 Task: Slide 29 - Title Of My Book.
Action: Mouse moved to (32, 88)
Screenshot: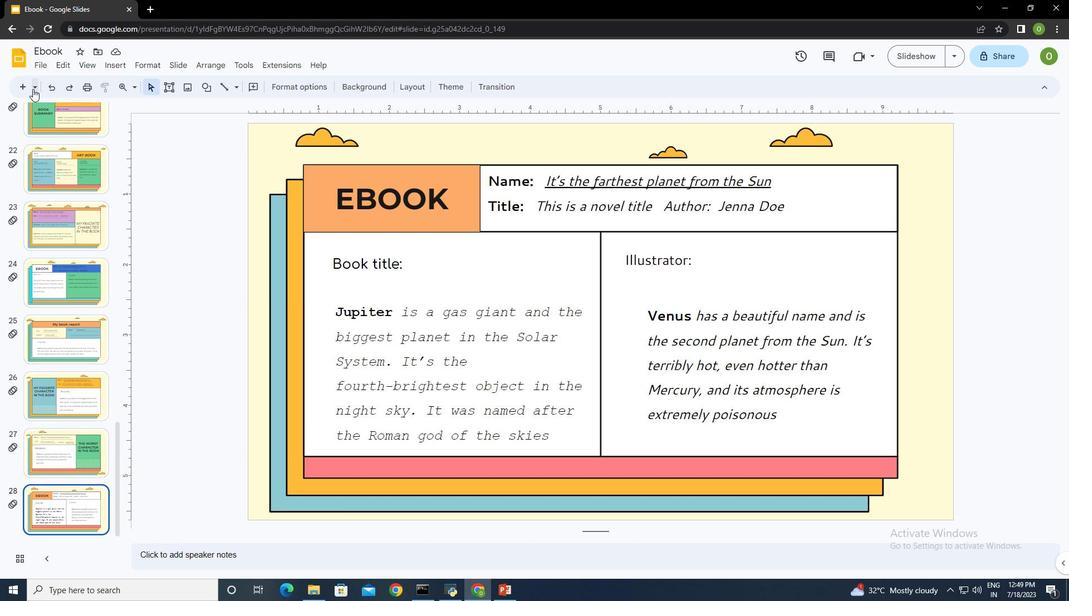 
Action: Mouse pressed left at (32, 88)
Screenshot: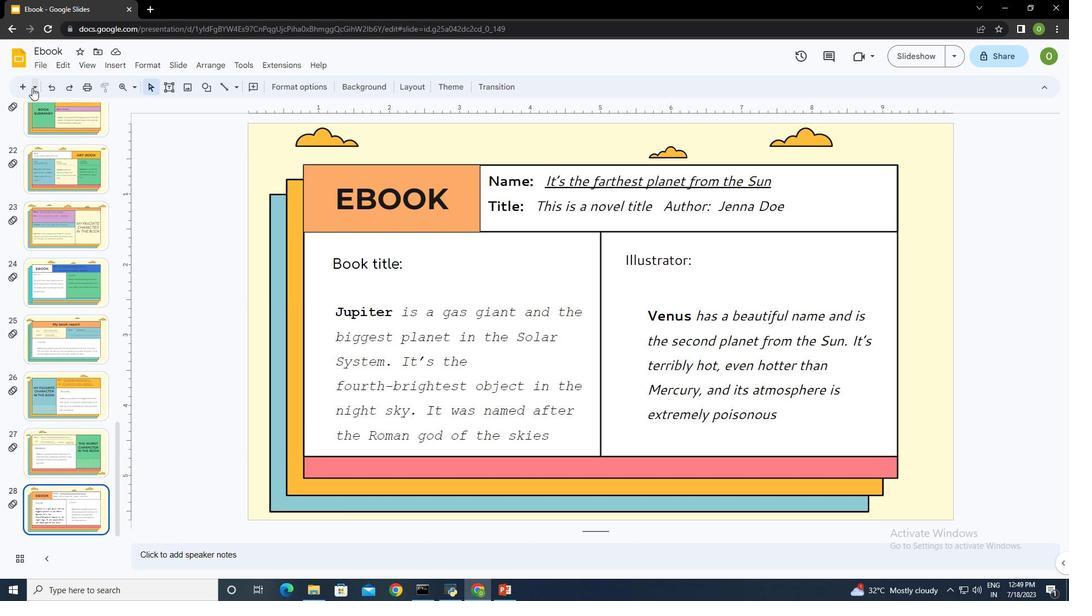 
Action: Mouse moved to (85, 405)
Screenshot: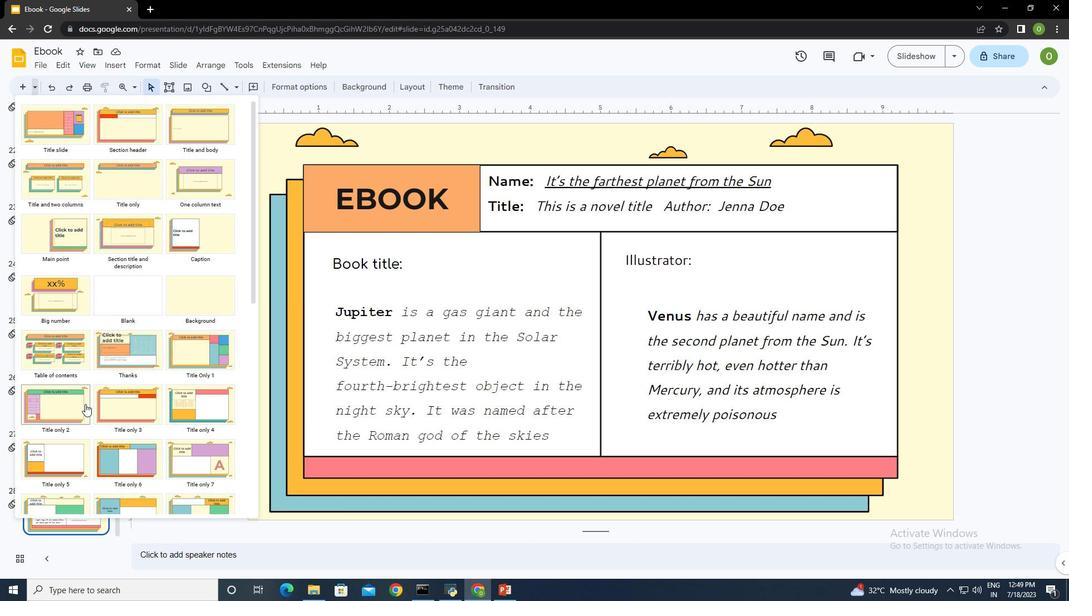 
Action: Mouse scrolled (85, 405) with delta (0, 0)
Screenshot: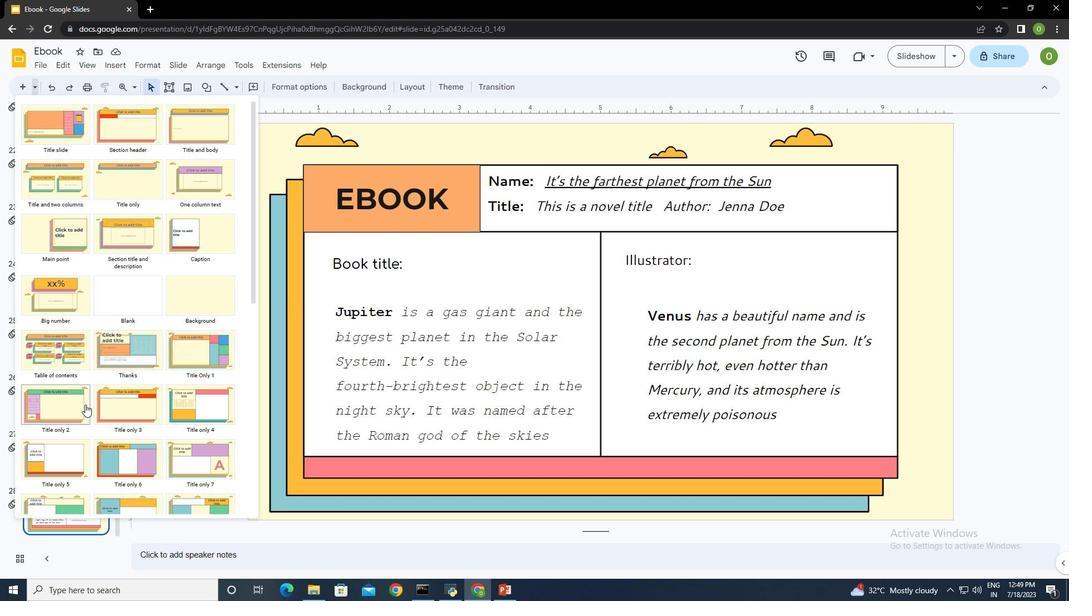 
Action: Mouse scrolled (85, 405) with delta (0, 0)
Screenshot: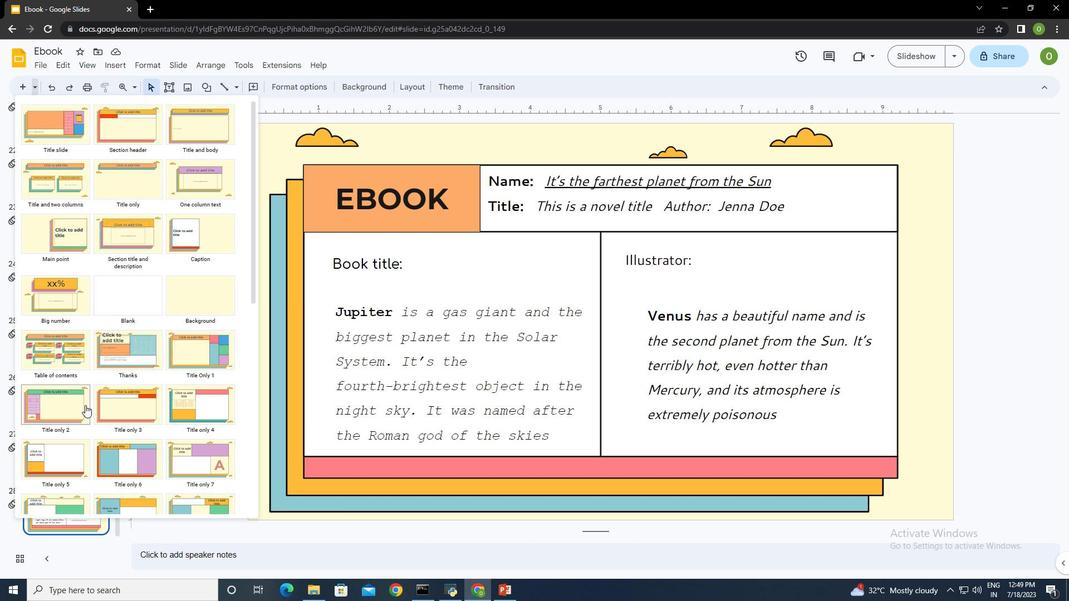 
Action: Mouse scrolled (85, 405) with delta (0, 0)
Screenshot: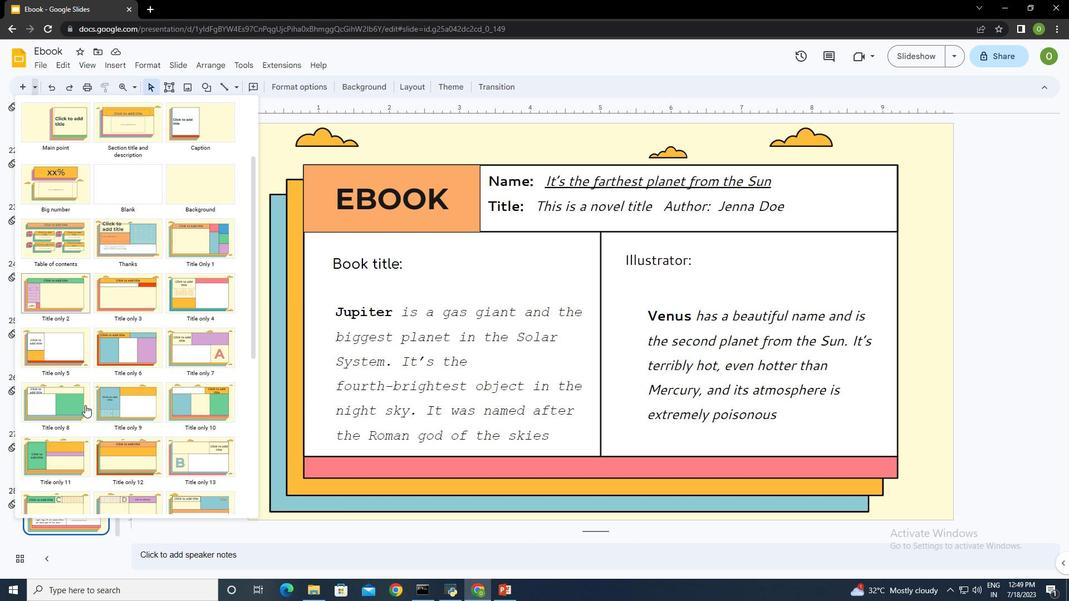 
Action: Mouse scrolled (85, 405) with delta (0, 0)
Screenshot: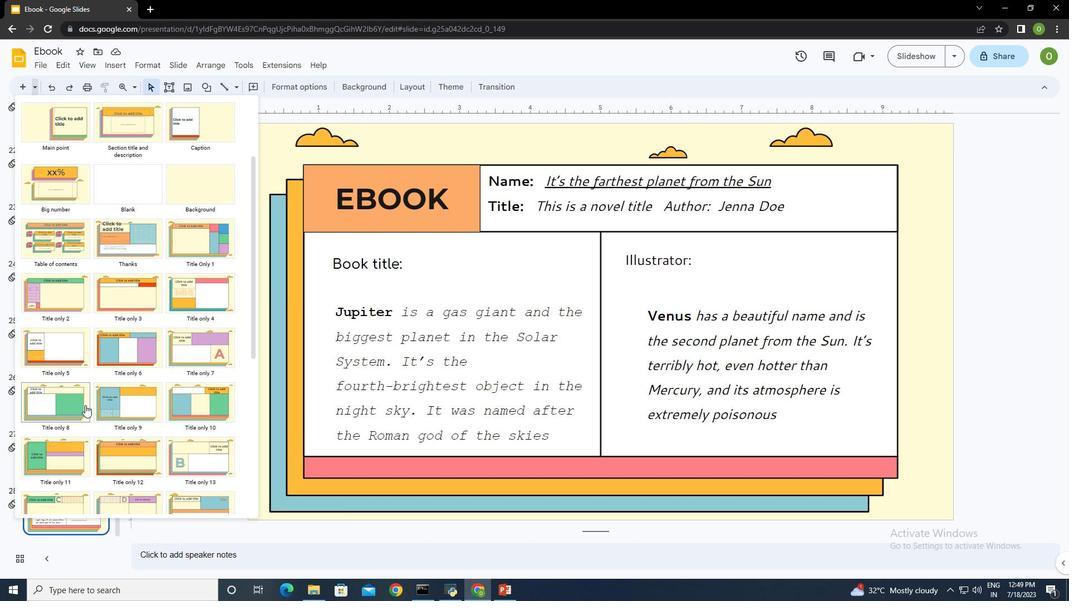 
Action: Mouse scrolled (85, 405) with delta (0, 0)
Screenshot: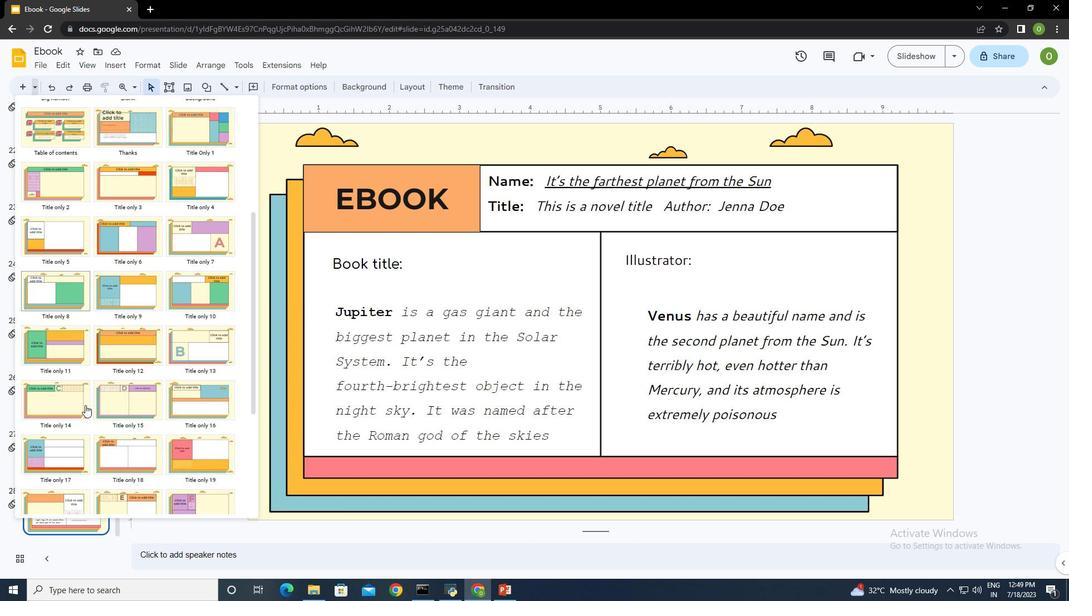 
Action: Mouse scrolled (85, 405) with delta (0, 0)
Screenshot: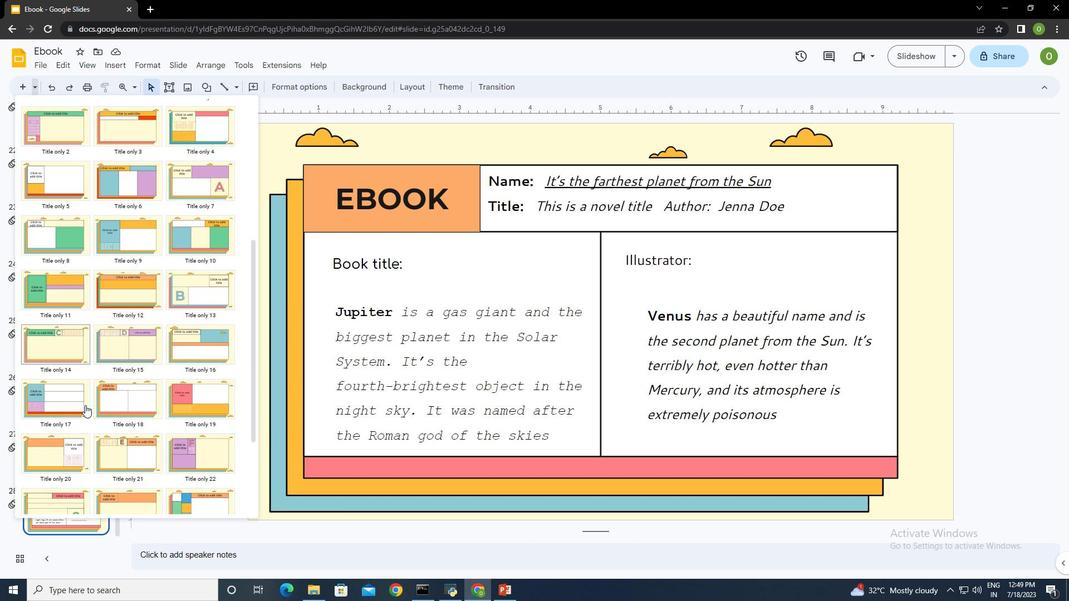 
Action: Mouse moved to (53, 345)
Screenshot: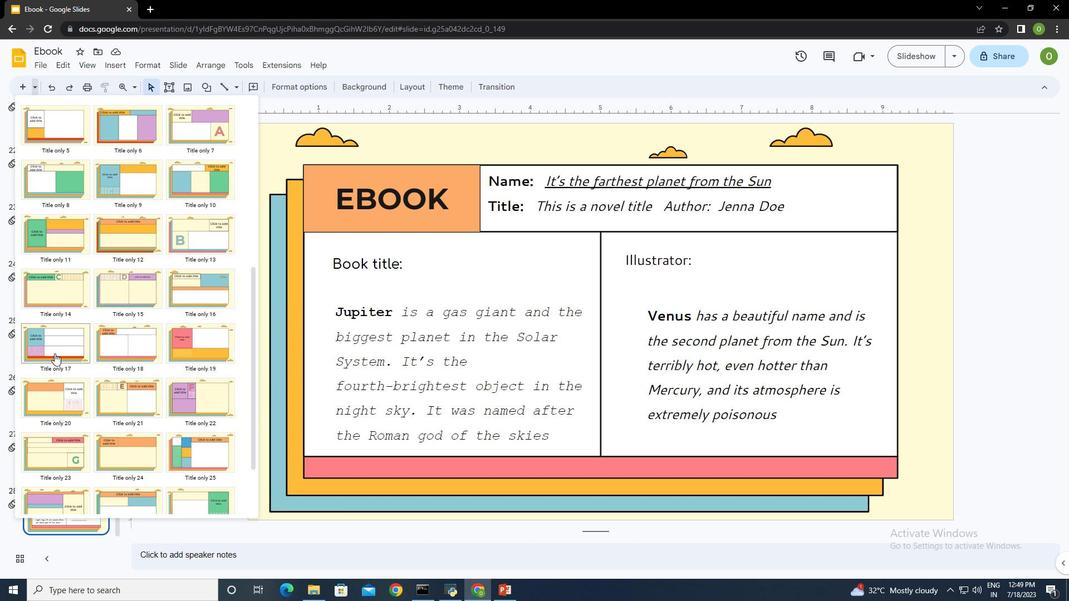 
Action: Mouse pressed left at (53, 345)
Screenshot: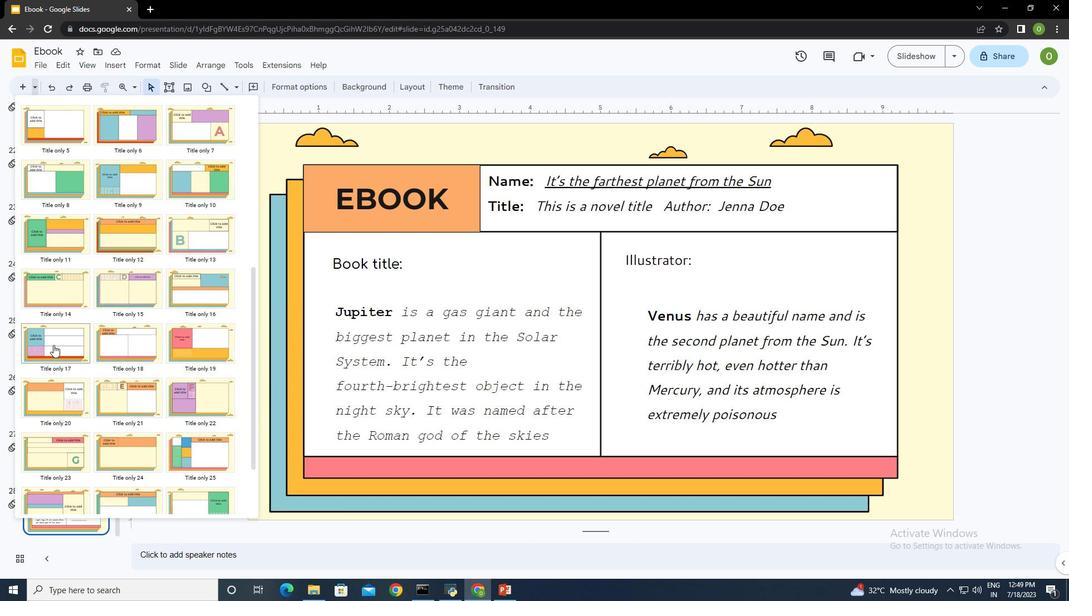 
Action: Mouse moved to (348, 235)
Screenshot: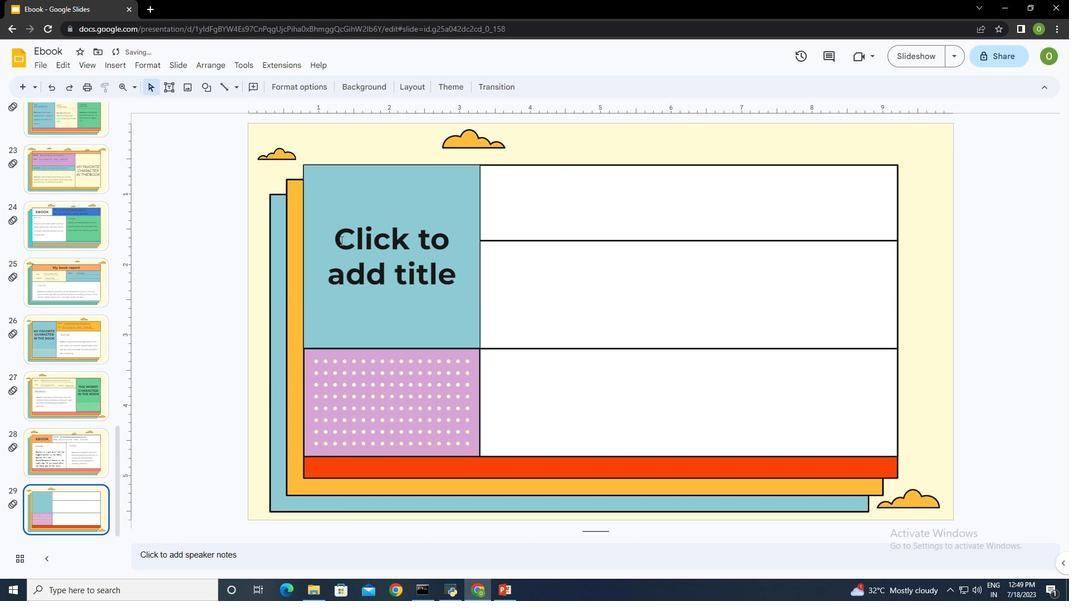 
Action: Mouse pressed left at (348, 235)
Screenshot: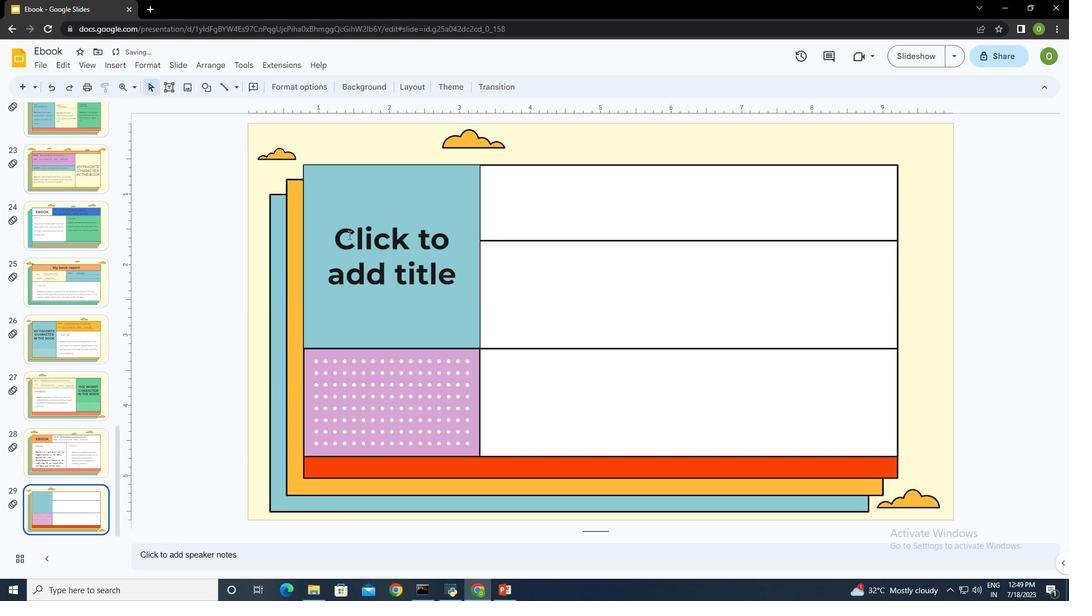 
Action: Key pressed <Key.caps_lock>TITLE<Key.space>OF<Key.space>MY<Key.space>BOOK
Screenshot: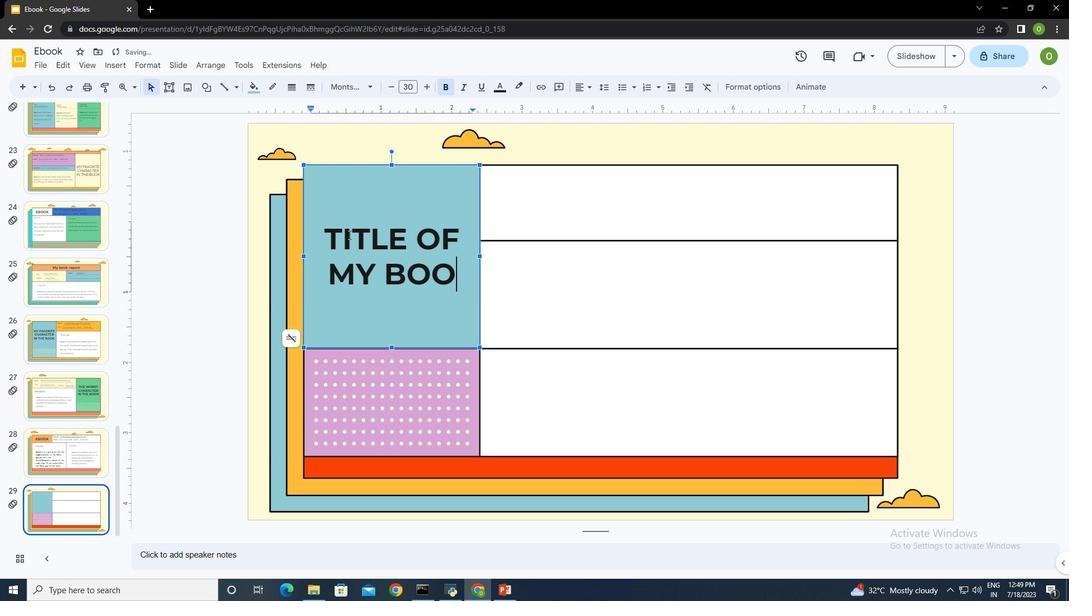 
Action: Mouse moved to (557, 191)
Screenshot: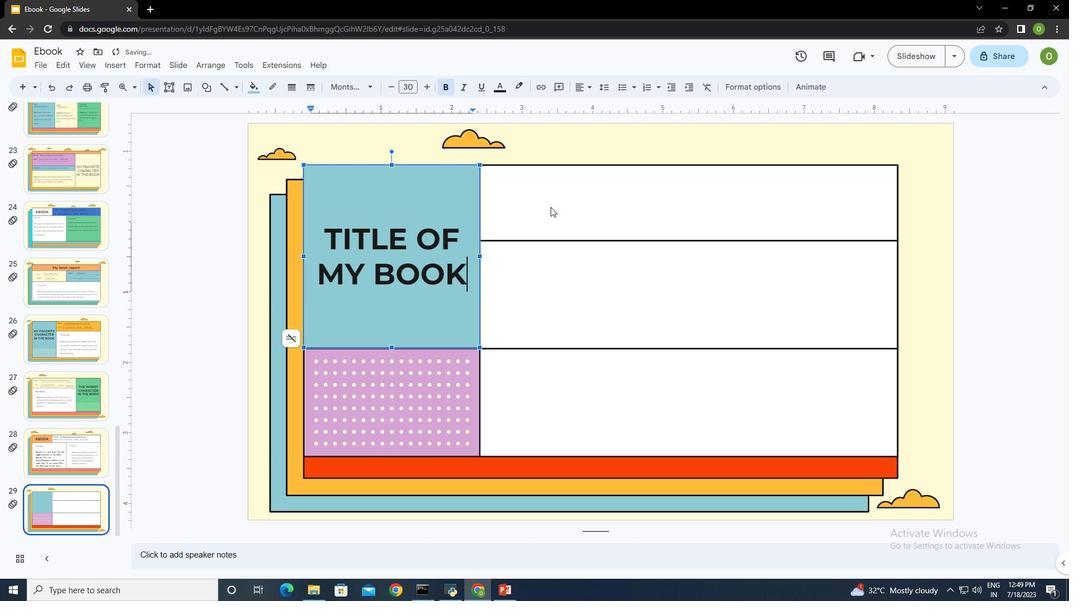 
Action: Mouse pressed left at (557, 191)
Screenshot: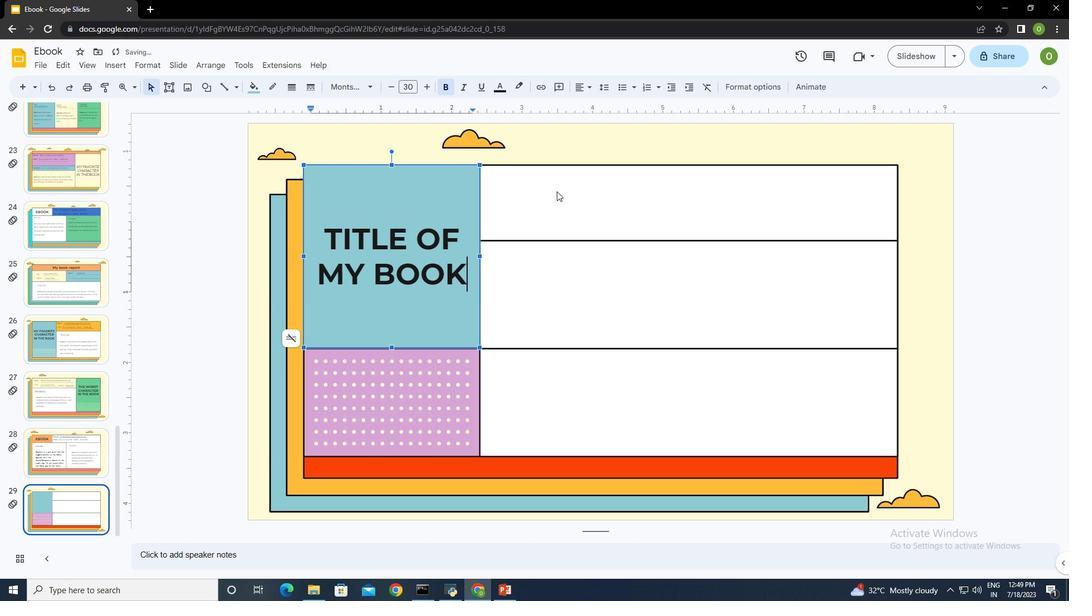 
Action: Mouse moved to (170, 85)
Screenshot: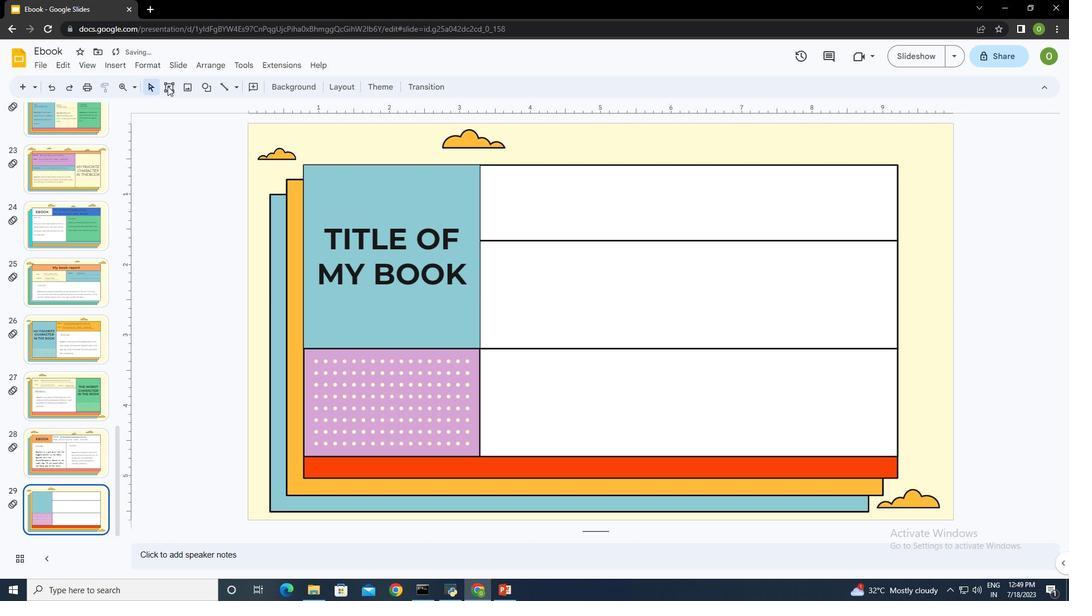 
Action: Mouse pressed left at (170, 85)
Screenshot: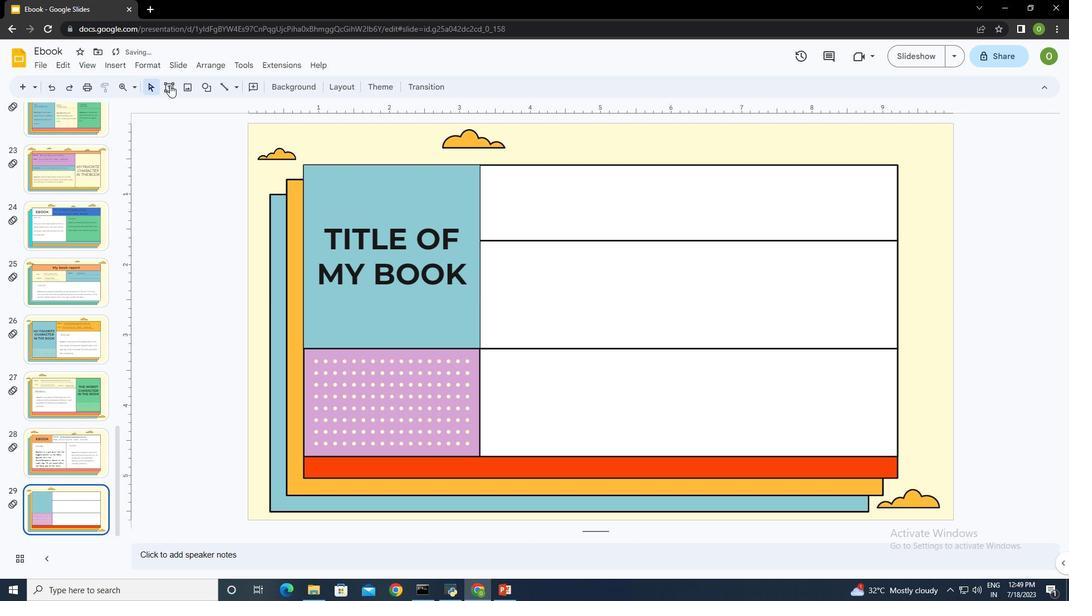 
Action: Mouse moved to (512, 179)
Screenshot: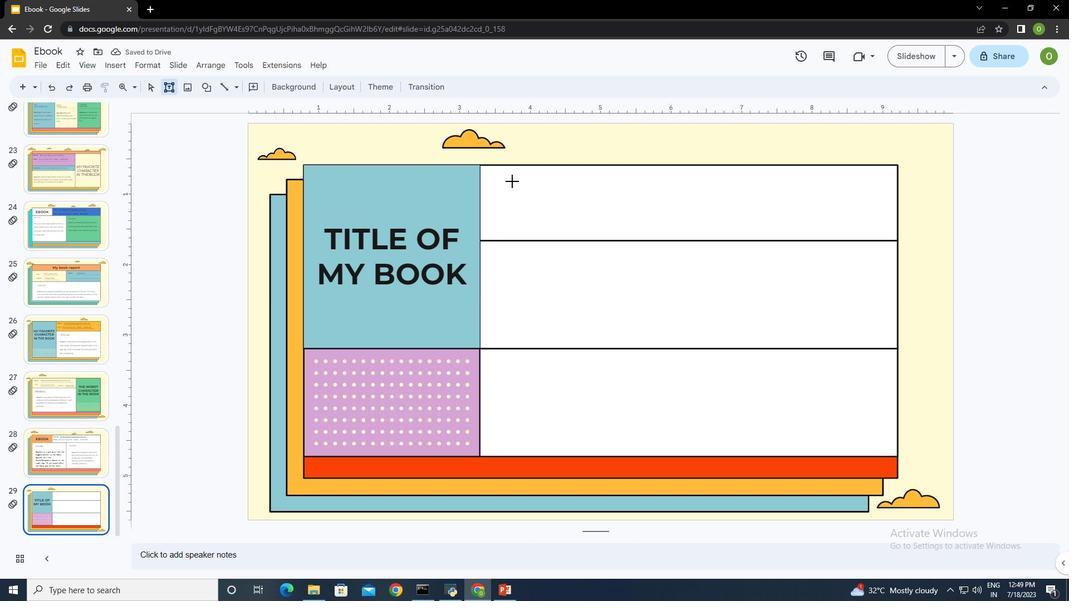 
Action: Mouse pressed left at (512, 179)
Screenshot: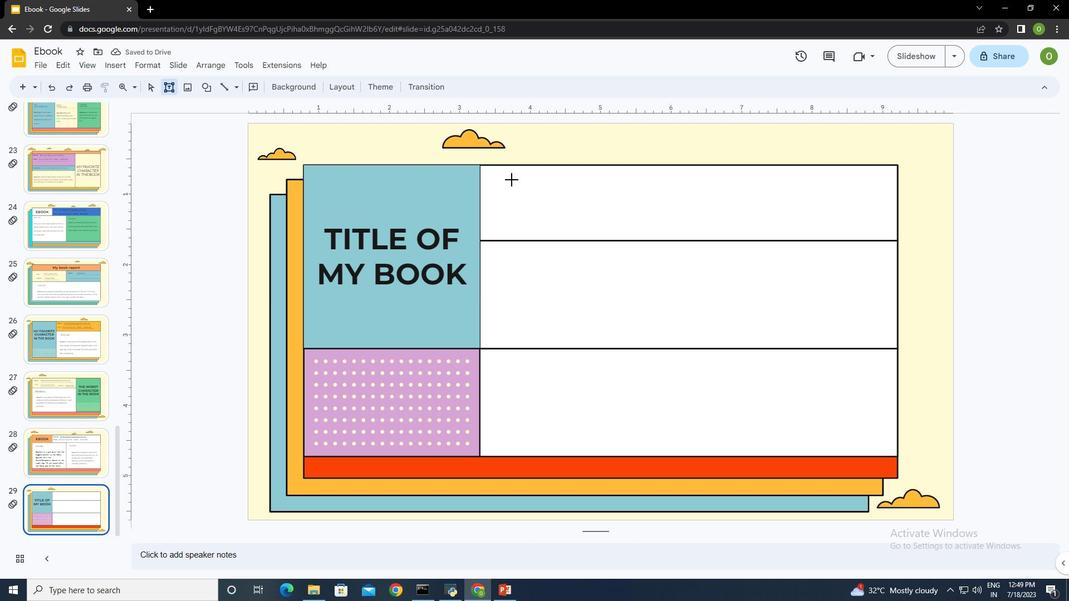 
Action: Mouse moved to (557, 193)
Screenshot: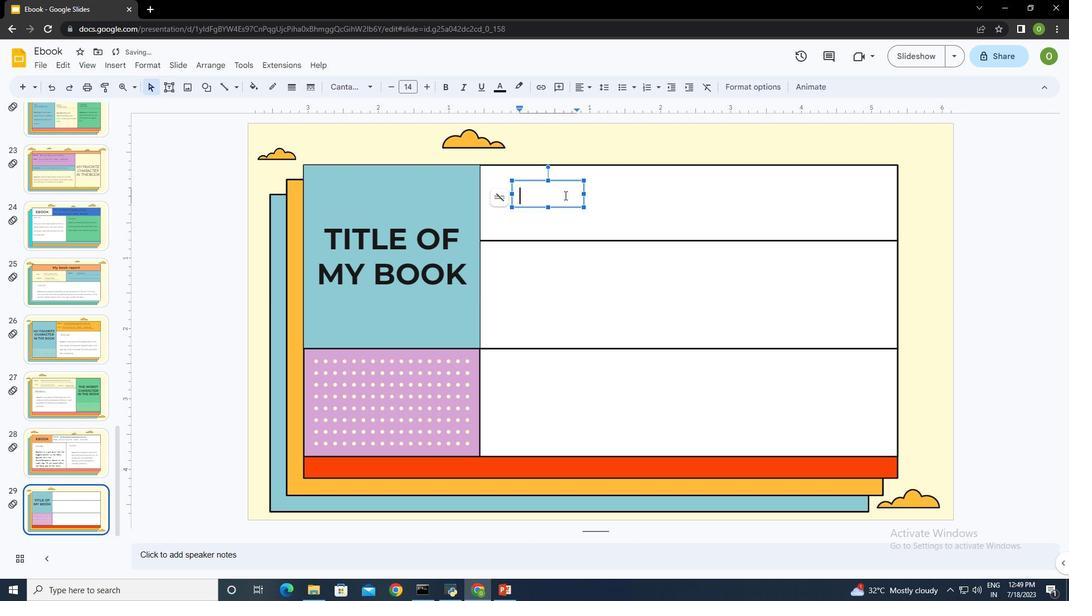 
Action: Key pressed <Key.shift>nA<Key.backspace><Key.backspace><Key.caps_lock><Key.shift>Name<Key.shift_r>:
Screenshot: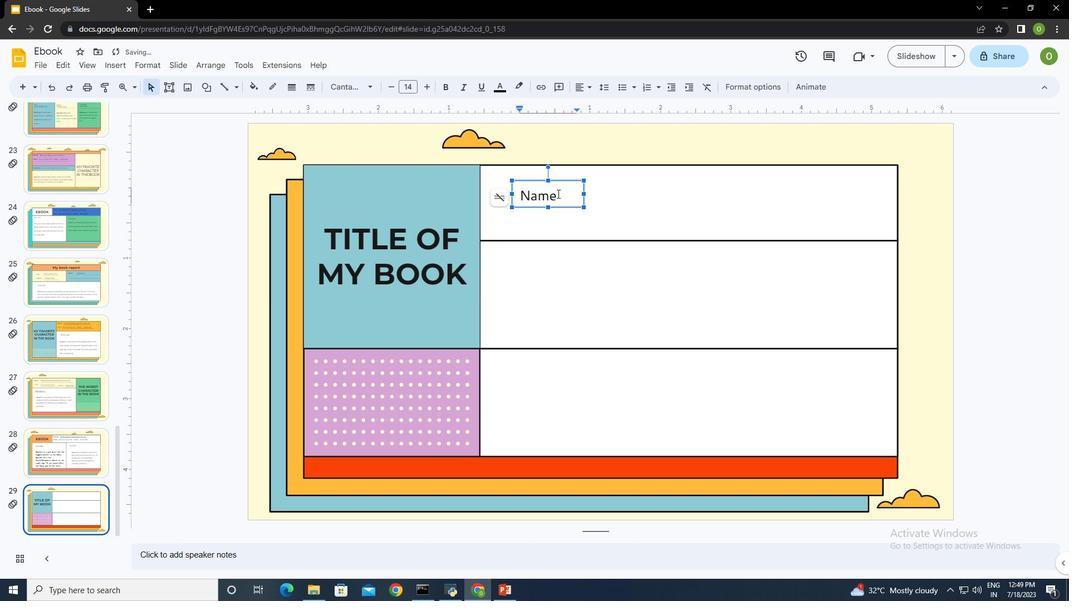 
Action: Mouse moved to (549, 182)
Screenshot: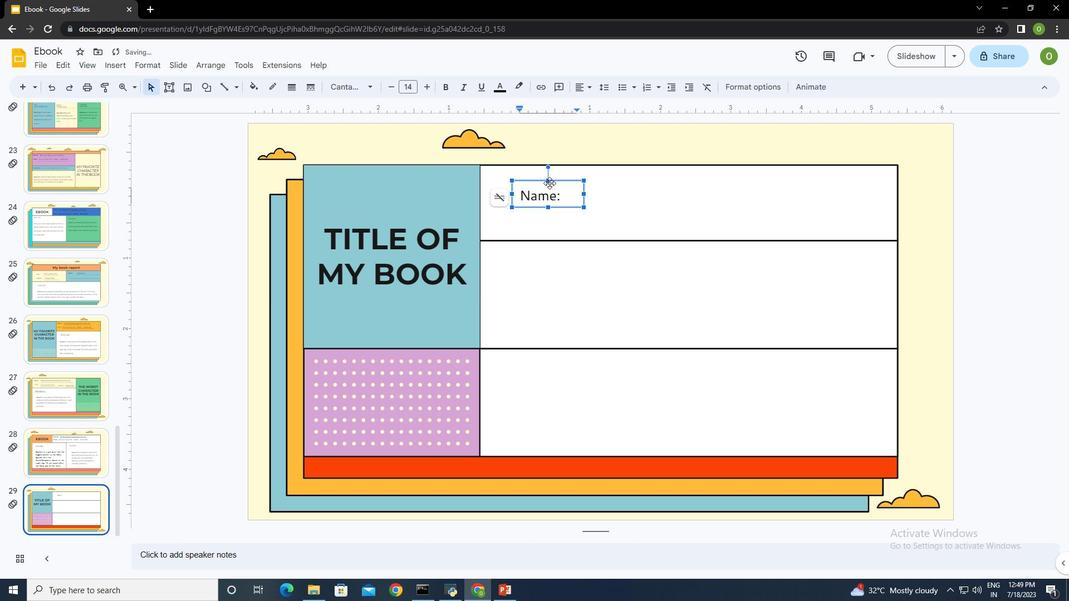 
Action: Mouse pressed left at (549, 182)
Screenshot: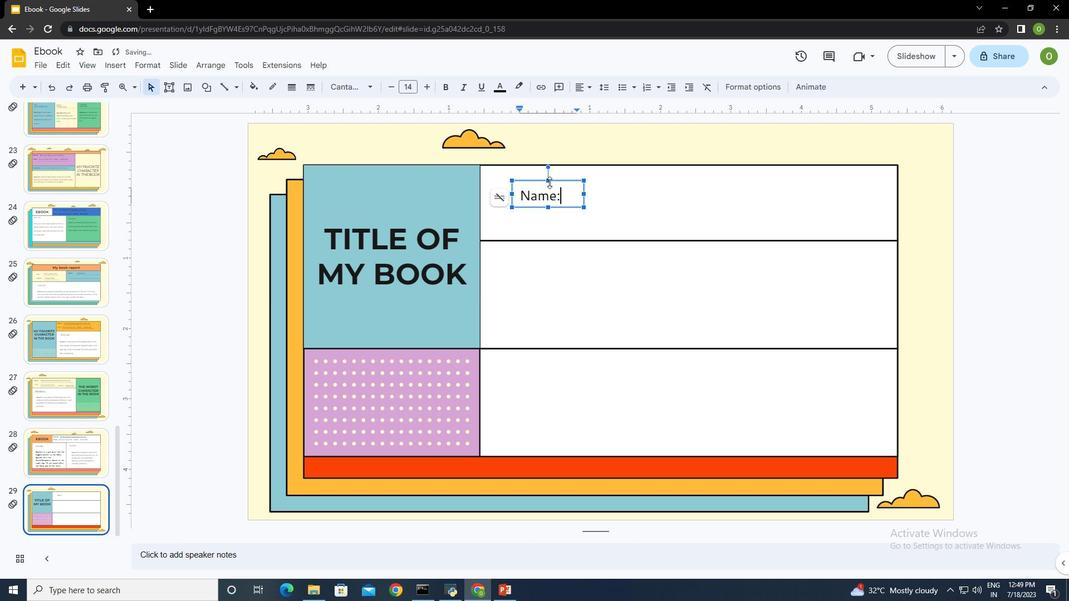 
Action: Mouse moved to (551, 186)
Screenshot: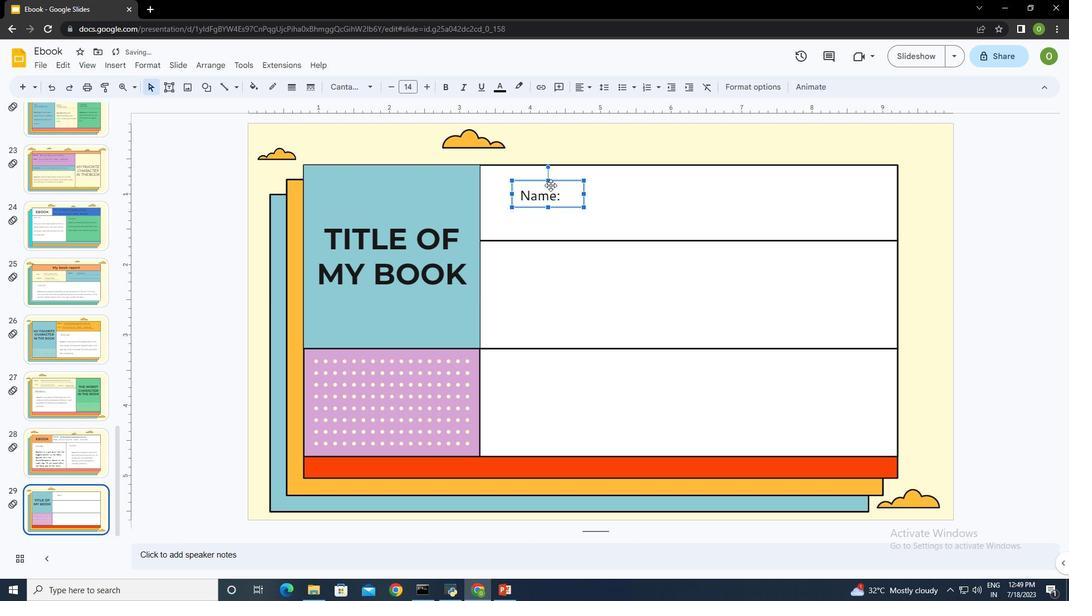 
Action: Mouse pressed left at (551, 186)
Screenshot: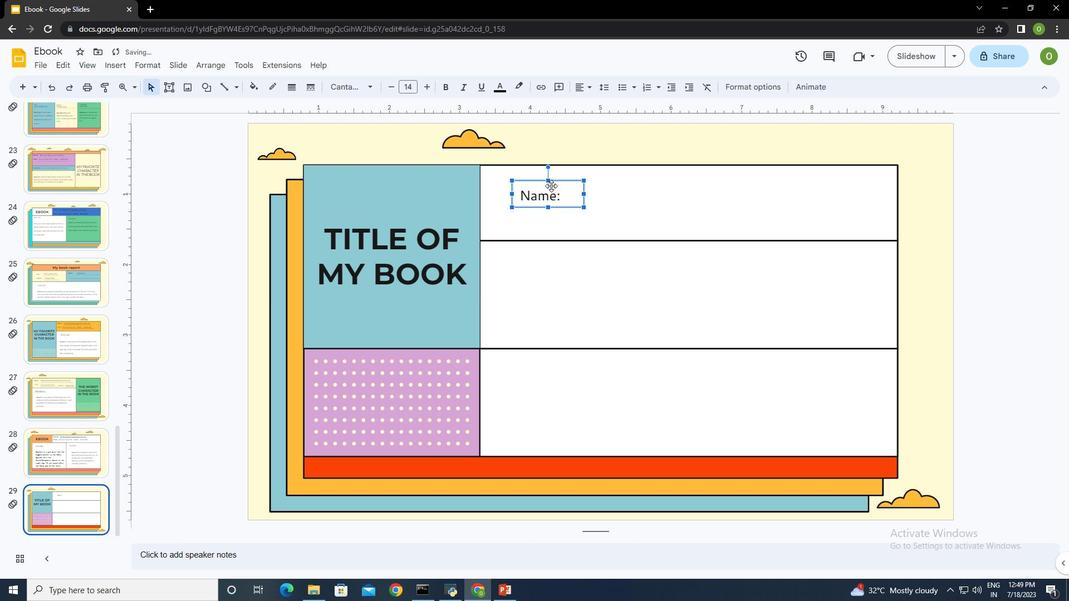 
Action: Mouse moved to (559, 218)
Screenshot: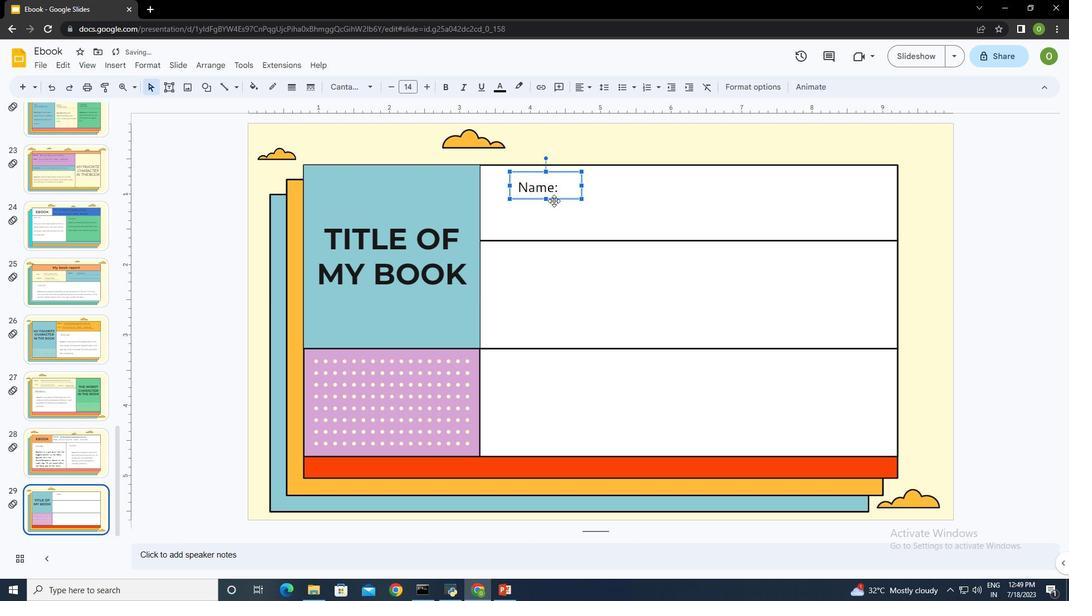
Action: Mouse pressed left at (559, 218)
Screenshot: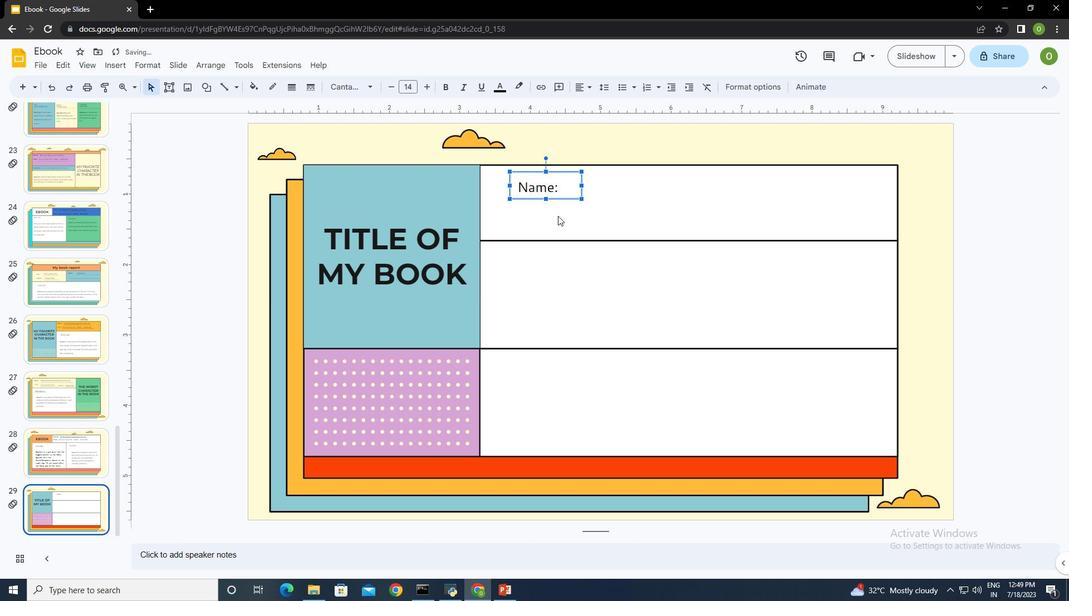 
Action: Mouse moved to (170, 86)
Screenshot: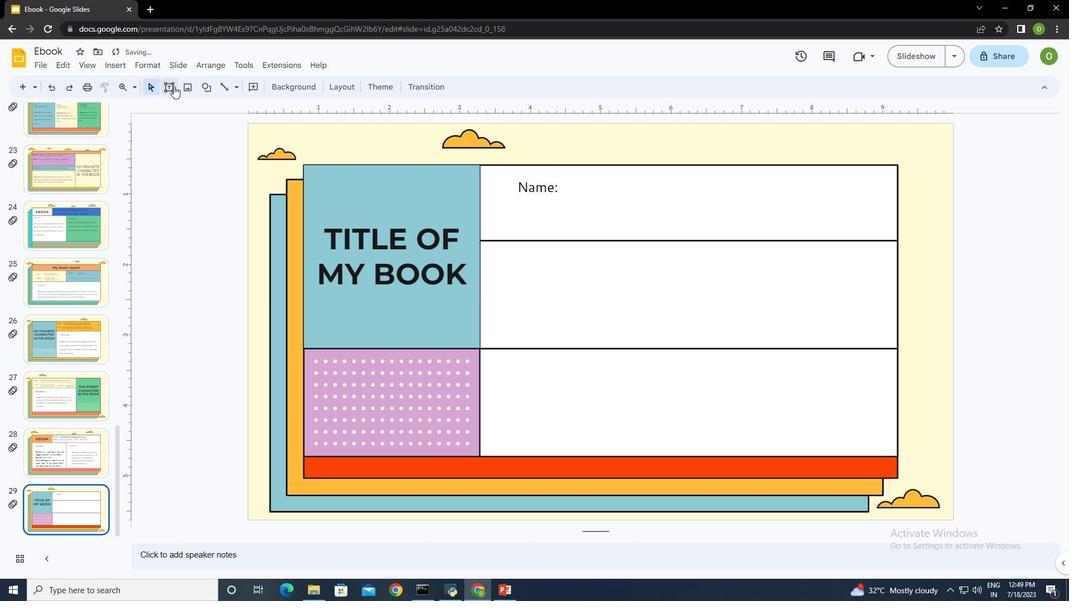 
Action: Mouse pressed left at (170, 86)
Screenshot: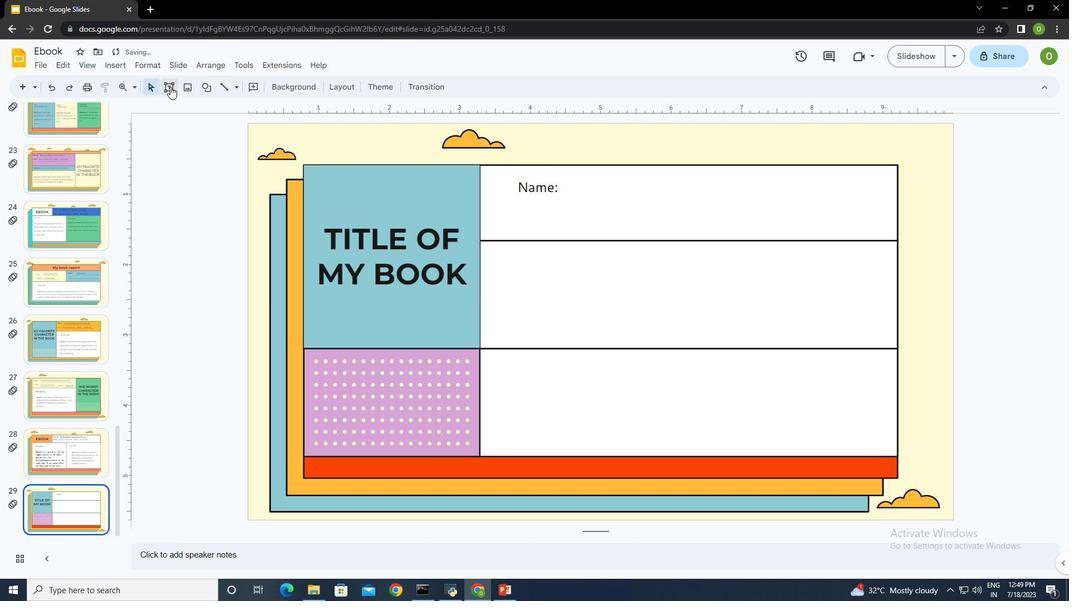 
Action: Mouse moved to (515, 211)
Screenshot: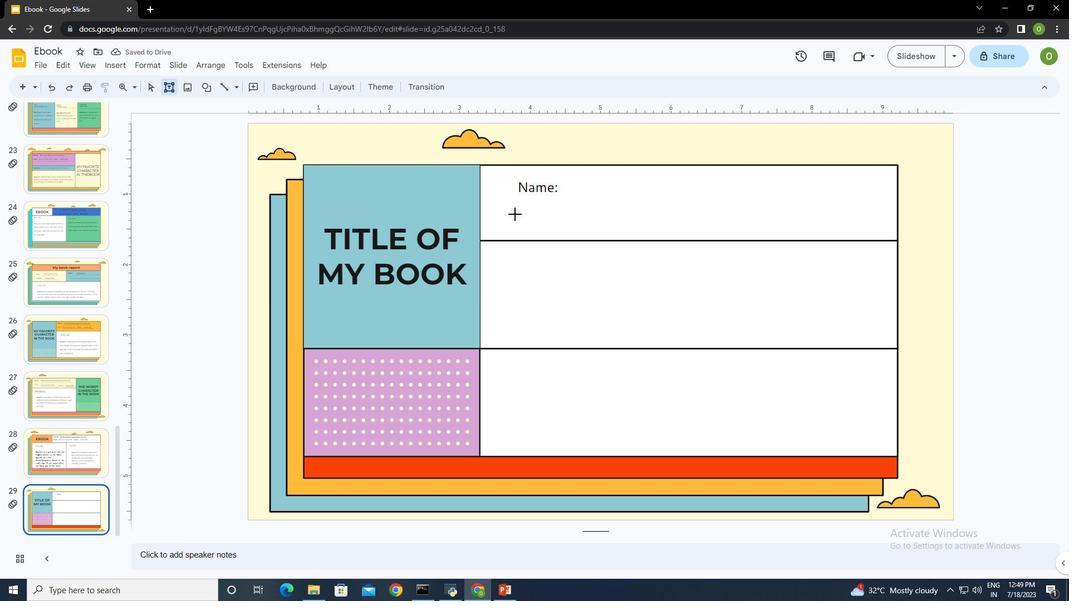 
Action: Mouse pressed left at (515, 211)
Screenshot: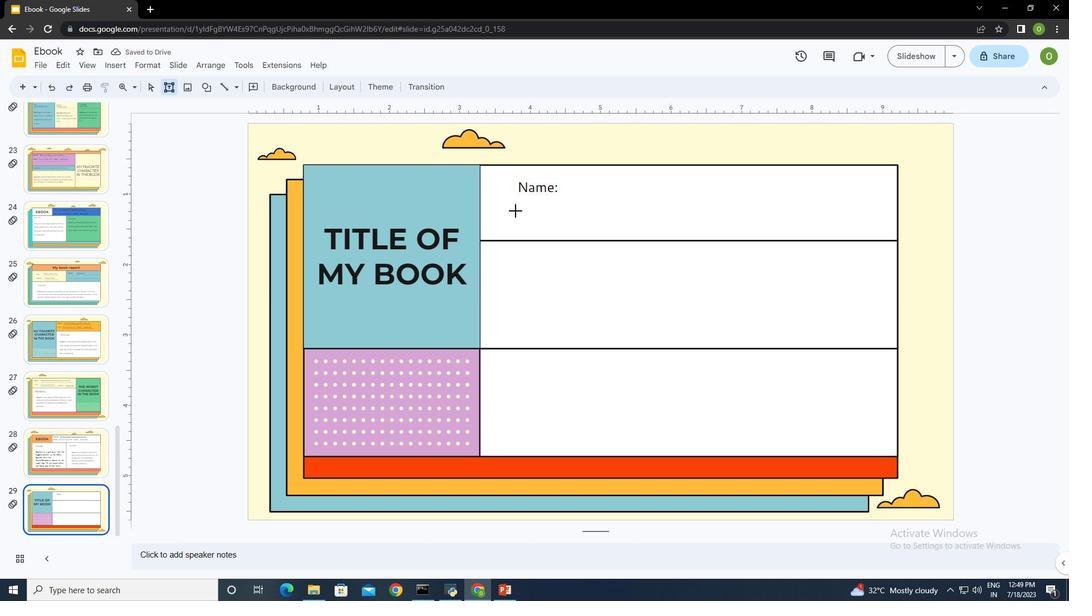 
Action: Mouse moved to (551, 223)
Screenshot: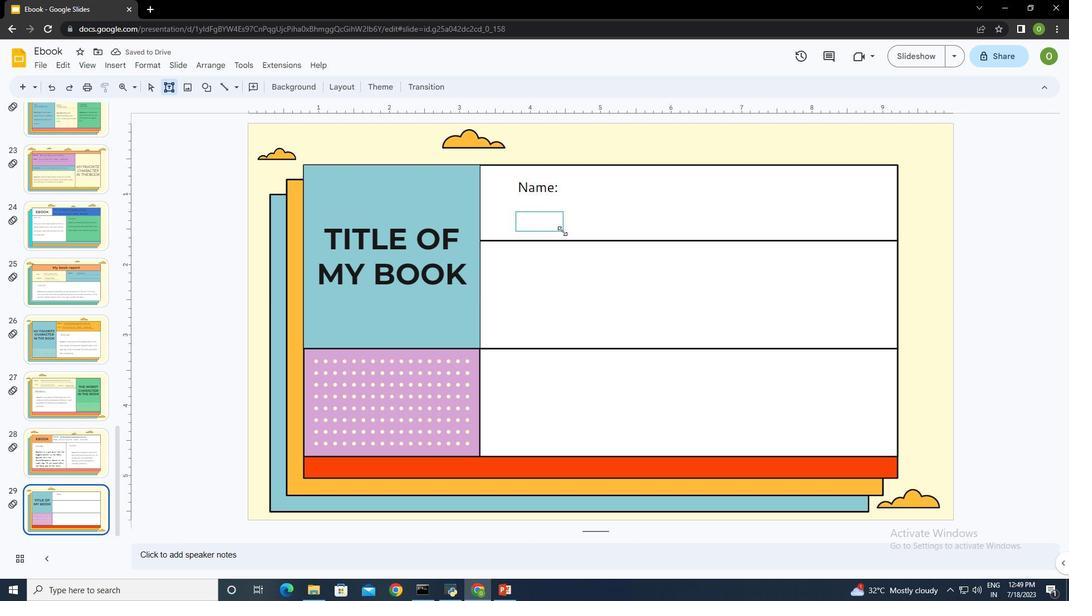 
Action: Key pressed <Key.shift><Key.shift><Key.shift><Key.shift><Key.shift><Key.shift><Key.shift><Key.shift><Key.shift><Key.shift>Title<Key.shift_r><Key.shift_r>:
Screenshot: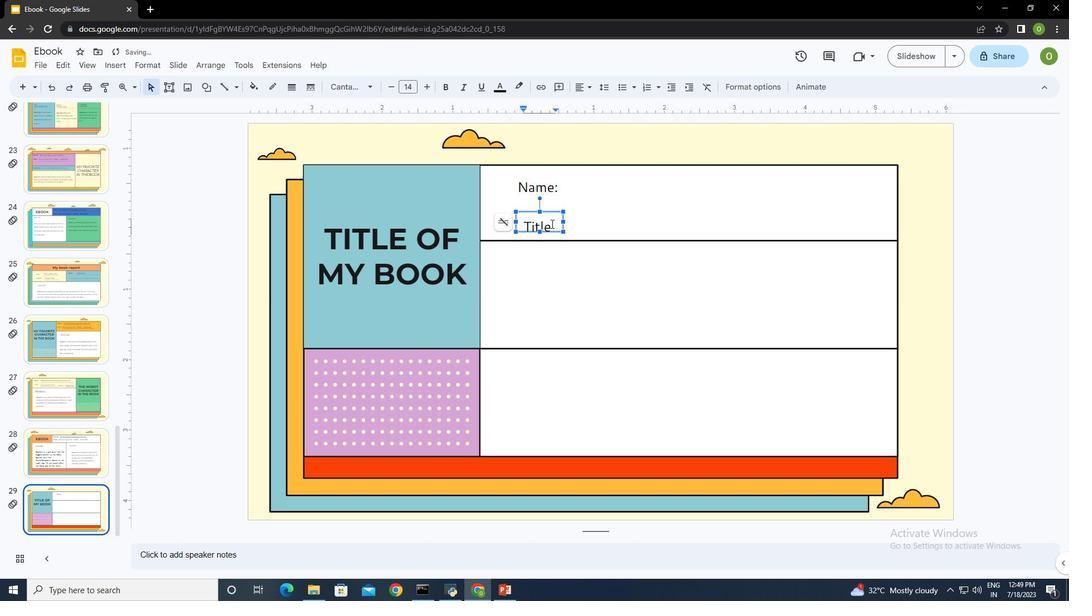
Action: Mouse moved to (541, 231)
Screenshot: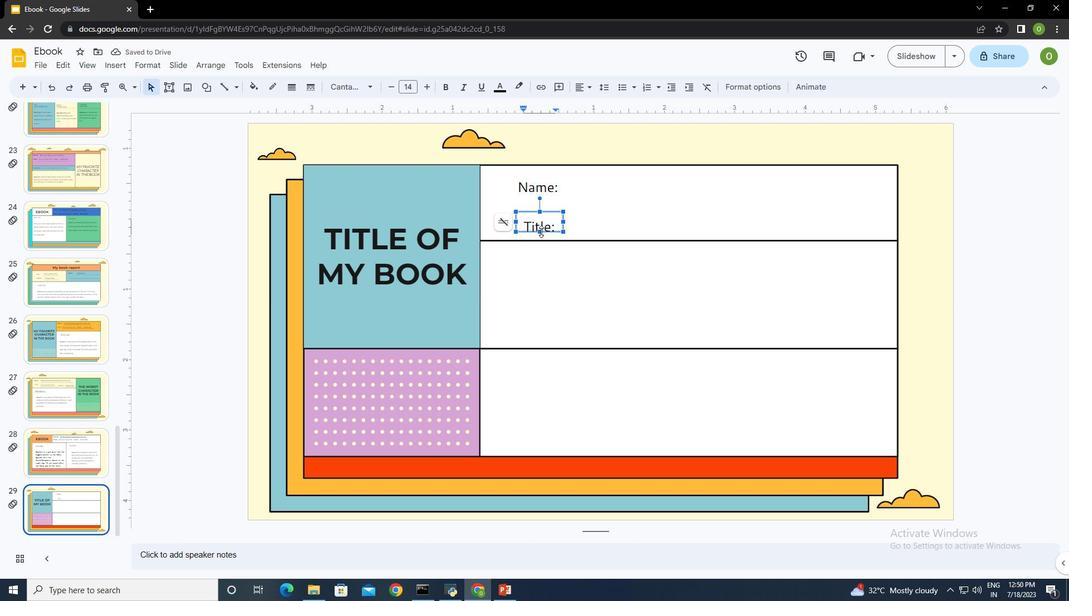 
Action: Mouse pressed left at (541, 231)
Screenshot: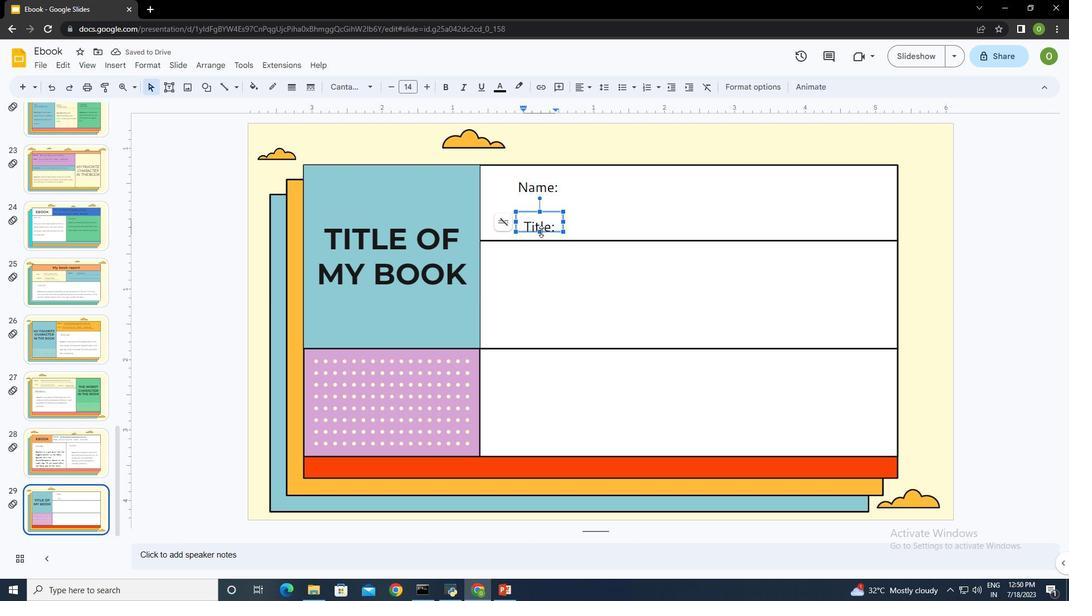 
Action: Mouse moved to (604, 203)
Screenshot: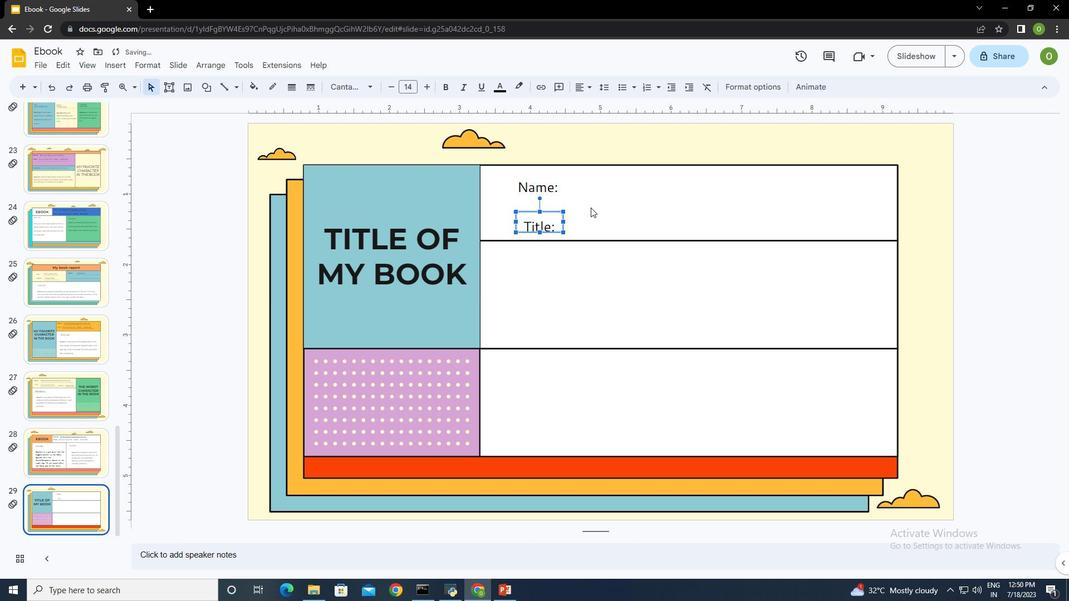 
Action: Mouse pressed left at (604, 203)
Screenshot: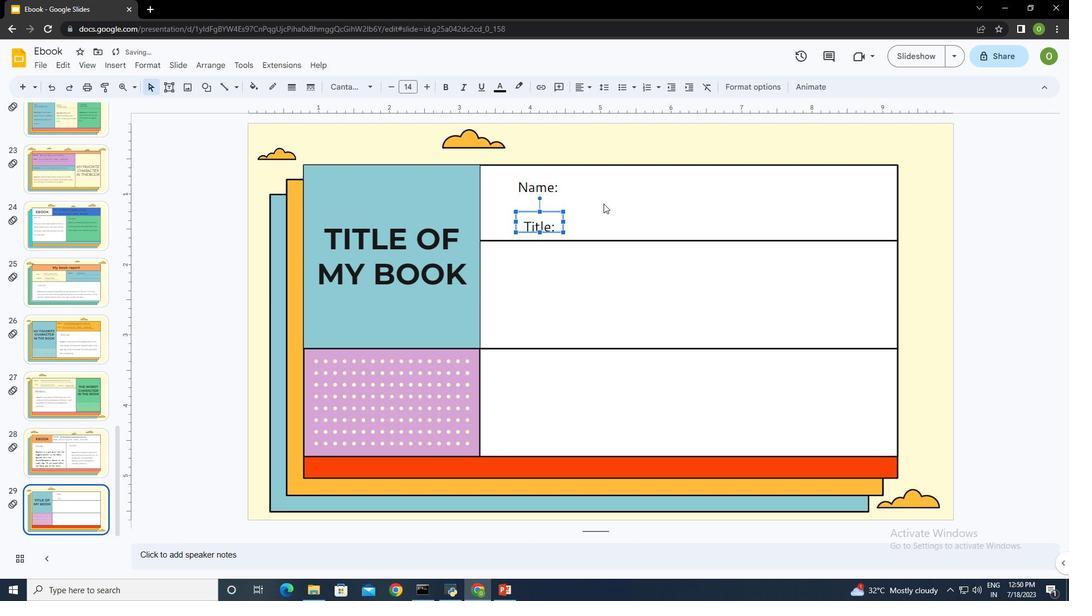 
Action: Mouse moved to (168, 87)
Screenshot: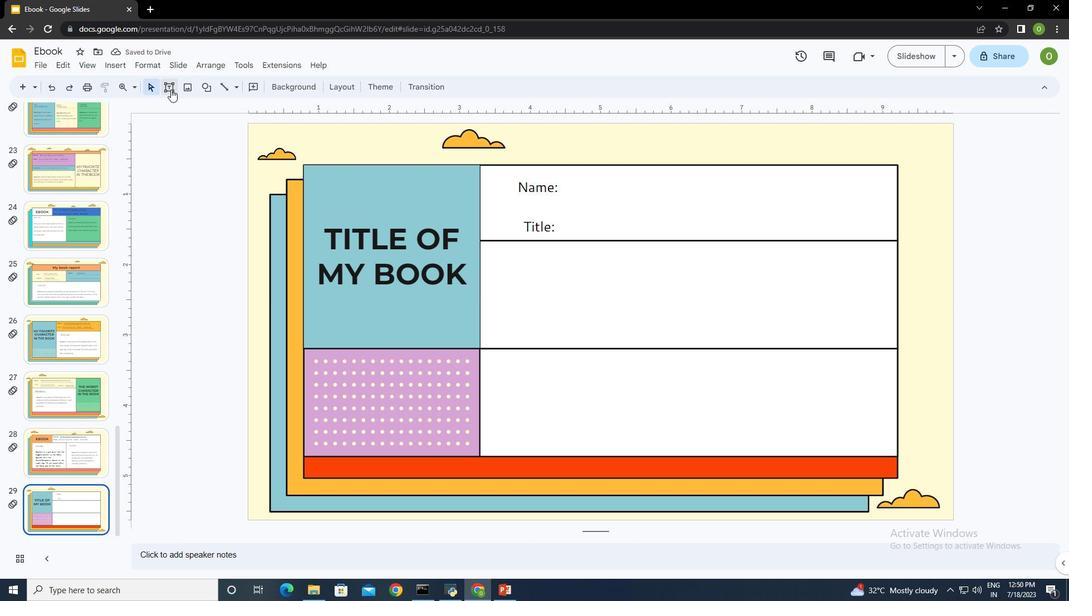 
Action: Mouse pressed left at (168, 87)
Screenshot: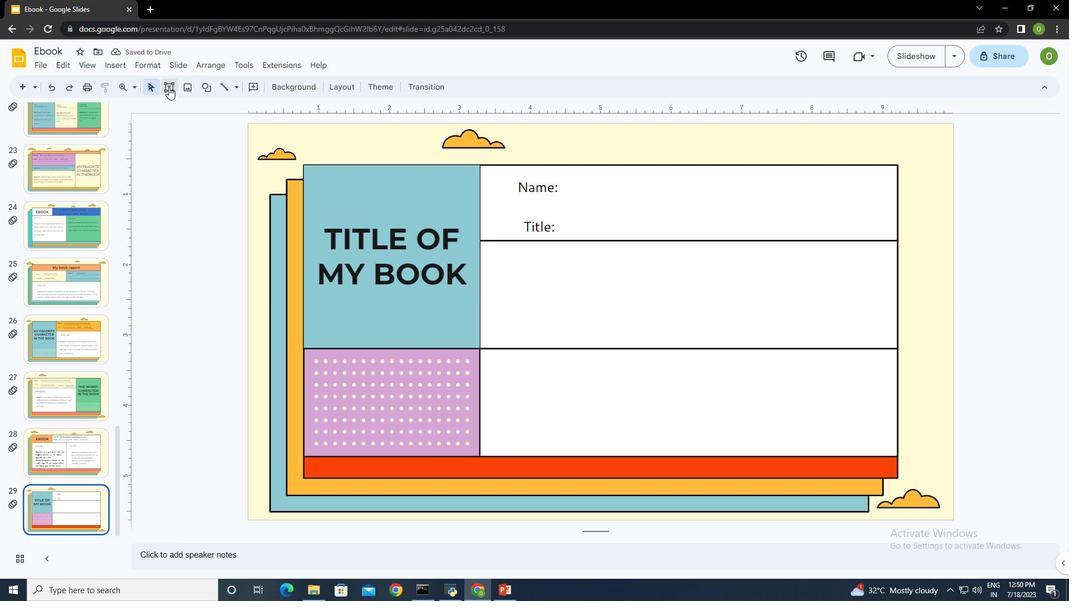 
Action: Mouse moved to (580, 175)
Screenshot: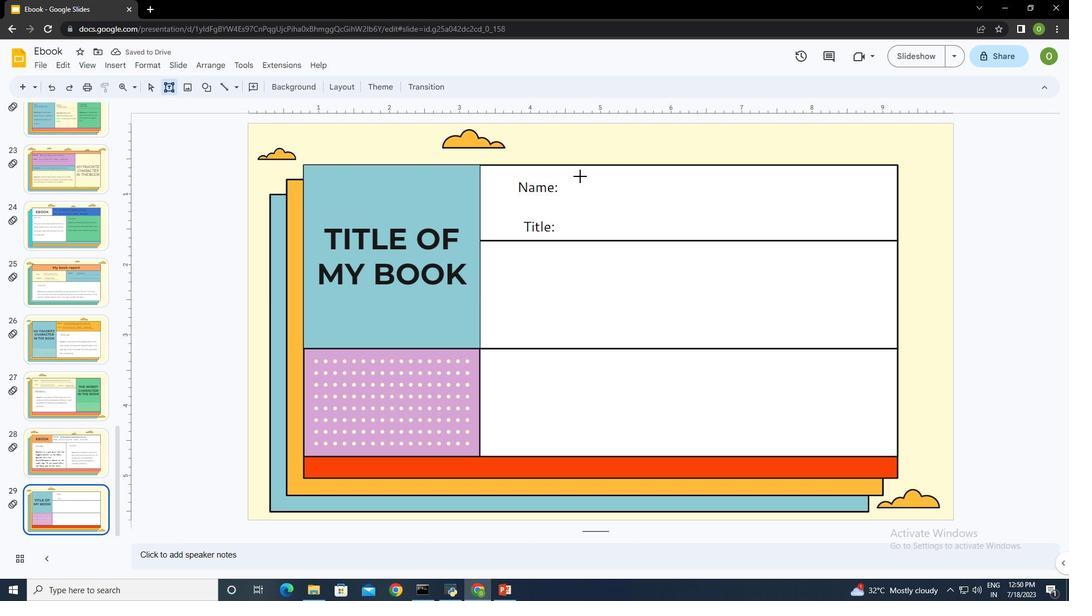
Action: Mouse pressed left at (580, 175)
Screenshot: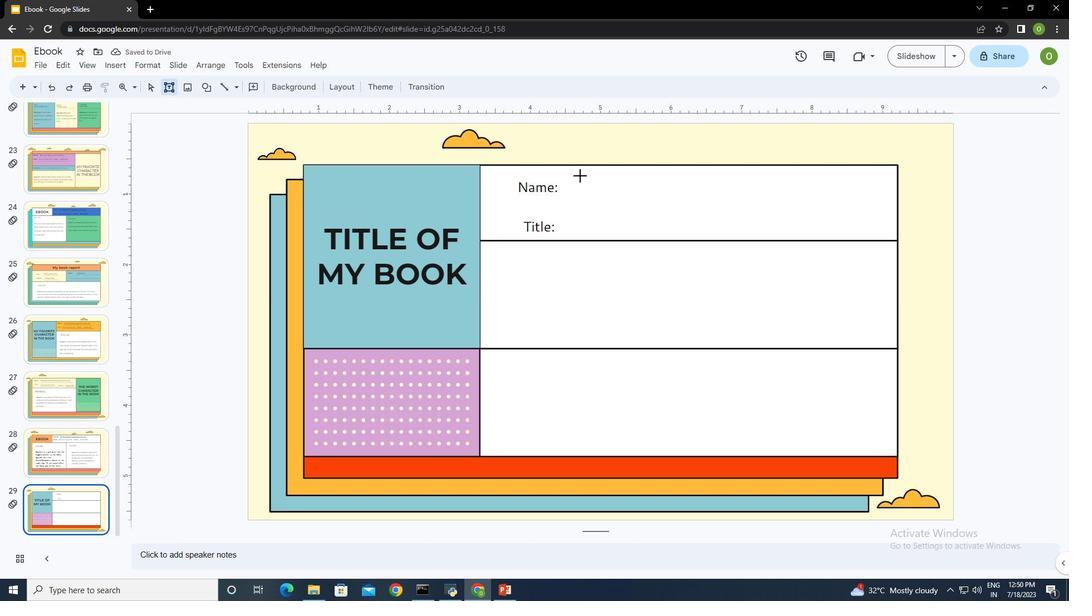 
Action: Mouse moved to (721, 185)
Screenshot: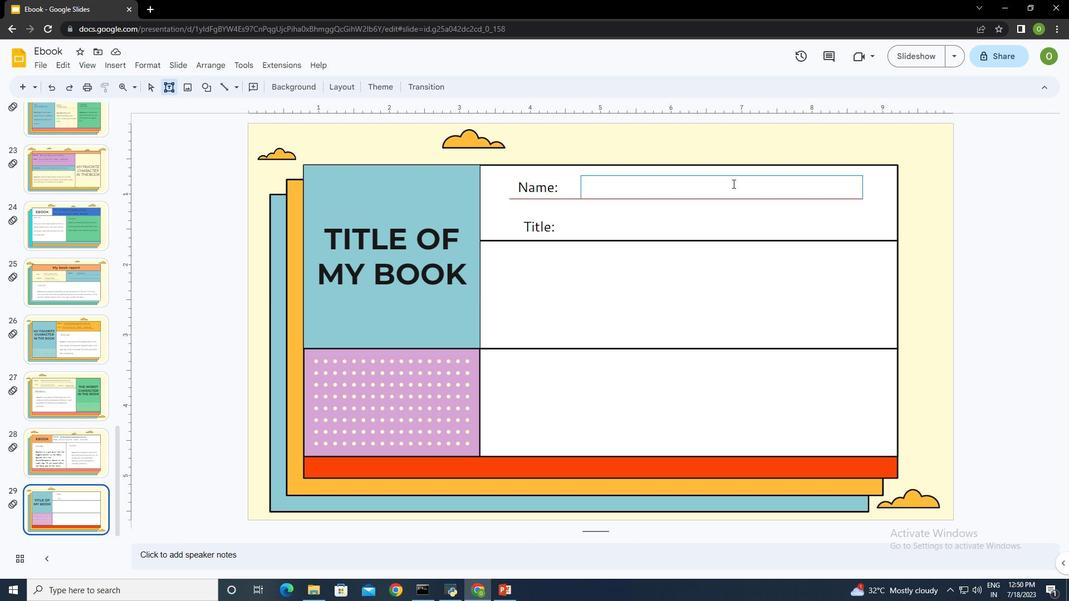 
Action: Key pressed <Key.shift>Venus<Key.space>is<Key.space>the<Key.space>second<Key.space>planet<Key.space>from<Key.space>the<Key.space><Key.shift>Sun
Screenshot: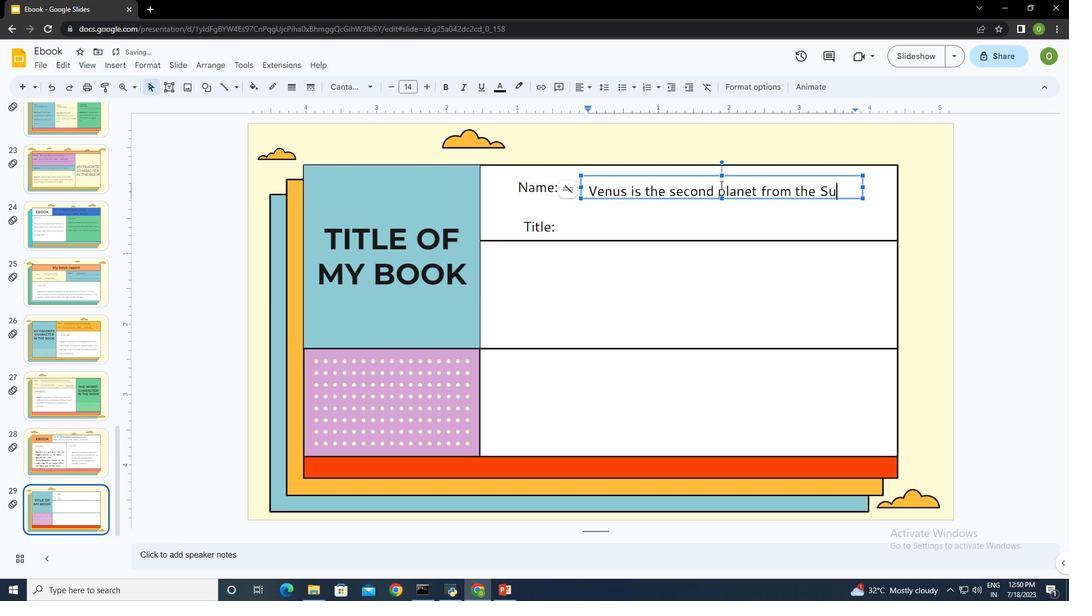 
Action: Mouse moved to (708, 212)
Screenshot: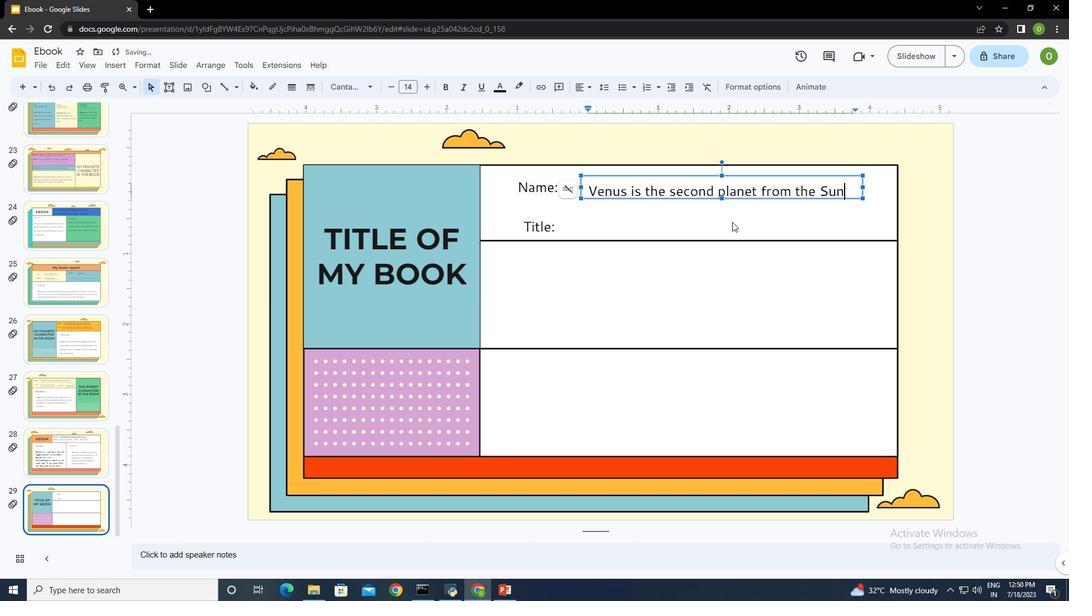 
Action: Mouse pressed left at (708, 212)
Screenshot: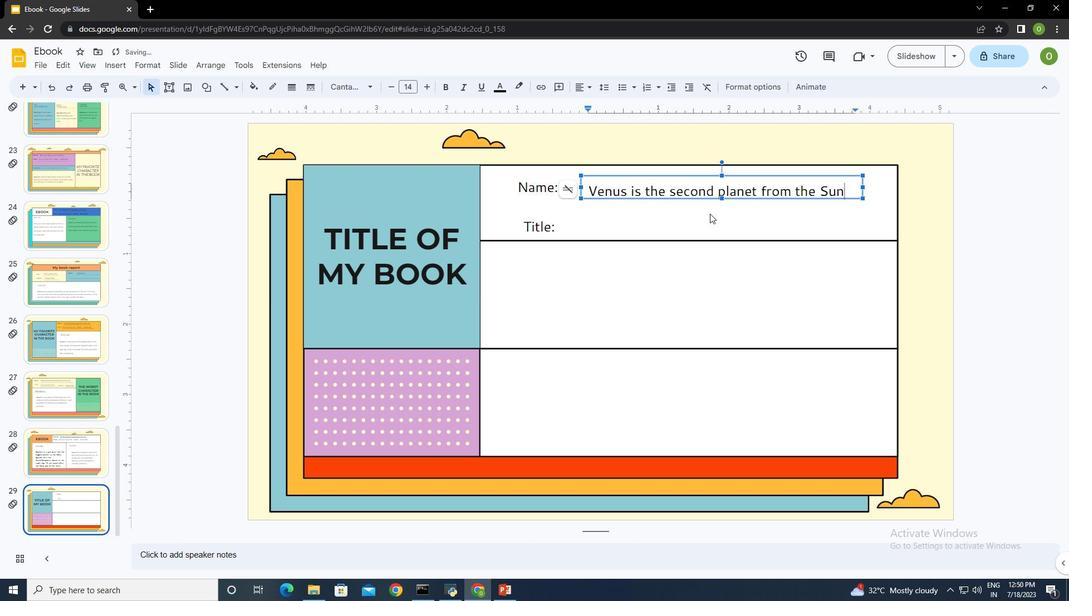 
Action: Mouse moved to (225, 88)
Screenshot: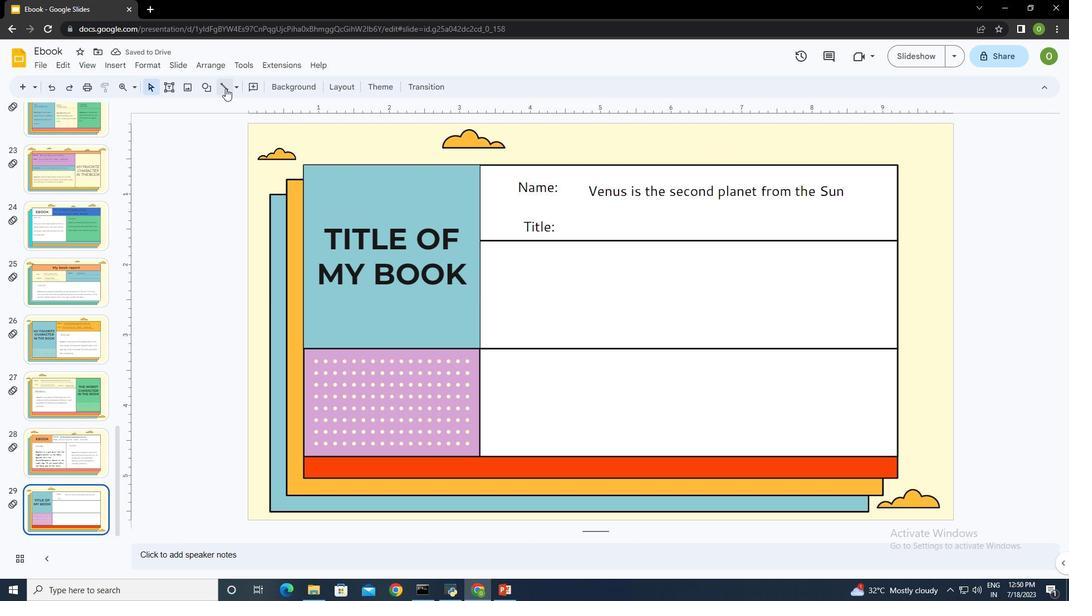 
Action: Mouse pressed left at (225, 88)
Screenshot: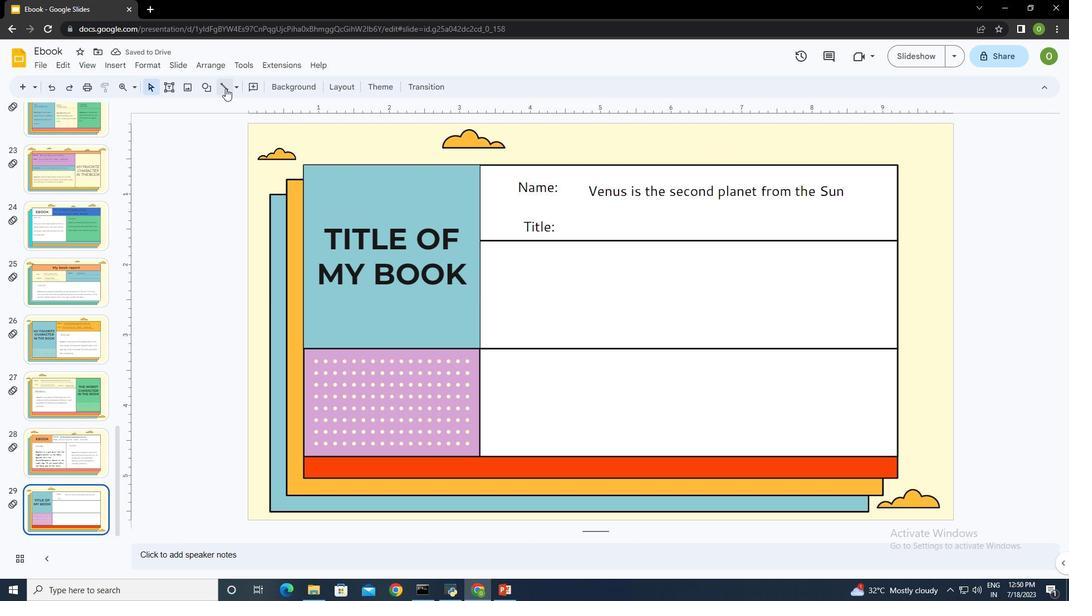 
Action: Mouse moved to (590, 205)
Screenshot: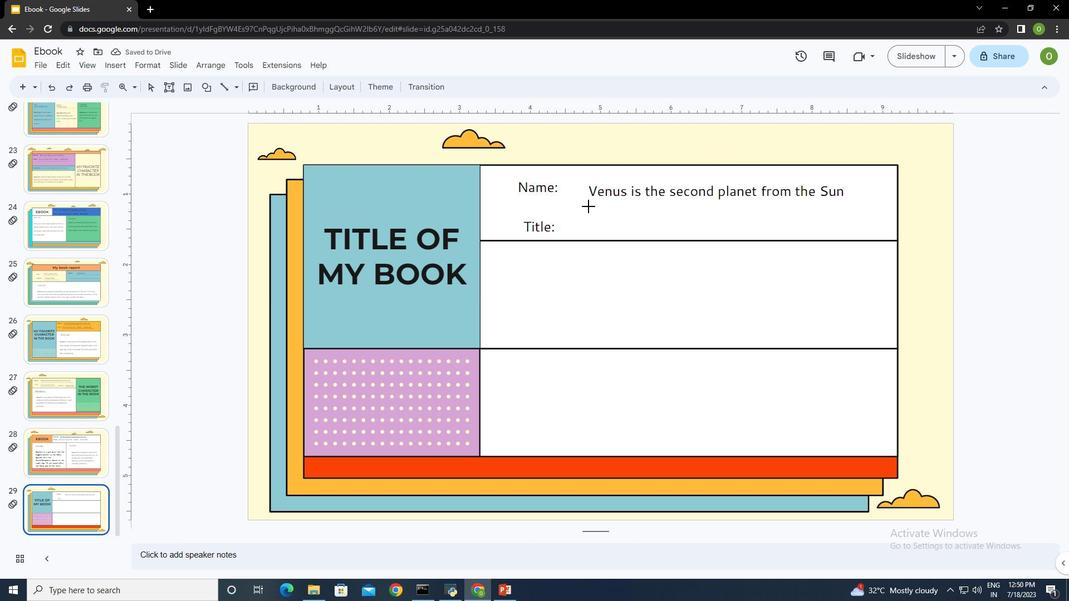 
Action: Mouse pressed left at (590, 205)
Screenshot: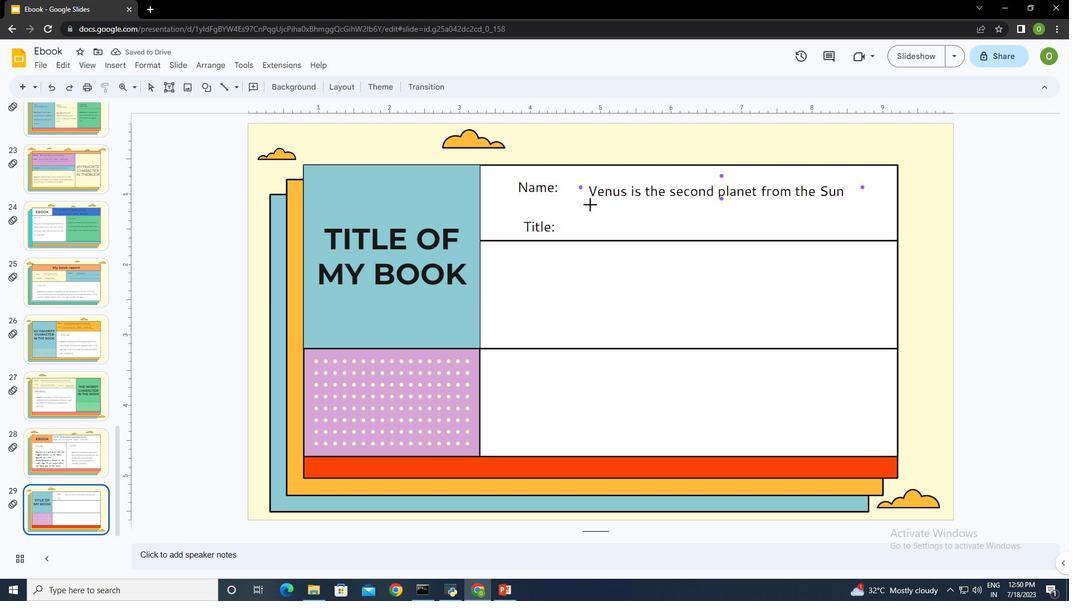 
Action: Mouse moved to (256, 86)
Screenshot: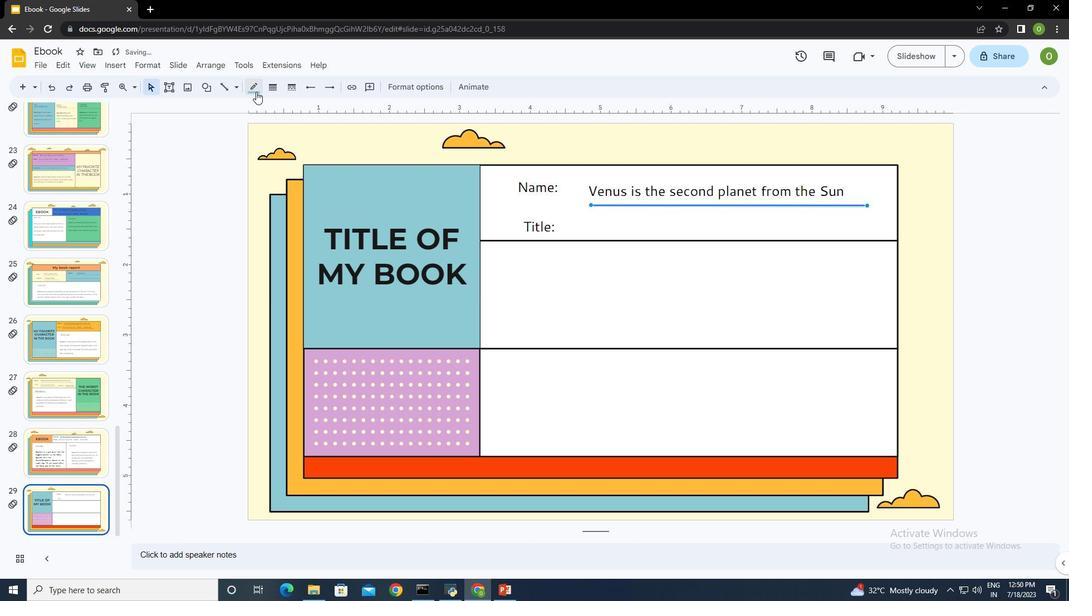 
Action: Mouse pressed left at (256, 86)
Screenshot: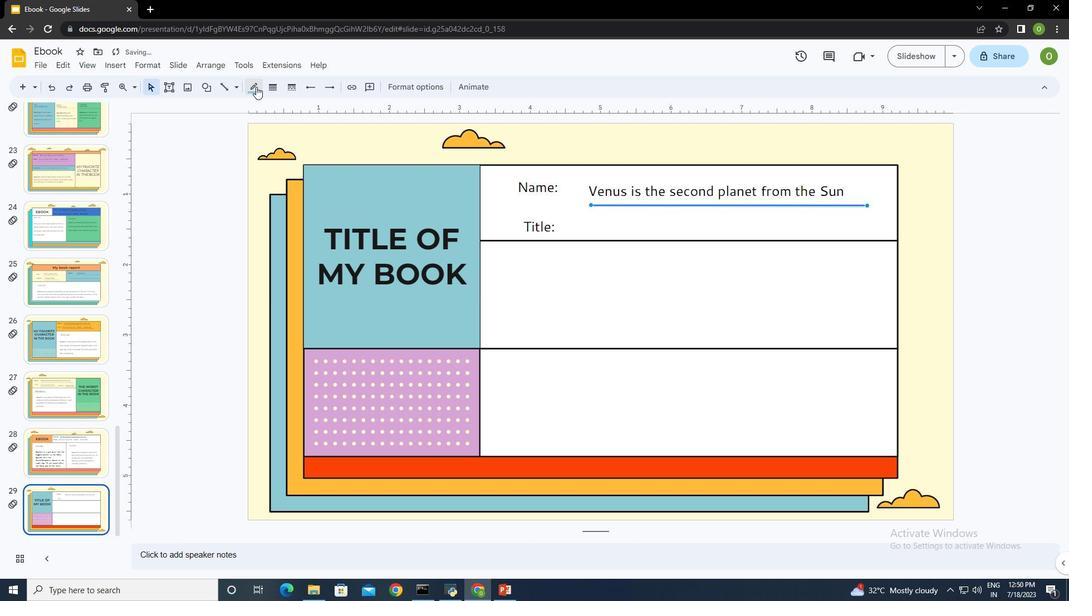 
Action: Mouse moved to (261, 120)
Screenshot: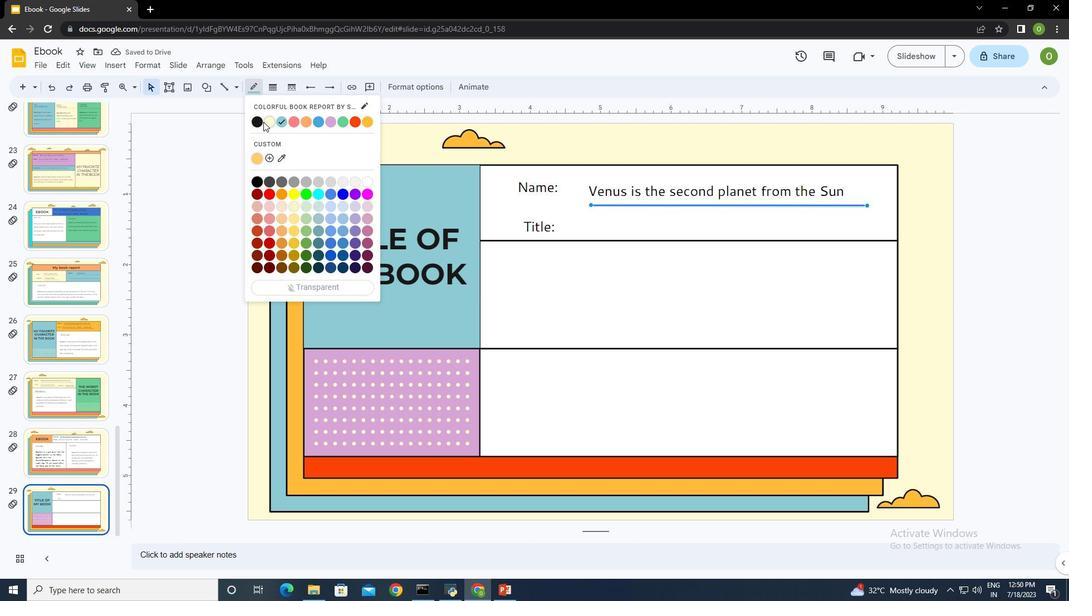 
Action: Mouse pressed left at (261, 120)
Screenshot: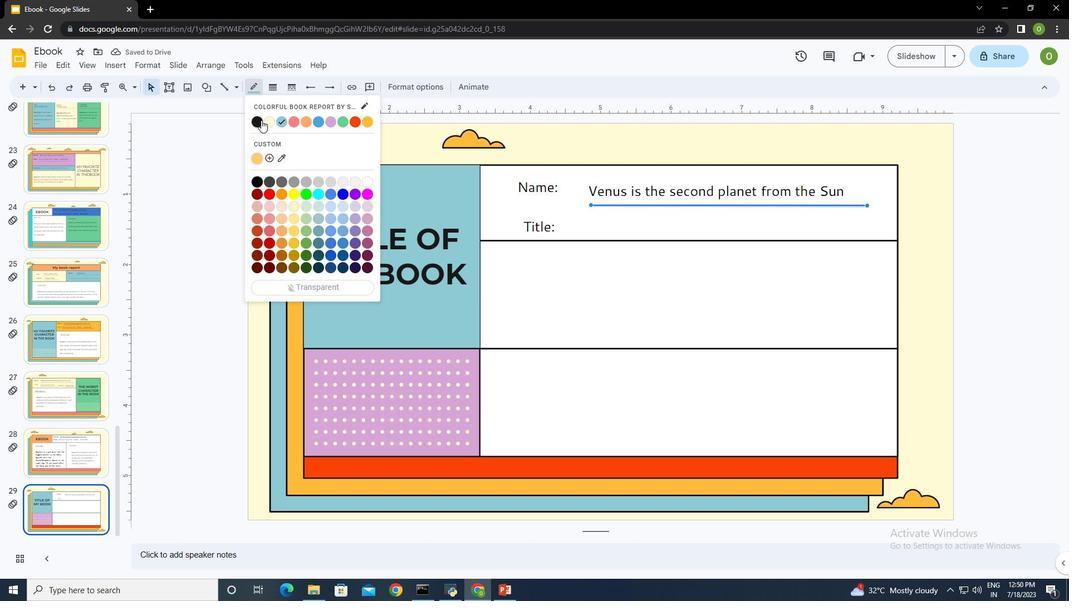 
Action: Mouse moved to (649, 220)
Screenshot: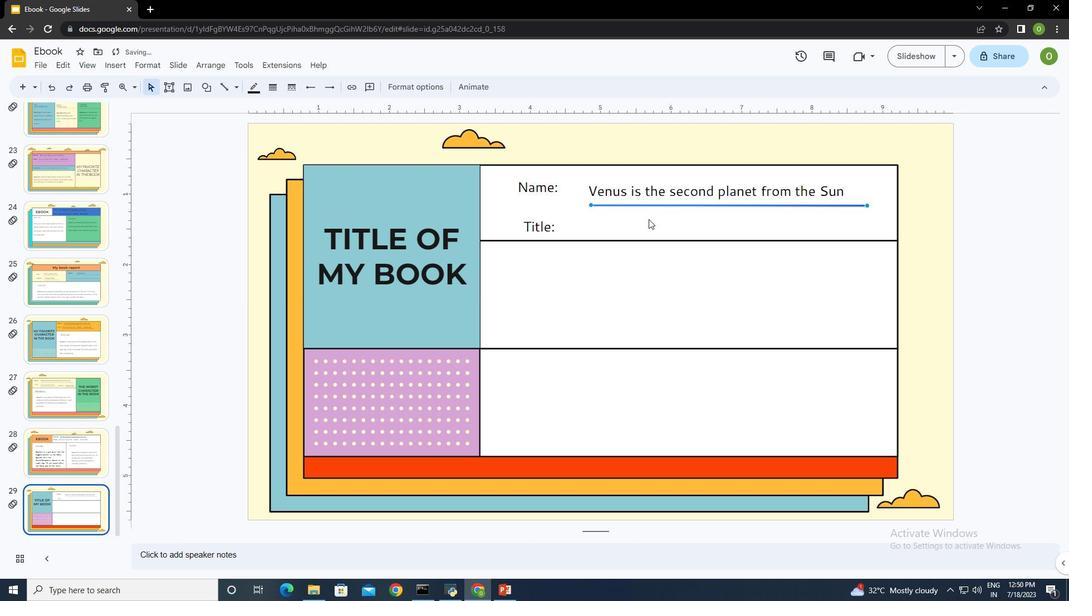 
Action: Mouse pressed left at (649, 220)
Screenshot: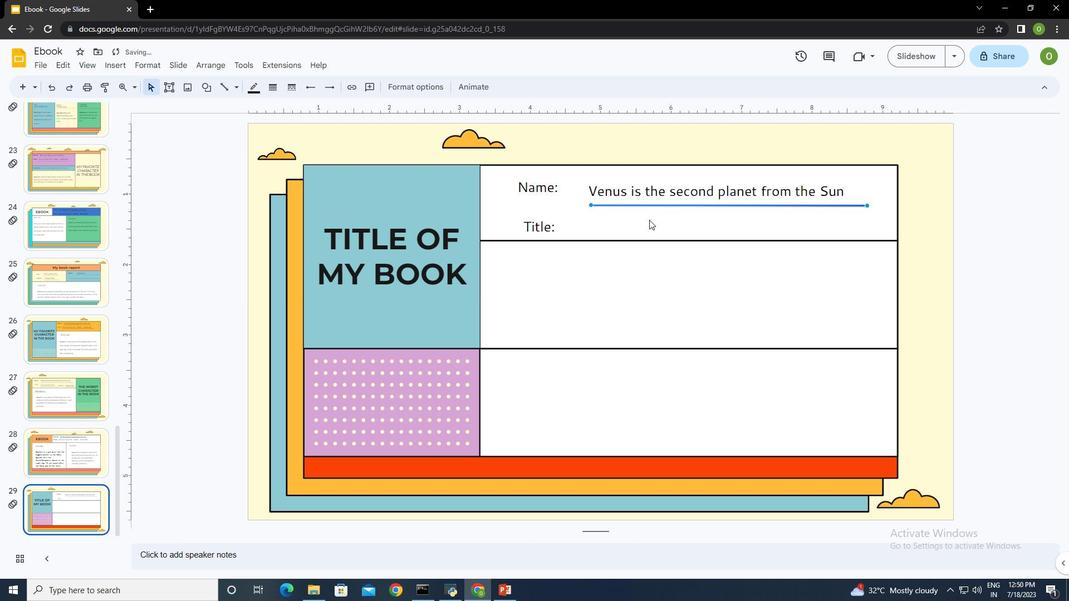 
Action: Mouse moved to (167, 83)
Screenshot: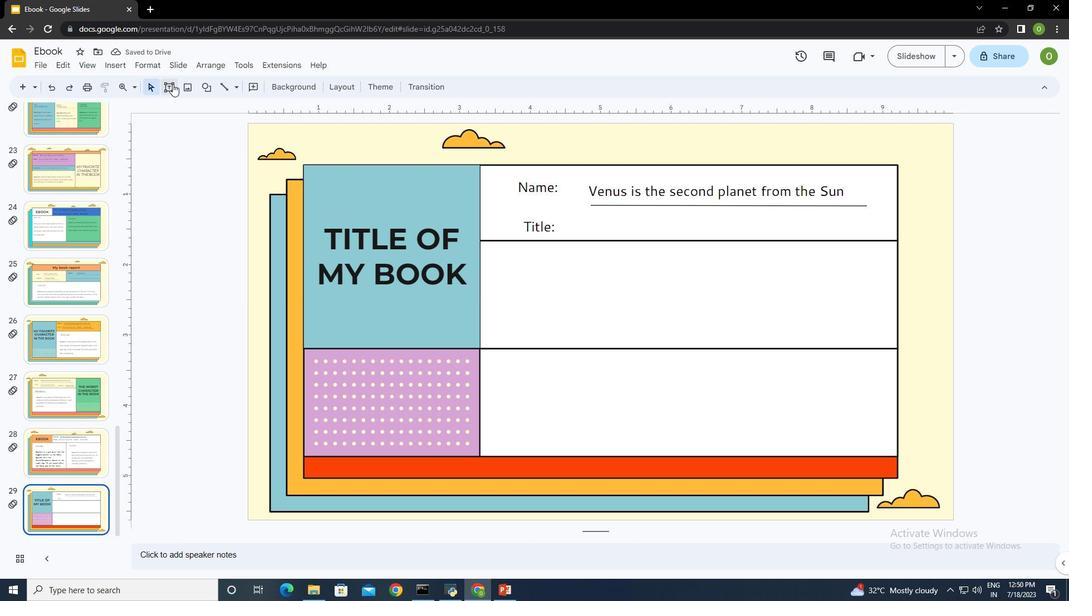 
Action: Mouse pressed left at (167, 83)
Screenshot: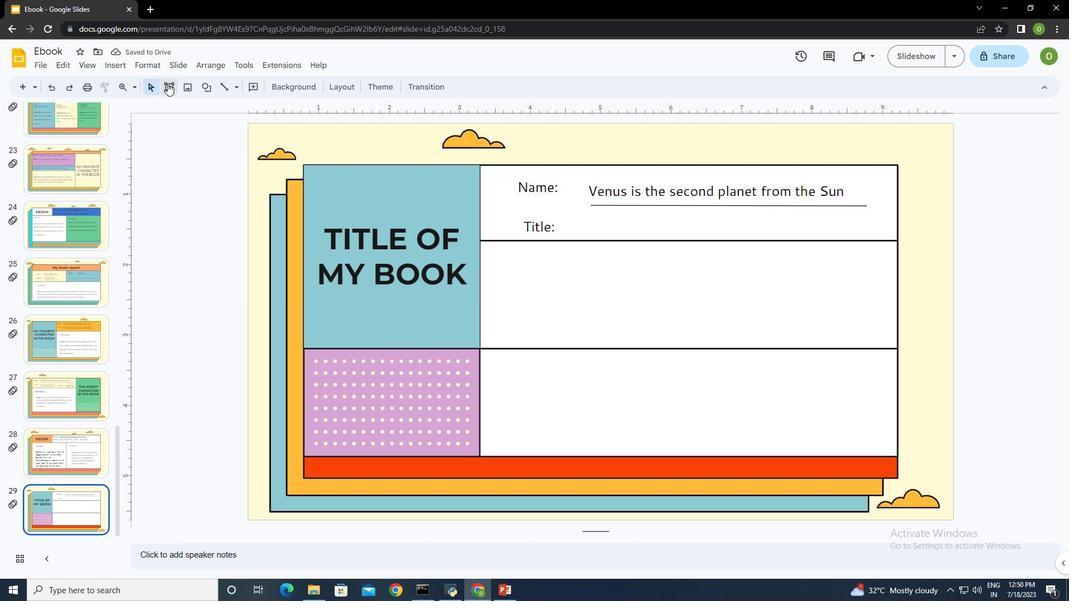 
Action: Mouse moved to (581, 217)
Screenshot: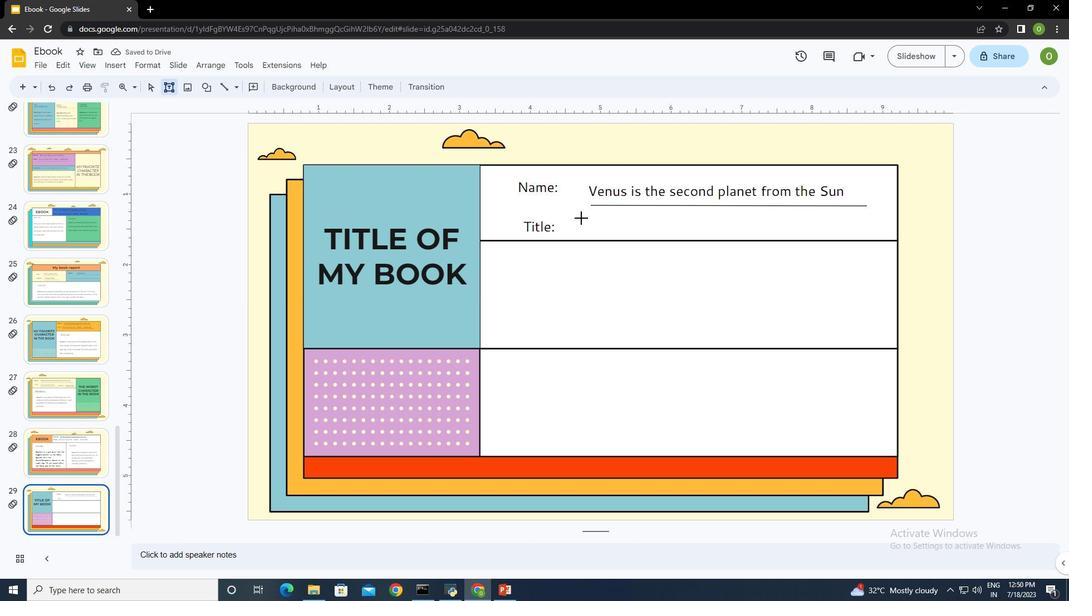 
Action: Mouse pressed left at (581, 217)
Screenshot: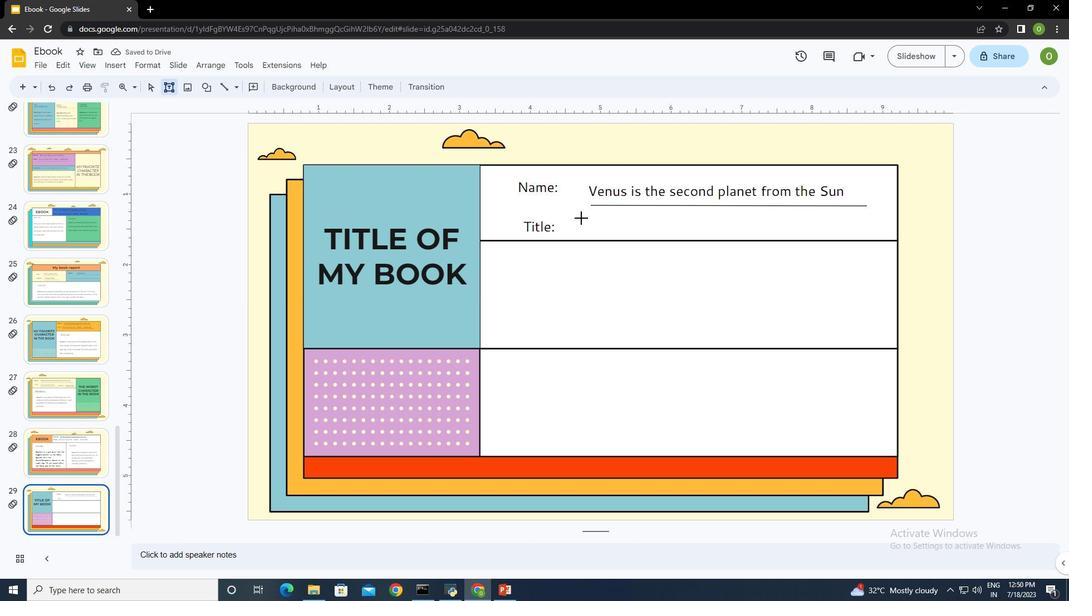 
Action: Mouse moved to (699, 234)
Screenshot: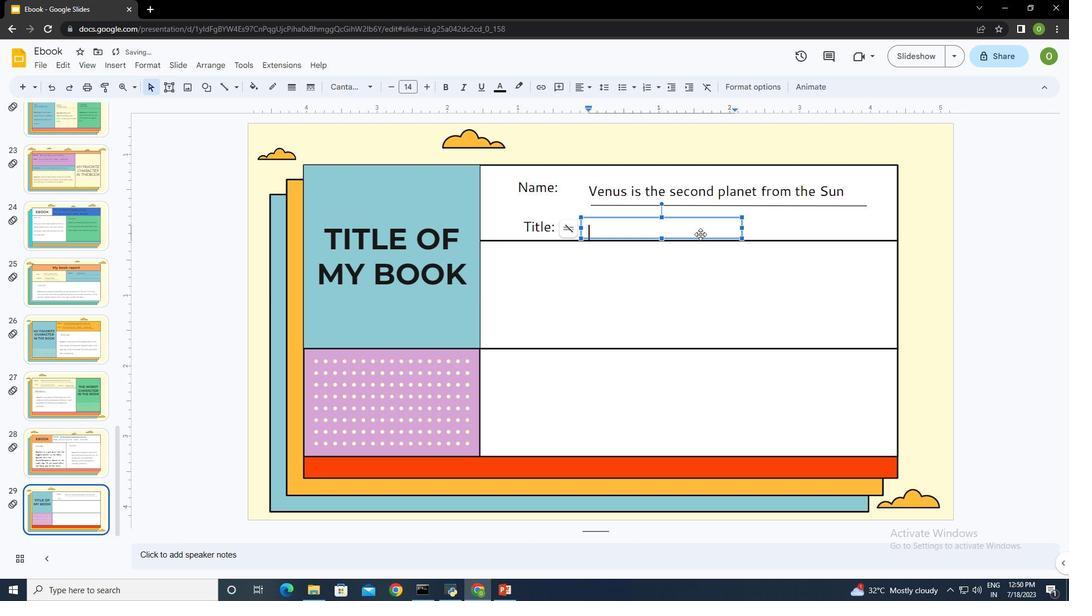 
Action: Key pressed <Key.shift><Key.shift><Key.shift><Key.shift><Key.shift><Key.shift><Key.shift><Key.shift><Key.shift><Key.shift><Key.shift><Key.shift>This<Key.space>is<Key.space>a<Key.space>novel<Key.space>title
Screenshot: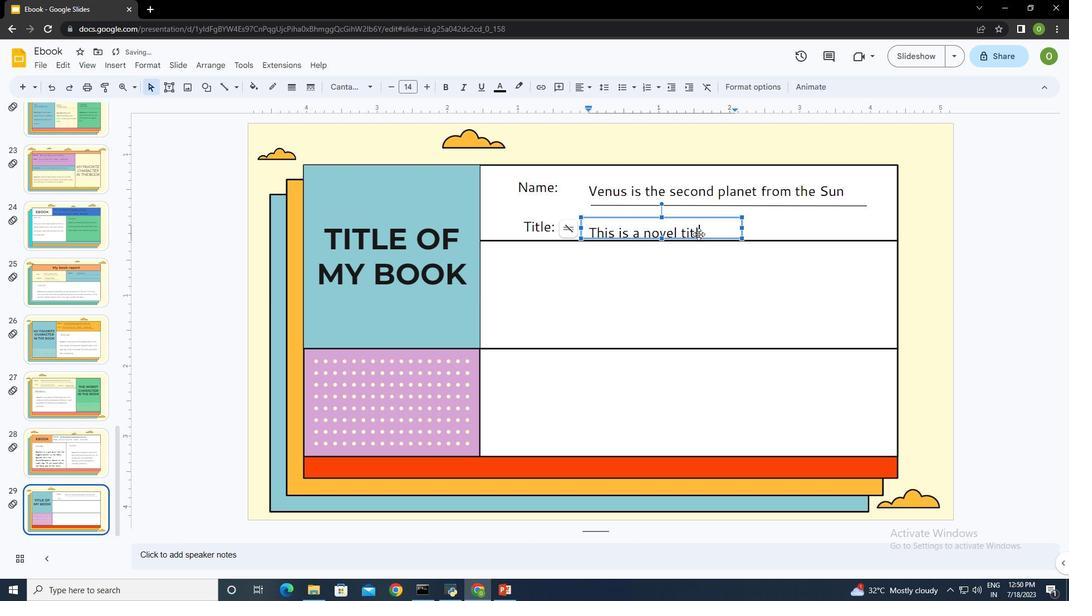 
Action: Mouse moved to (666, 221)
Screenshot: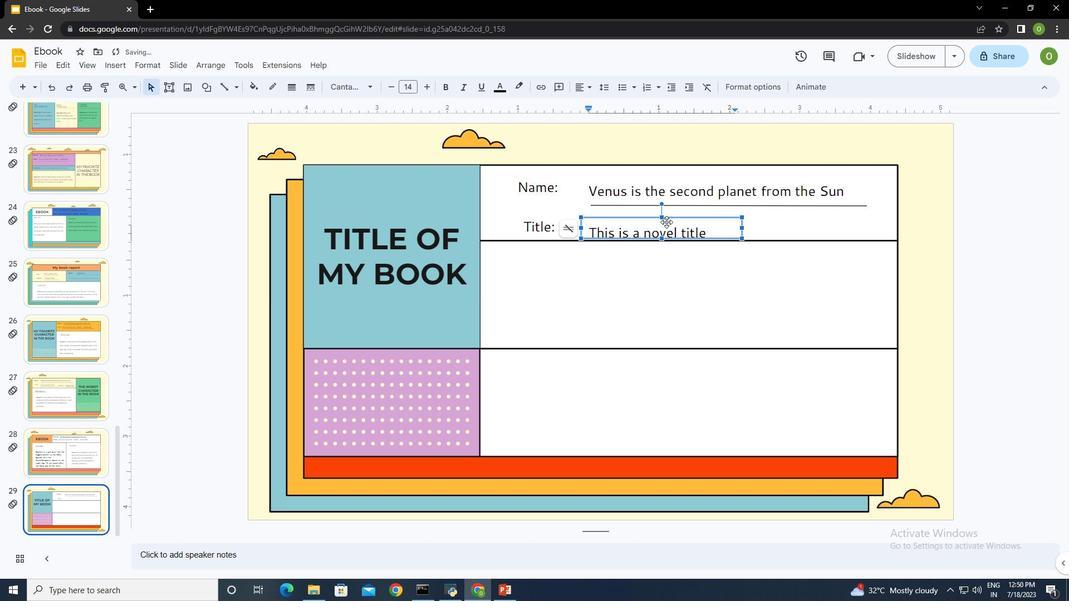 
Action: Mouse pressed left at (666, 221)
Screenshot: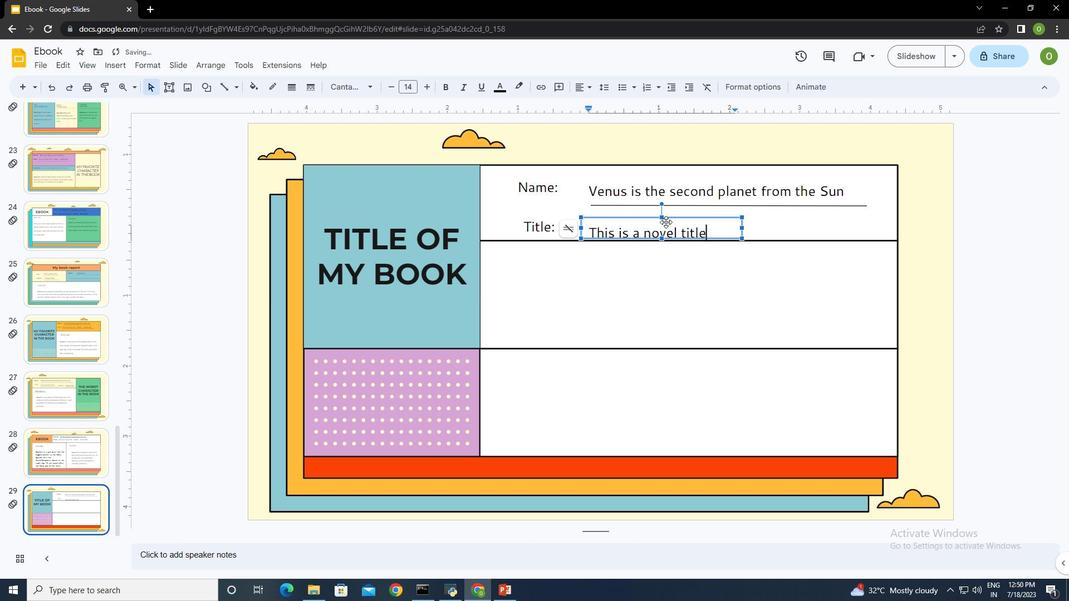 
Action: Mouse moved to (644, 217)
Screenshot: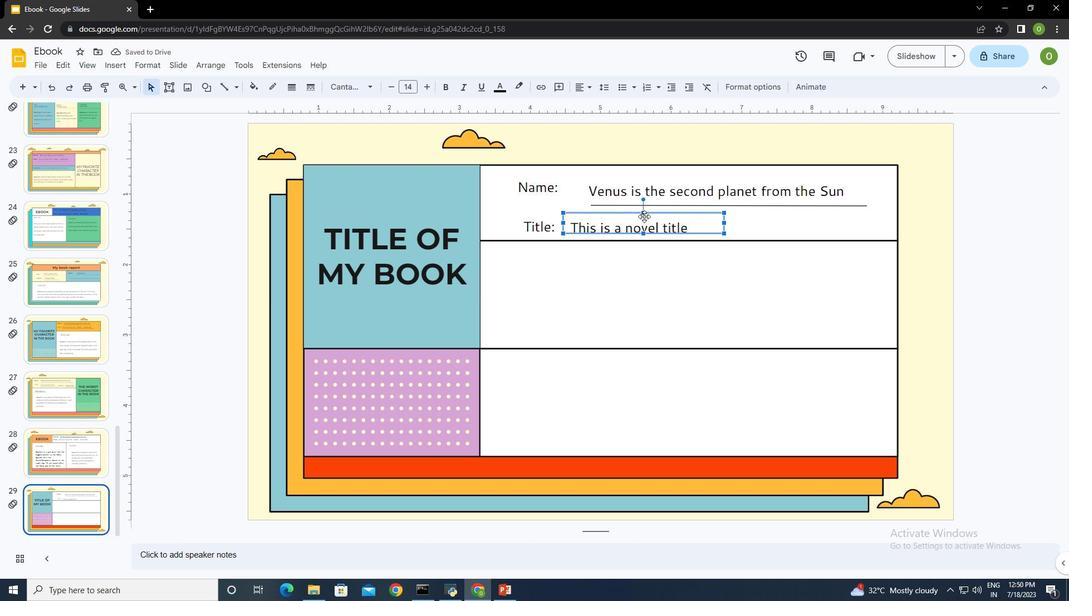 
Action: Mouse pressed left at (644, 217)
Screenshot: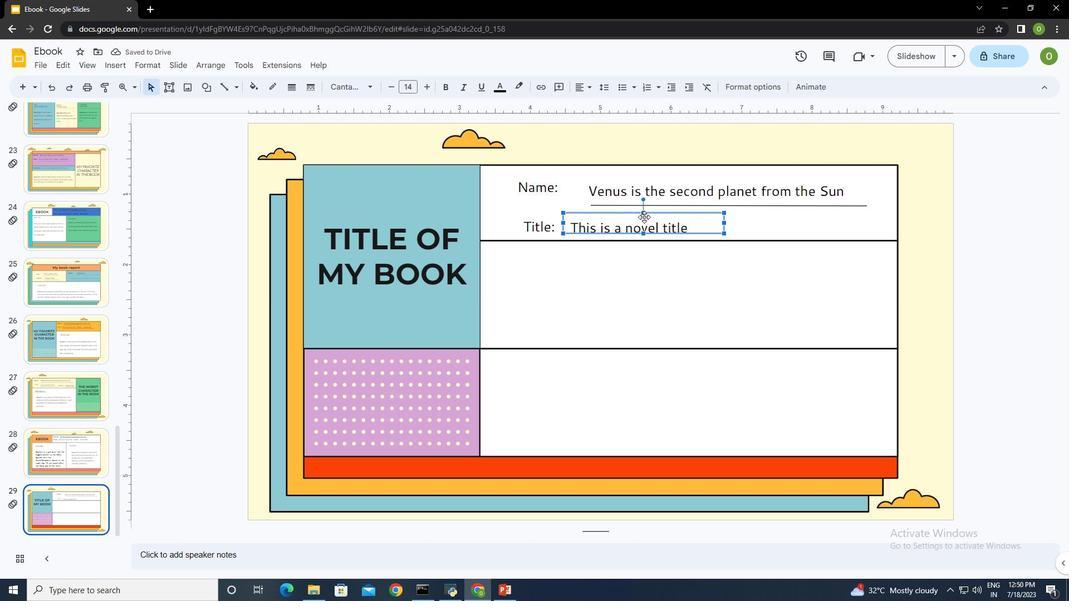
Action: Mouse moved to (760, 223)
Screenshot: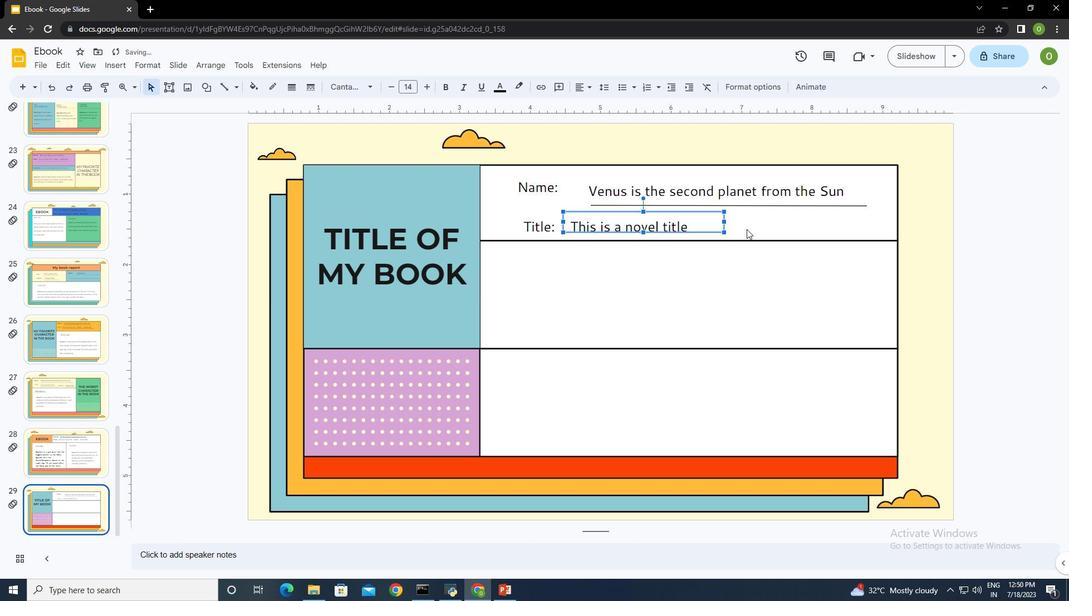 
Action: Mouse pressed left at (760, 223)
Screenshot: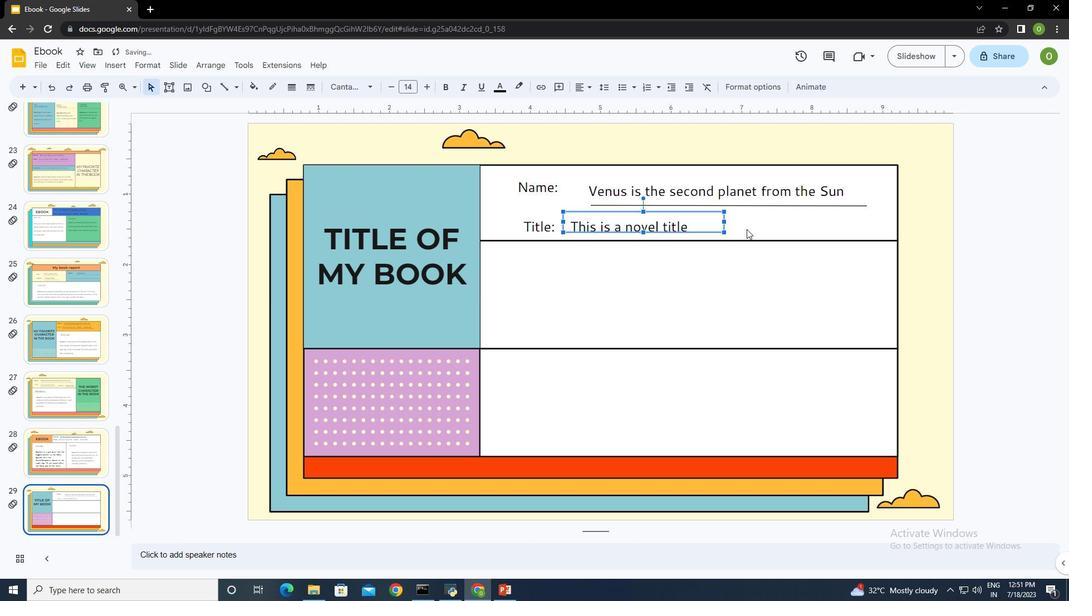 
Action: Mouse moved to (167, 86)
Screenshot: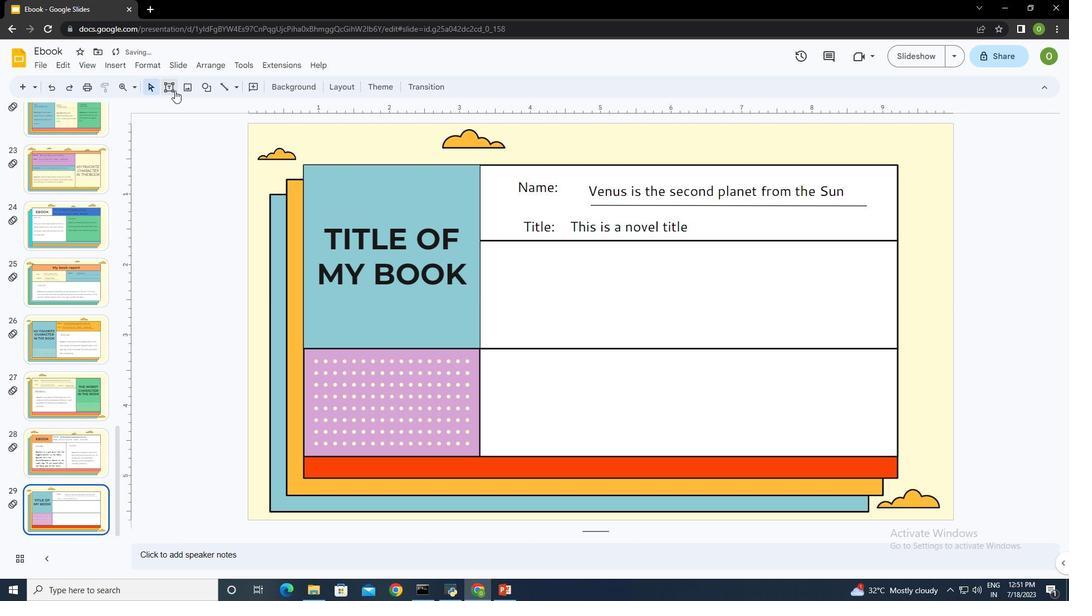 
Action: Mouse pressed left at (167, 86)
Screenshot: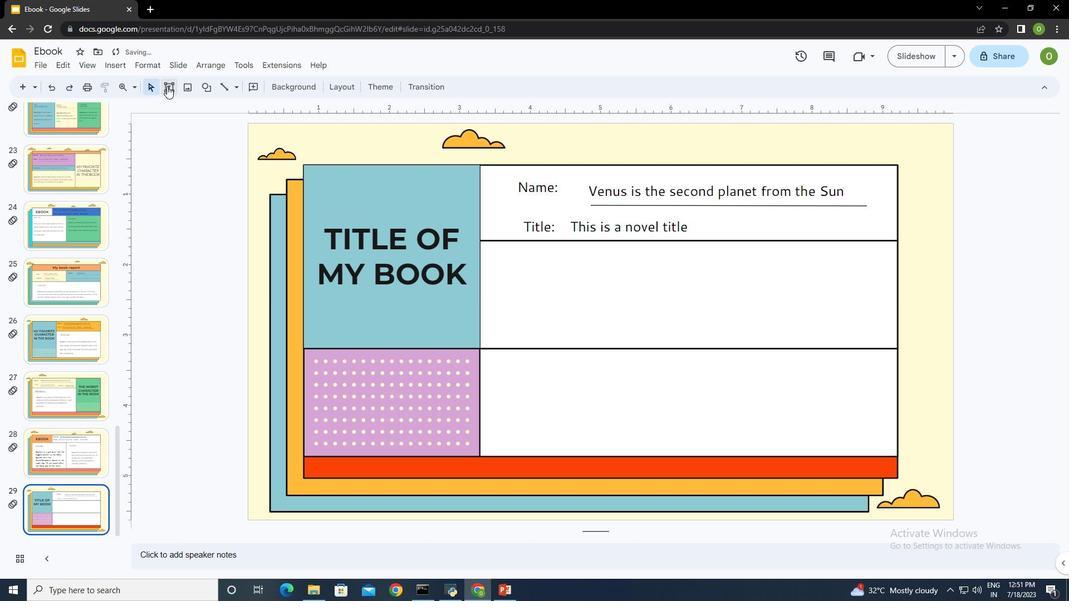
Action: Mouse moved to (713, 213)
Screenshot: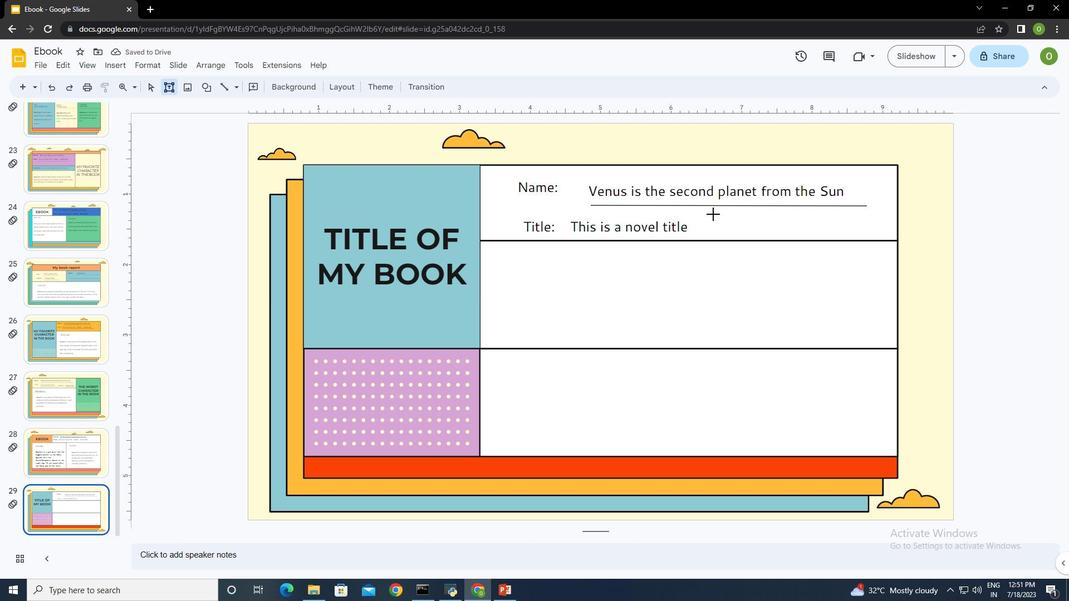 
Action: Mouse pressed left at (713, 213)
Screenshot: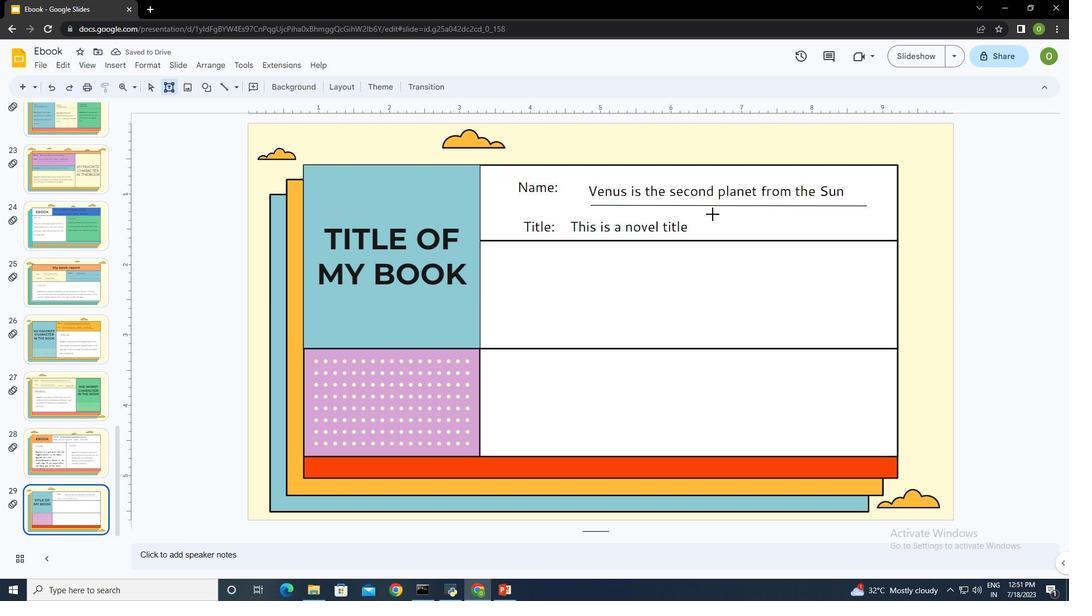 
Action: Mouse moved to (756, 223)
Screenshot: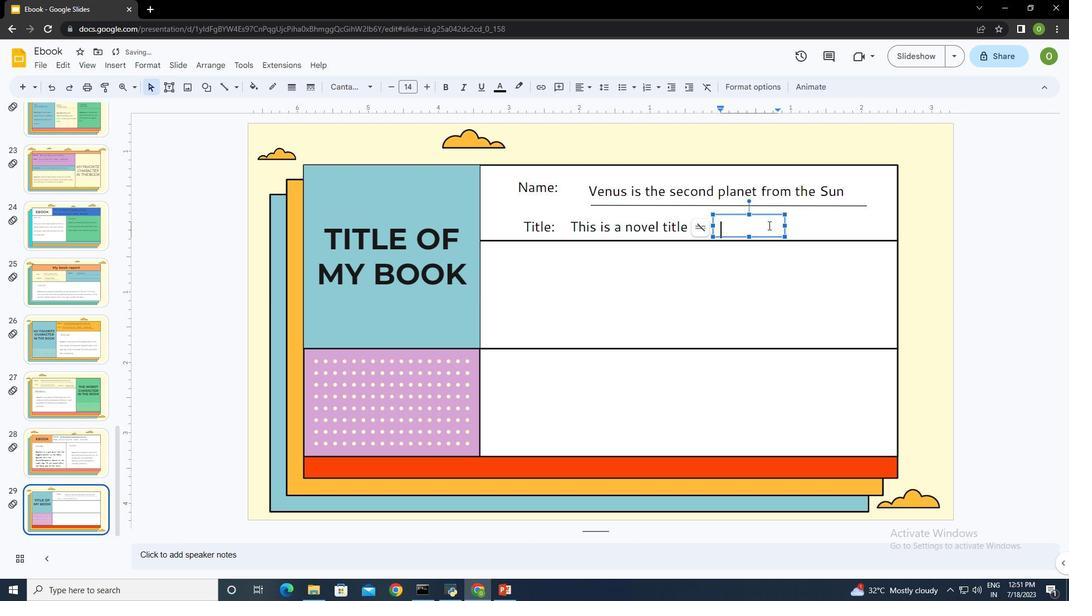 
Action: Key pressed <Key.shift><Key.shift><Key.shift><Key.shift>Author<Key.shift_r>:ctrl+A
Screenshot: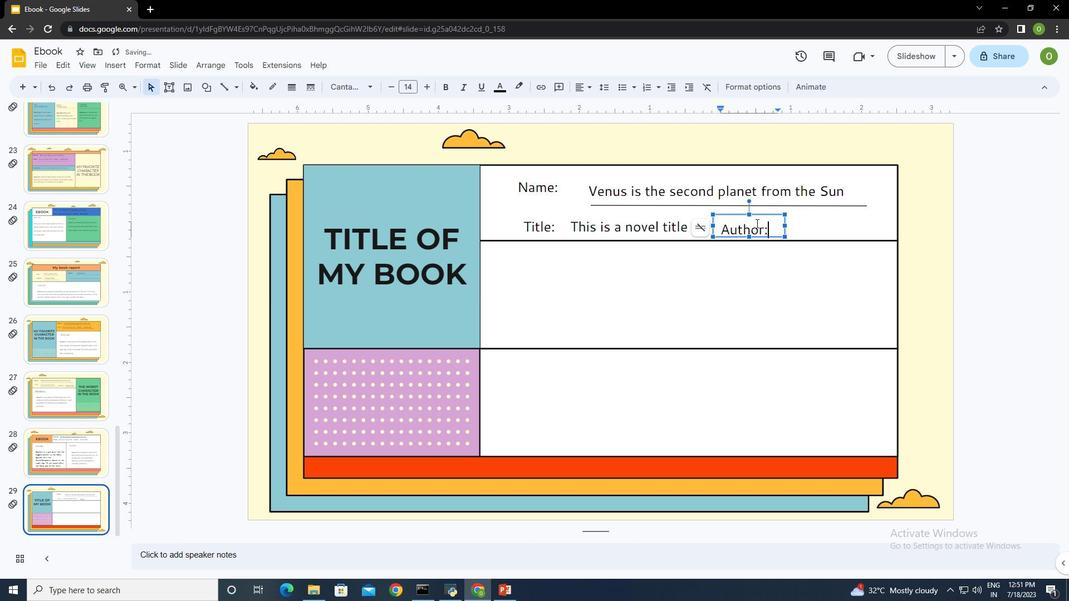 
Action: Mouse moved to (361, 86)
Screenshot: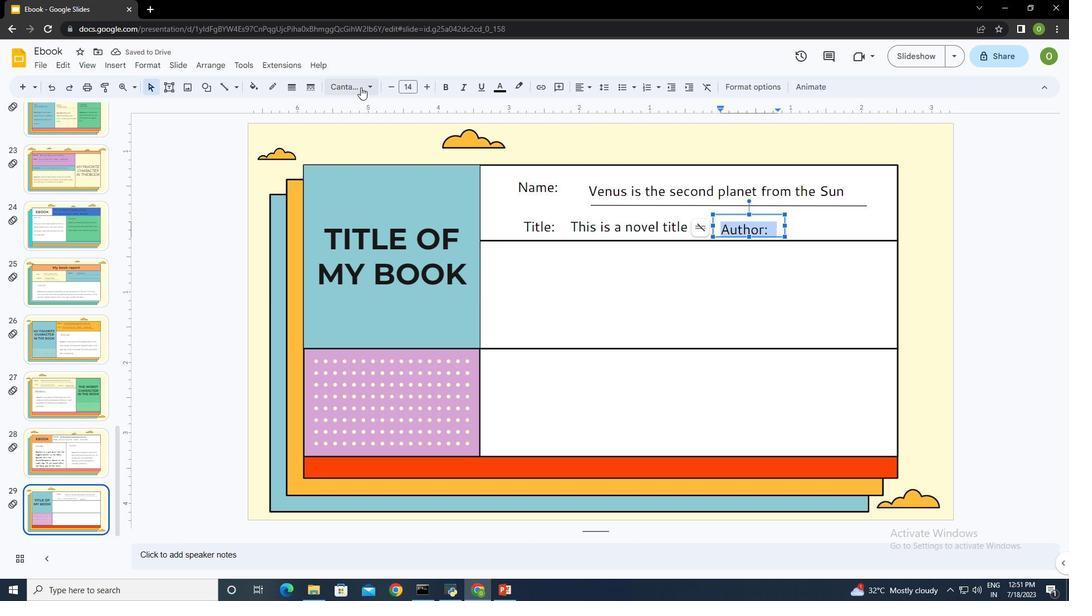 
Action: Mouse pressed left at (361, 86)
Screenshot: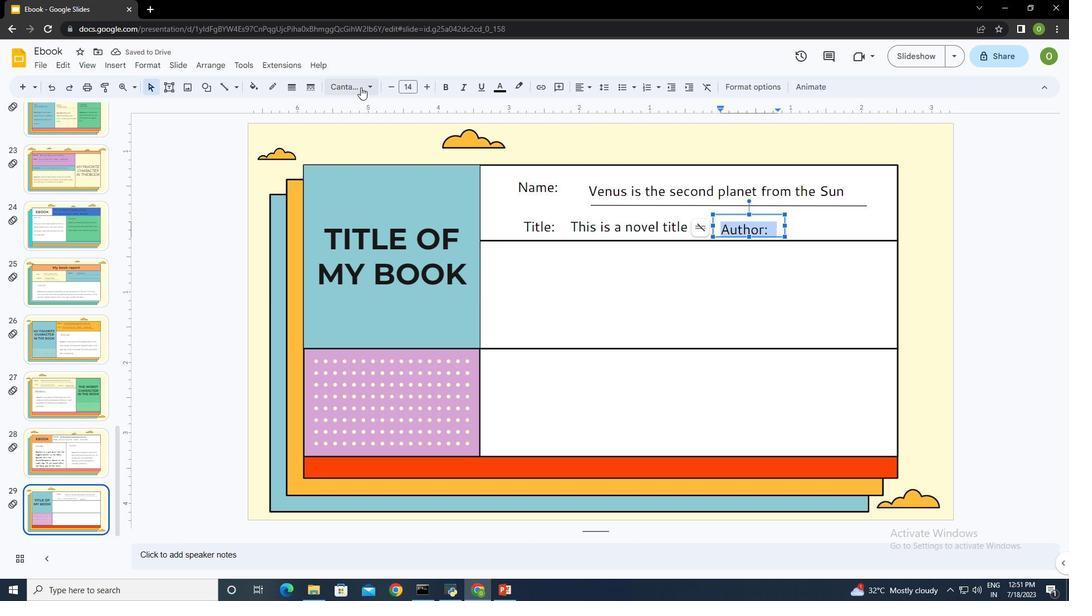 
Action: Mouse moved to (401, 247)
Screenshot: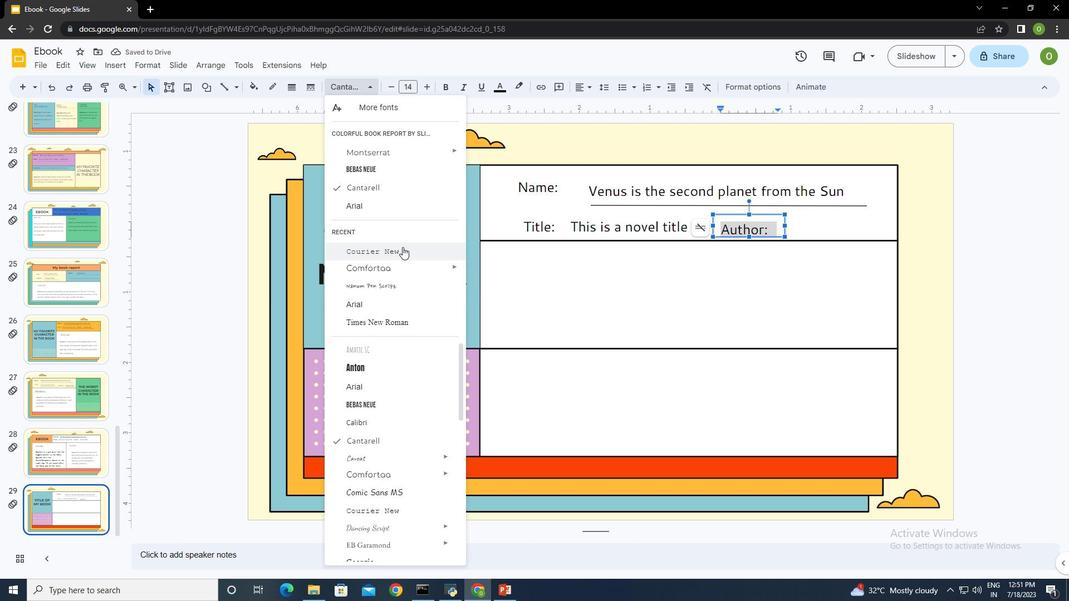 
Action: Mouse pressed left at (401, 247)
Screenshot: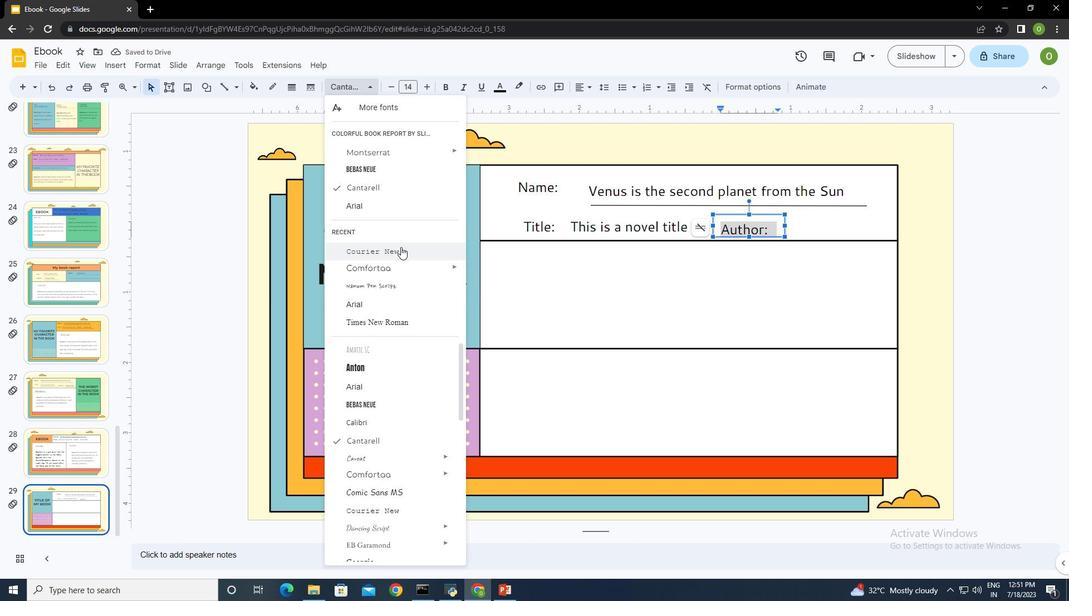 
Action: Mouse moved to (790, 221)
Screenshot: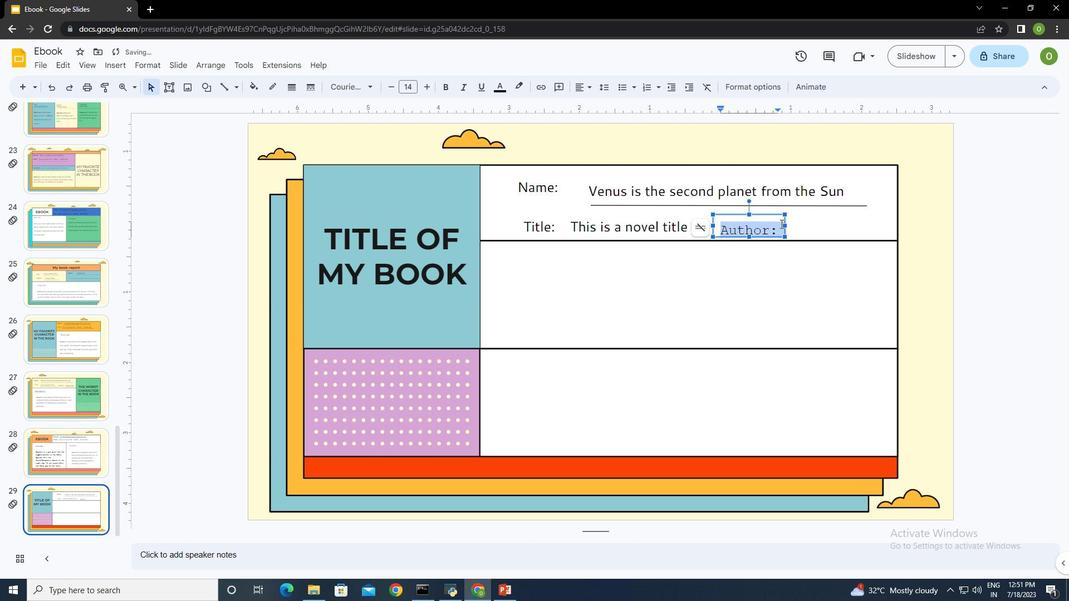 
Action: Mouse pressed left at (790, 221)
Screenshot: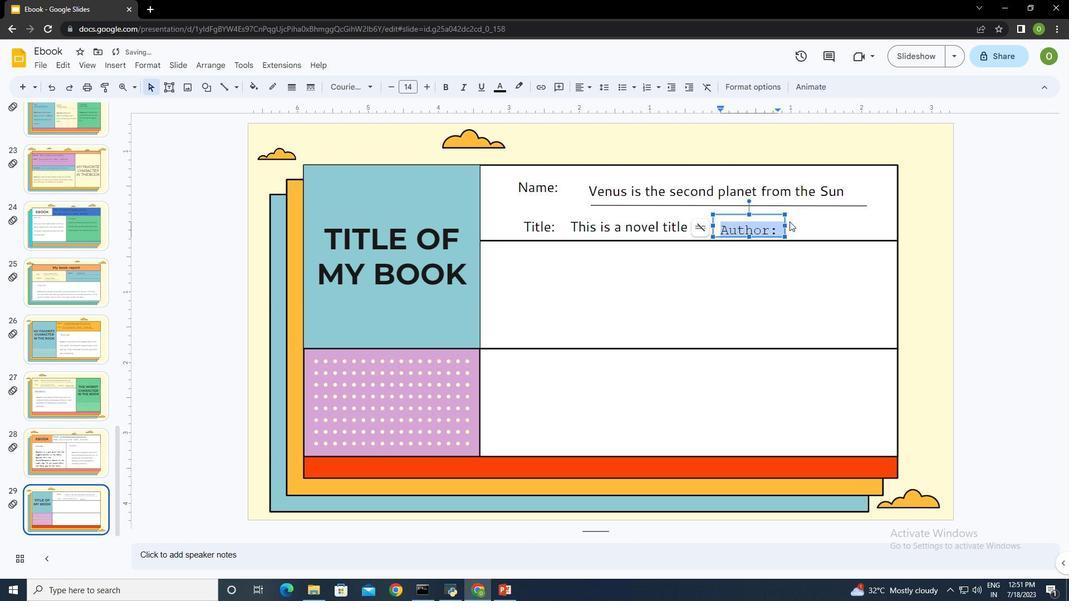 
Action: Mouse moved to (744, 233)
Screenshot: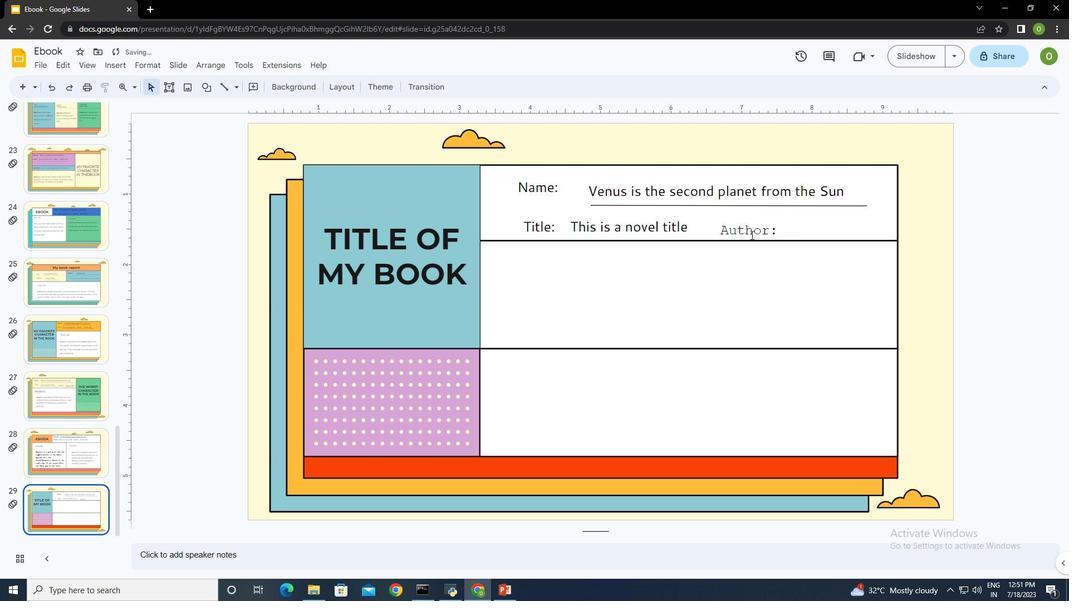 
Action: Mouse pressed left at (744, 233)
Screenshot: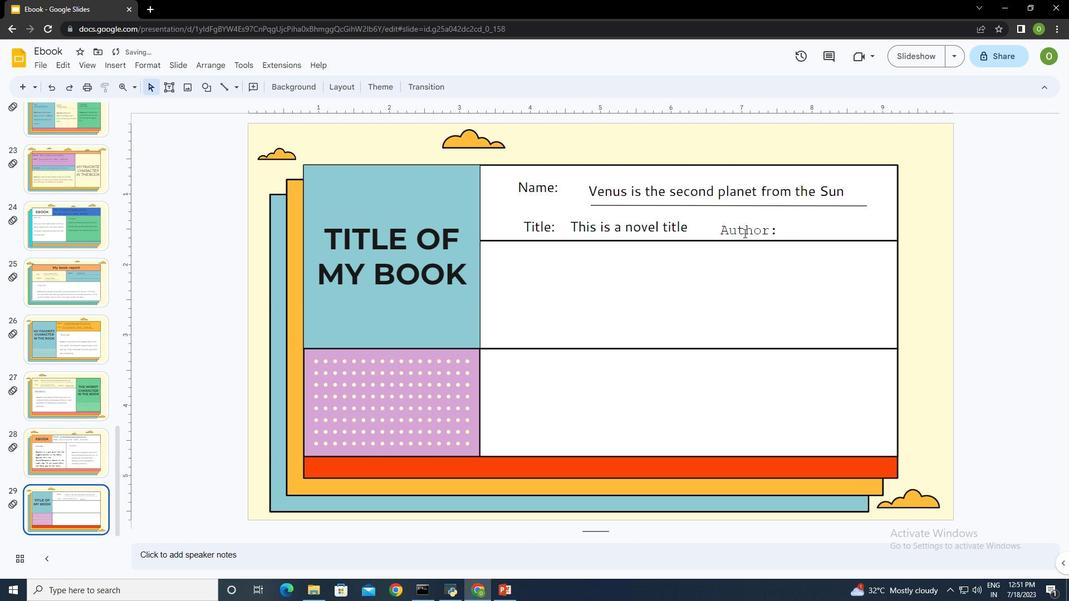 
Action: Mouse moved to (507, 85)
Screenshot: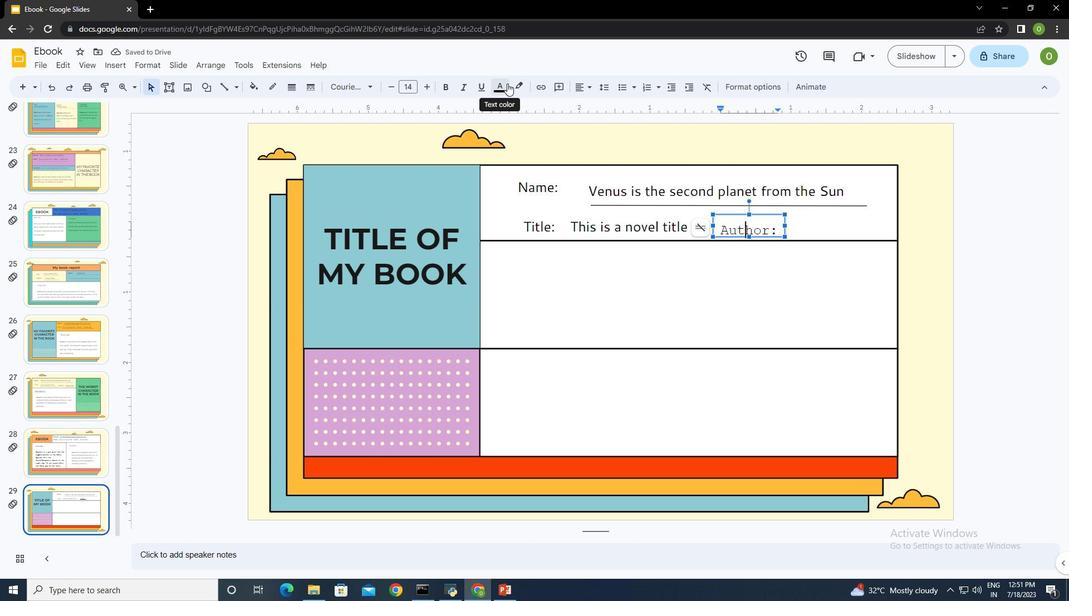 
Action: Key pressed ctrl+A
Screenshot: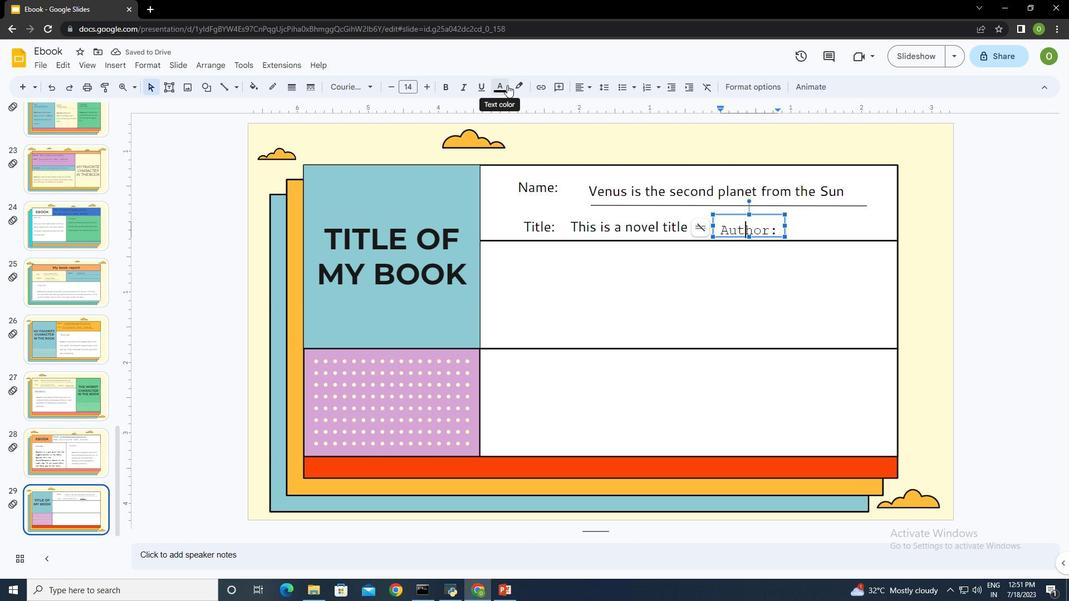 
Action: Mouse moved to (431, 86)
Screenshot: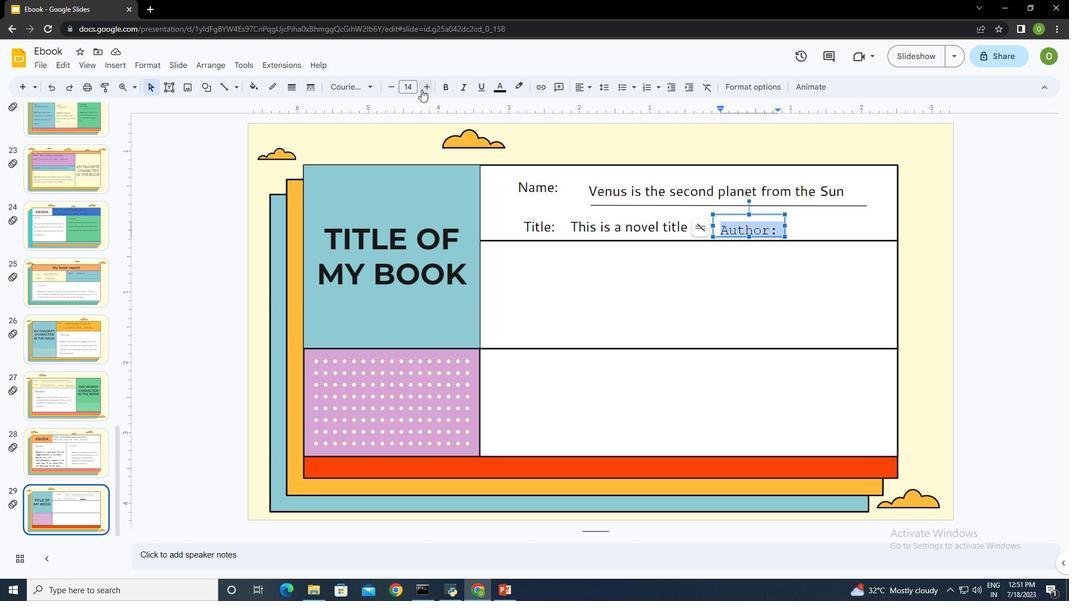 
Action: Mouse pressed left at (431, 86)
Screenshot: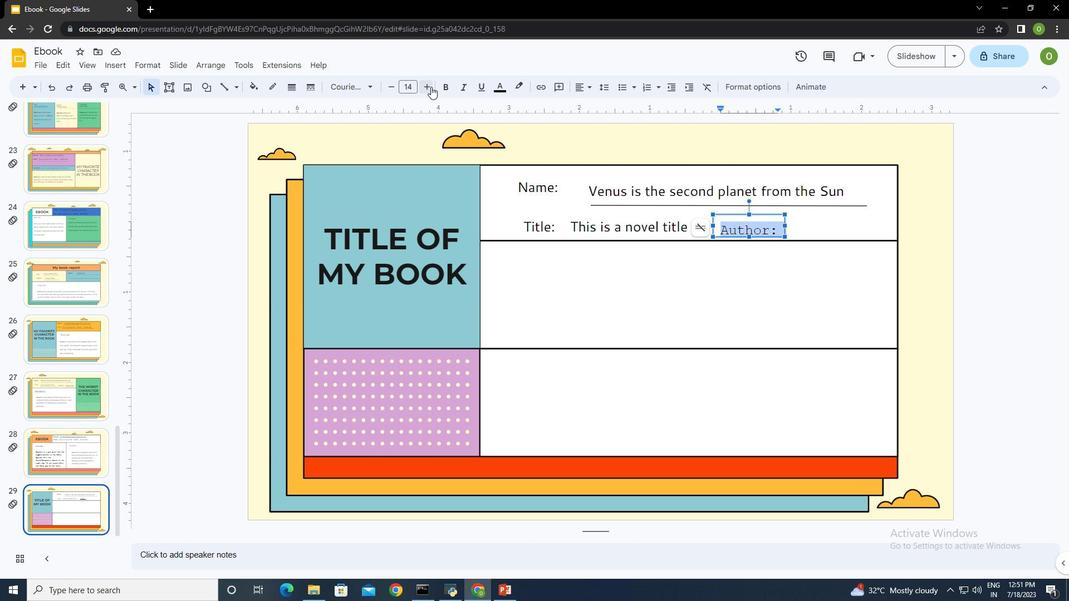 
Action: Mouse moved to (787, 227)
Screenshot: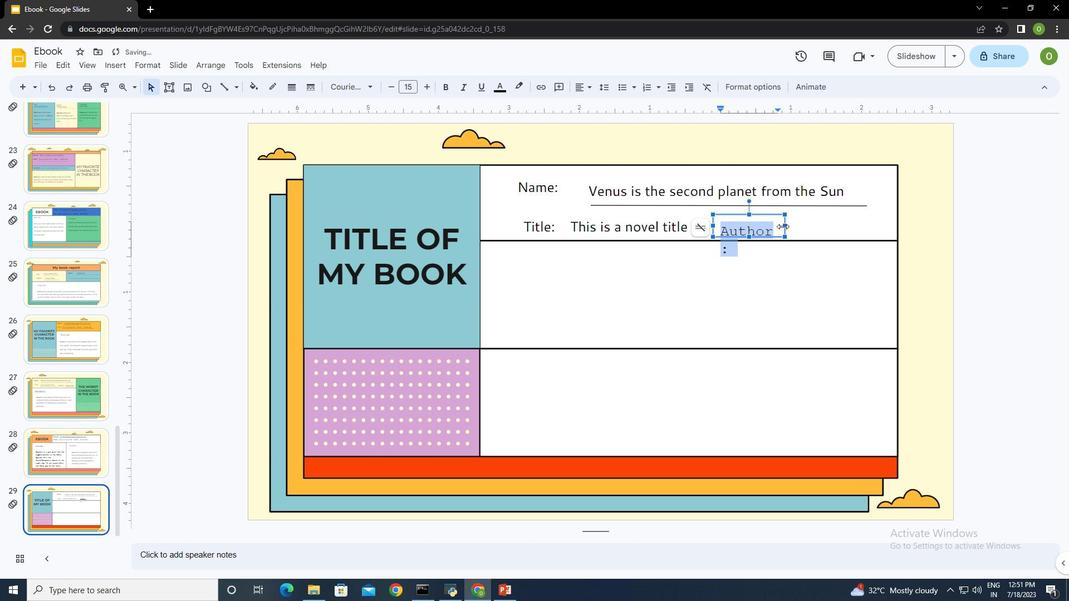 
Action: Mouse pressed left at (787, 227)
Screenshot: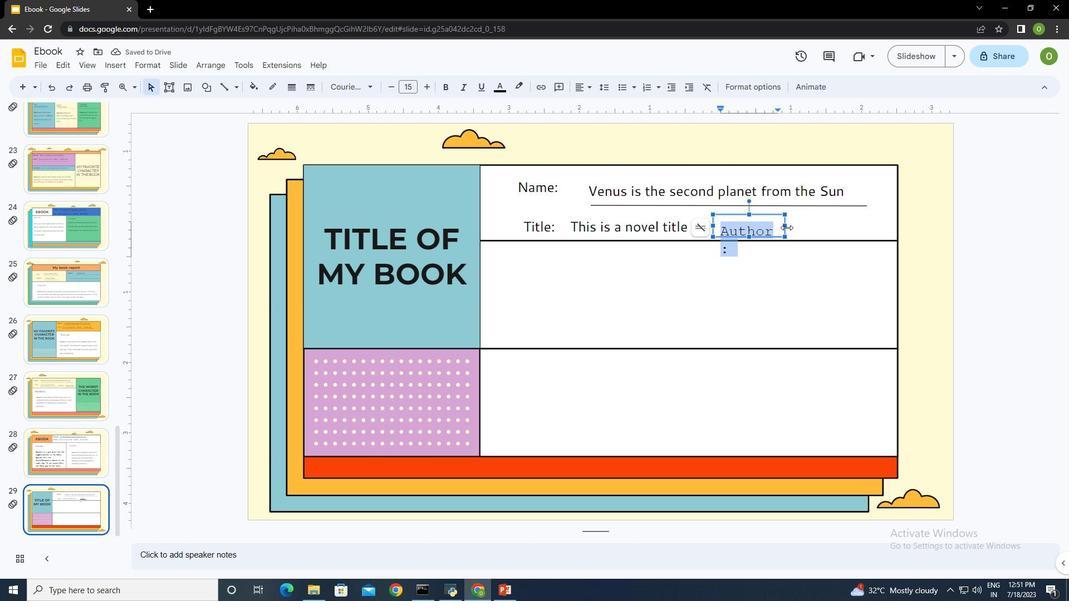 
Action: Mouse moved to (816, 231)
Screenshot: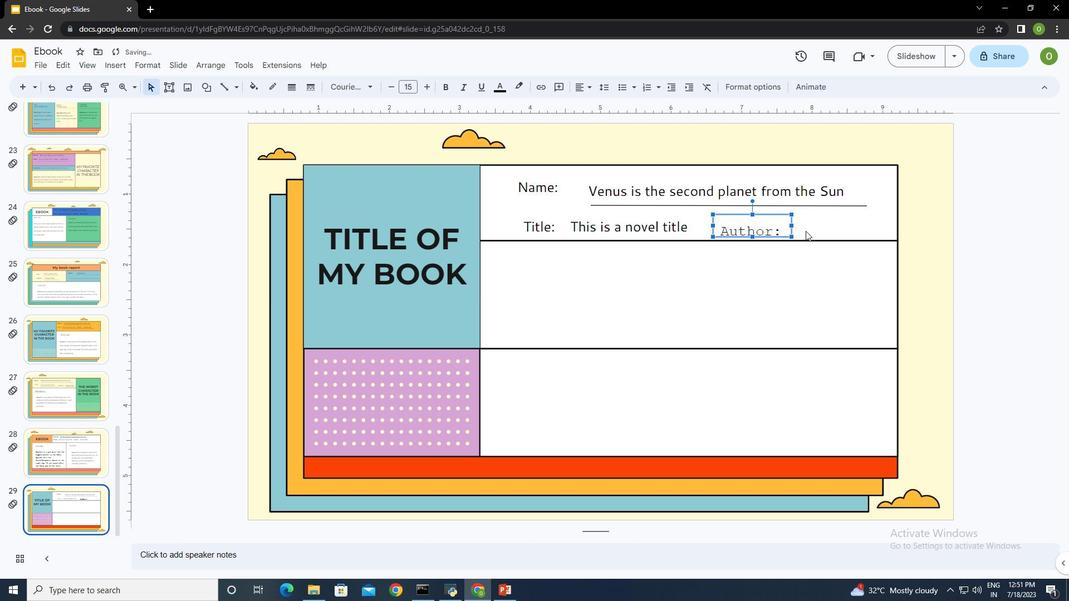 
Action: Mouse pressed left at (816, 231)
Screenshot: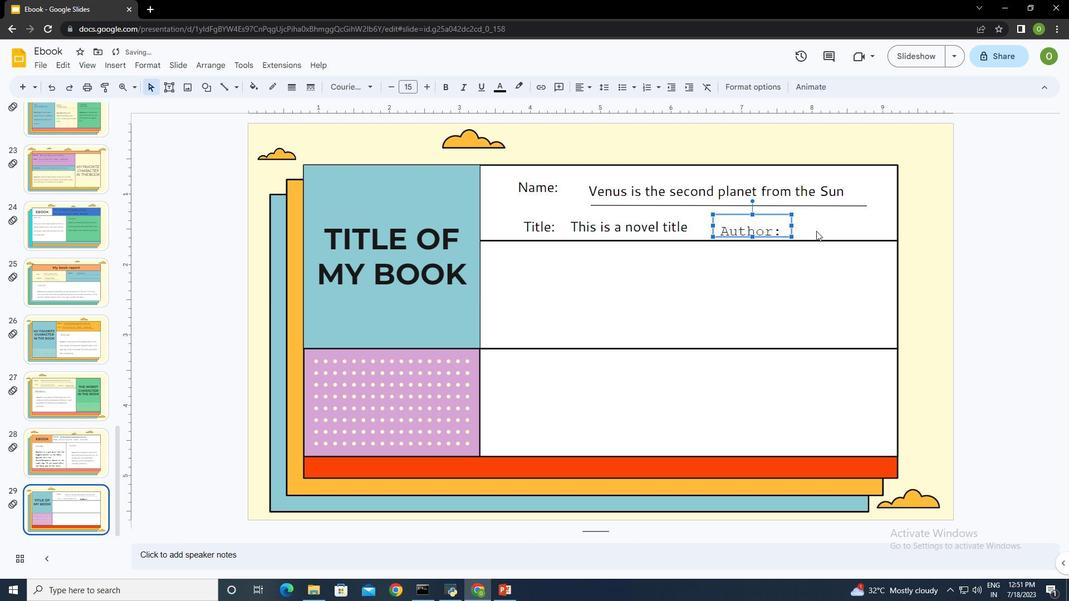
Action: Mouse moved to (761, 230)
Screenshot: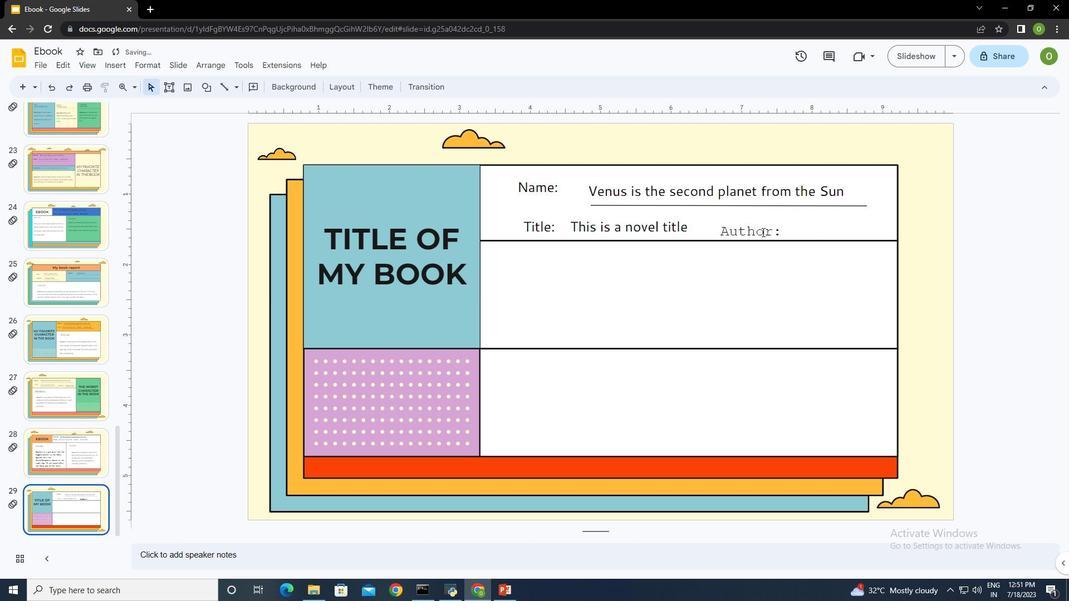 
Action: Mouse pressed left at (761, 230)
Screenshot: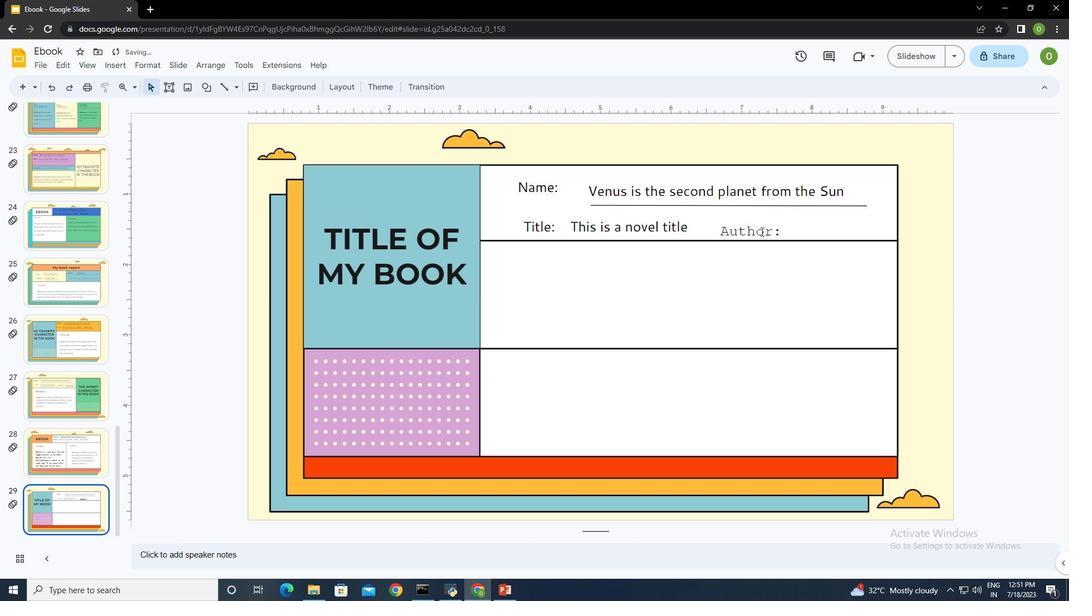 
Action: Mouse moved to (753, 217)
Screenshot: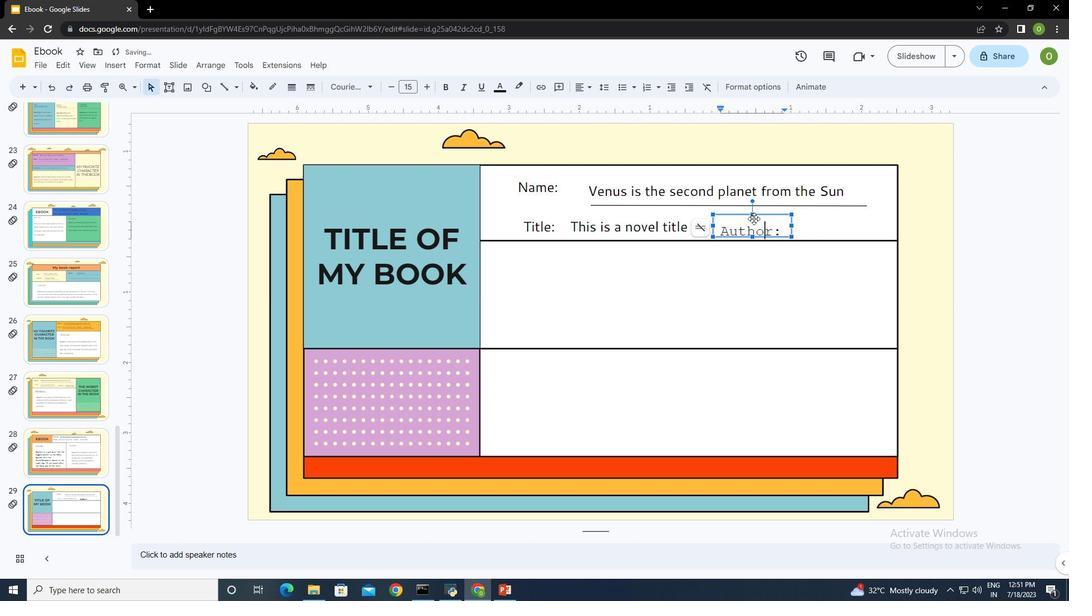 
Action: Mouse pressed left at (753, 217)
Screenshot: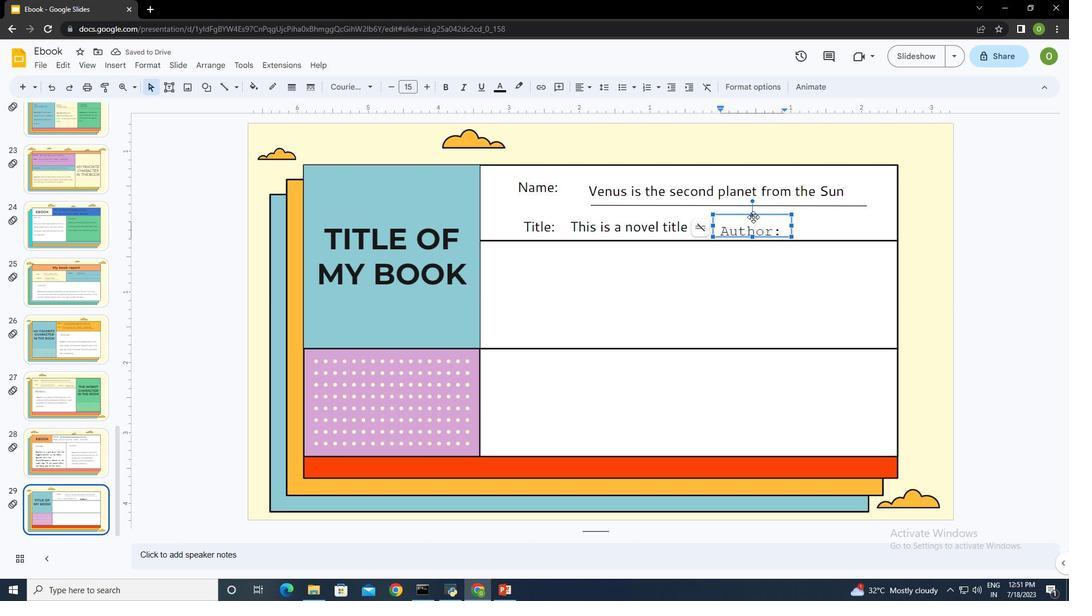 
Action: Mouse moved to (830, 221)
Screenshot: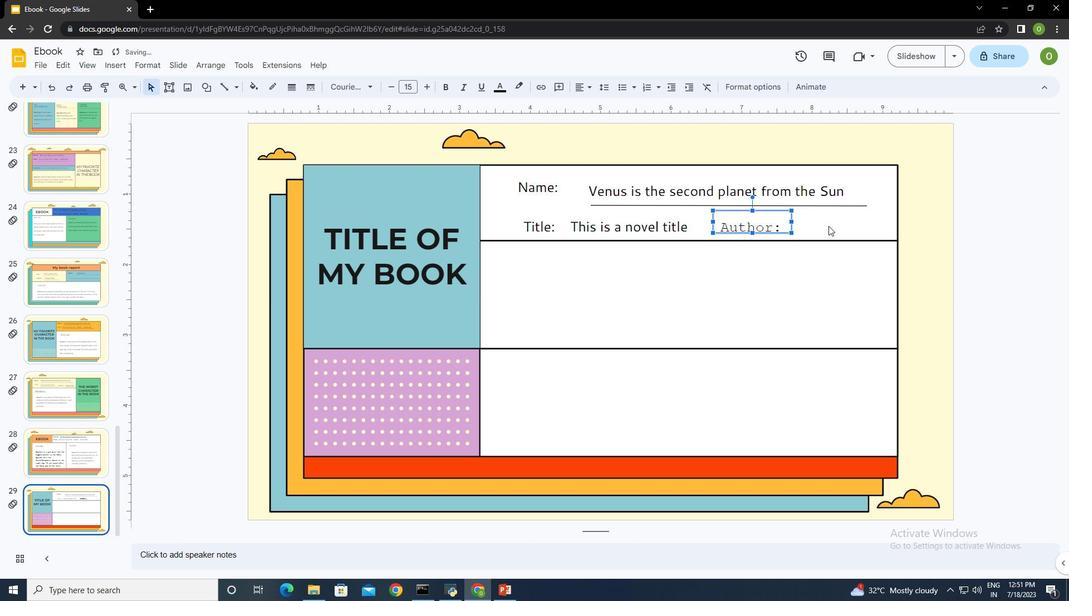 
Action: Mouse pressed left at (830, 221)
Screenshot: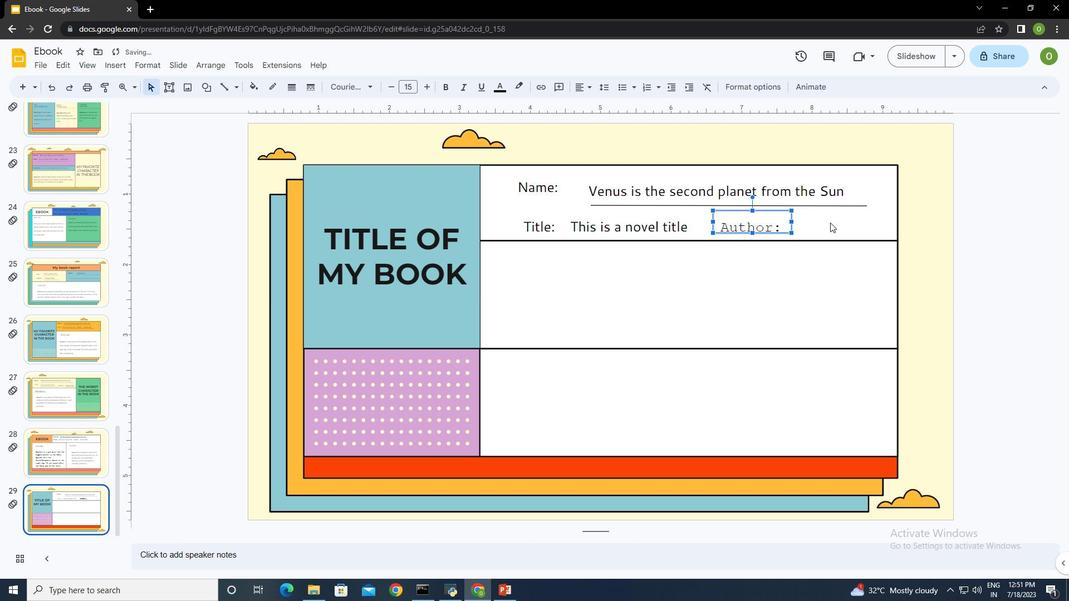 
Action: Mouse moved to (169, 83)
Screenshot: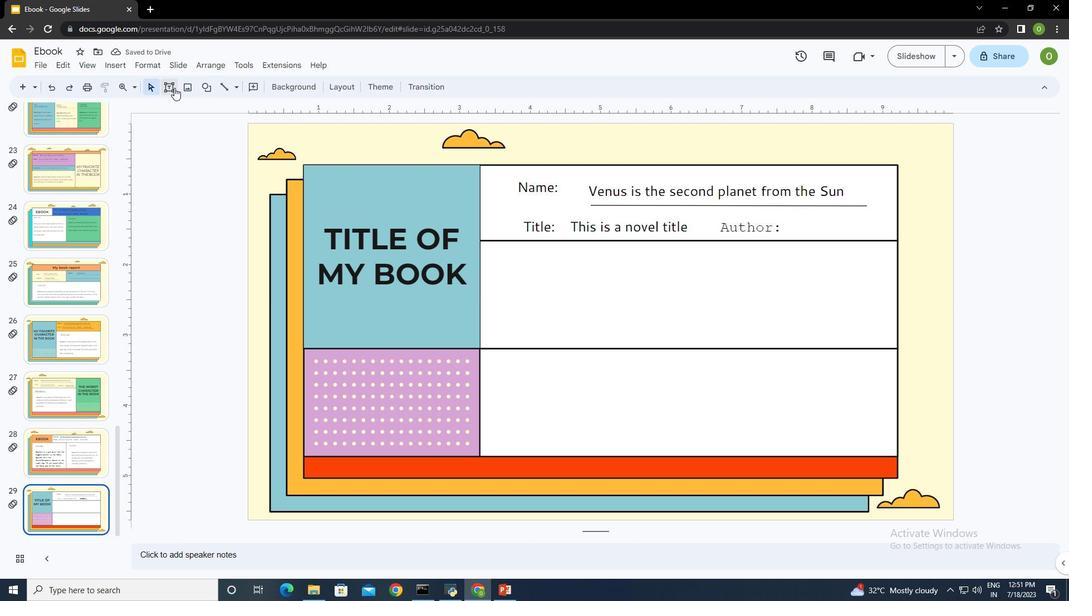 
Action: Mouse pressed left at (169, 83)
Screenshot: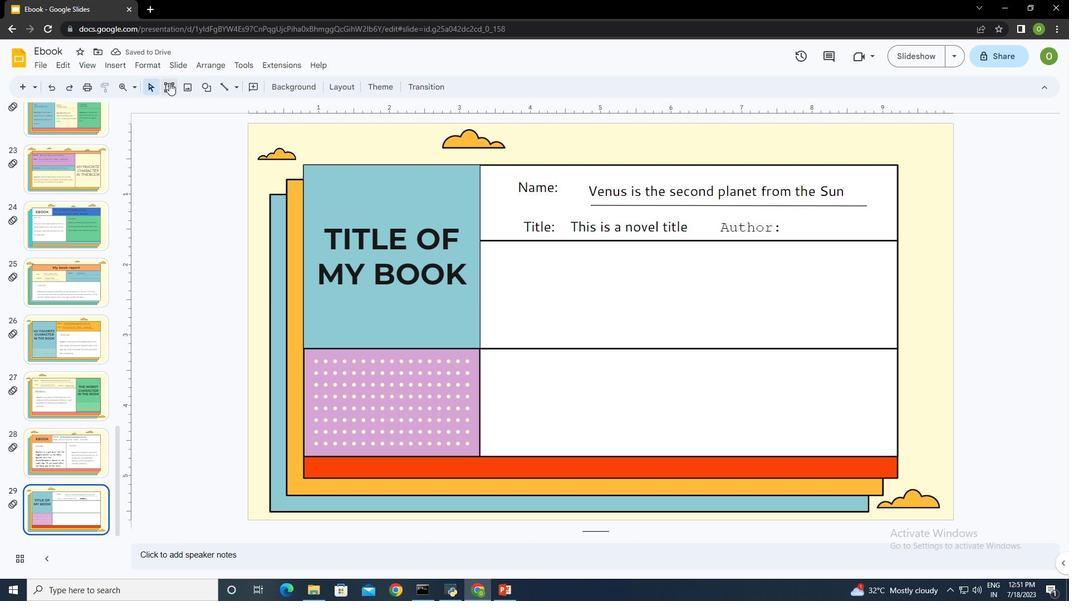 
Action: Mouse moved to (794, 217)
Screenshot: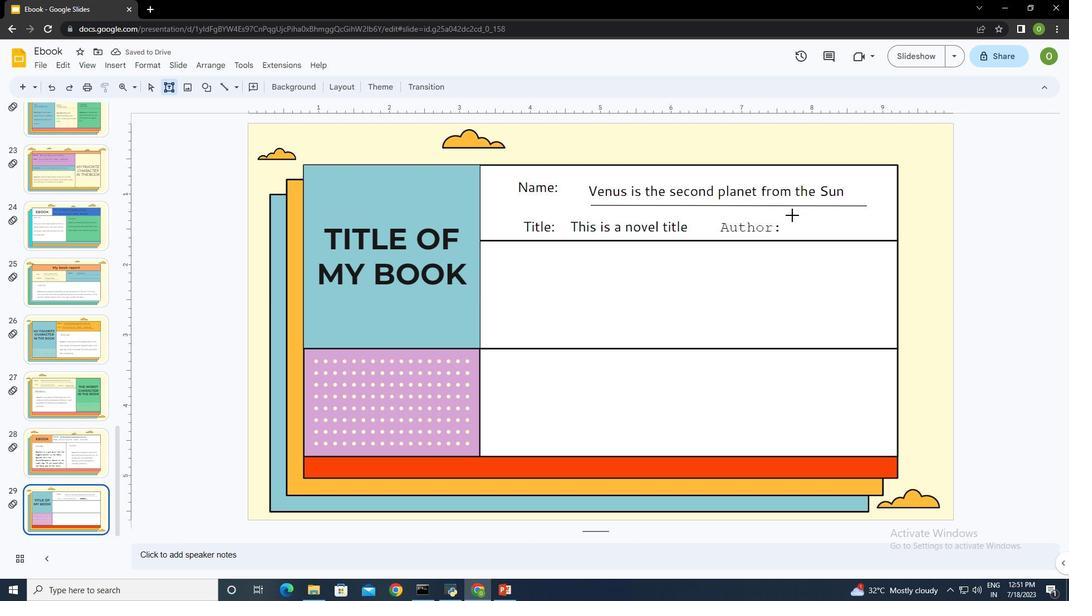 
Action: Mouse pressed left at (794, 217)
Screenshot: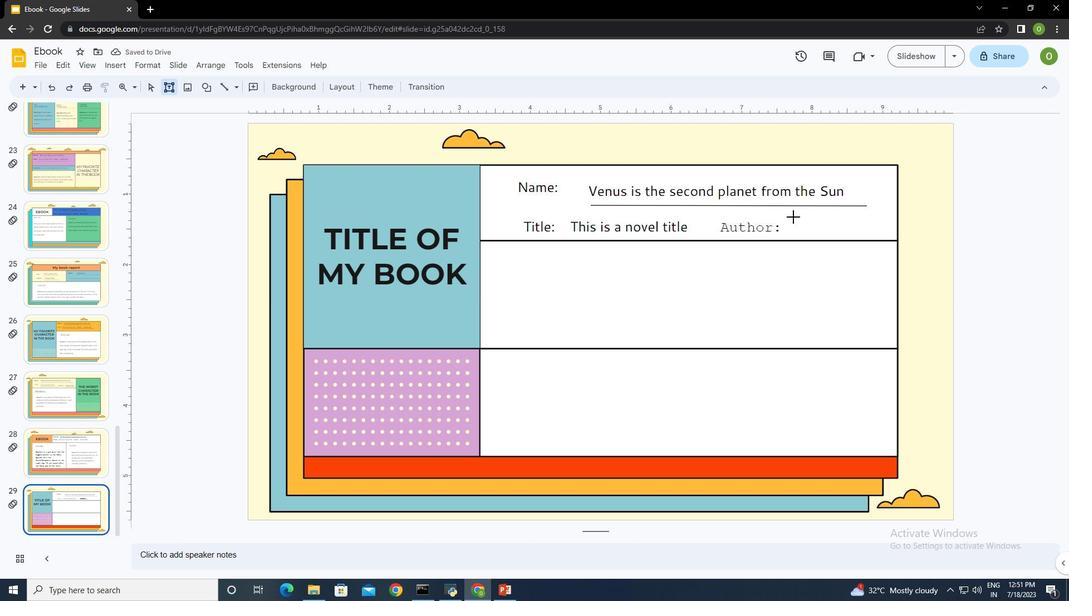 
Action: Mouse moved to (819, 226)
Screenshot: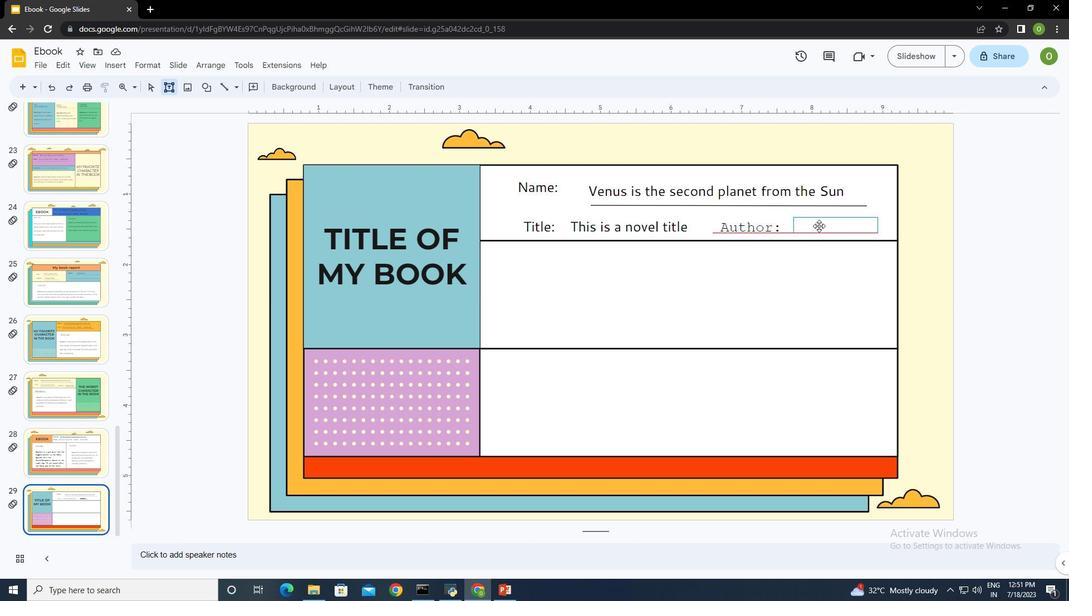 
Action: Key pressed <Key.shift><Key.shift><Key.shift><Key.shift><Key.shift><Key.shift><Key.shift><Key.shift><Key.shift>Susan<Key.space><Key.shift><Key.shift><Key.shift><Key.shift><Key.shift>Doe
Screenshot: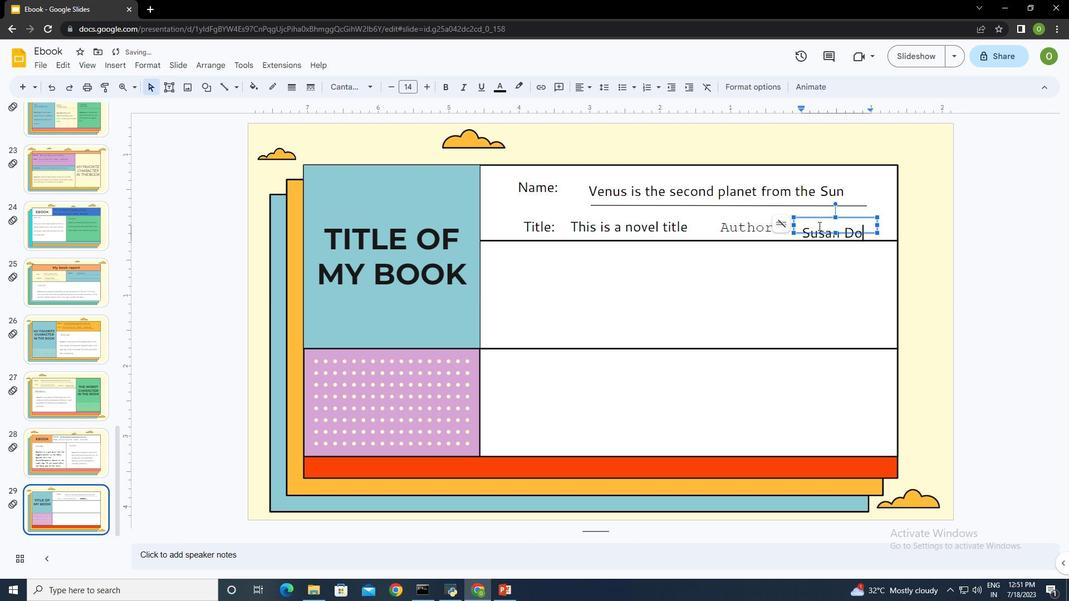 
Action: Mouse moved to (838, 218)
Screenshot: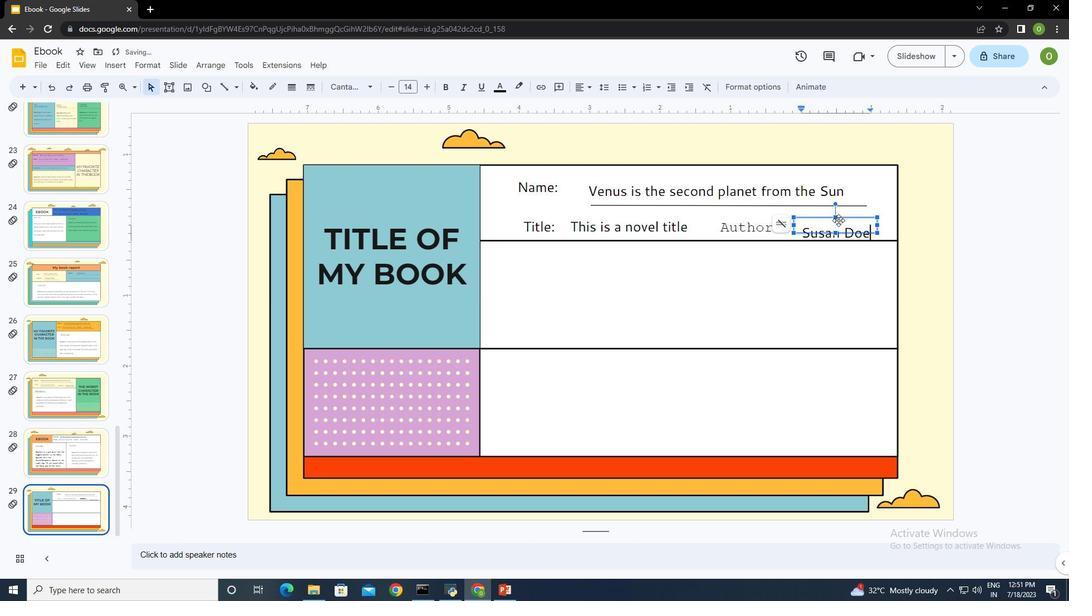 
Action: Mouse pressed left at (838, 218)
Screenshot: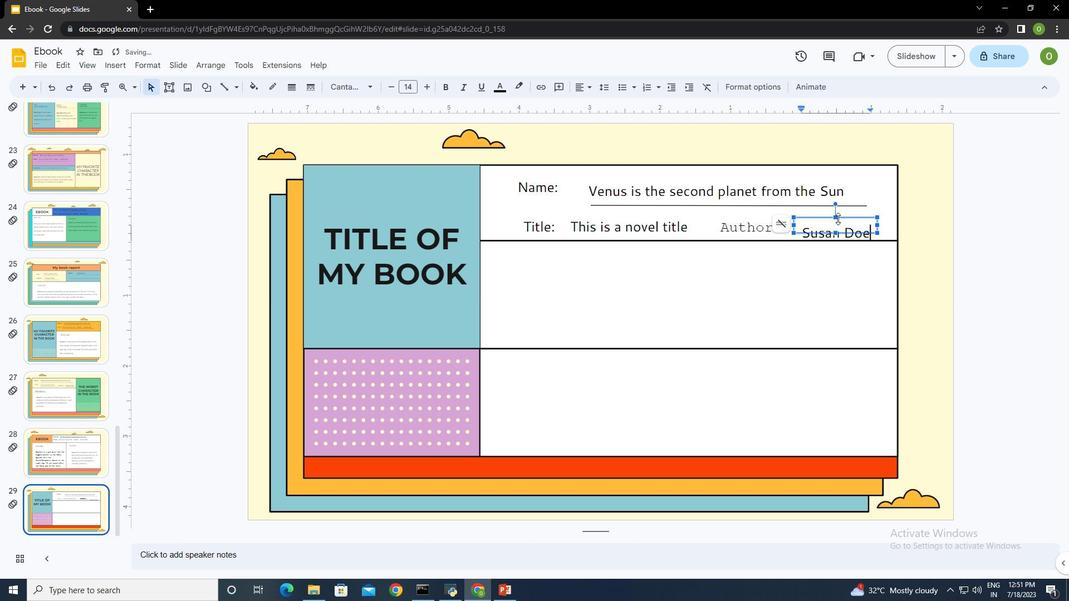
Action: Mouse moved to (840, 220)
Screenshot: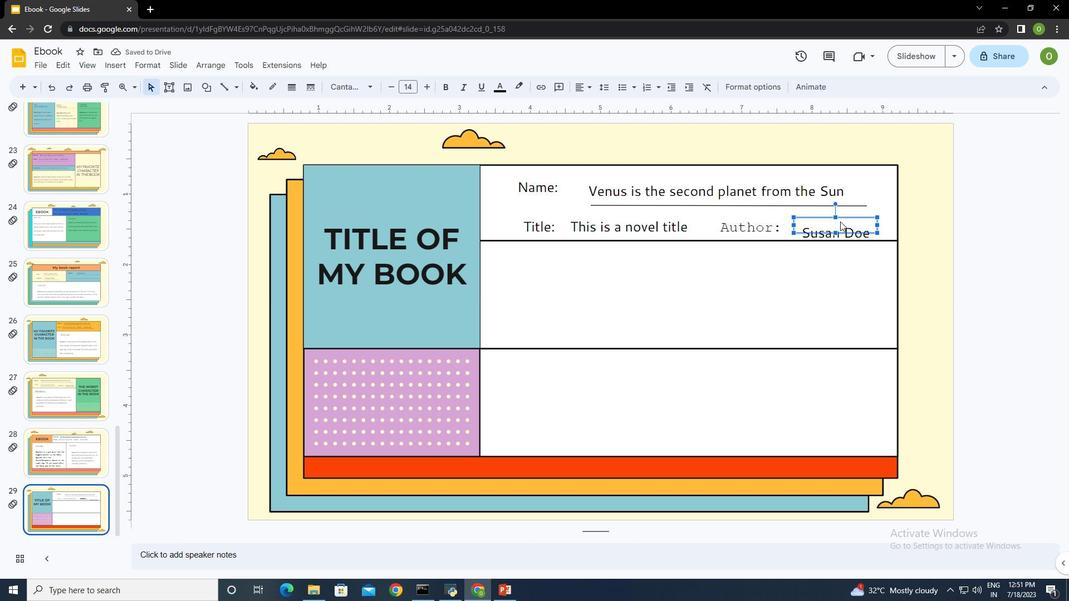 
Action: Mouse pressed left at (840, 220)
Screenshot: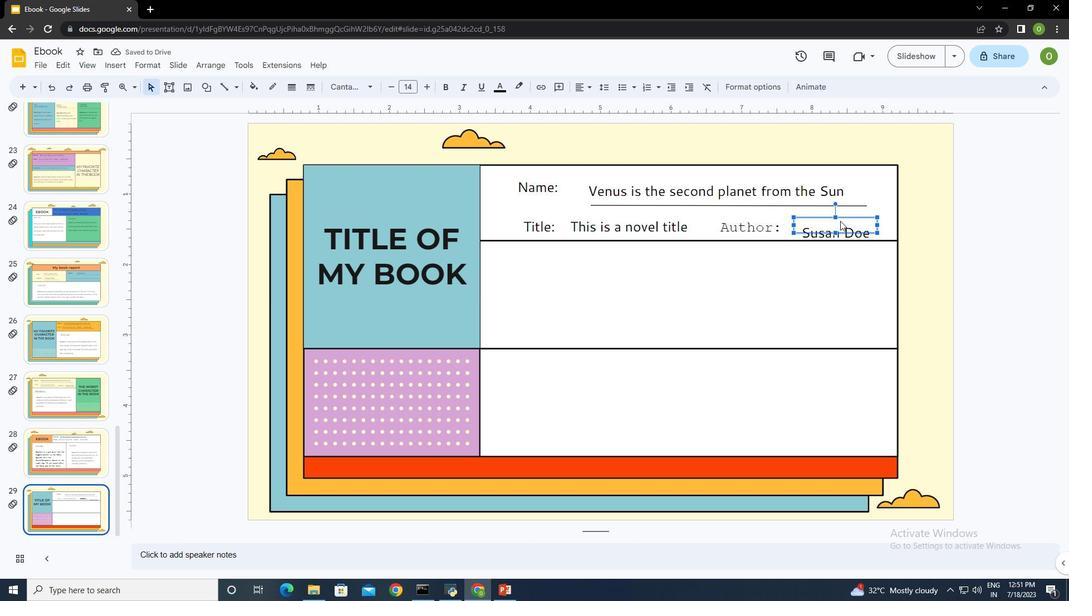
Action: Mouse moved to (844, 220)
Screenshot: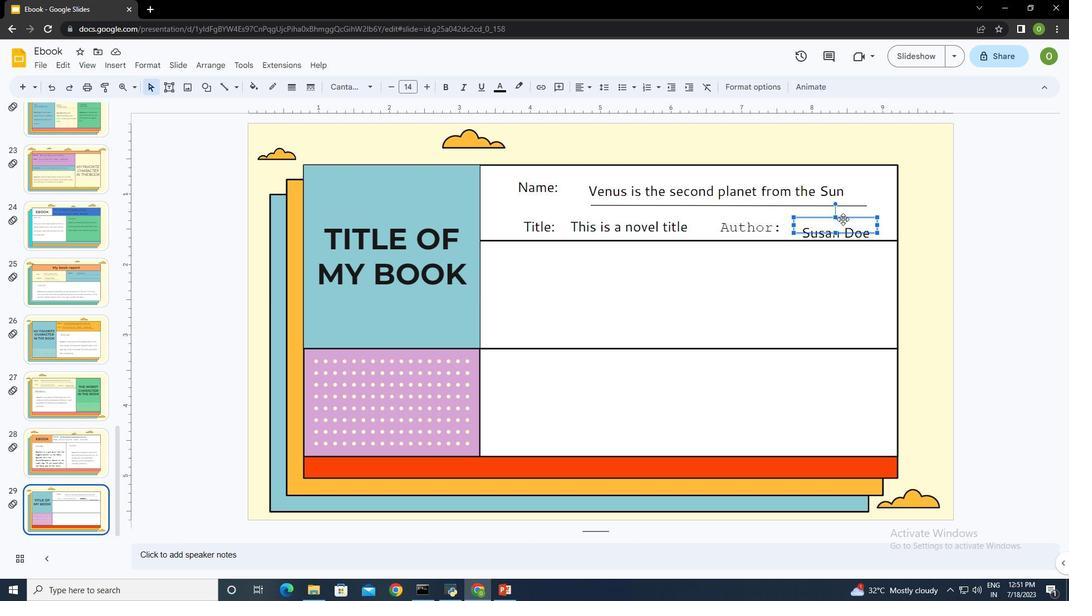 
Action: Mouse pressed left at (844, 220)
Screenshot: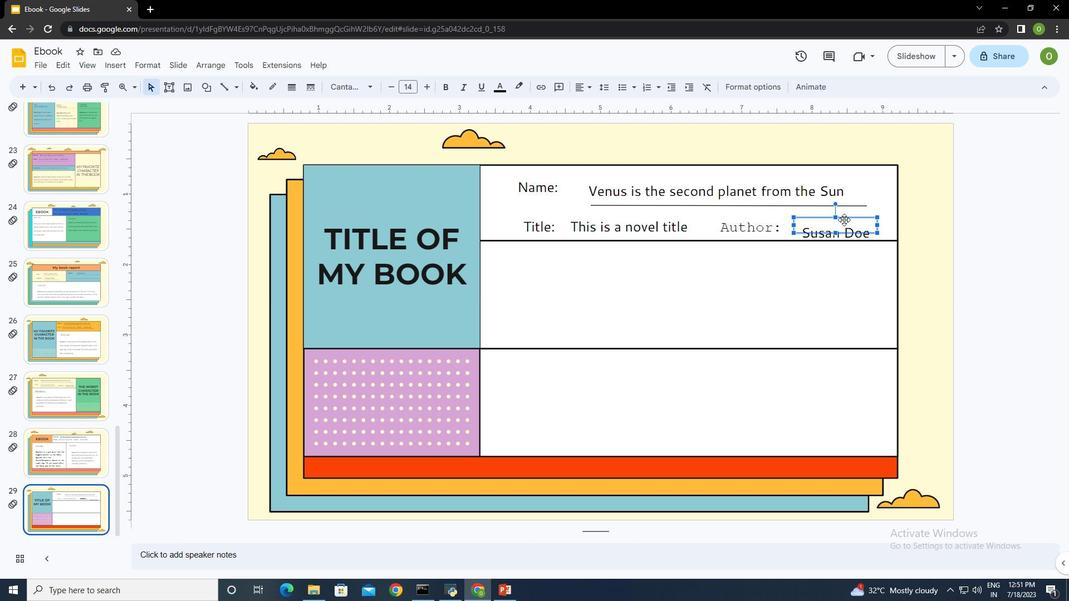 
Action: Mouse moved to (842, 249)
Screenshot: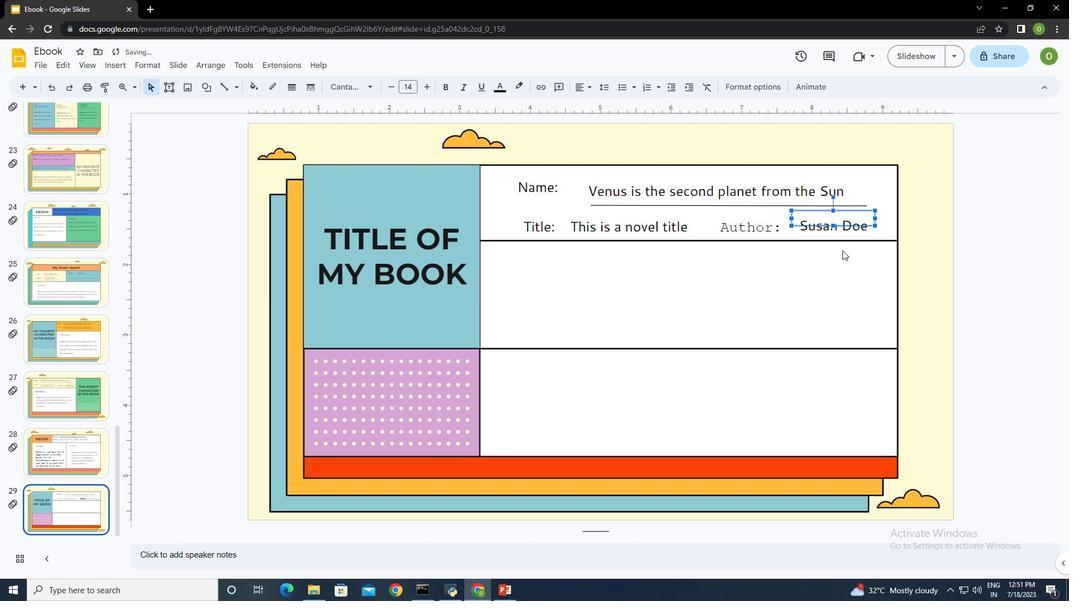 
Action: Mouse pressed left at (842, 249)
Screenshot: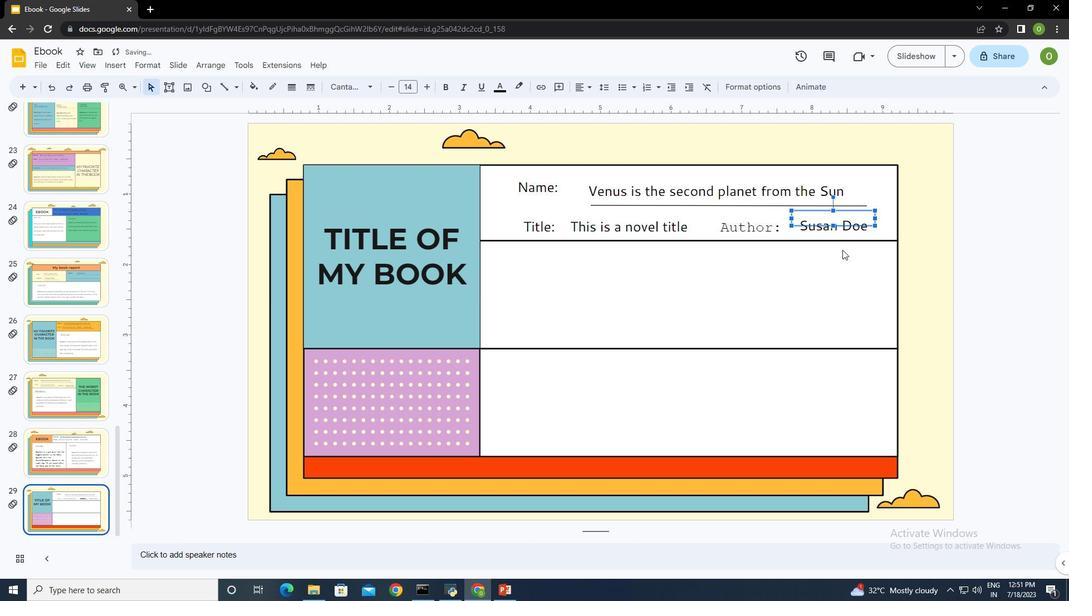 
Action: Mouse moved to (225, 85)
Screenshot: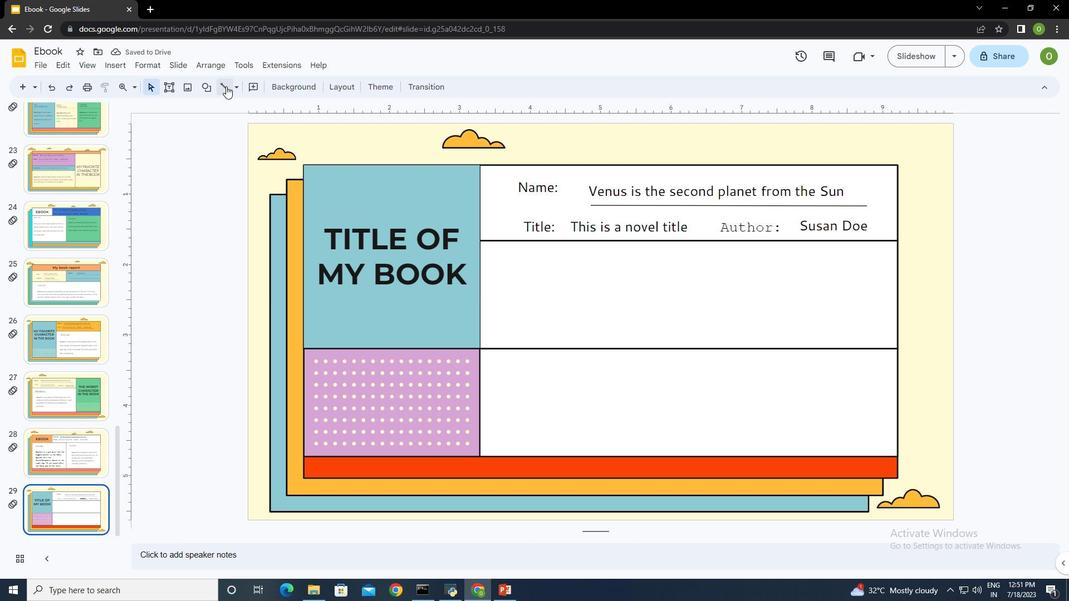
Action: Mouse pressed left at (225, 85)
Screenshot: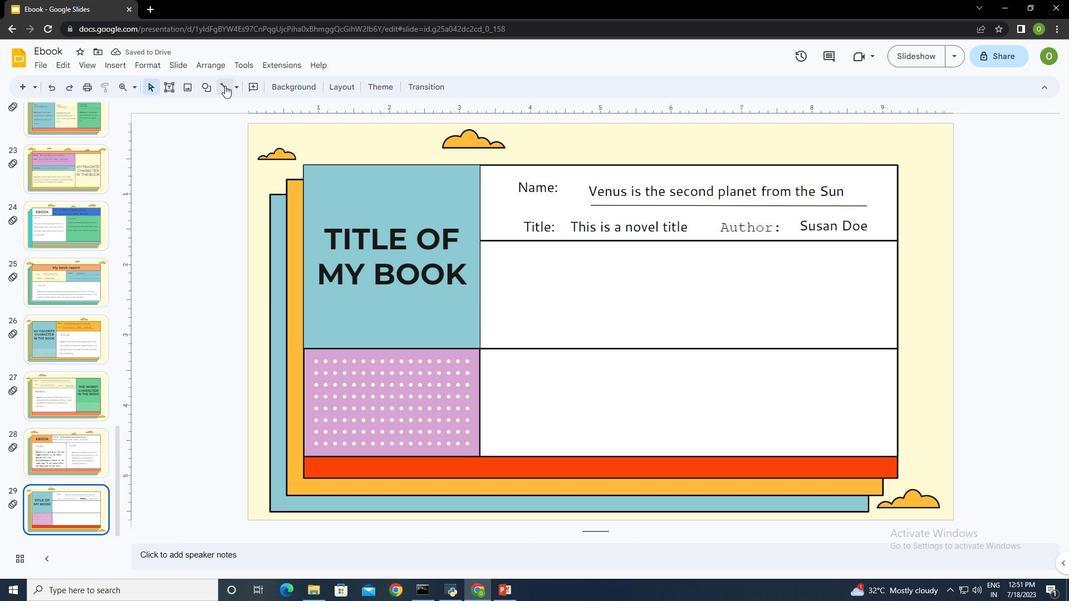 
Action: Mouse moved to (569, 234)
Screenshot: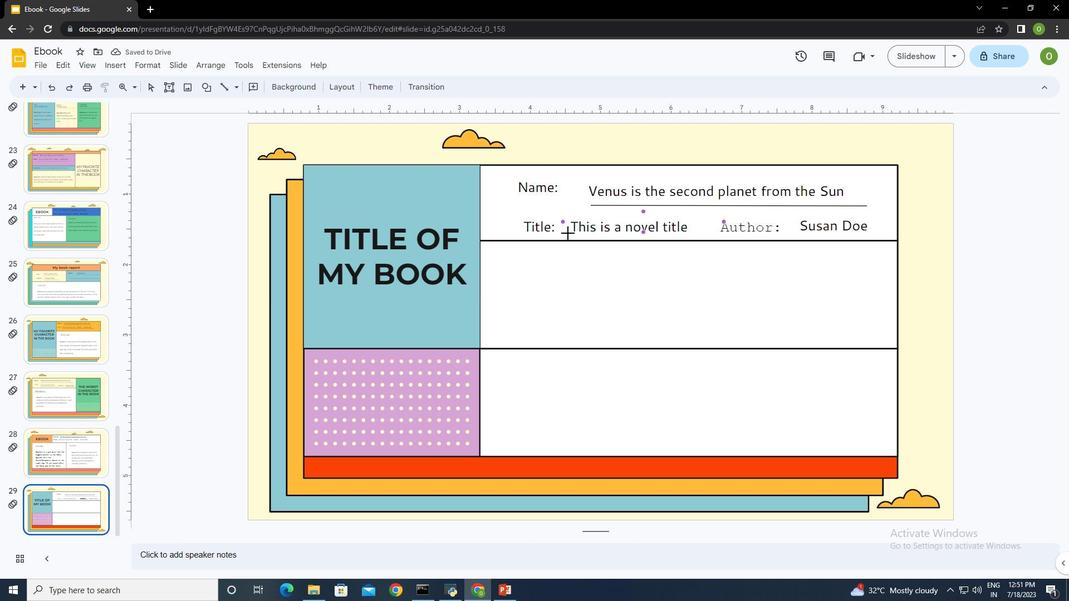
Action: Mouse pressed left at (569, 234)
Screenshot: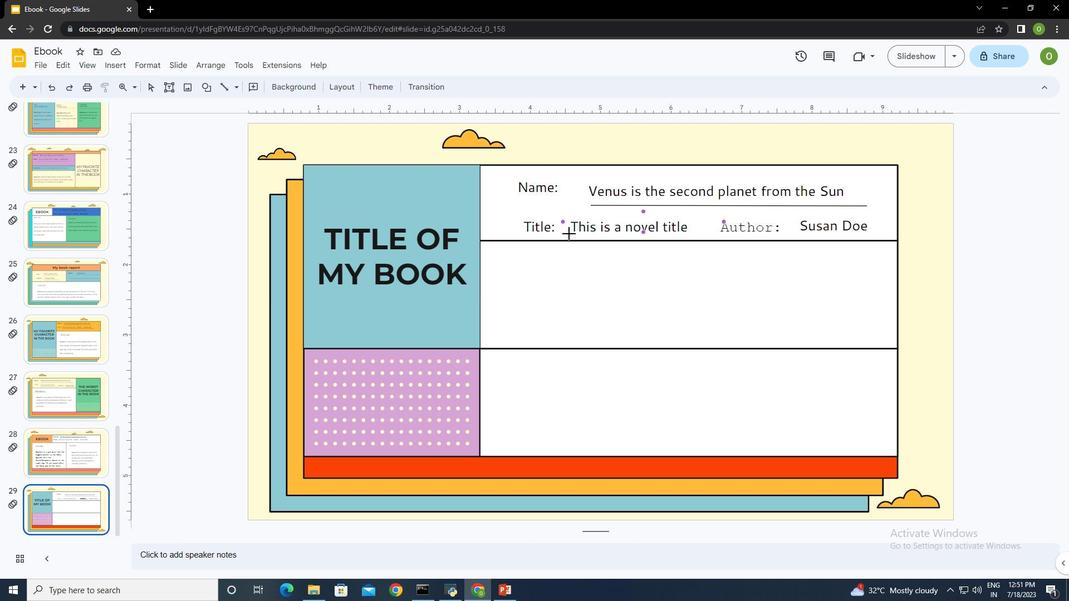 
Action: Mouse moved to (256, 85)
Screenshot: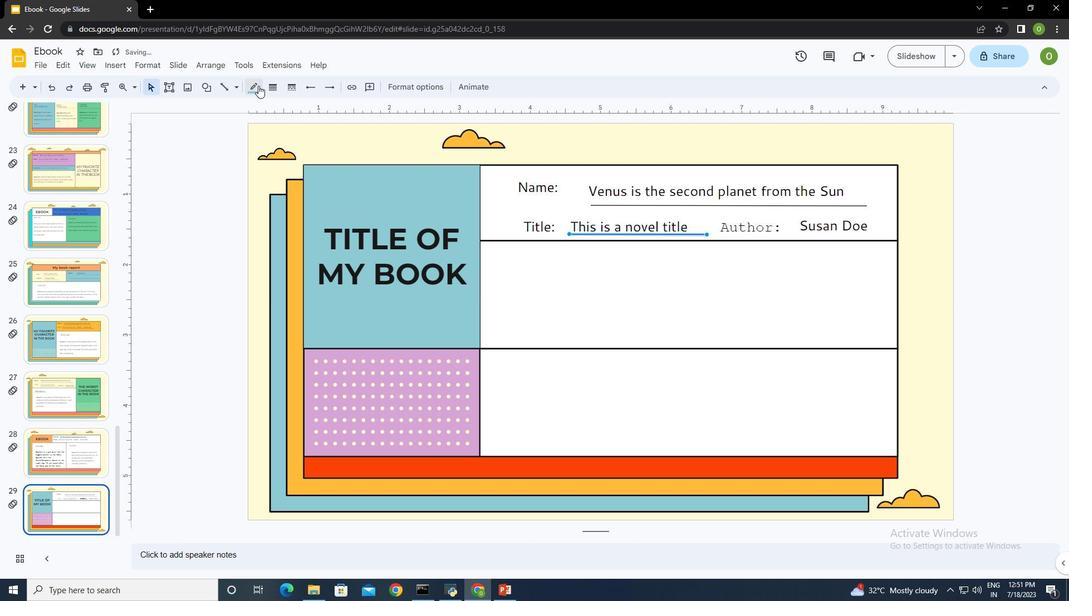 
Action: Mouse pressed left at (256, 85)
Screenshot: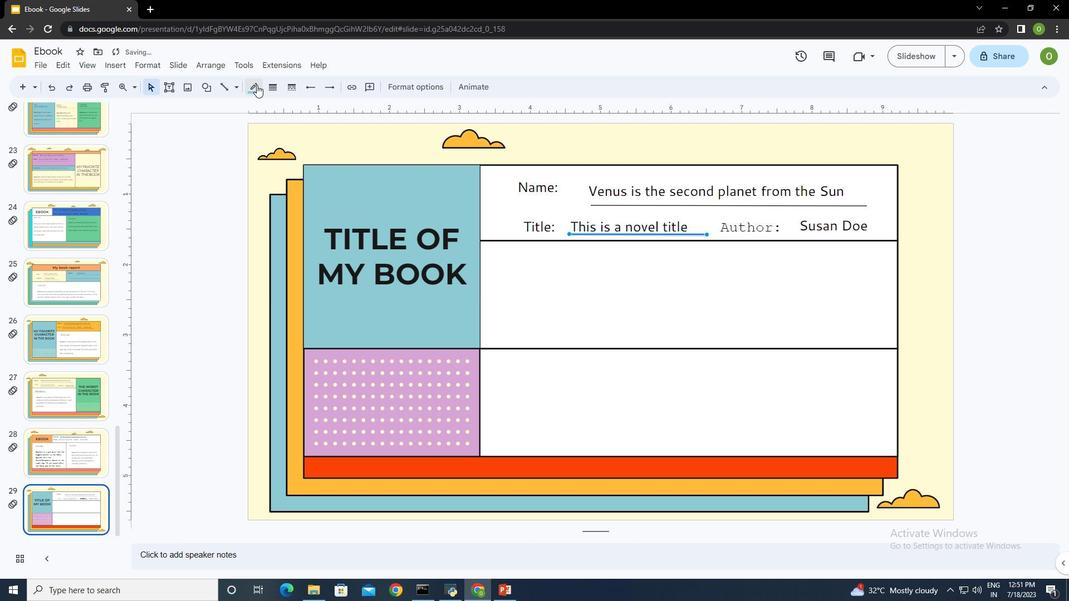 
Action: Mouse moved to (257, 119)
Screenshot: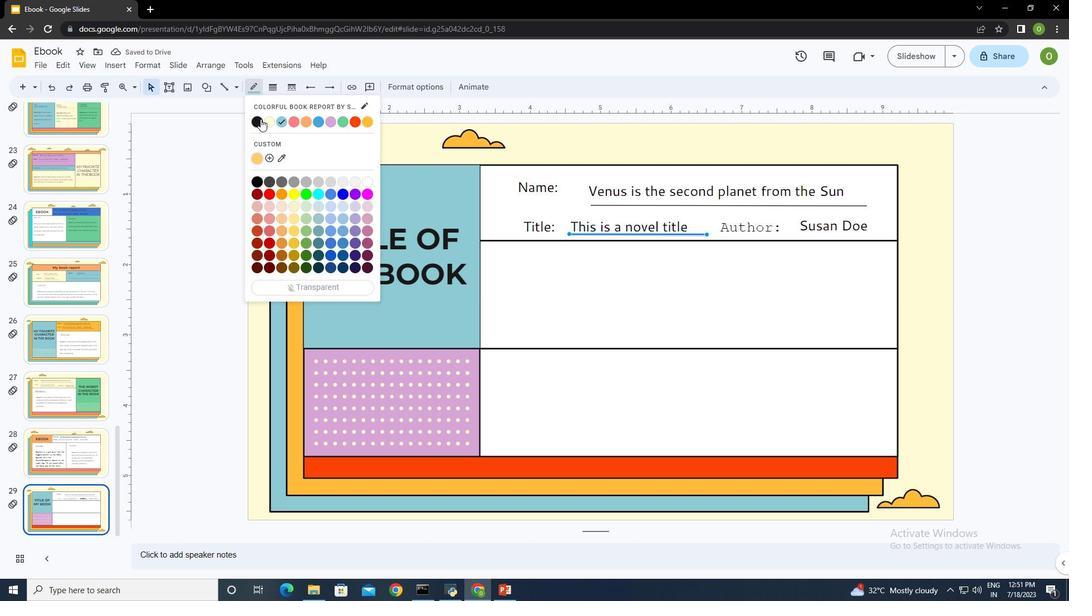 
Action: Mouse pressed left at (257, 119)
Screenshot: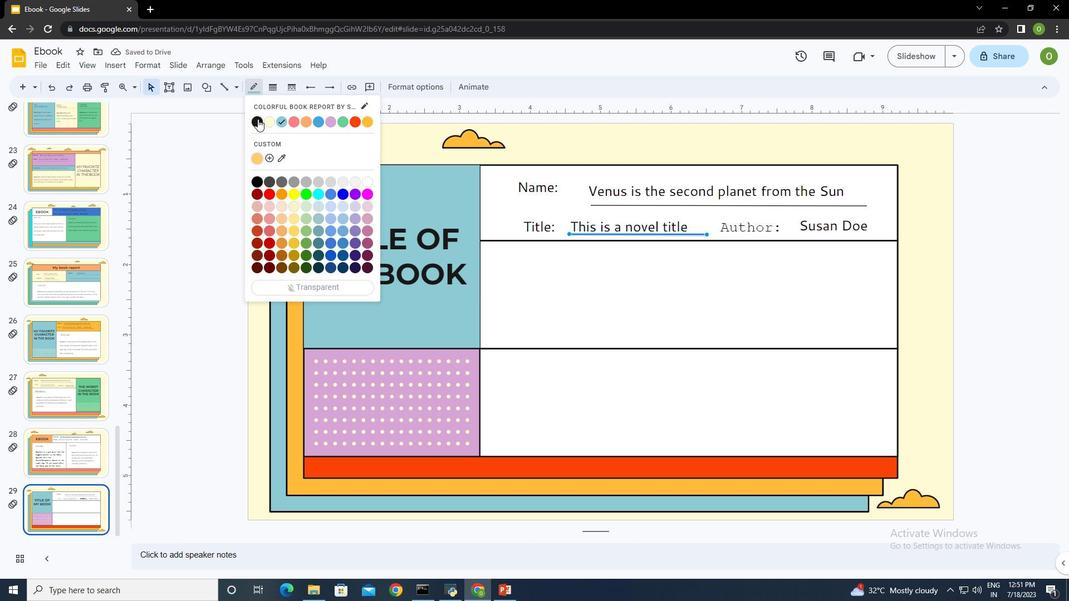 
Action: Mouse moved to (782, 236)
Screenshot: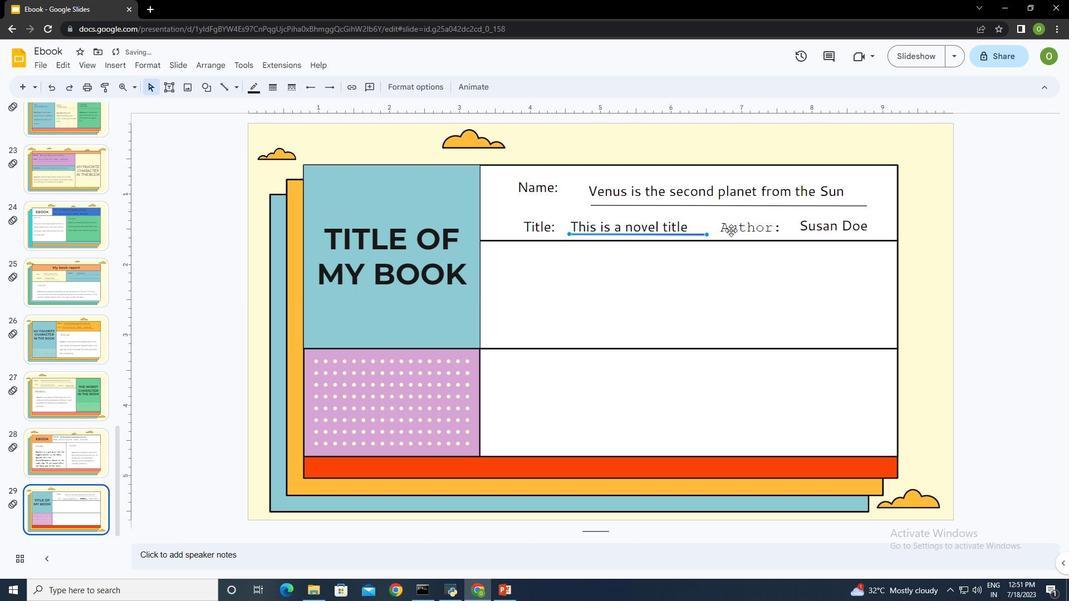 
Action: Mouse pressed left at (782, 236)
Screenshot: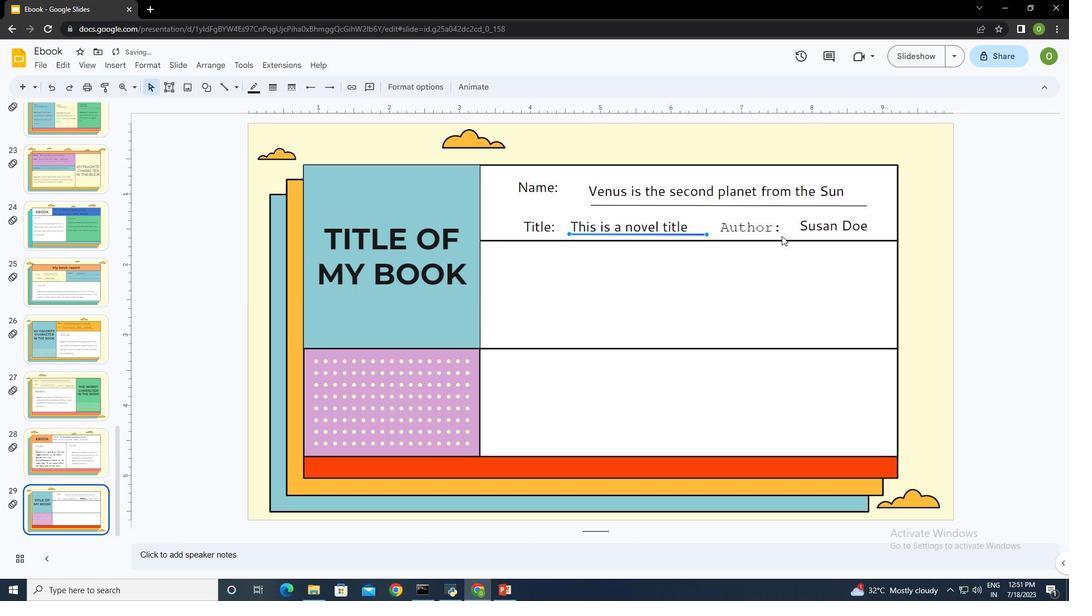 
Action: Mouse moved to (222, 84)
Screenshot: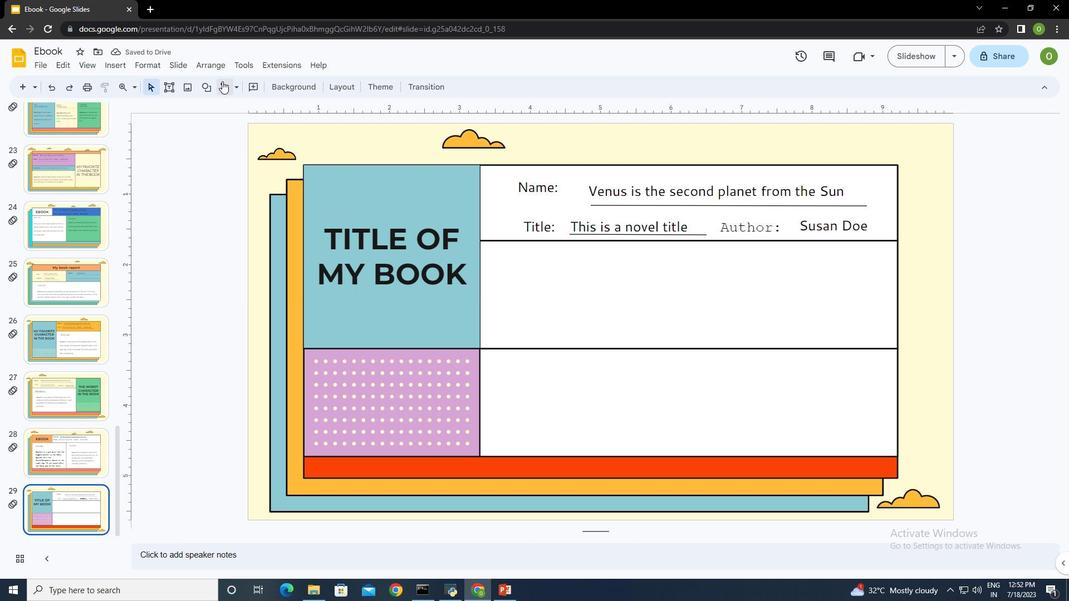 
Action: Mouse pressed left at (222, 84)
Screenshot: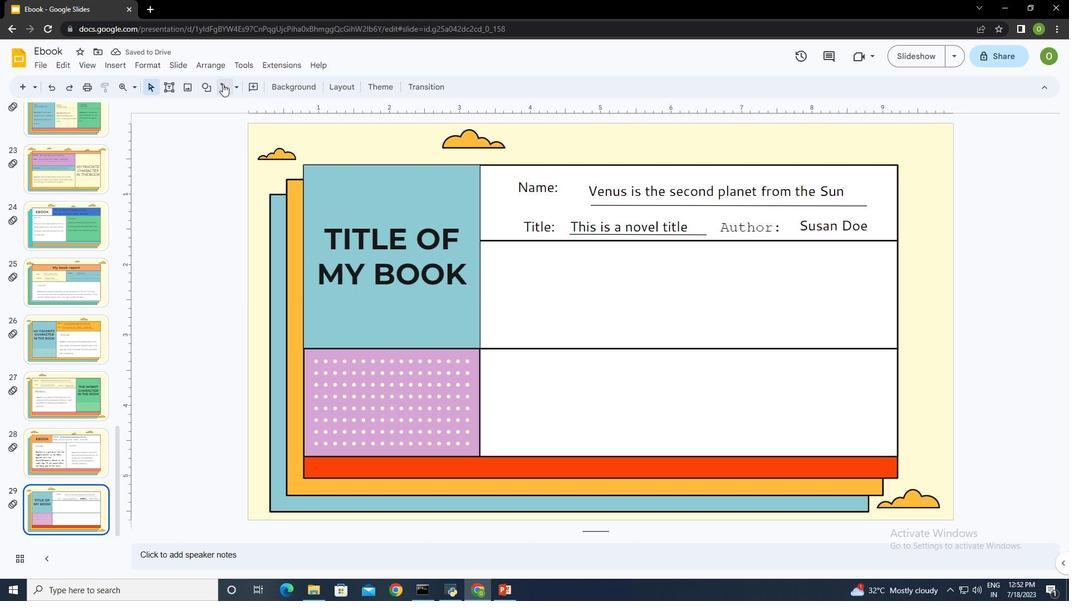 
Action: Mouse moved to (797, 235)
Screenshot: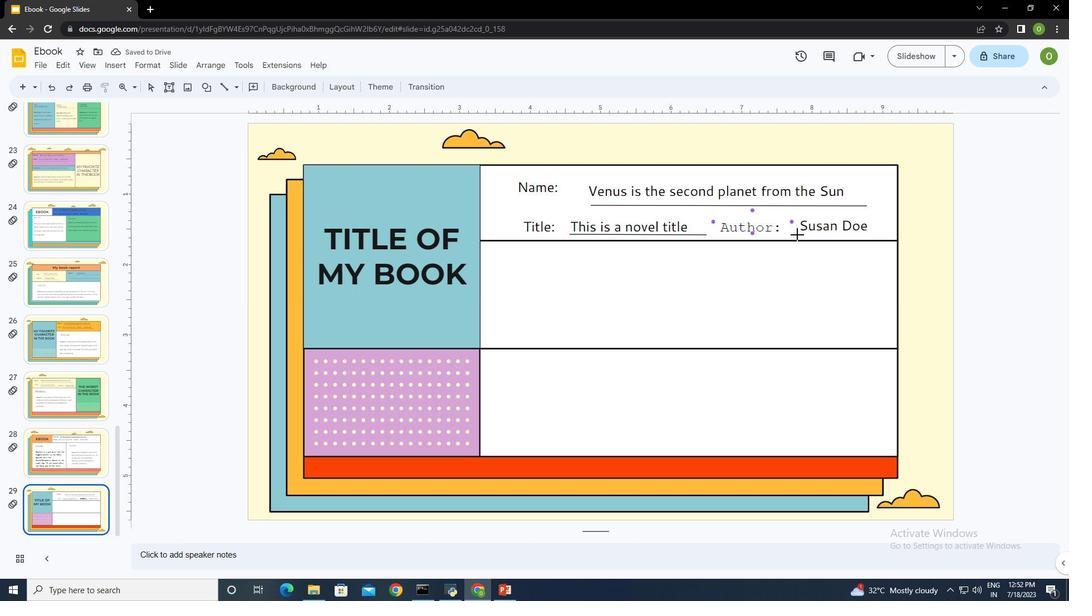 
Action: Mouse pressed left at (797, 235)
Screenshot: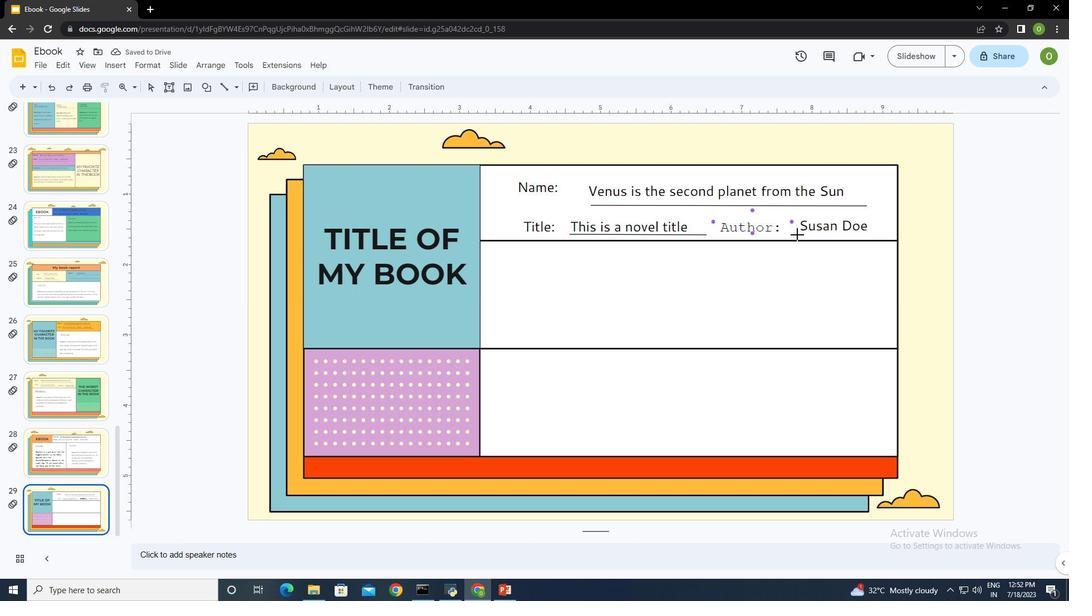 
Action: Mouse moved to (253, 85)
Screenshot: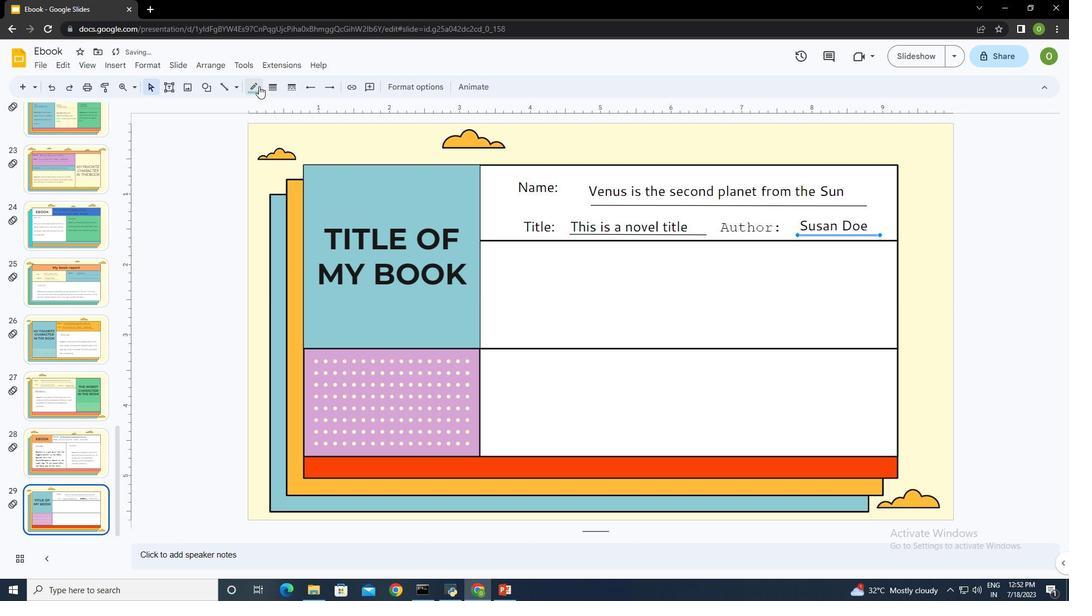 
Action: Mouse pressed left at (253, 85)
Screenshot: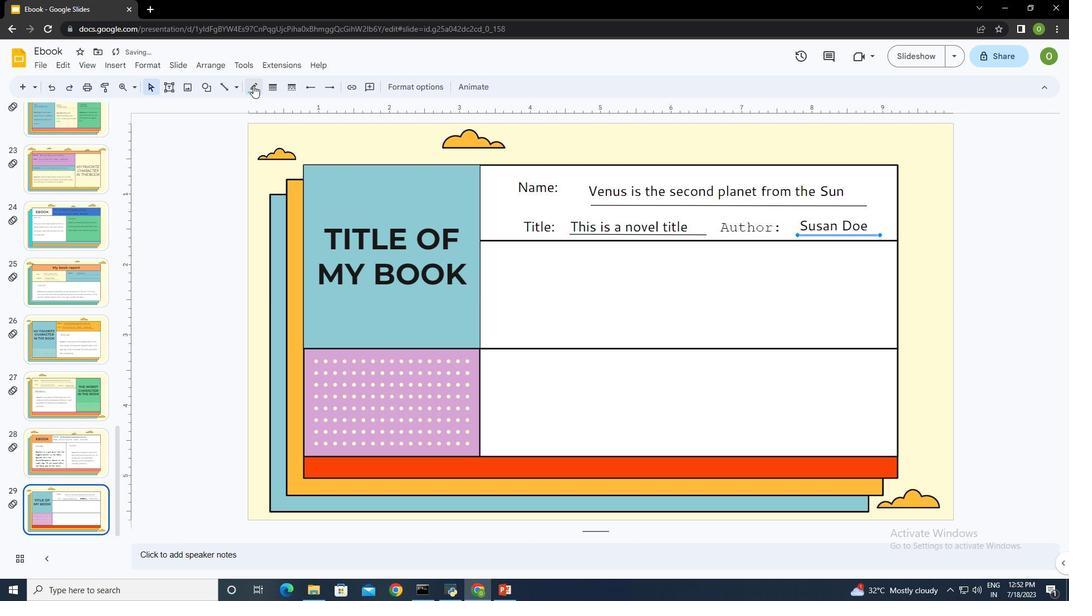 
Action: Mouse moved to (257, 121)
Screenshot: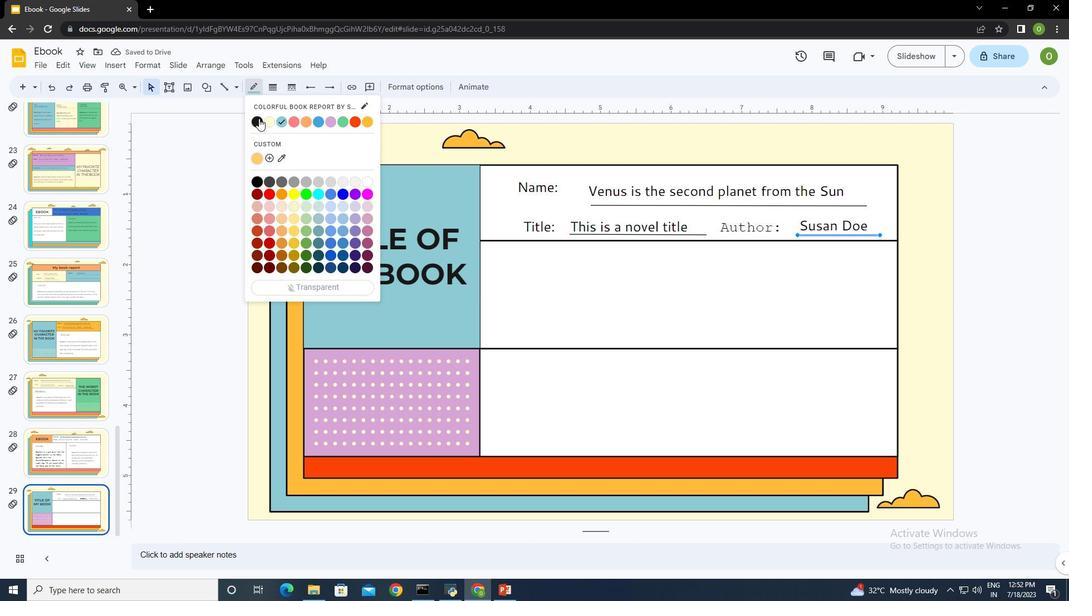 
Action: Mouse pressed left at (257, 121)
Screenshot: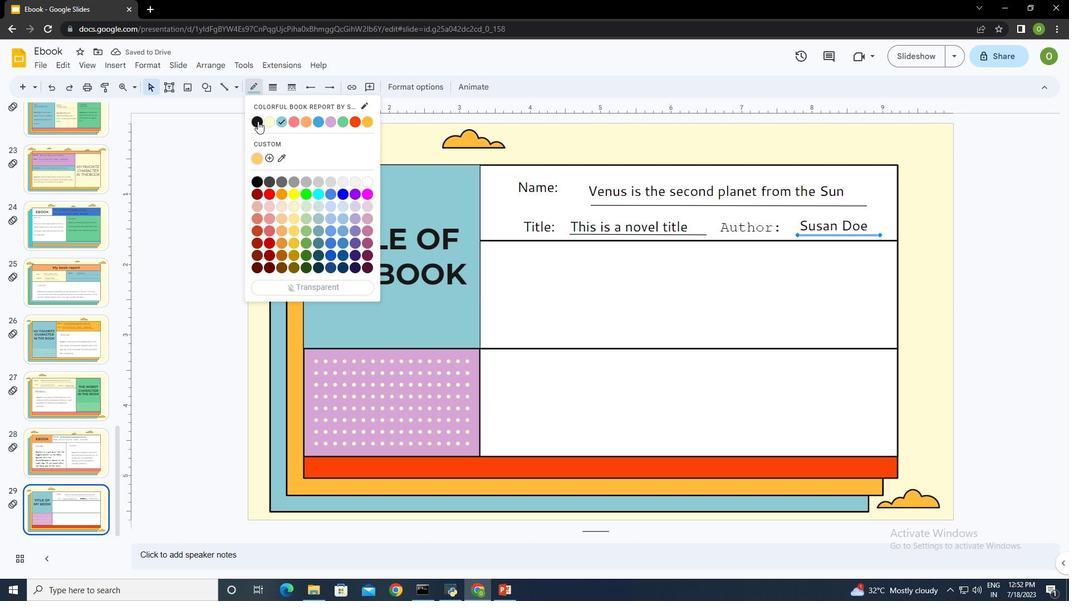 
Action: Mouse moved to (573, 267)
Screenshot: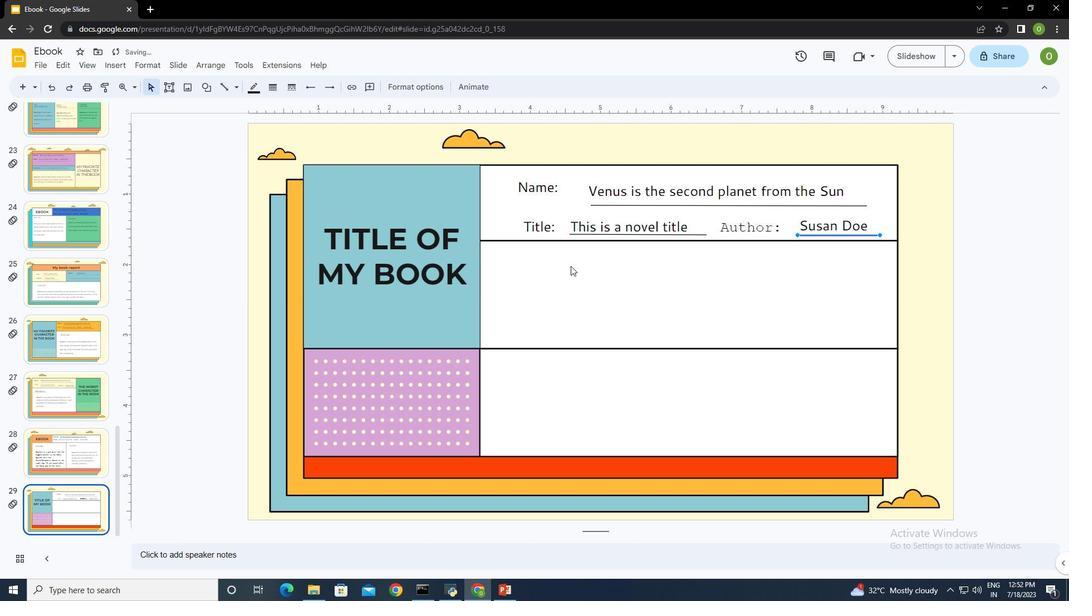 
Action: Mouse pressed left at (573, 267)
Screenshot: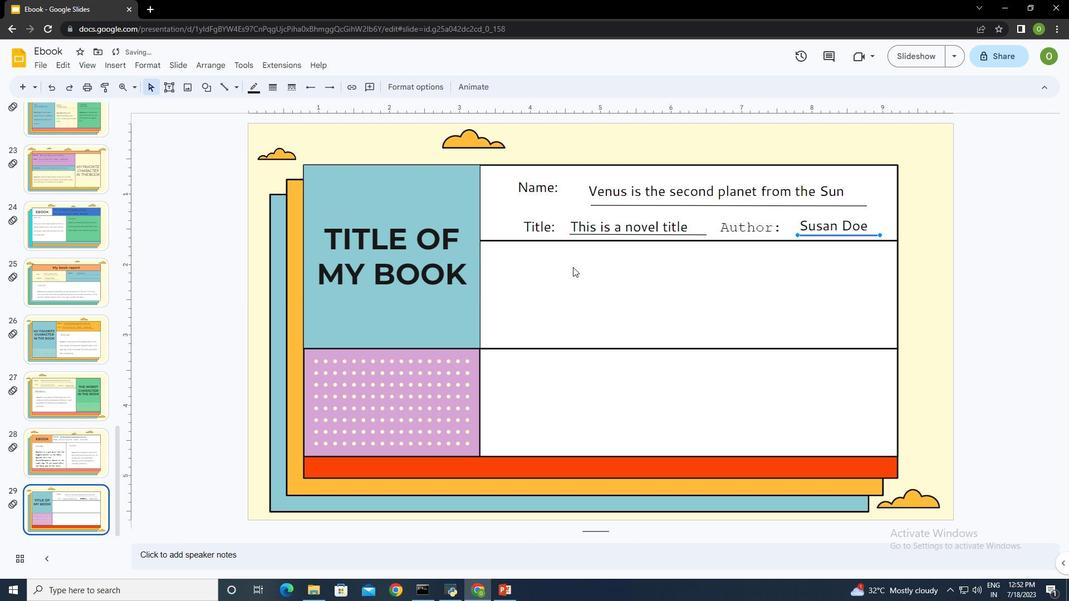 
Action: Mouse moved to (170, 84)
Screenshot: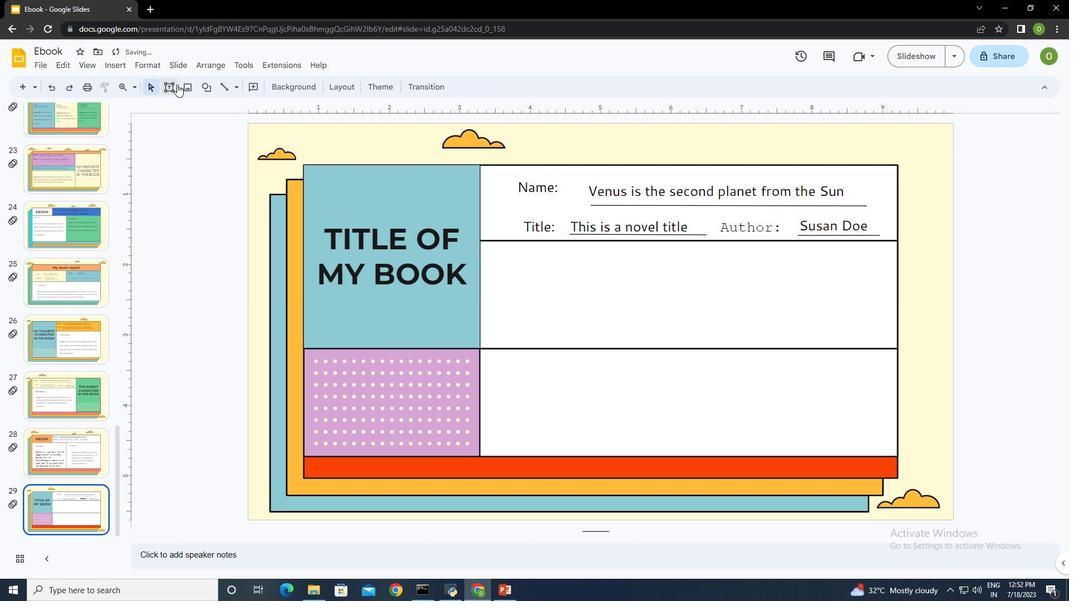 
Action: Mouse pressed left at (170, 84)
Screenshot: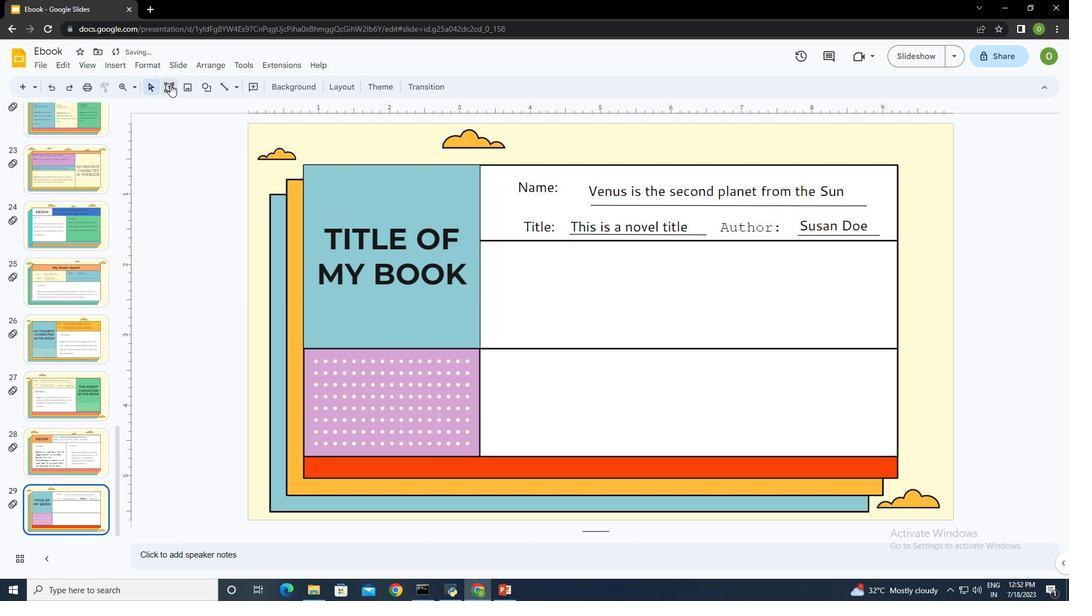 
Action: Mouse moved to (528, 257)
Screenshot: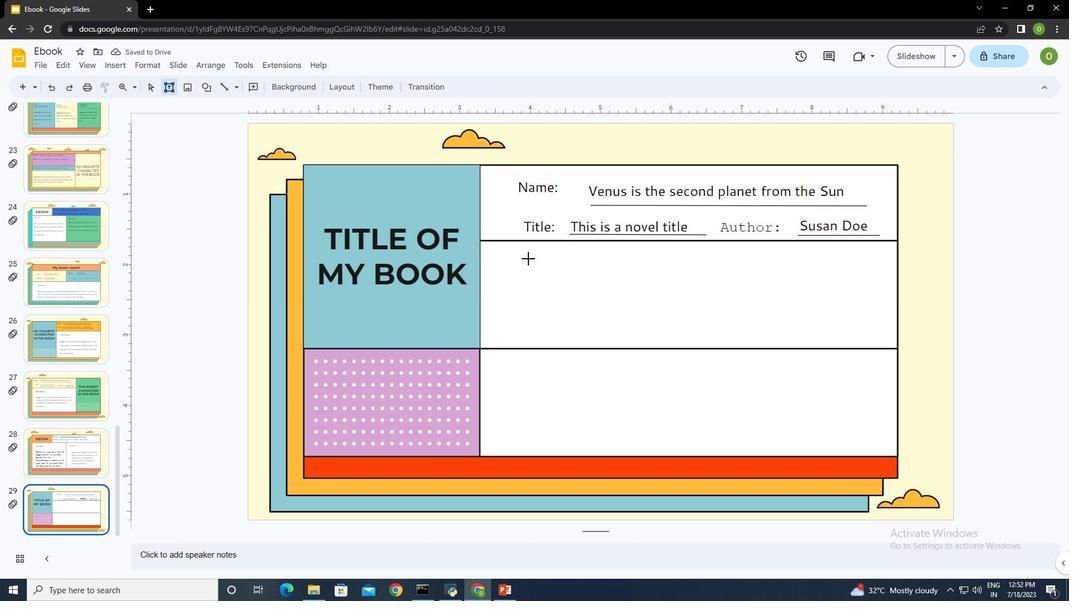 
Action: Mouse pressed left at (528, 257)
Screenshot: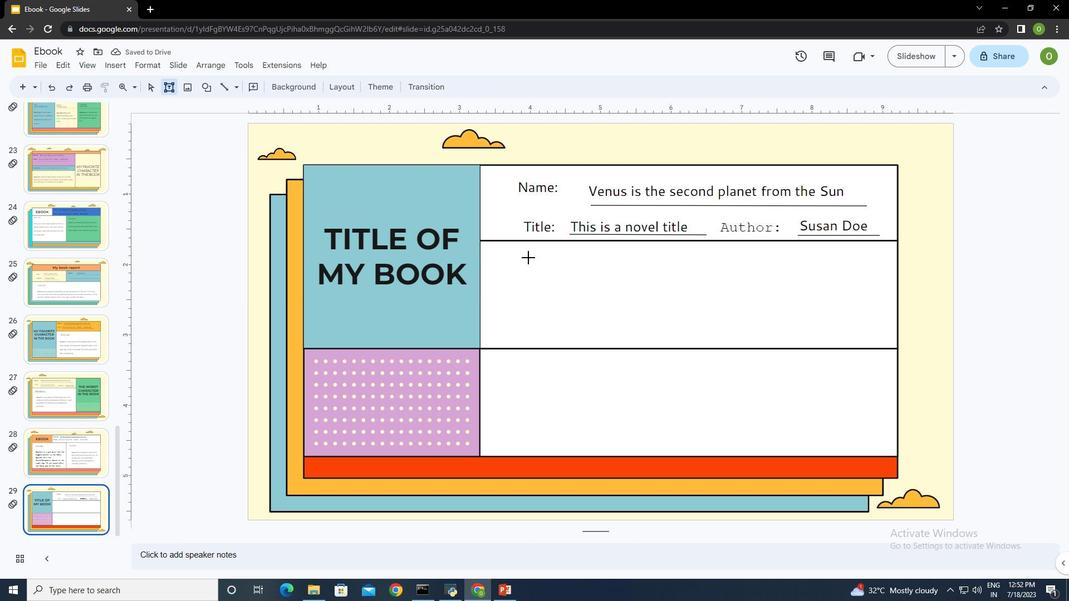 
Action: Mouse moved to (675, 291)
Screenshot: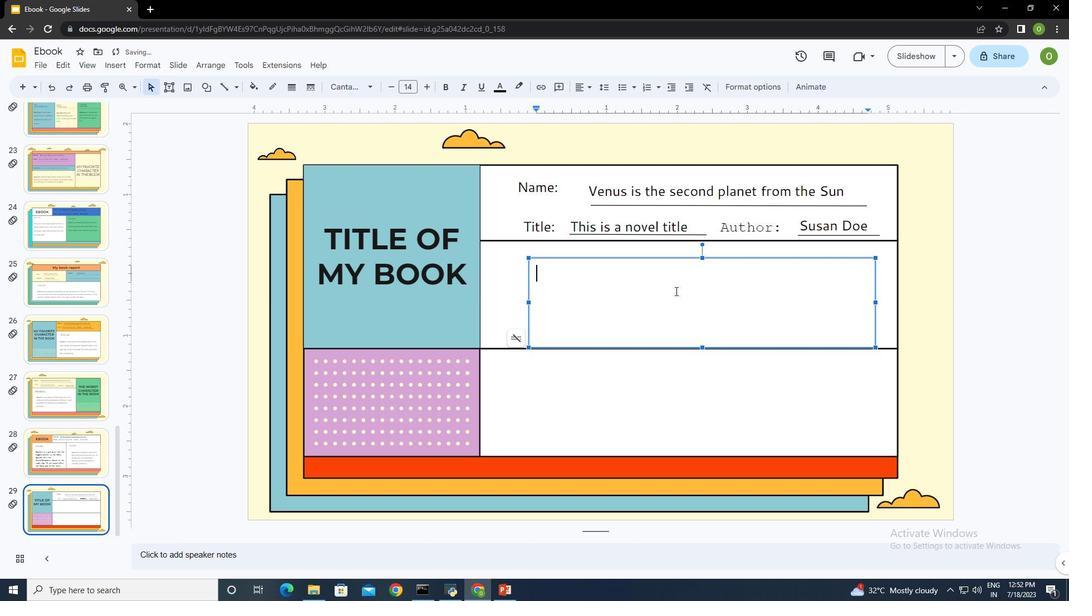 
Action: Key pressed <Key.shift>Sus<Key.backspace><Key.backspace>aturn<Key.space>is<Key.space>a<Key.space>gas<Key.space>giant<Key.space>and<Key.space>has<Key.space>sevet<Key.backspace>ral<Key.space>rings<Key.space><Key.backspace>.<Key.space><Key.shift>It's<Key.space>composed<Key.space>mostly<Key.space>of<Key.space>hydrogen<Key.space>and<Key.space>helium<Key.space><Key.backspace>.<Key.space><Key.shift>It<Key.space>was<Key.space>named<Key.space>after<Key.space>the<Key.space><Key.shift>Roman<Key.space>god<Key.space>of<Key.space>welth<Key.space>and<Key.space>agriculture
Screenshot: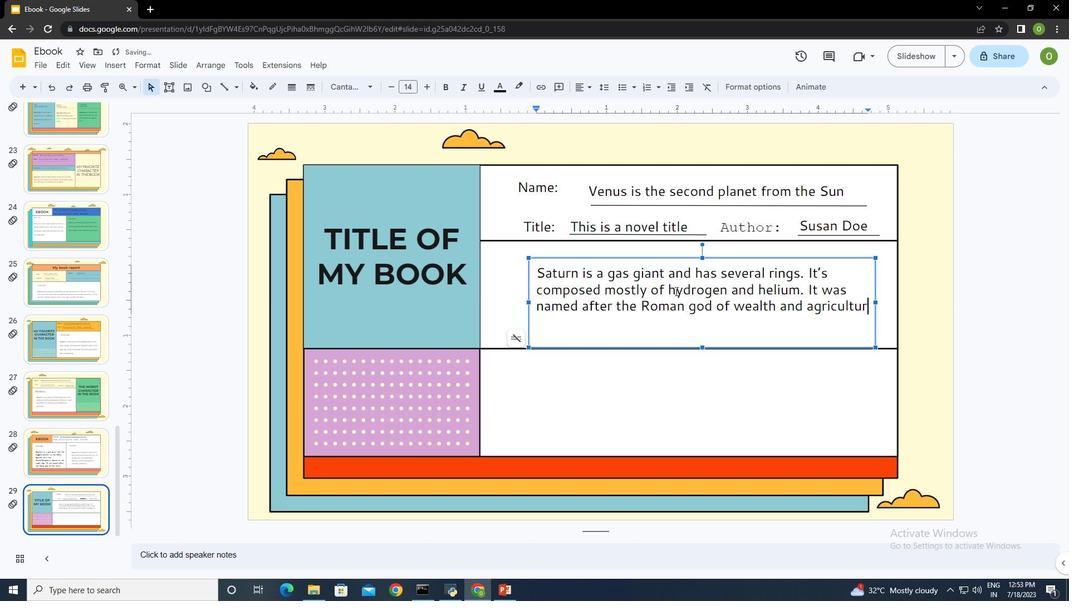 
Action: Mouse moved to (613, 322)
Screenshot: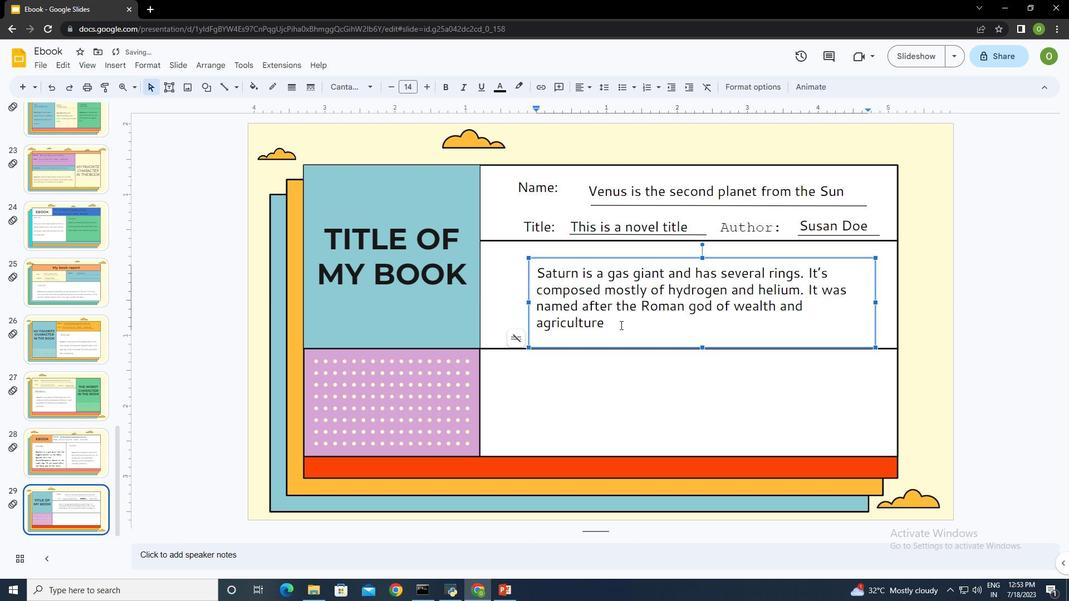 
Action: Mouse pressed left at (613, 322)
Screenshot: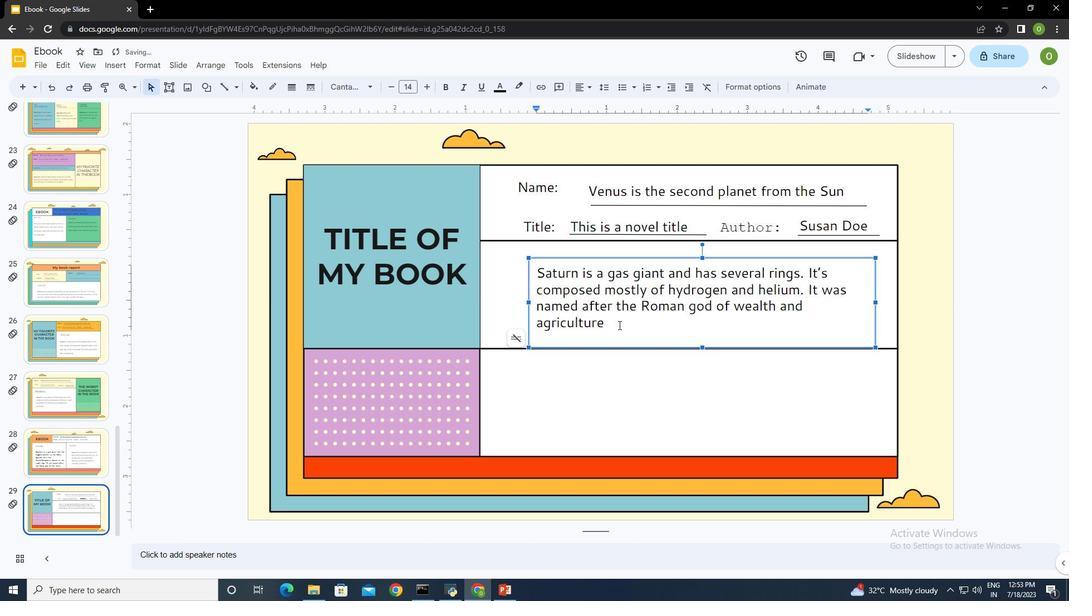 
Action: Mouse moved to (609, 85)
Screenshot: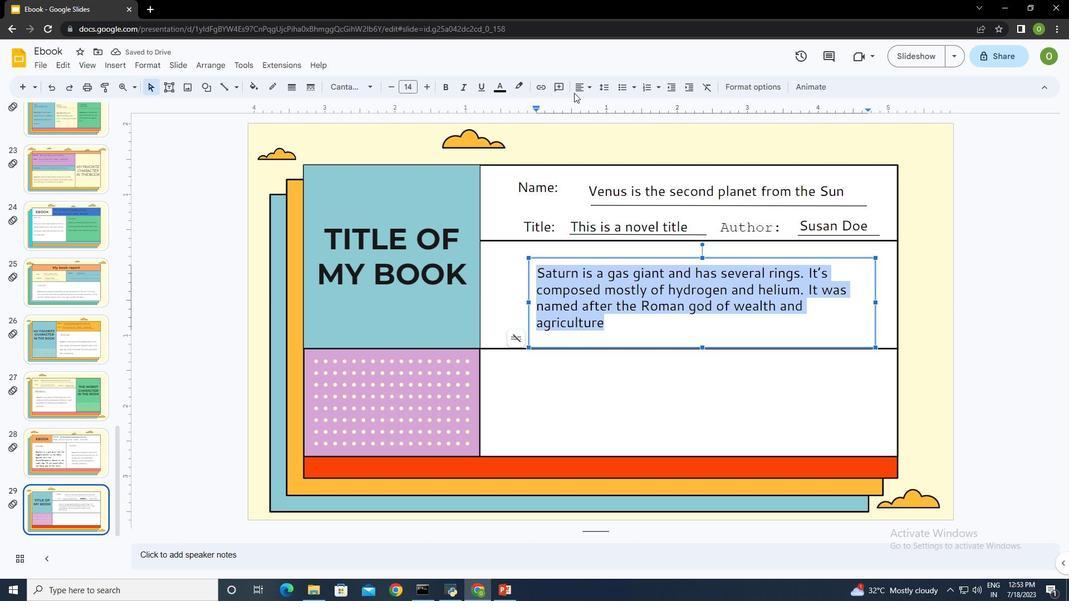 
Action: Mouse pressed left at (609, 85)
Screenshot: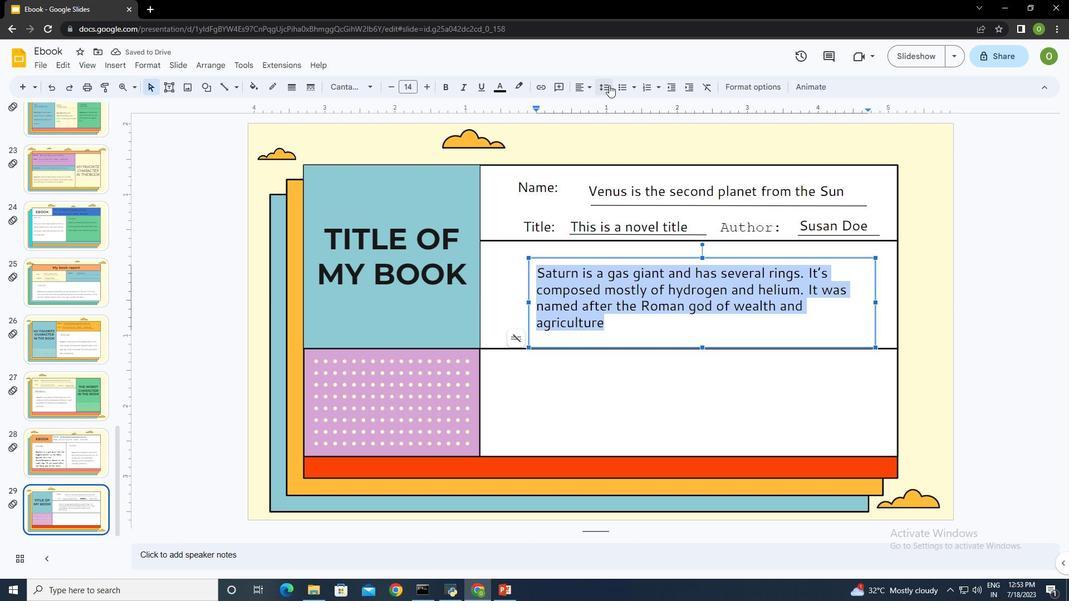 
Action: Mouse moved to (623, 137)
Screenshot: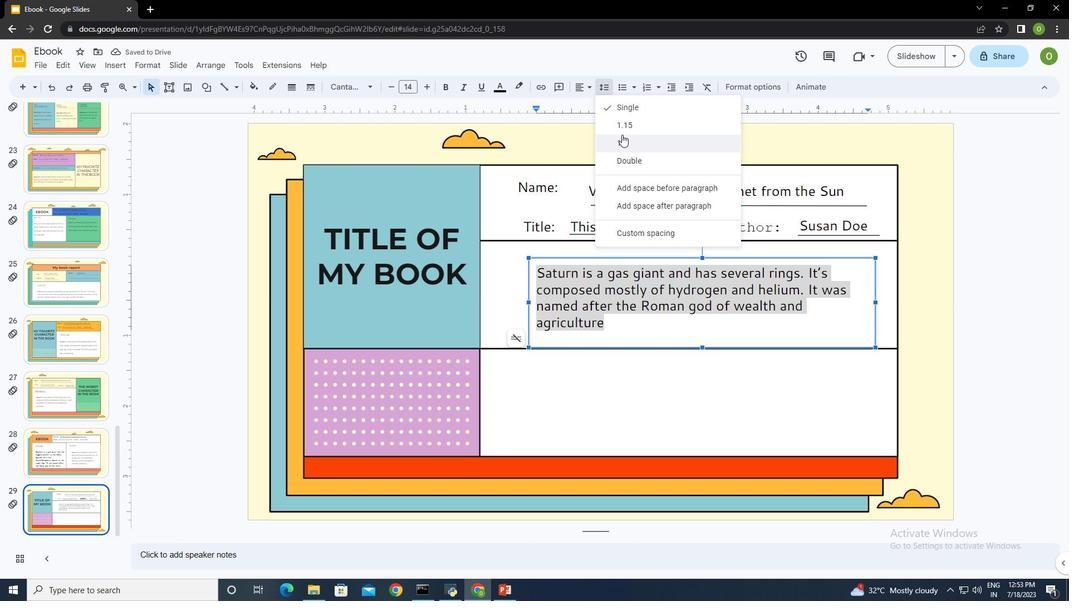 
Action: Mouse pressed left at (623, 137)
Screenshot: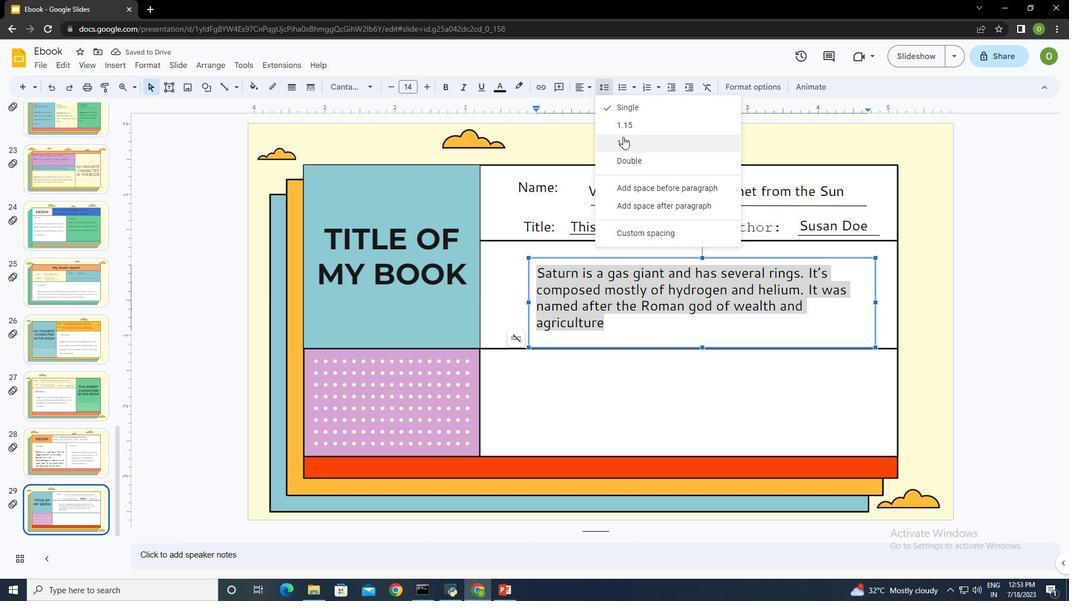 
Action: Mouse moved to (528, 303)
Screenshot: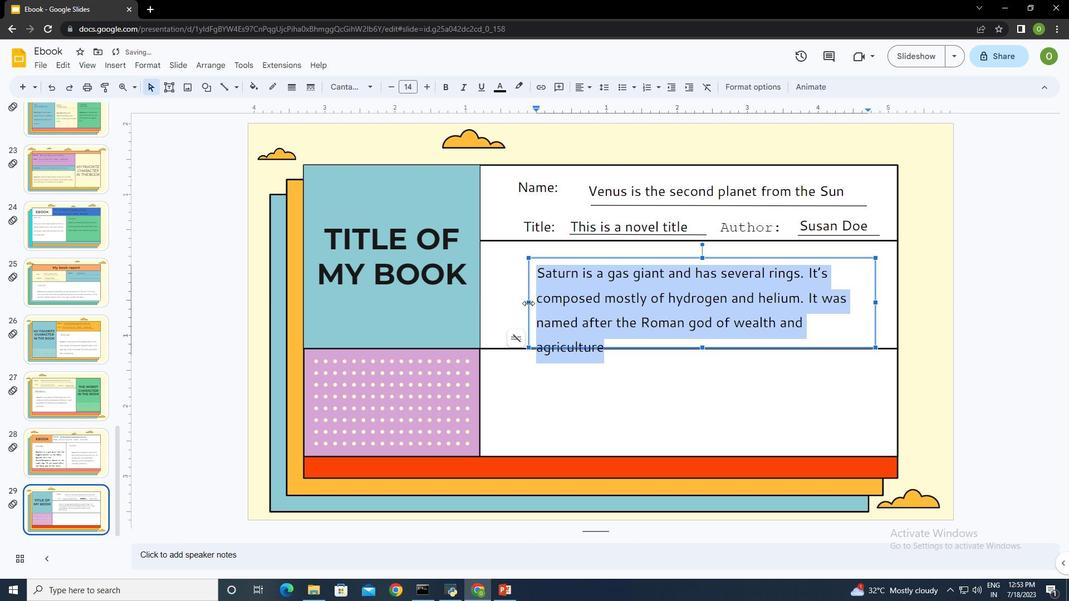 
Action: Mouse pressed left at (528, 303)
Screenshot: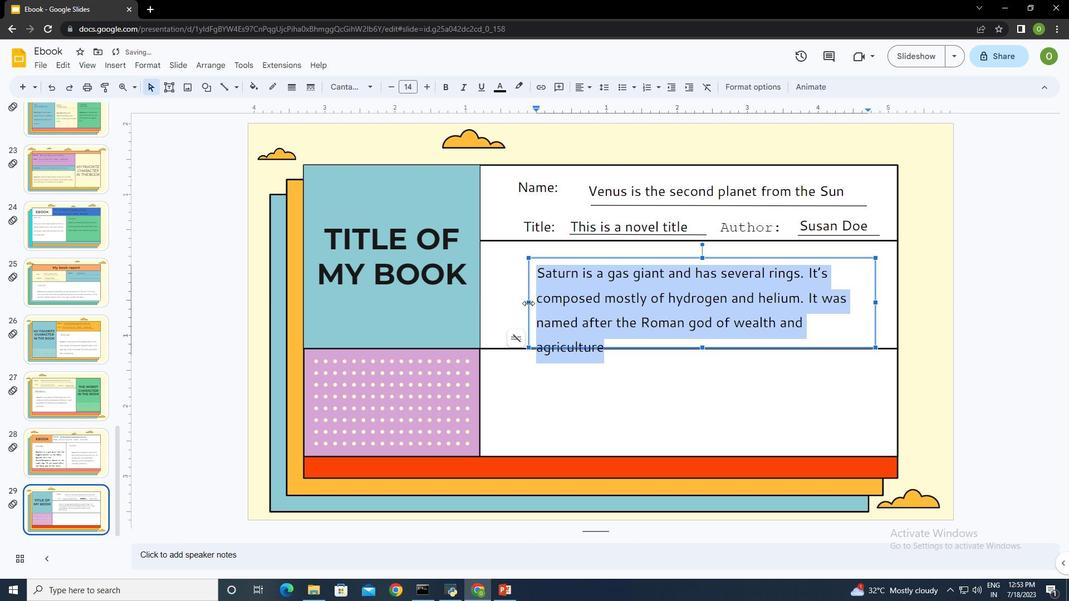 
Action: Mouse moved to (609, 302)
Screenshot: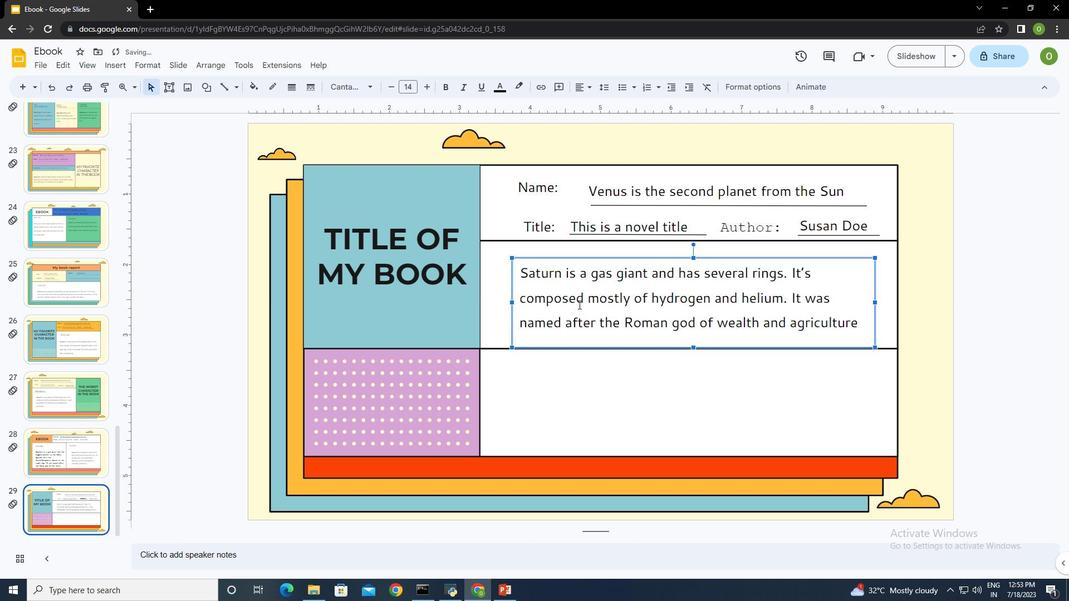 
Action: Mouse pressed left at (609, 302)
Screenshot: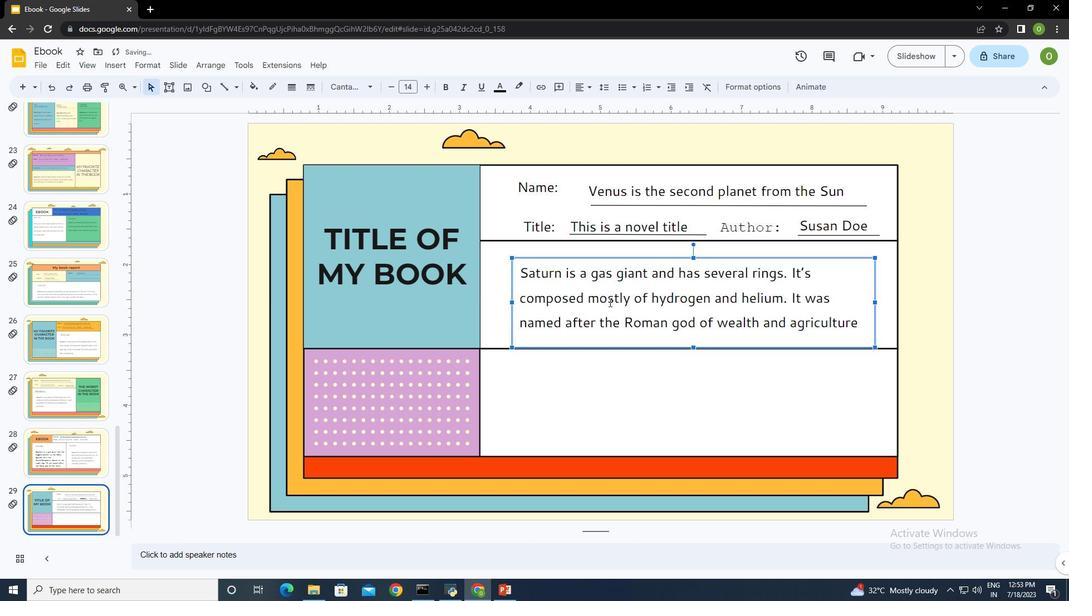 
Action: Mouse moved to (549, 276)
Screenshot: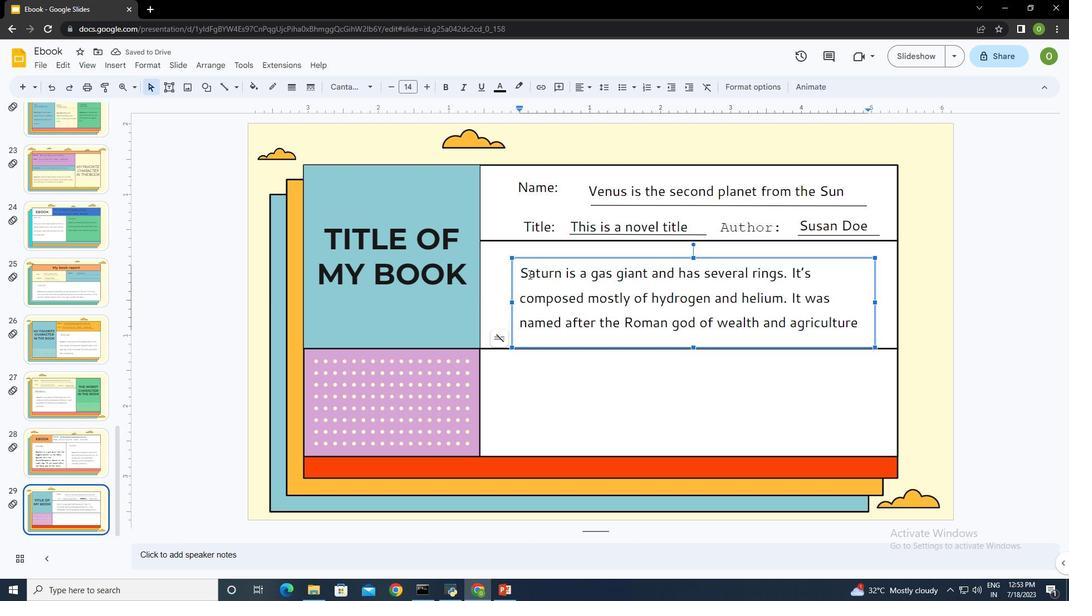 
Action: Mouse pressed left at (549, 276)
Screenshot: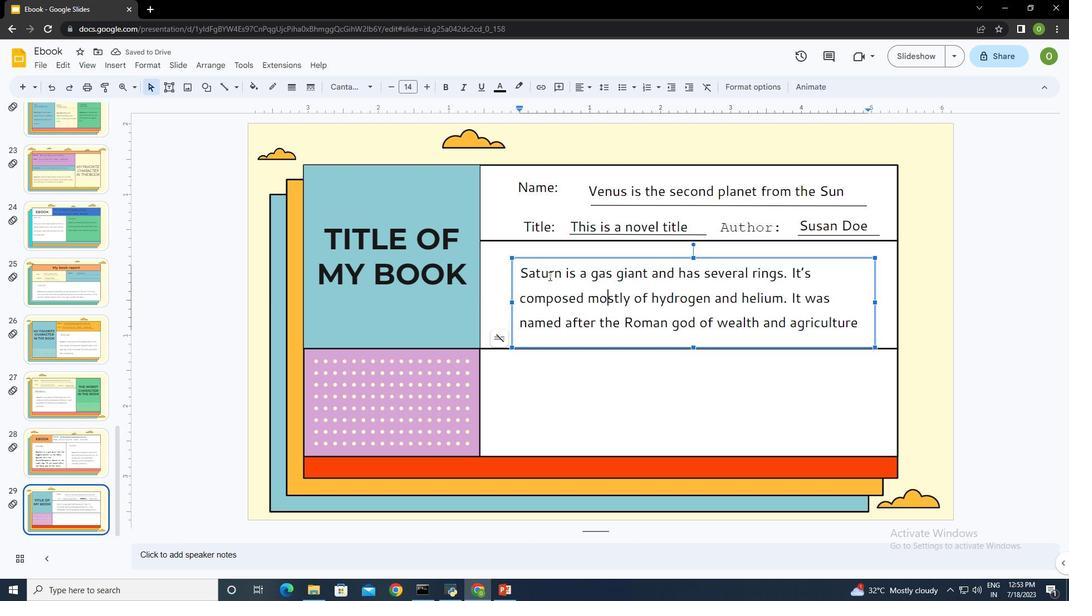 
Action: Key pressed ctrl+A
Screenshot: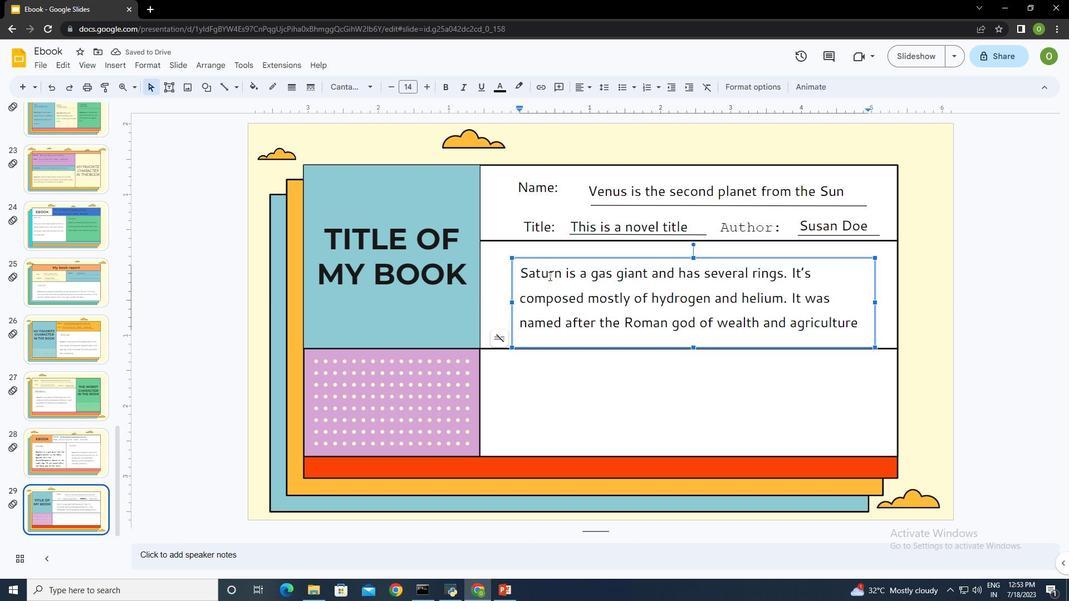 
Action: Mouse moved to (460, 88)
Screenshot: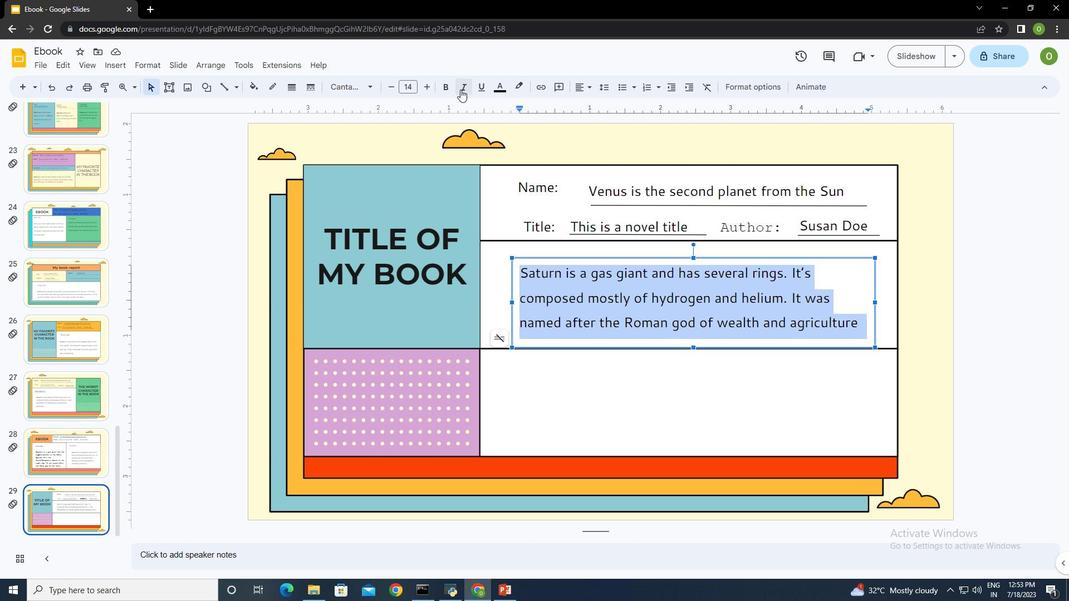 
Action: Mouse pressed left at (460, 88)
Screenshot: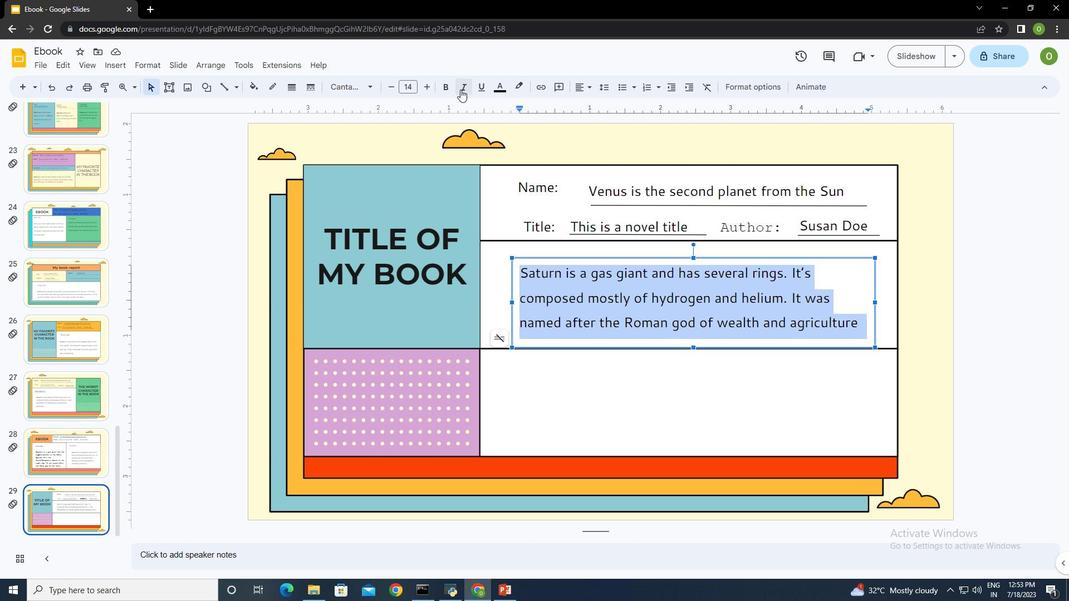 
Action: Mouse moved to (563, 273)
Screenshot: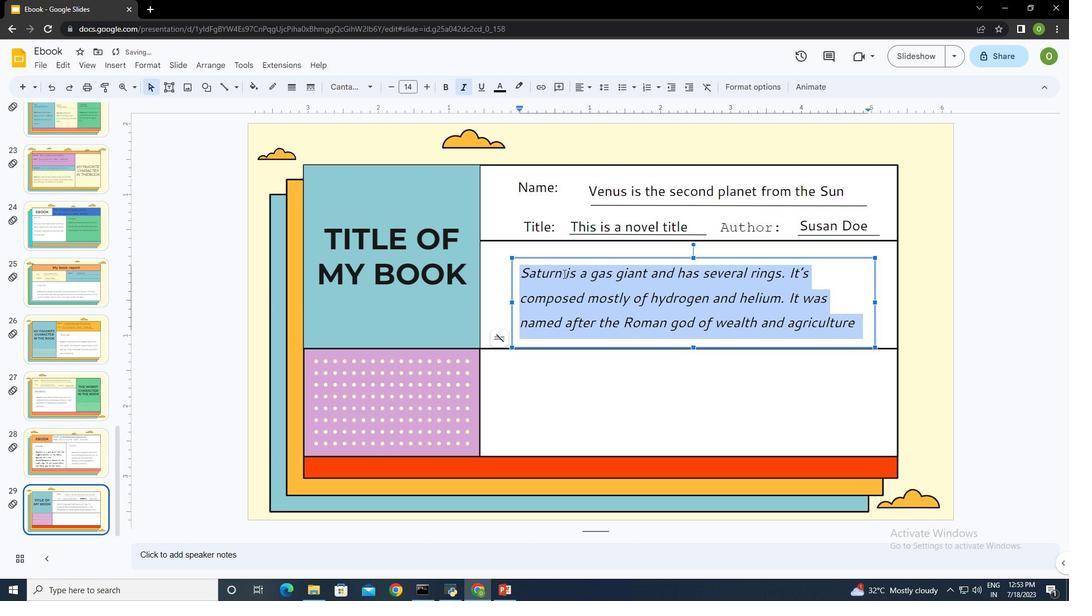 
Action: Mouse pressed left at (563, 273)
Screenshot: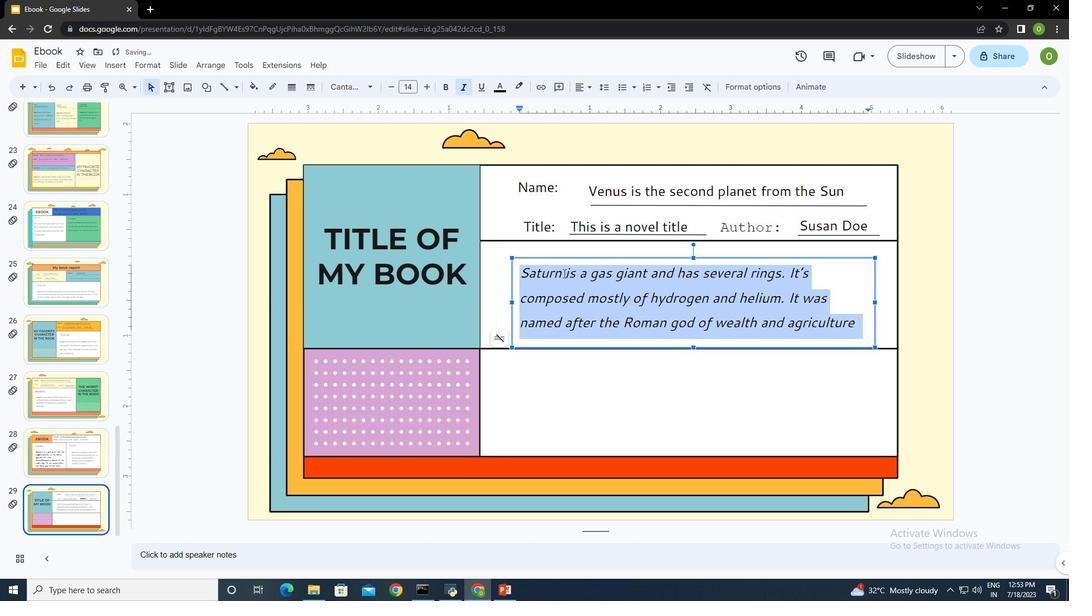 
Action: Mouse pressed left at (563, 273)
Screenshot: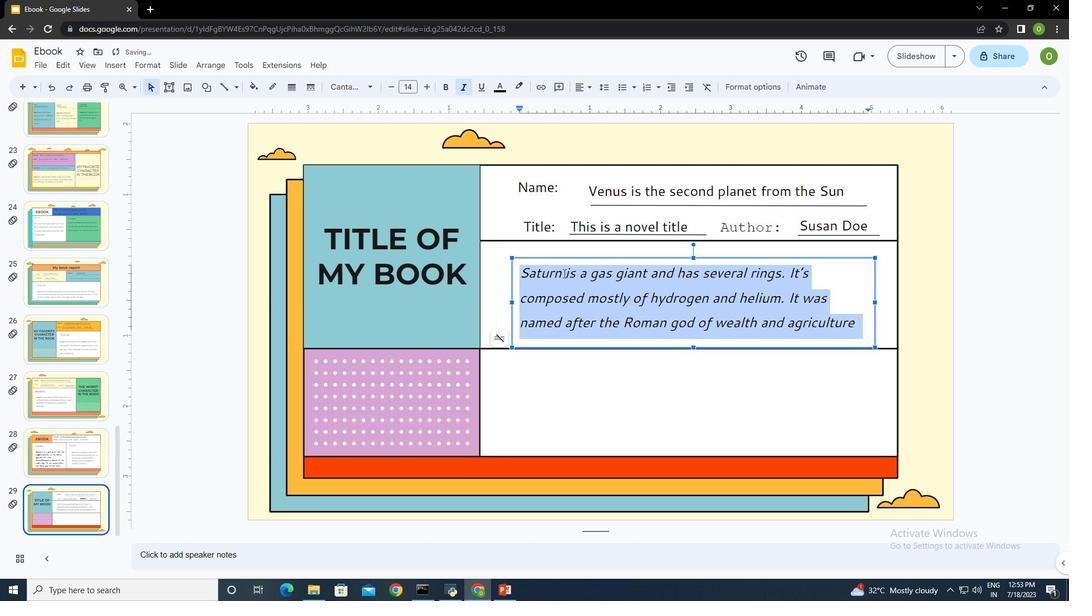
Action: Mouse moved to (448, 86)
Screenshot: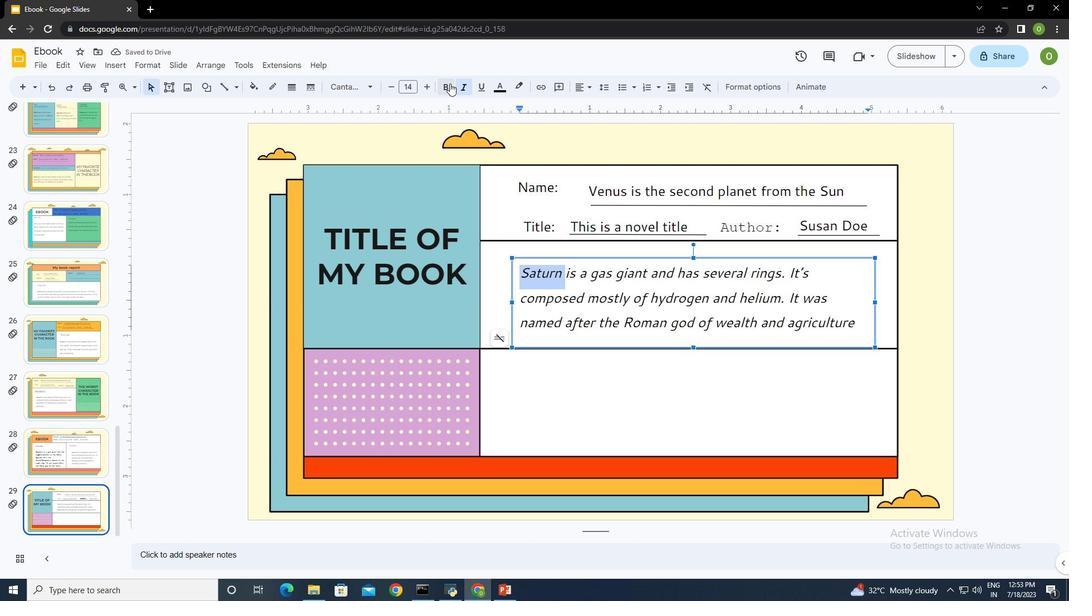 
Action: Mouse pressed left at (448, 86)
Screenshot: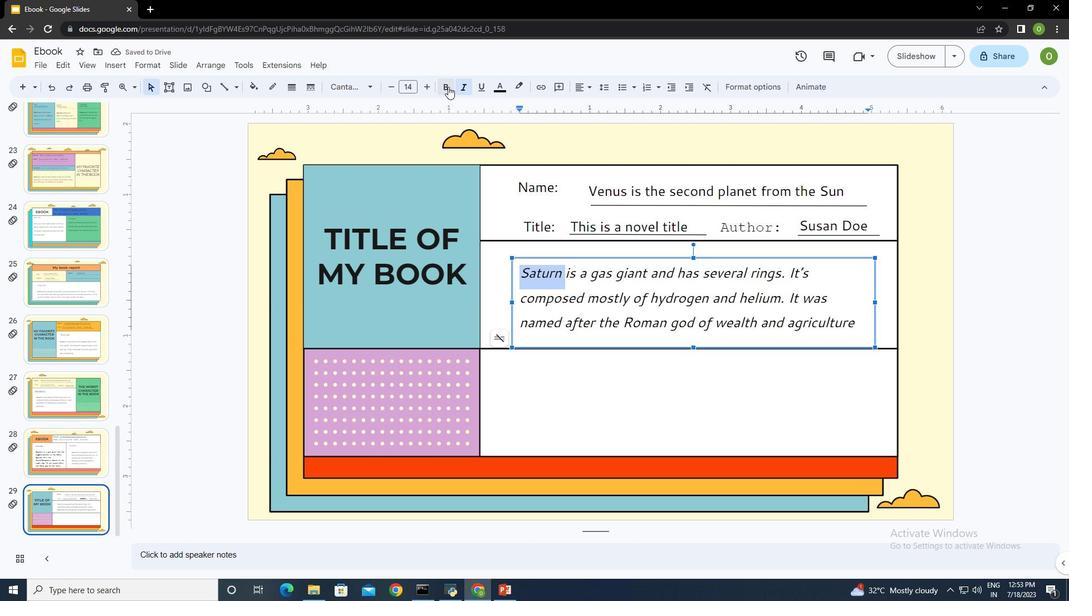 
Action: Mouse moved to (424, 87)
Screenshot: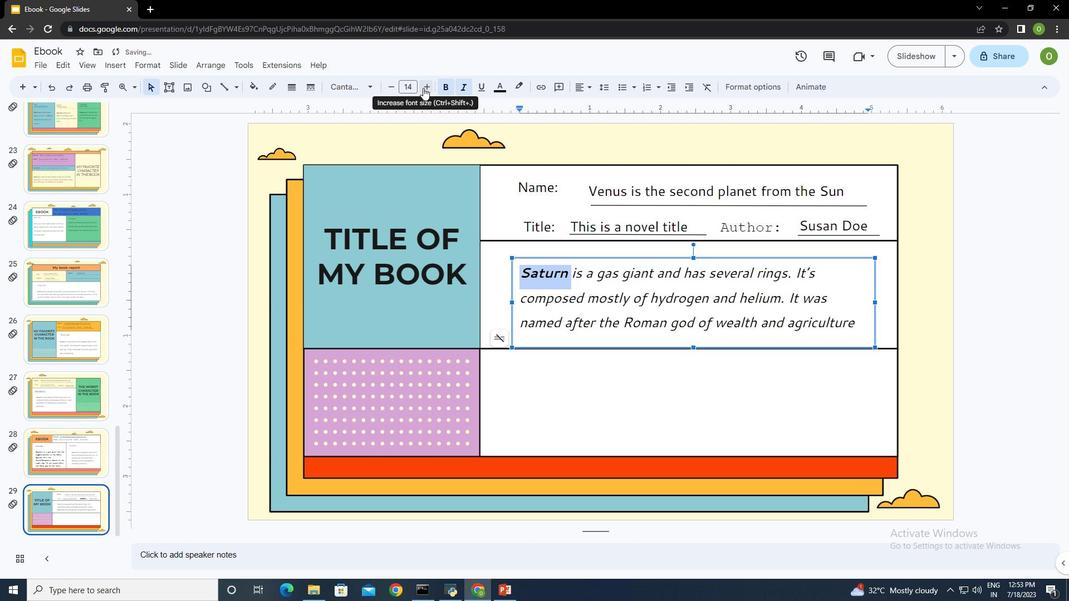 
Action: Mouse pressed left at (424, 87)
Screenshot: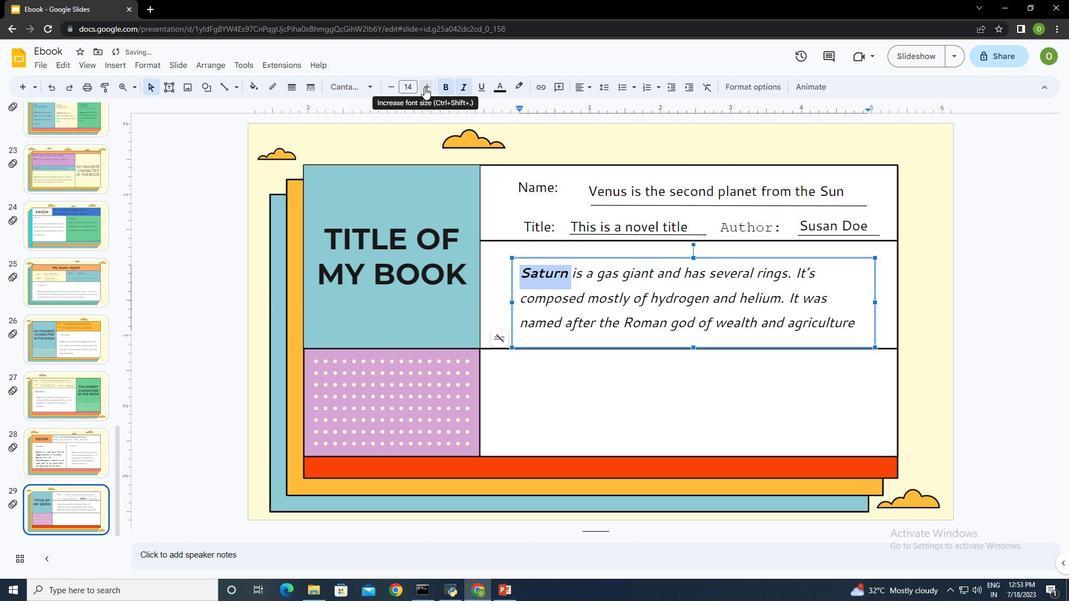 
Action: Mouse moved to (621, 299)
Screenshot: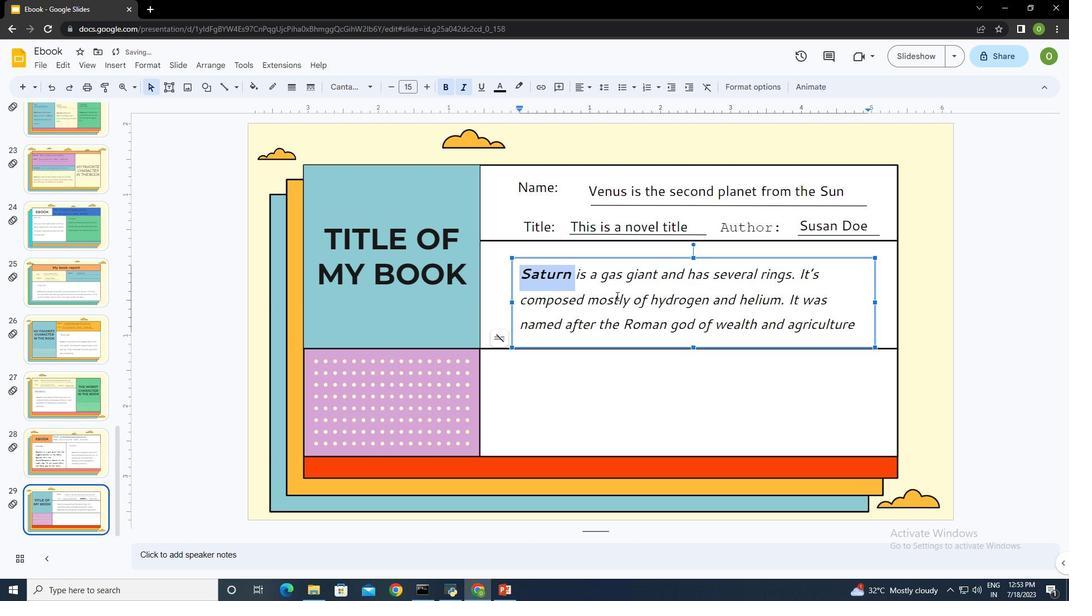 
Action: Mouse pressed left at (621, 299)
Screenshot: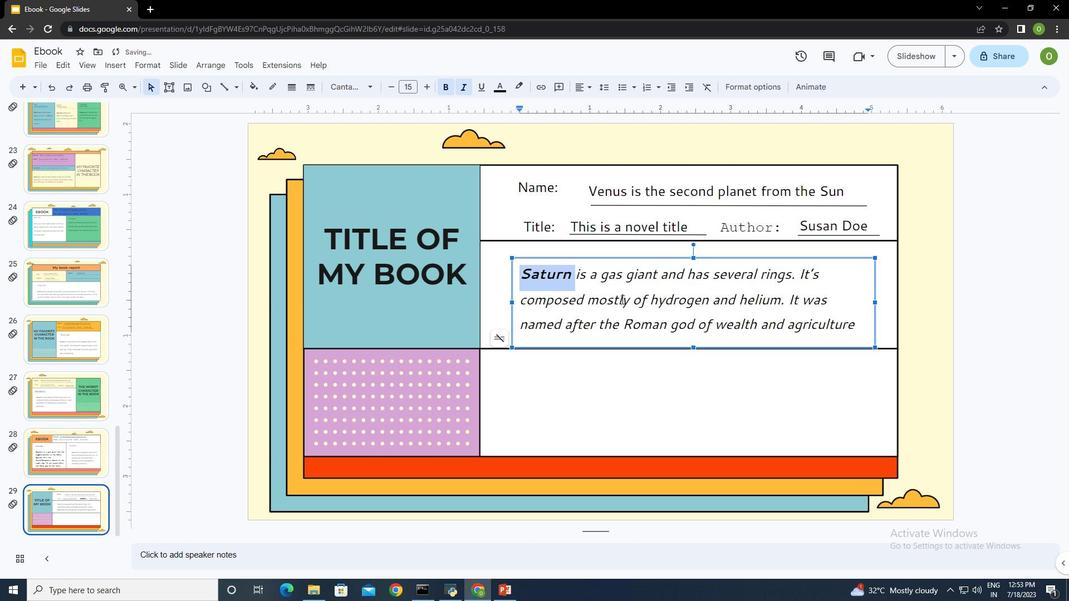 
Action: Mouse moved to (819, 386)
Screenshot: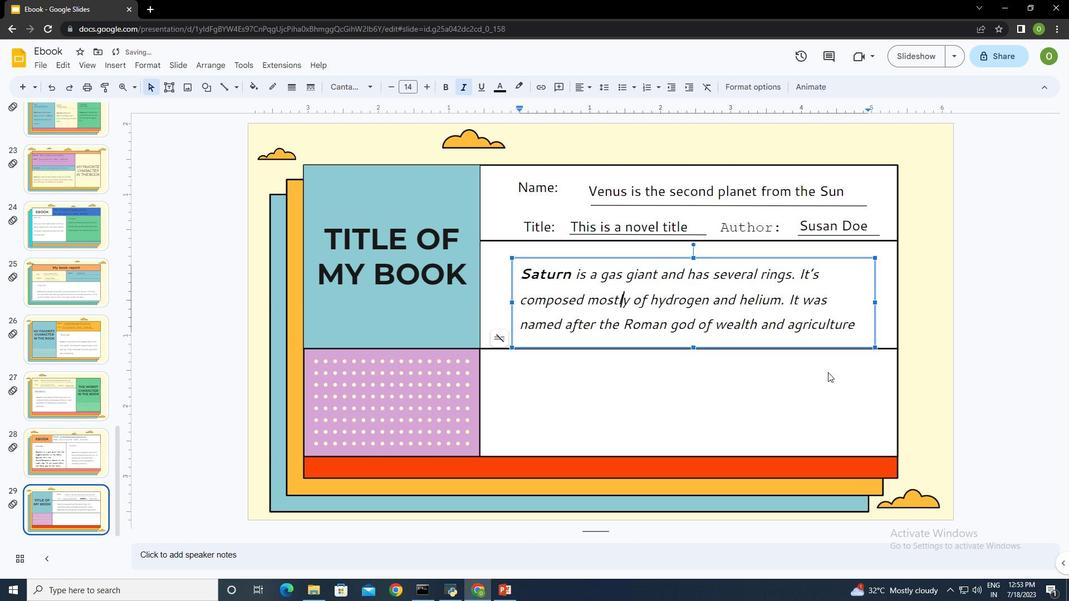 
Action: Mouse pressed left at (819, 386)
Screenshot: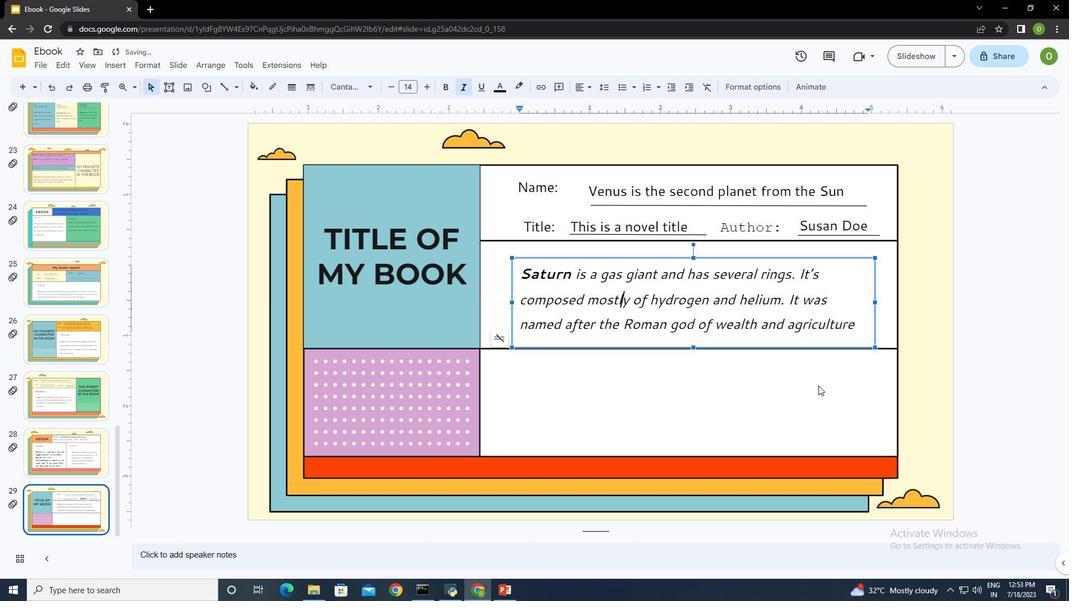 
Action: Mouse moved to (168, 86)
Screenshot: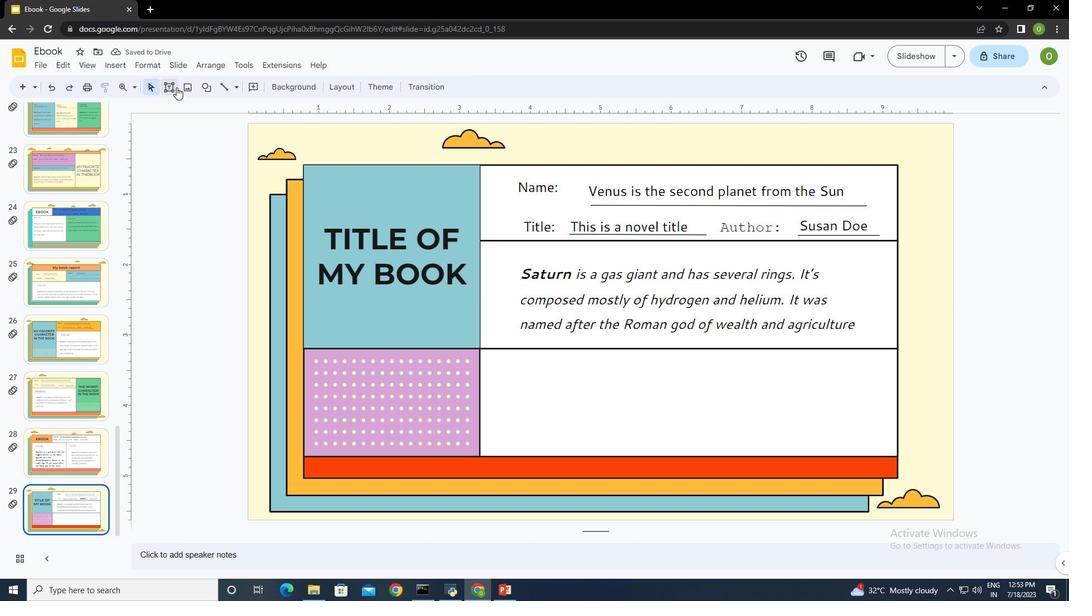 
Action: Mouse pressed left at (168, 86)
Screenshot: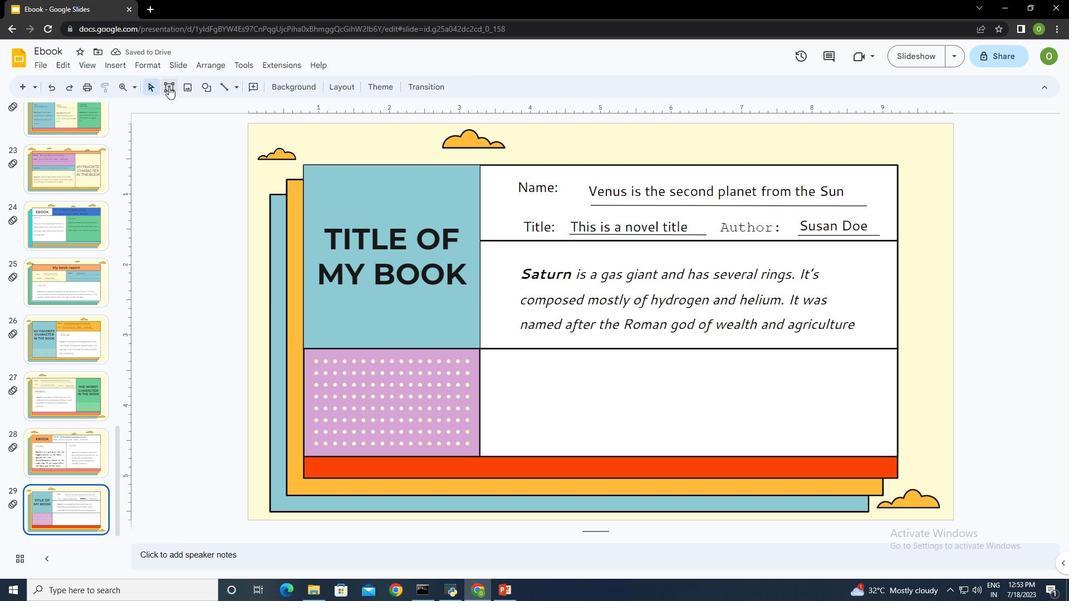 
Action: Mouse moved to (521, 358)
Screenshot: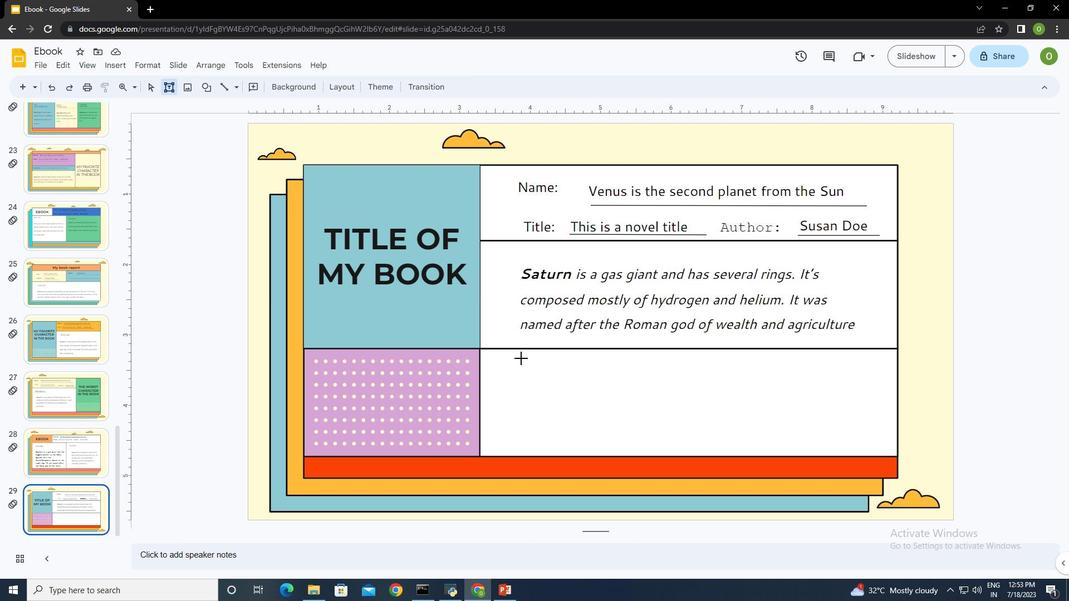 
Action: Mouse pressed left at (521, 358)
Screenshot: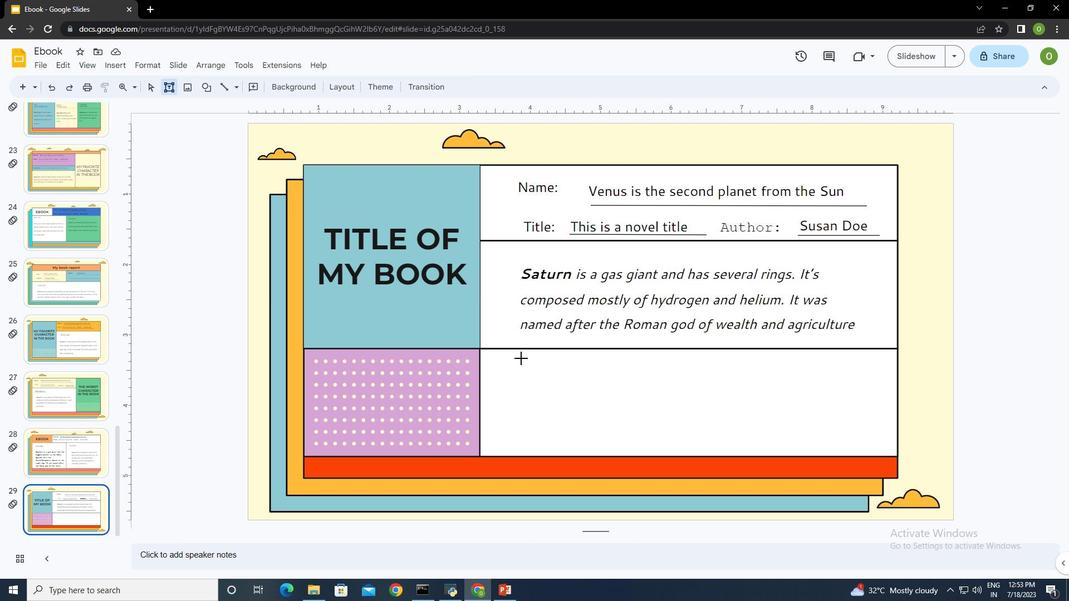 
Action: Mouse moved to (643, 415)
Screenshot: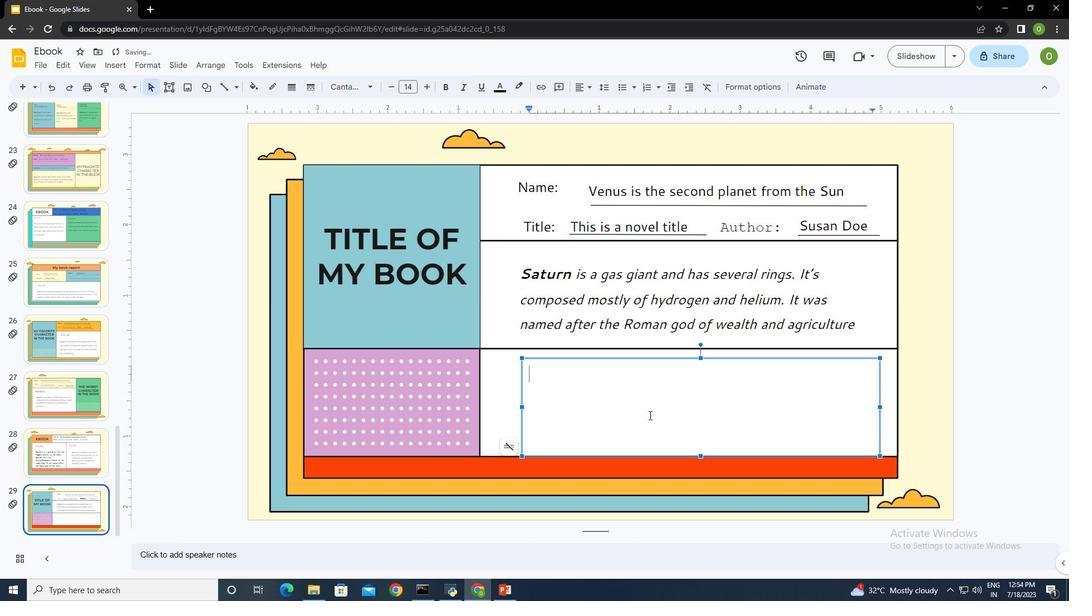 
Action: Key pressed <Key.shift><Key.shift>Jupiter<Key.space>is<Key.space>a<Key.space>gas<Key.space>giant<Key.space>and<Key.space>the<Key.space>biggea<Key.backspace>st<Key.space>planet<Key.space>in<Key.space>the<Key.space>s<Key.backspace><Key.shift>Sola<Key.backspace>ar<Key.space><Key.shift>System<Key.space><Key.backspace>.<Key.space><Key.shift>It's<Key.space>the<Key.space>fourth<Key.space><Key.backspace>-brightst<Key.space>object<Key.space>in<Key.space>the<Key.space>night<Key.space>sky.<Key.space><Key.shift>It<Key.space>was<Key.space>named<Key.space>after<Key.space>a<Key.space><Key.shift>Roman<Key.space><Key.shift><Key.shift><Key.shift><Key.shift><Key.shift>god
Screenshot: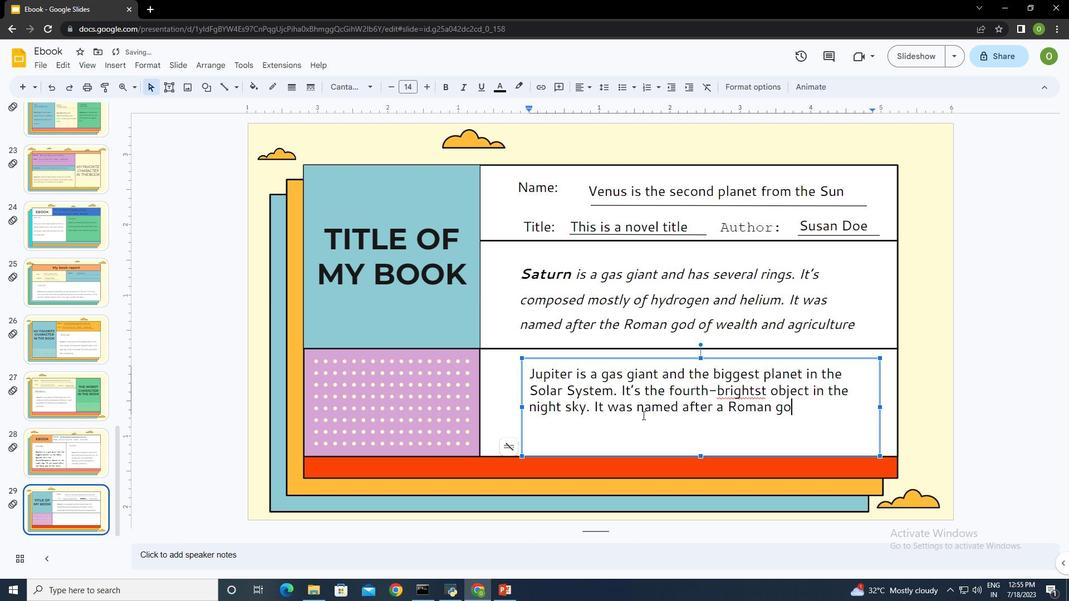 
Action: Mouse moved to (803, 411)
Screenshot: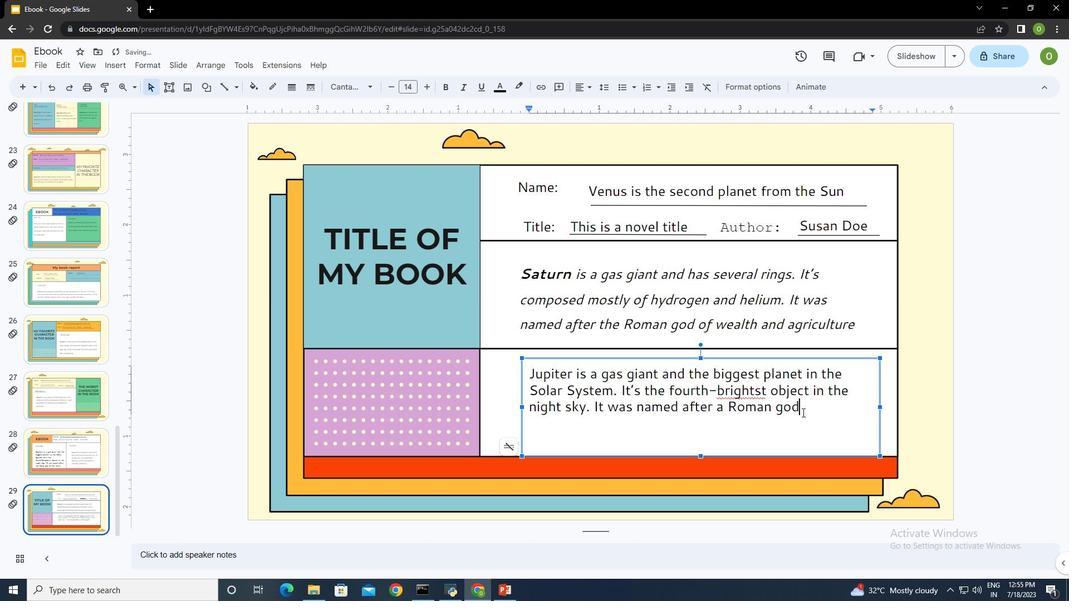 
Action: Mouse pressed left at (803, 411)
Screenshot: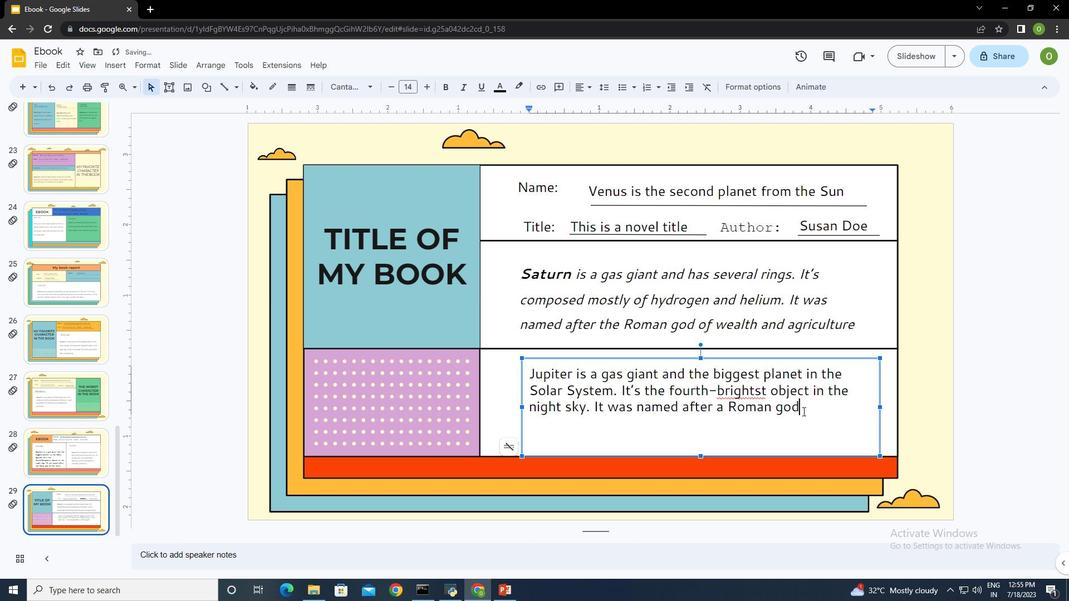 
Action: Mouse moved to (241, 60)
Screenshot: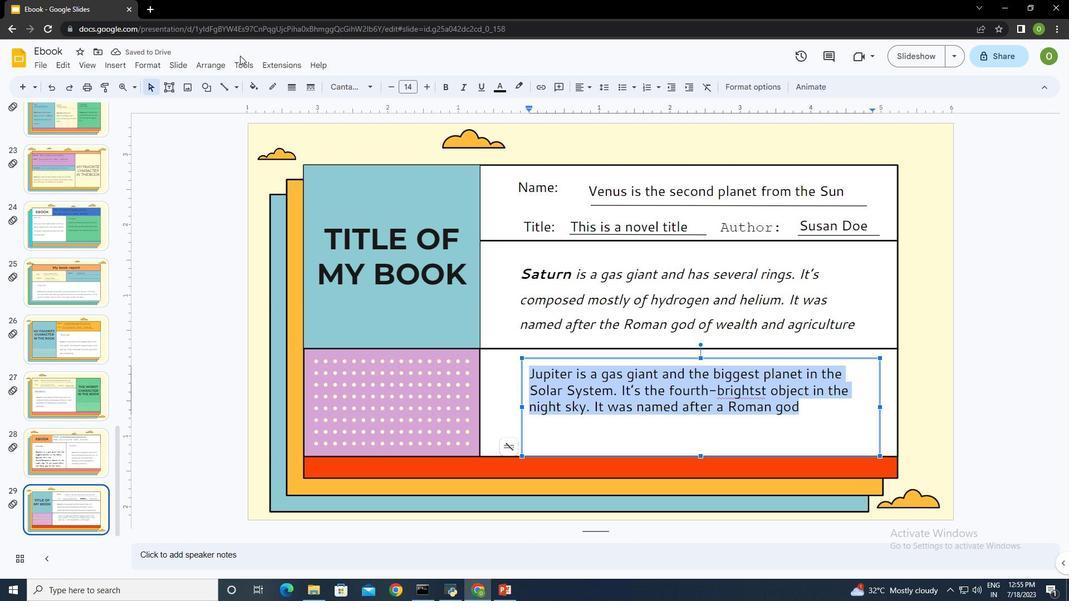 
Action: Mouse pressed left at (241, 60)
Screenshot: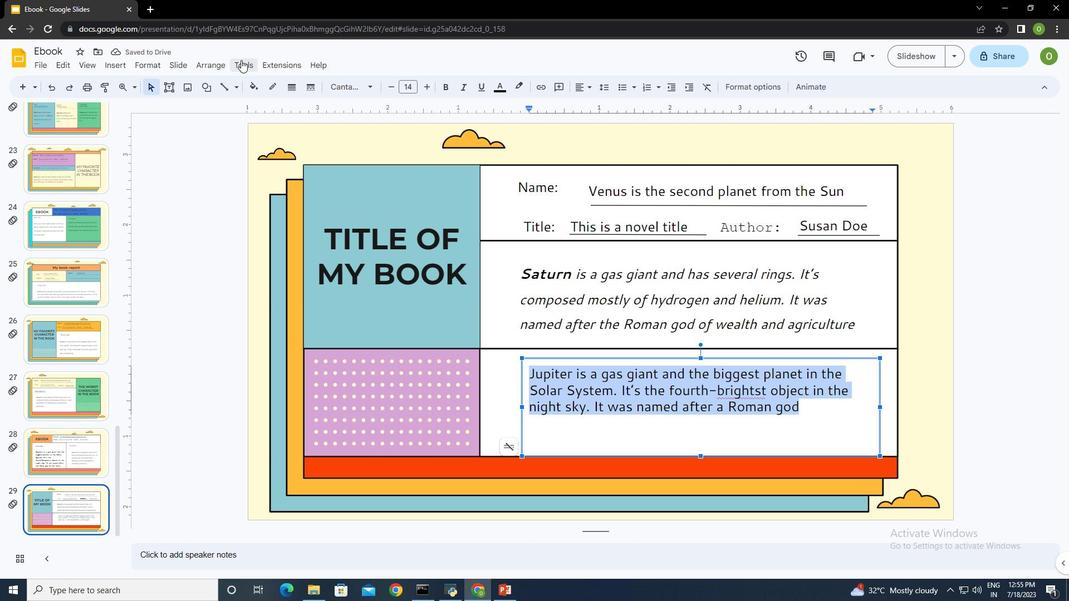 
Action: Mouse moved to (324, 81)
Screenshot: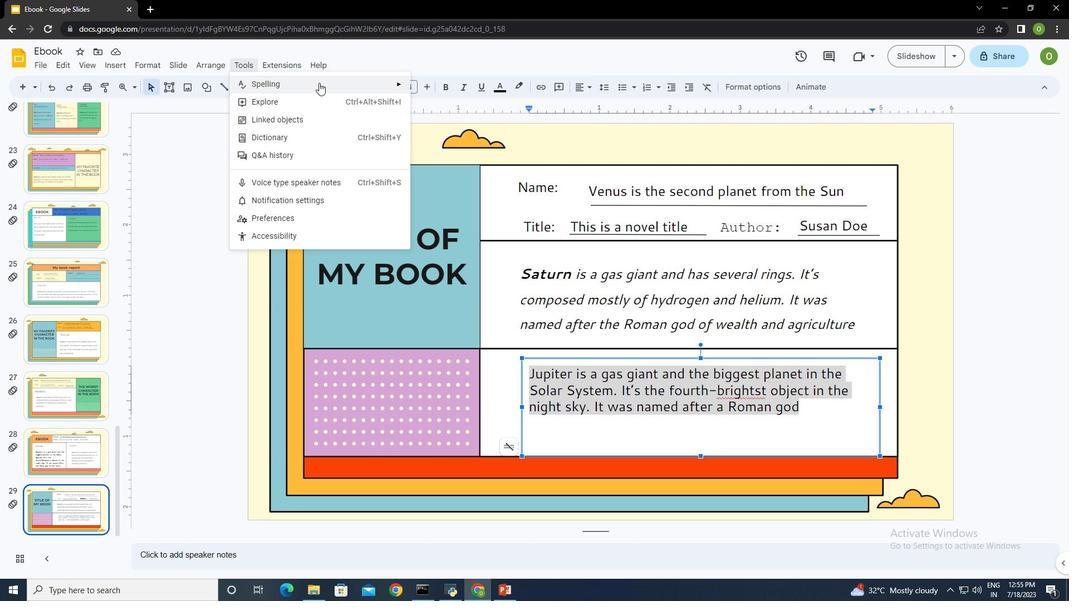 
Action: Mouse pressed left at (324, 81)
Screenshot: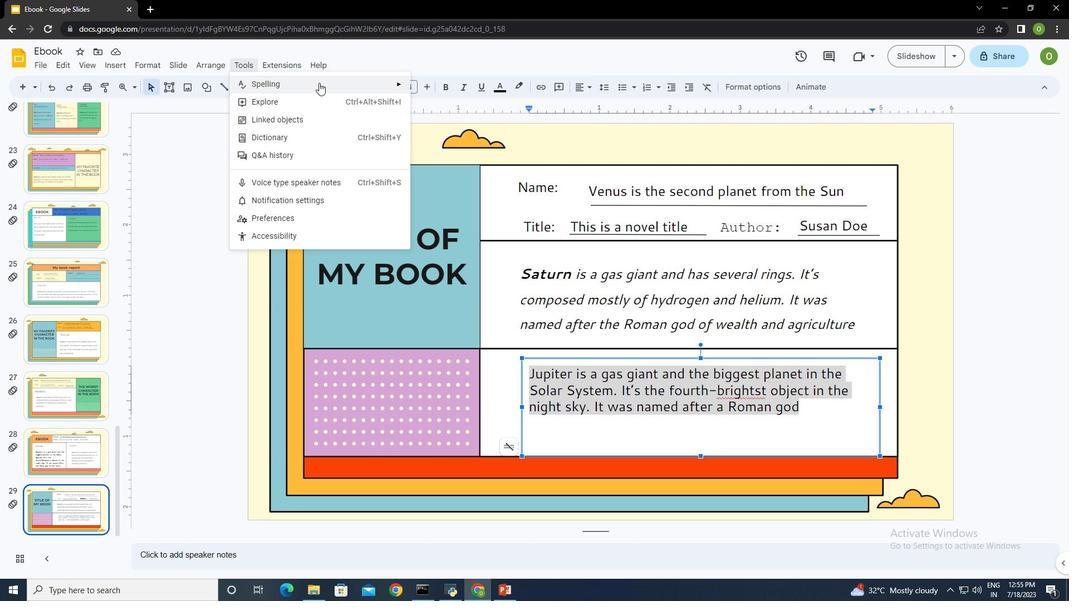 
Action: Mouse moved to (454, 87)
Screenshot: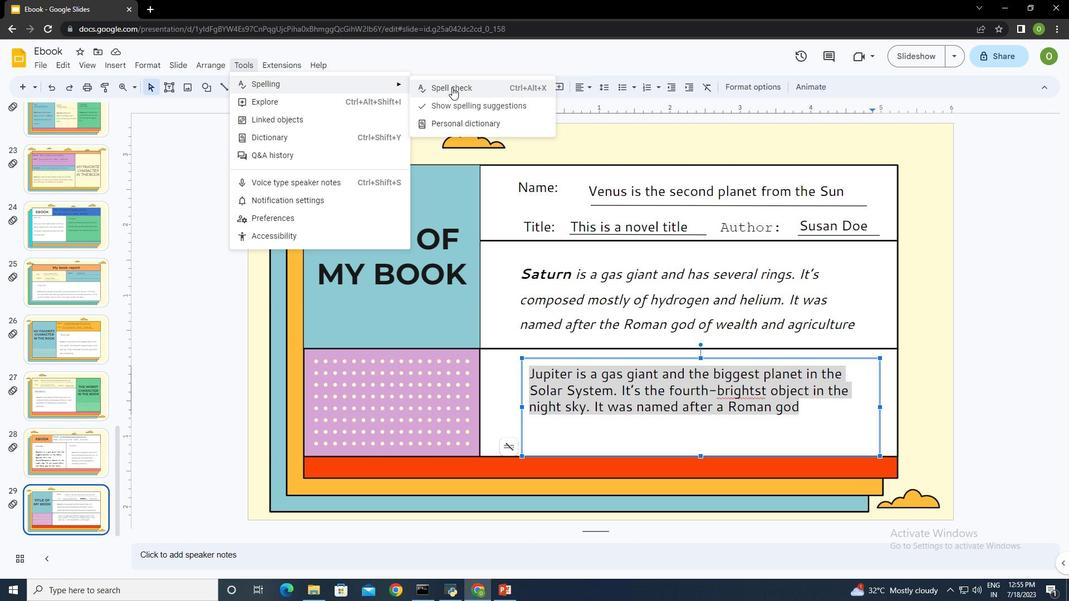 
Action: Mouse pressed left at (454, 87)
Screenshot: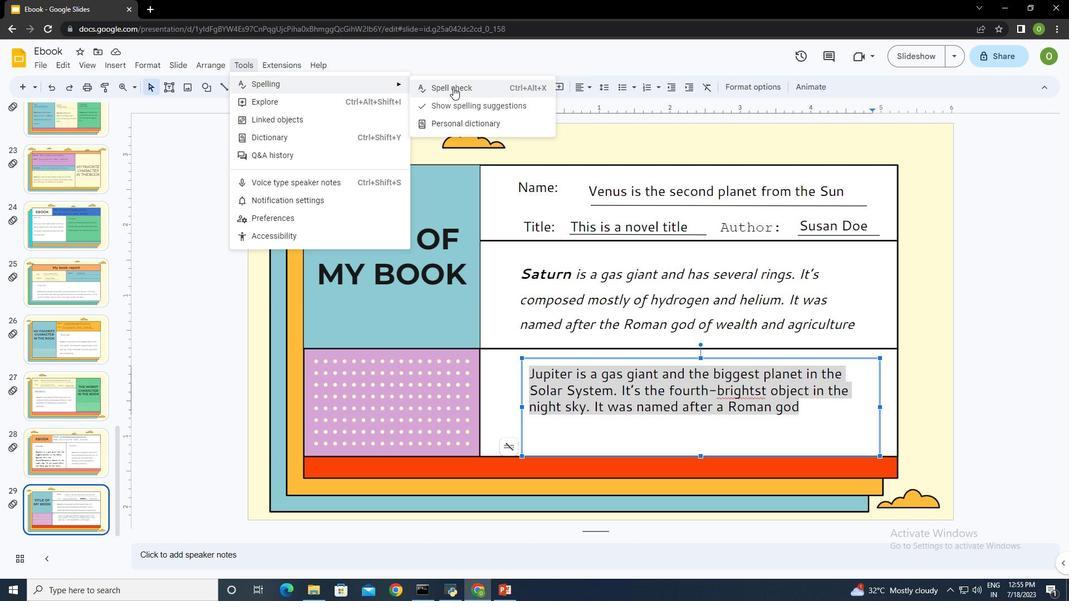 
Action: Mouse moved to (903, 167)
Screenshot: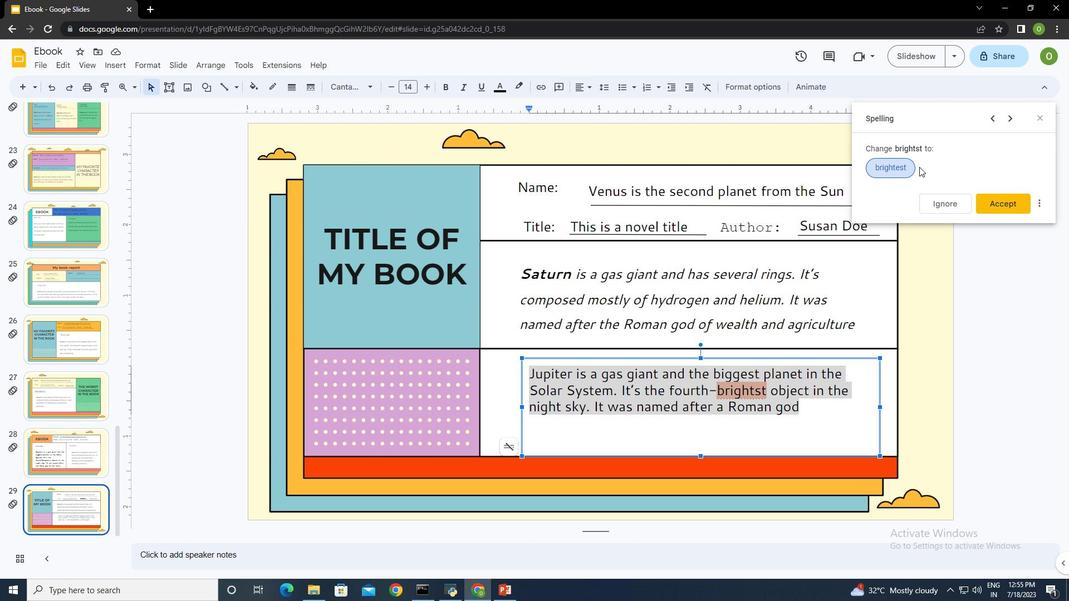 
Action: Mouse pressed left at (903, 167)
Screenshot: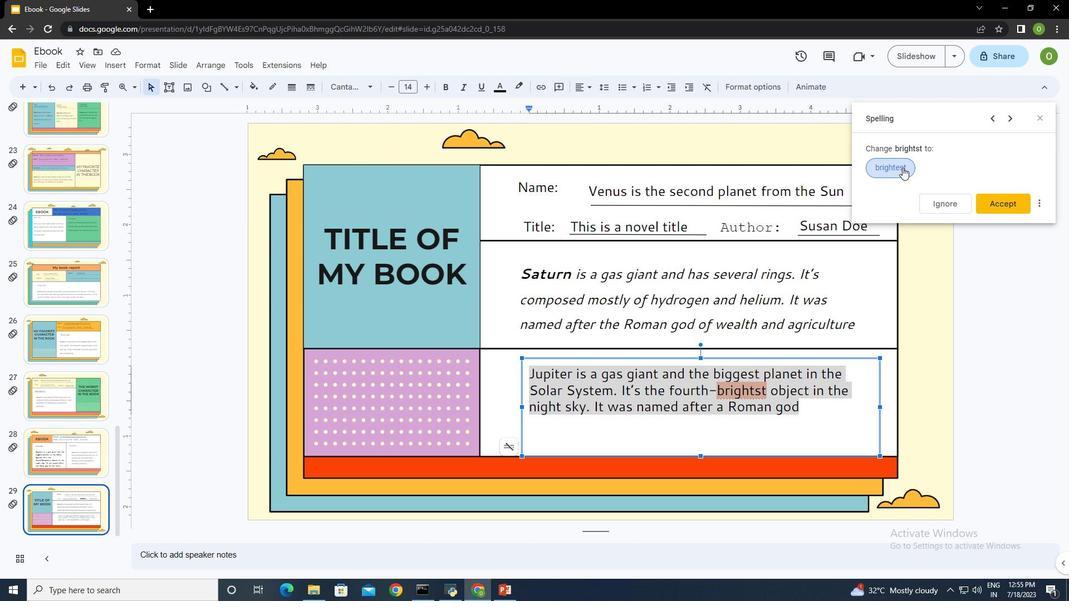
Action: Mouse moved to (1041, 117)
Screenshot: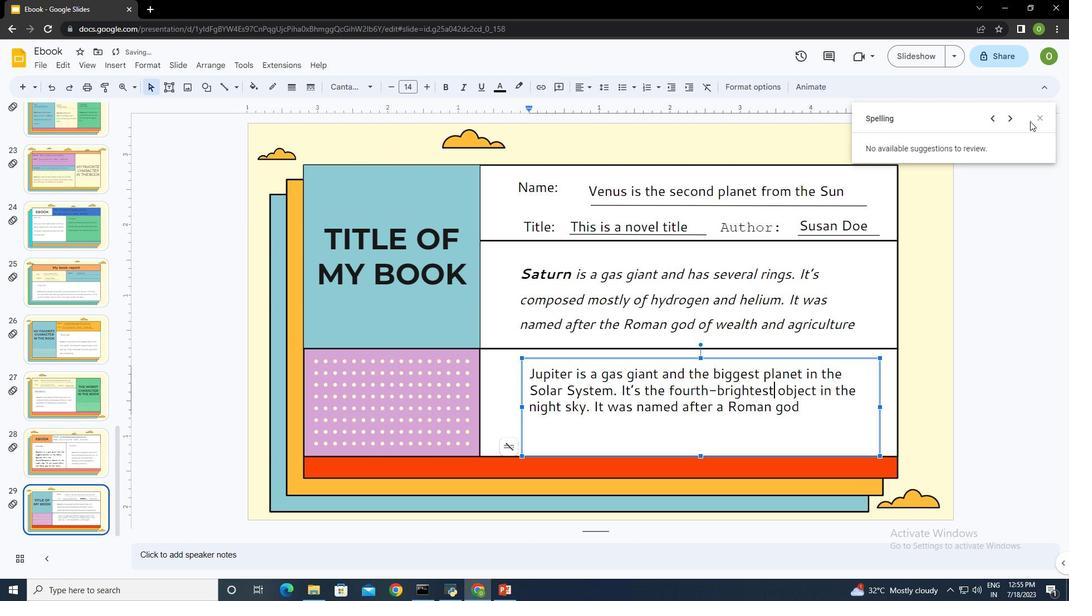 
Action: Mouse pressed left at (1041, 117)
Screenshot: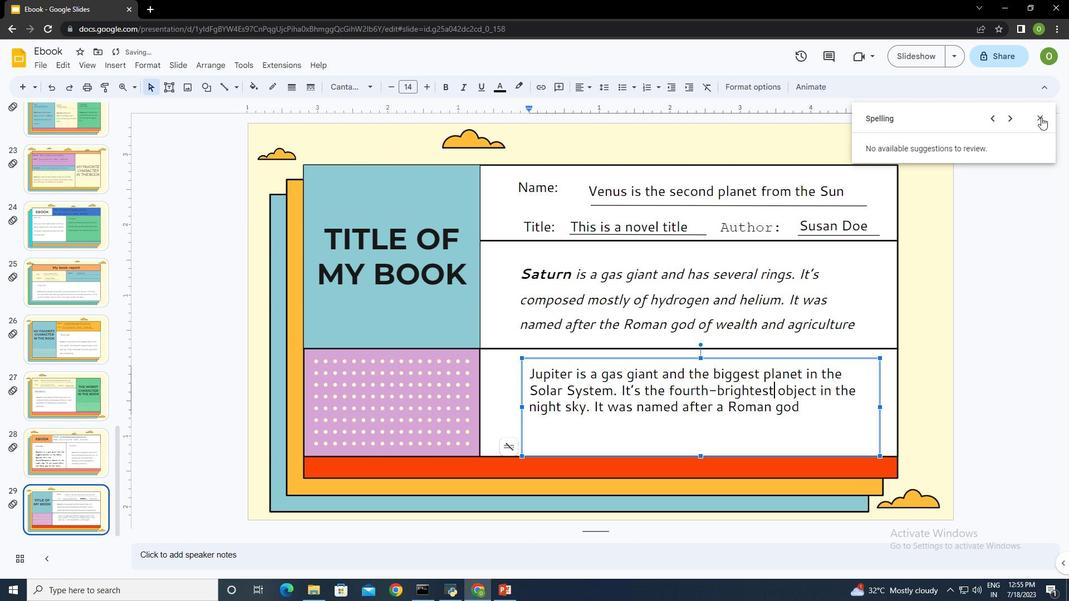 
Action: Mouse moved to (811, 408)
Screenshot: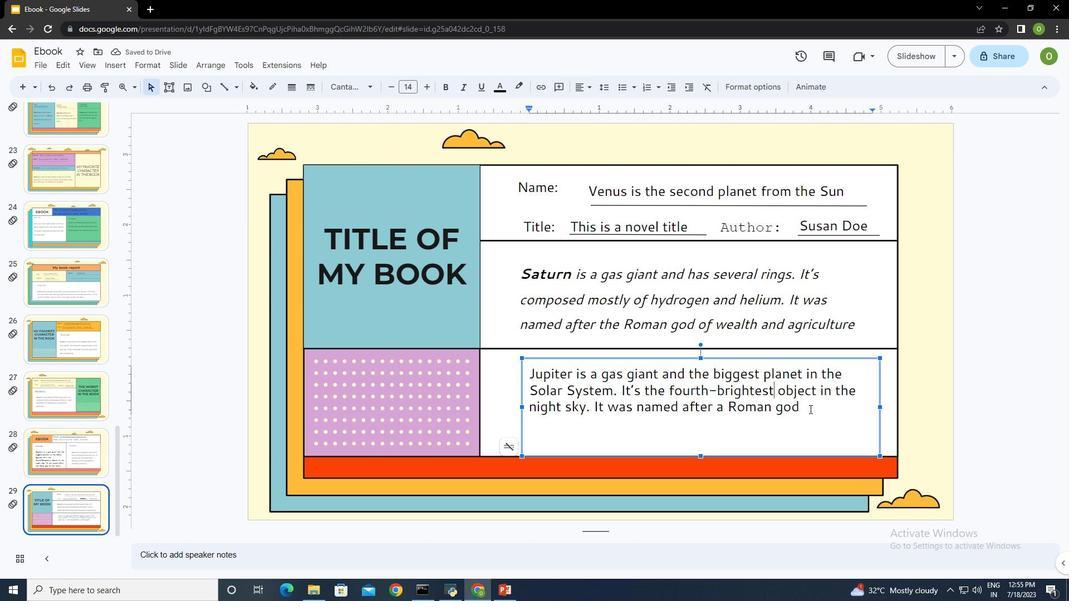 
Action: Mouse pressed left at (811, 408)
Screenshot: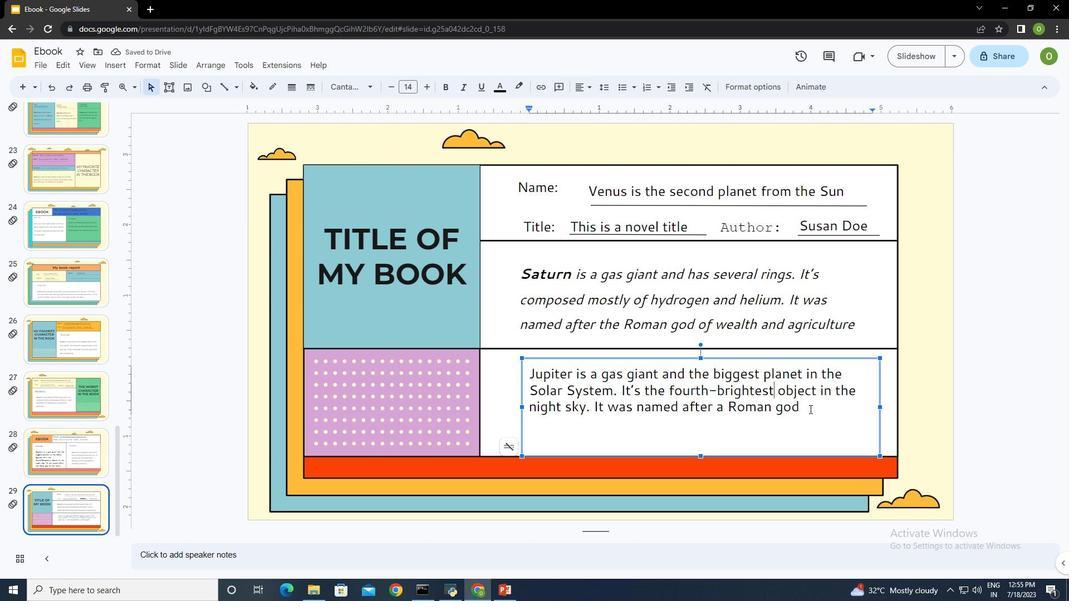 
Action: Mouse moved to (603, 86)
Screenshot: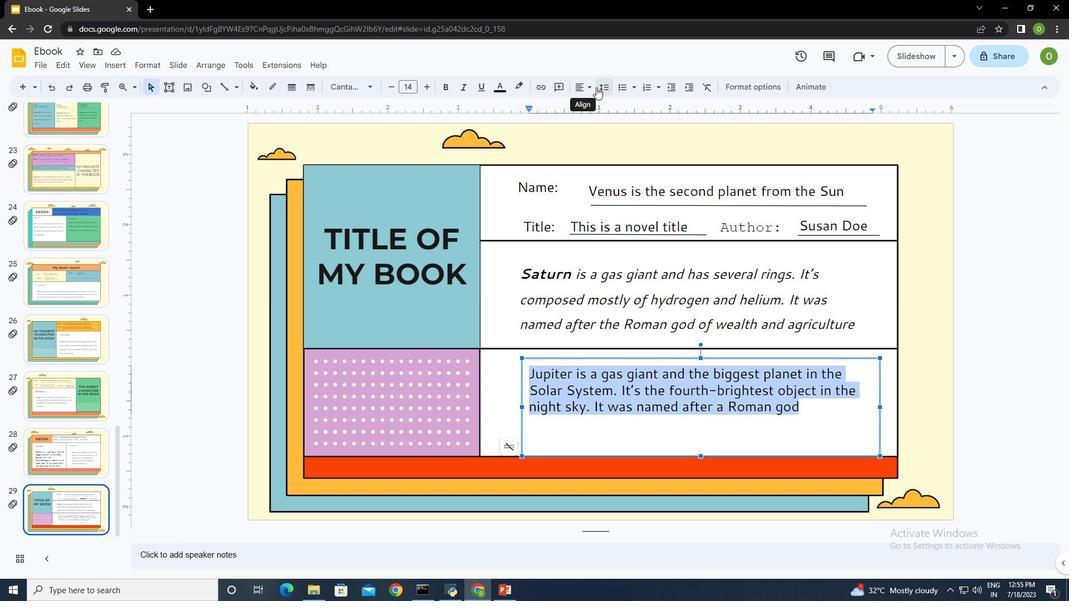 
Action: Mouse pressed left at (603, 86)
Screenshot: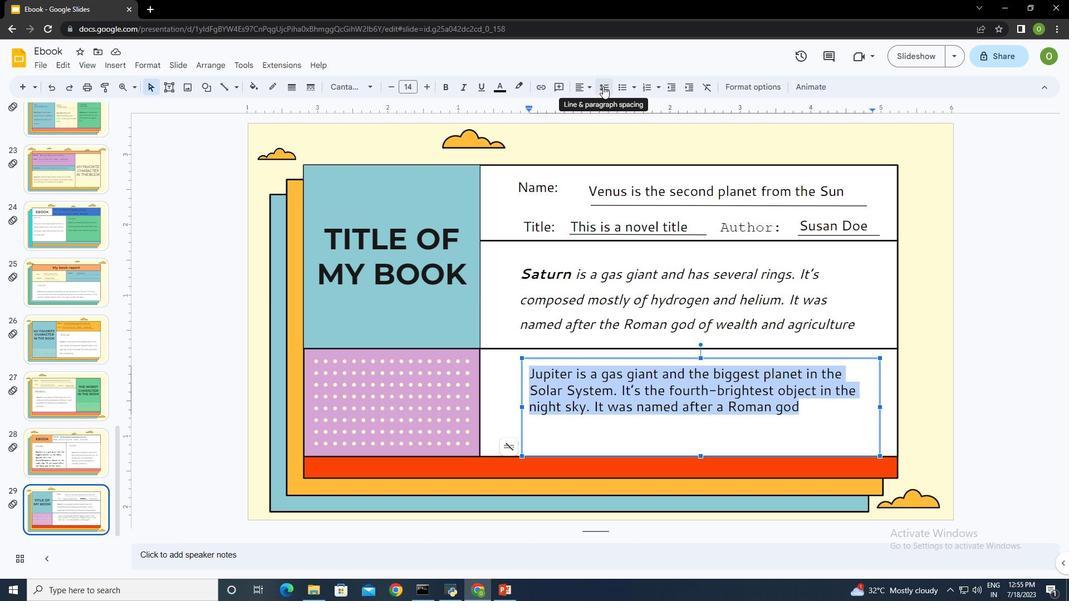 
Action: Mouse moved to (634, 144)
Screenshot: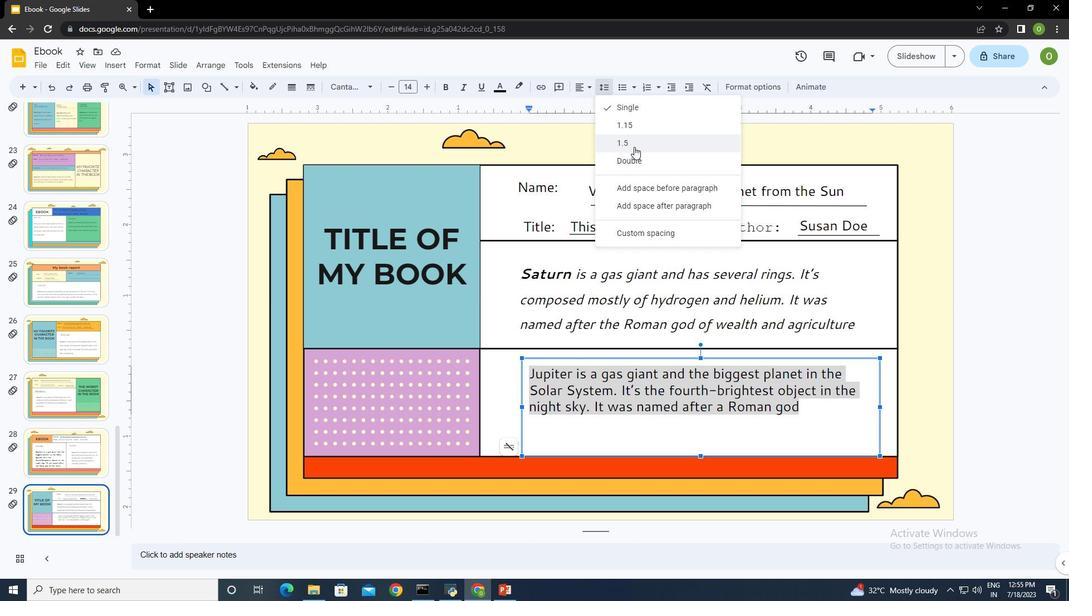 
Action: Mouse pressed left at (634, 144)
Screenshot: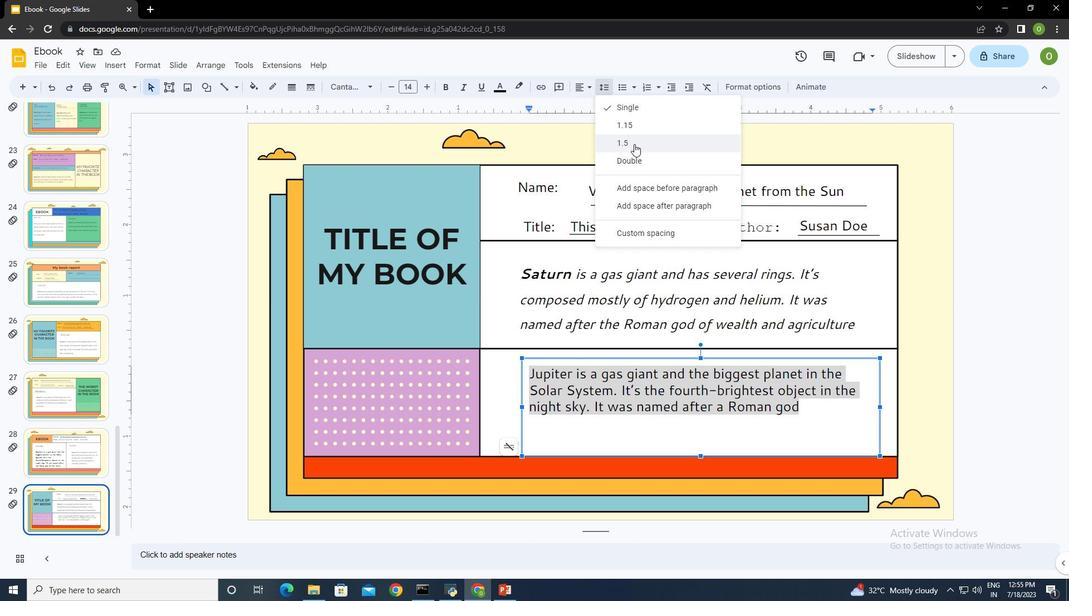 
Action: Mouse moved to (568, 380)
Screenshot: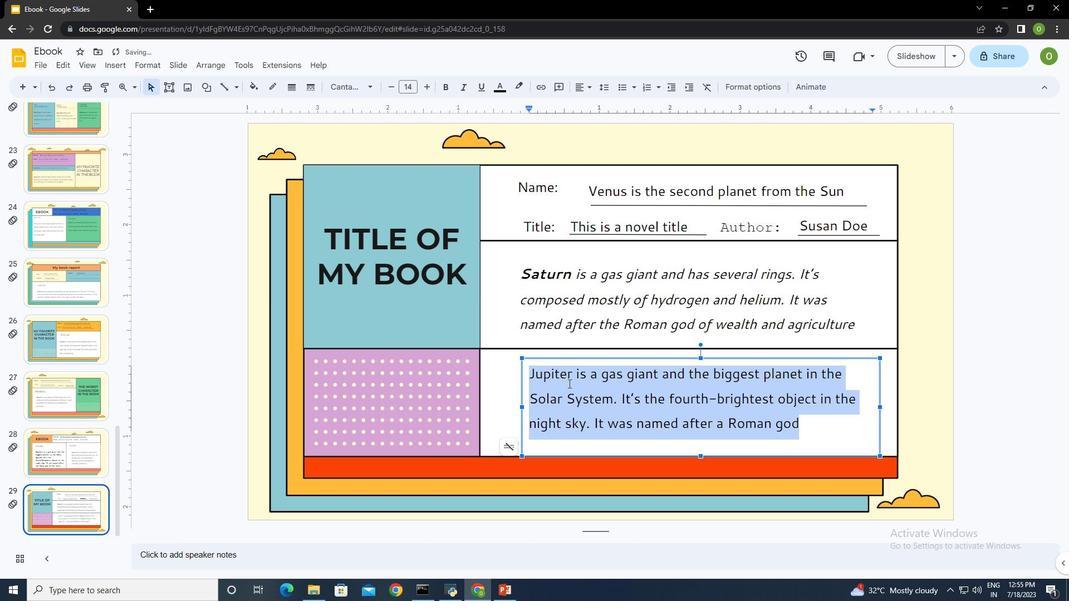 
Action: Mouse pressed left at (568, 380)
Screenshot: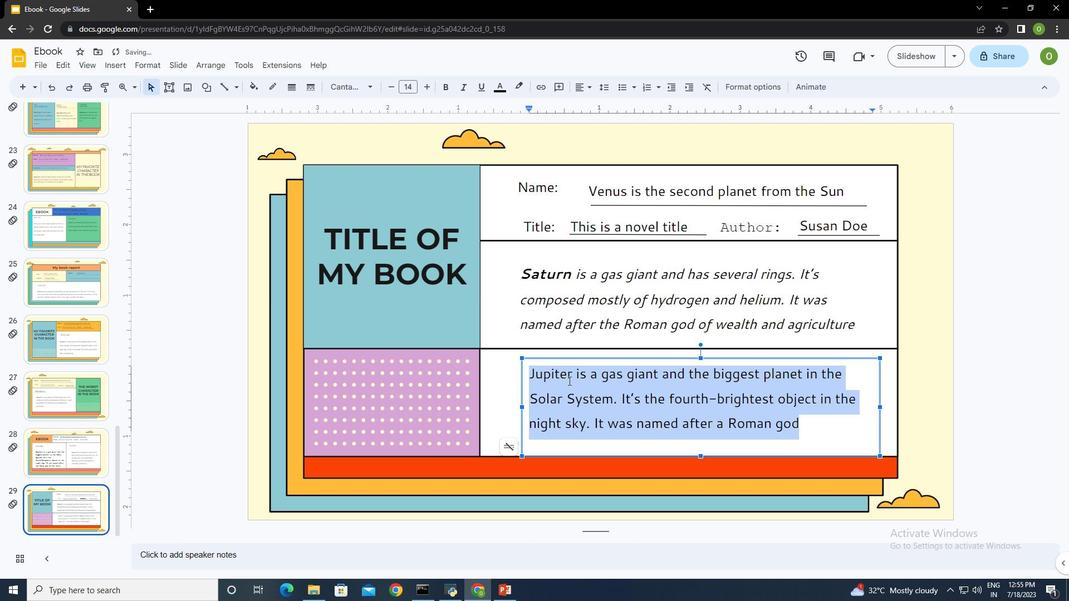 
Action: Mouse moved to (571, 375)
Screenshot: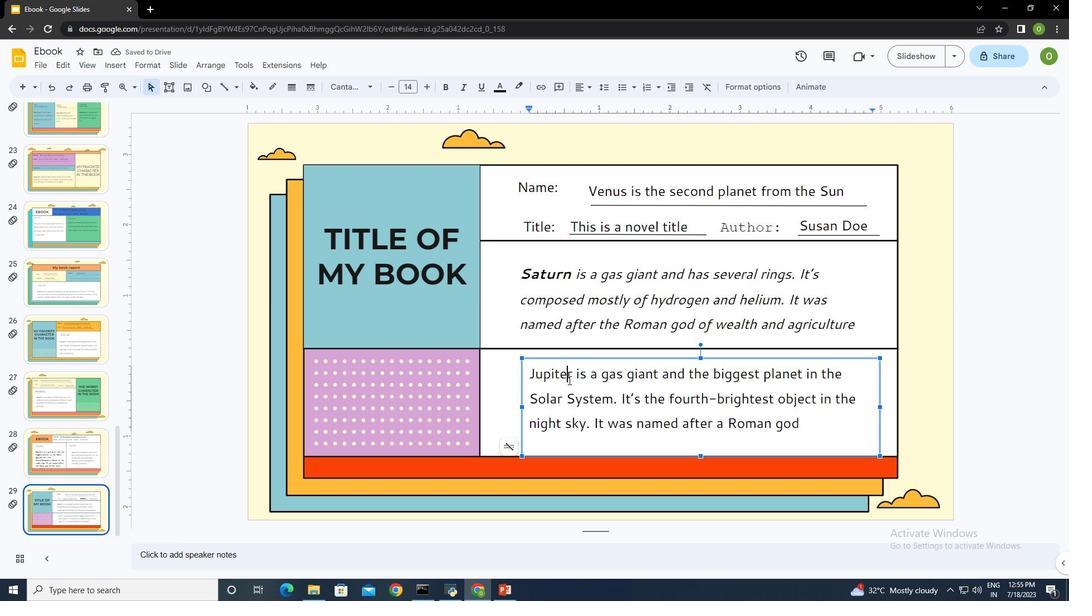 
Action: Mouse pressed left at (571, 375)
Screenshot: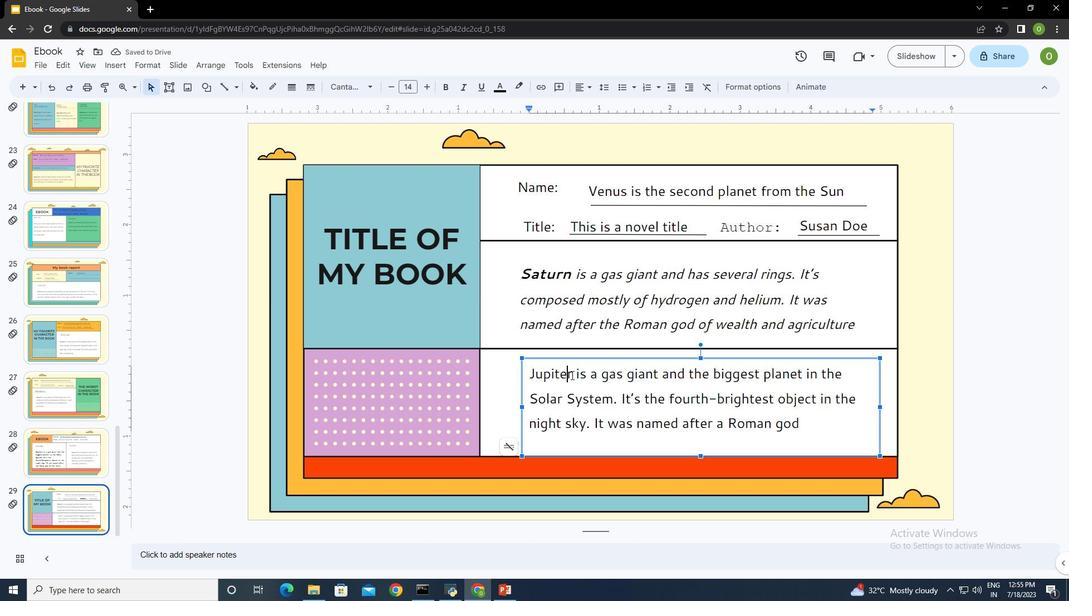 
Action: Mouse moved to (447, 90)
Screenshot: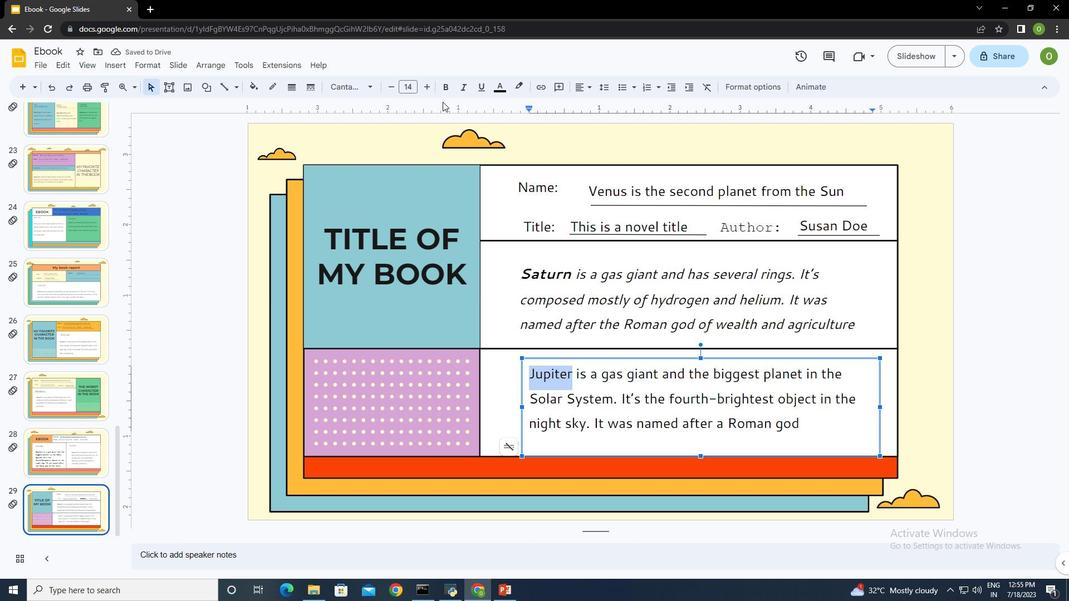 
Action: Mouse pressed left at (447, 90)
Screenshot: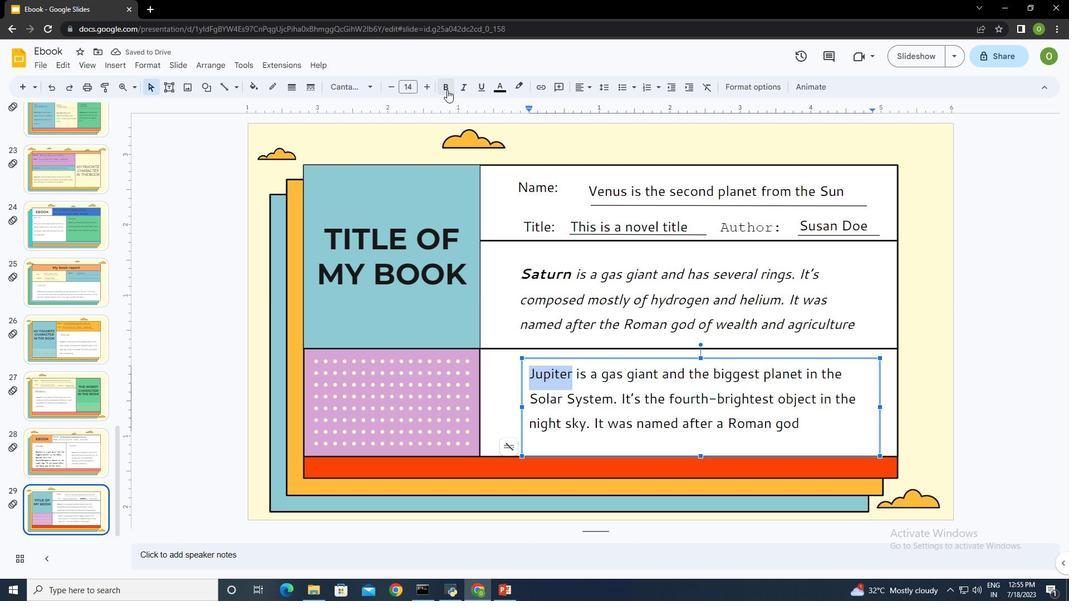 
Action: Mouse moved to (547, 384)
Screenshot: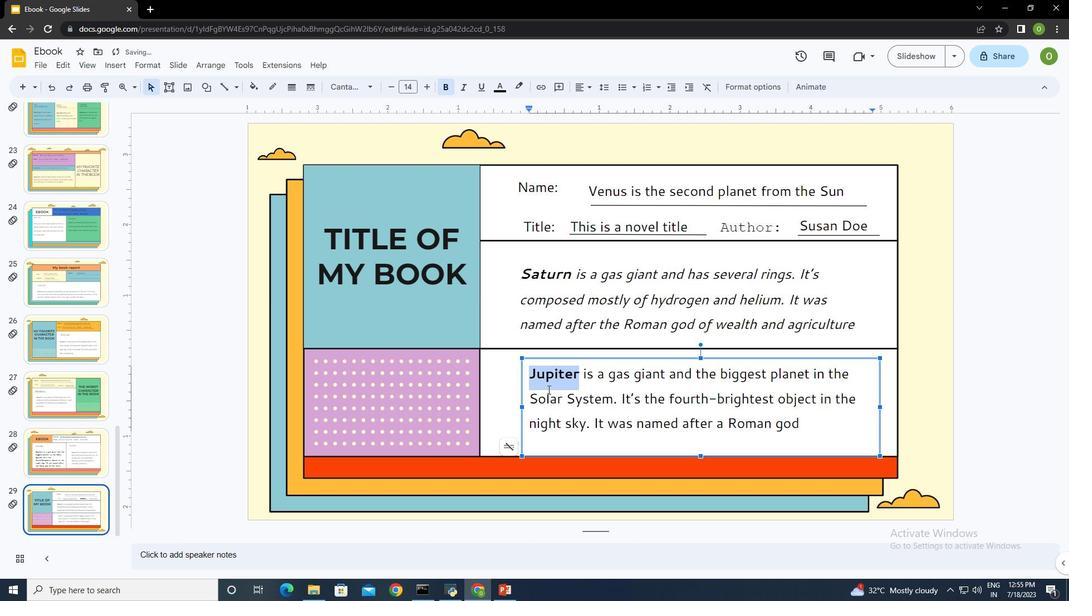 
Action: Key pressed ctrl+A
Screenshot: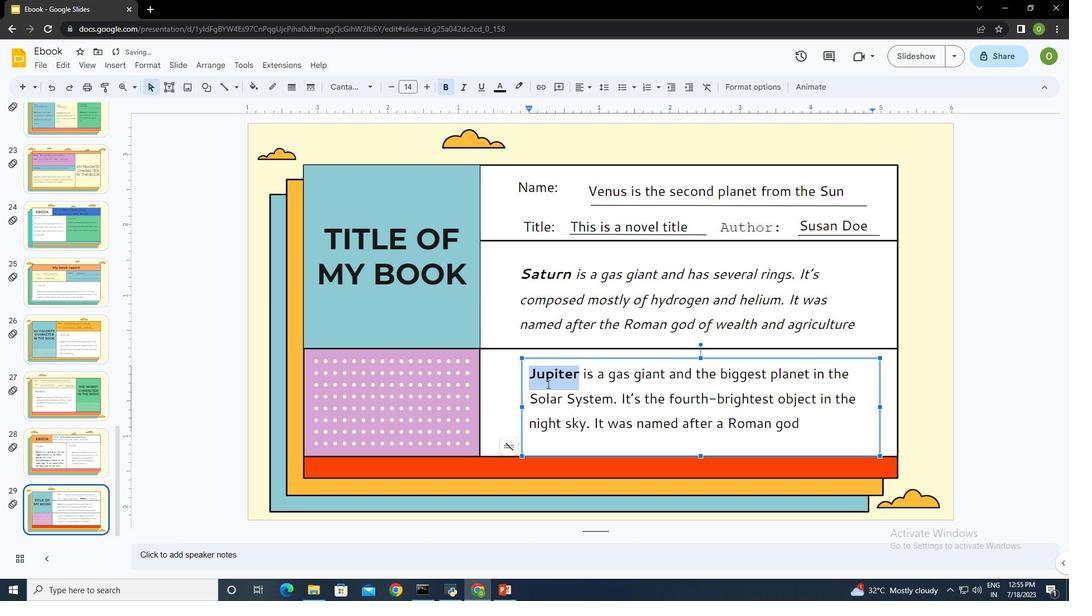 
Action: Mouse moved to (464, 86)
Screenshot: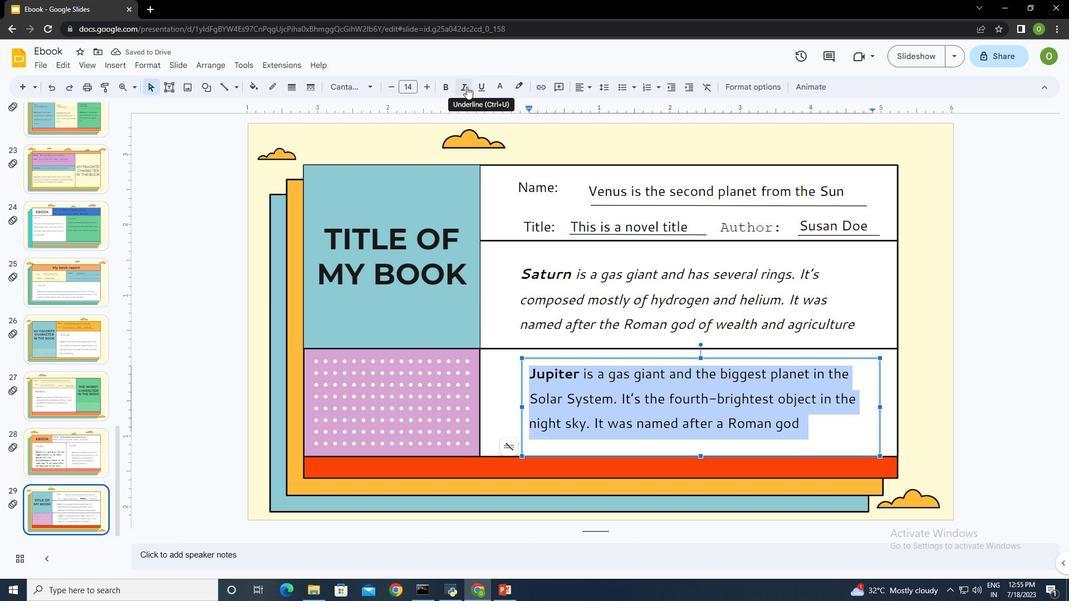 
Action: Mouse pressed left at (464, 86)
Screenshot: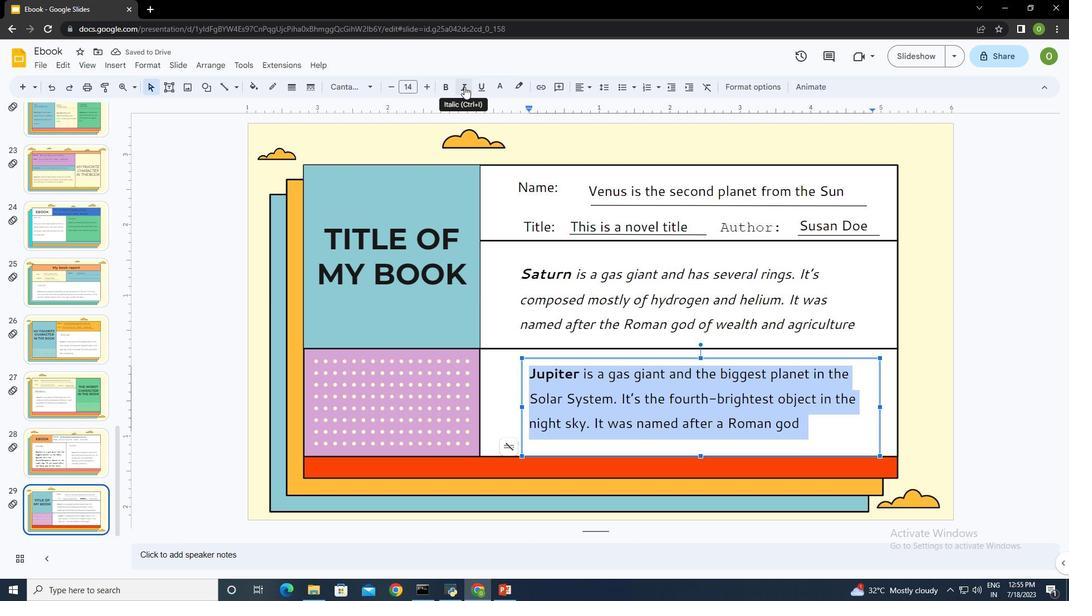 
Action: Mouse moved to (591, 387)
Screenshot: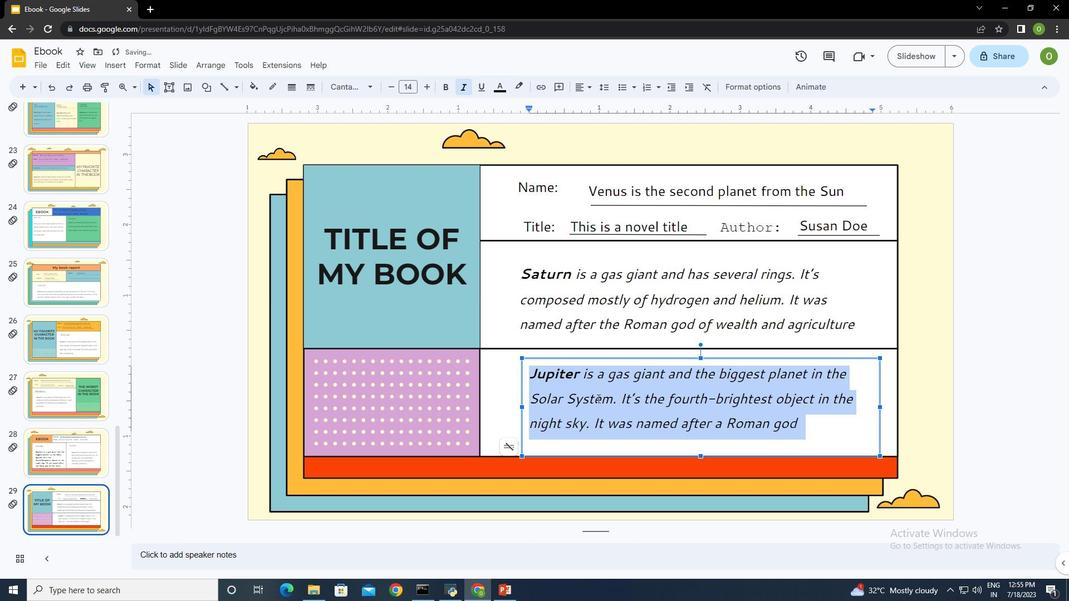 
Action: Mouse pressed left at (591, 387)
Screenshot: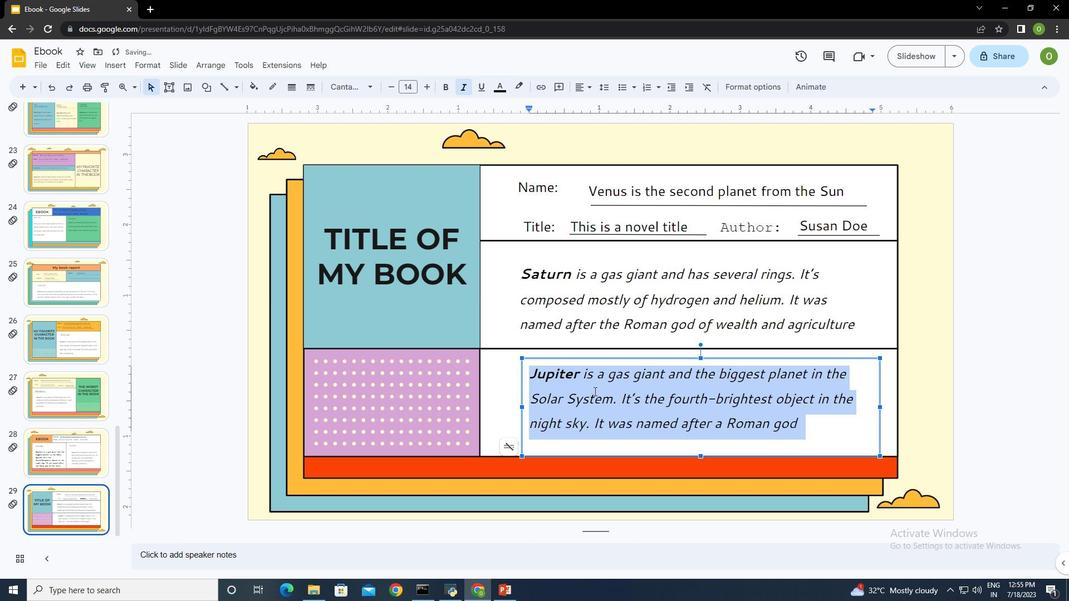 
Action: Mouse moved to (580, 372)
Screenshot: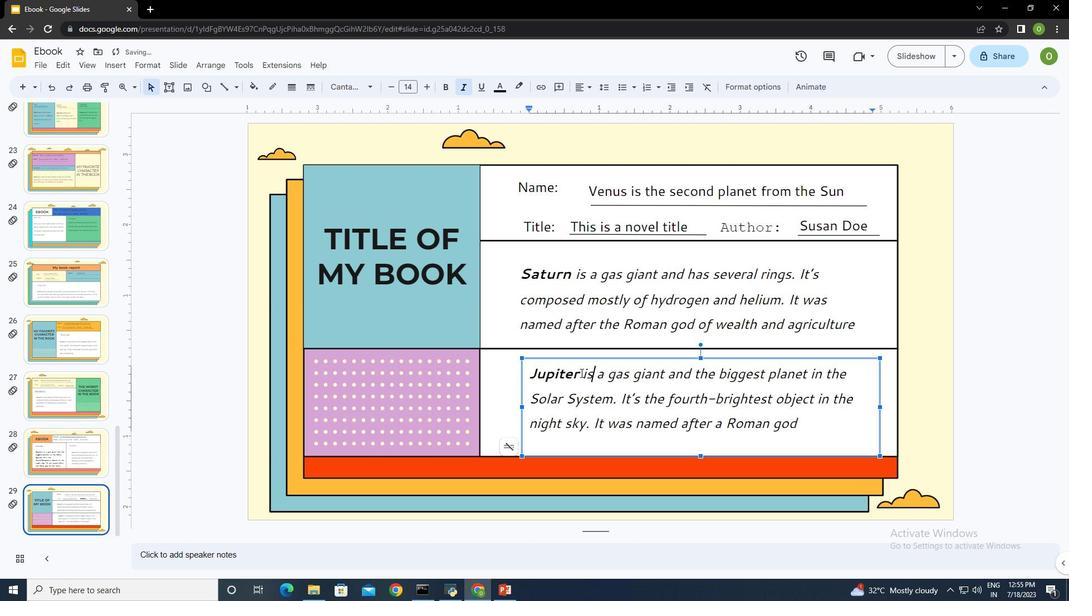 
Action: Mouse pressed left at (580, 372)
Screenshot: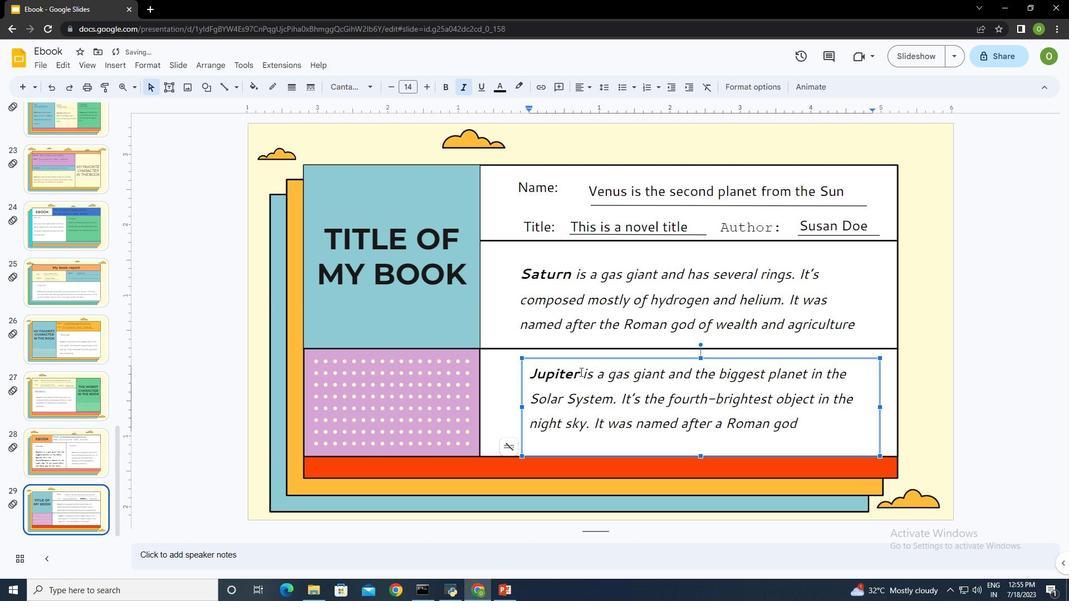 
Action: Mouse moved to (424, 85)
Screenshot: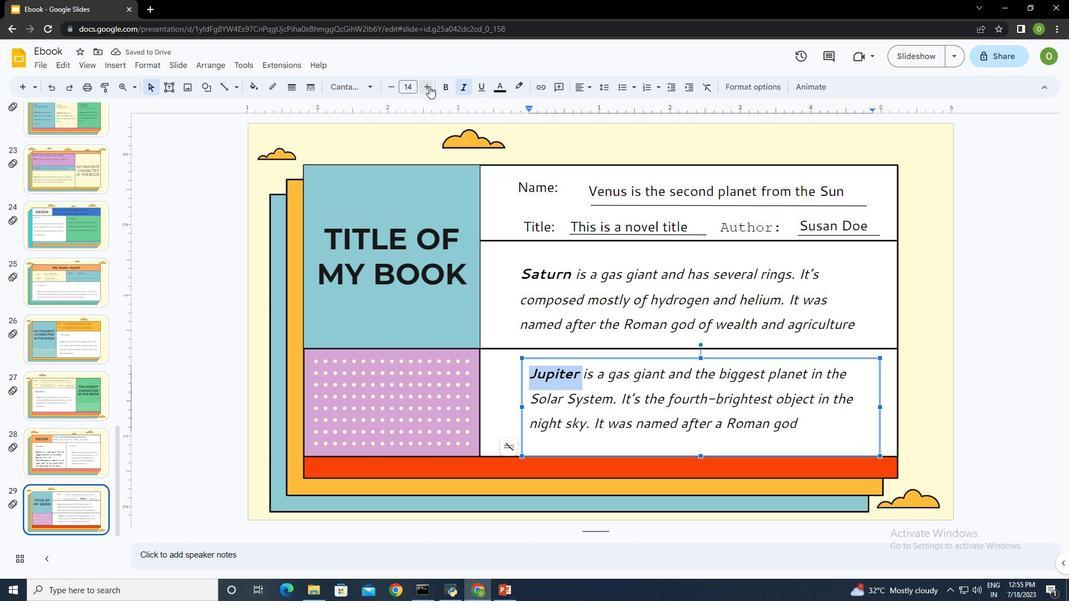 
Action: Mouse pressed left at (424, 85)
Screenshot: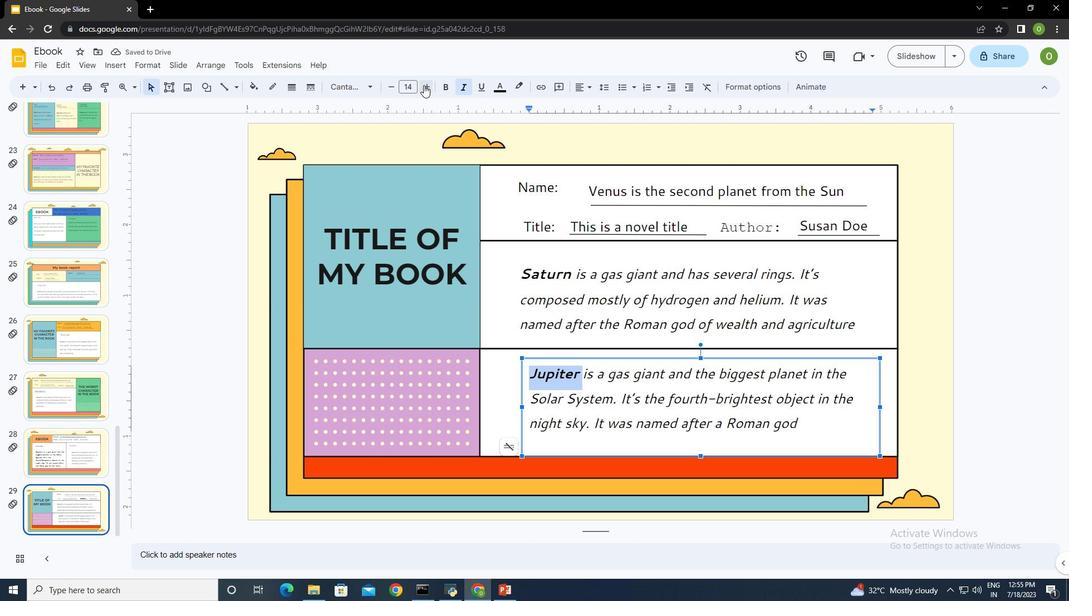 
Action: Mouse moved to (616, 387)
Screenshot: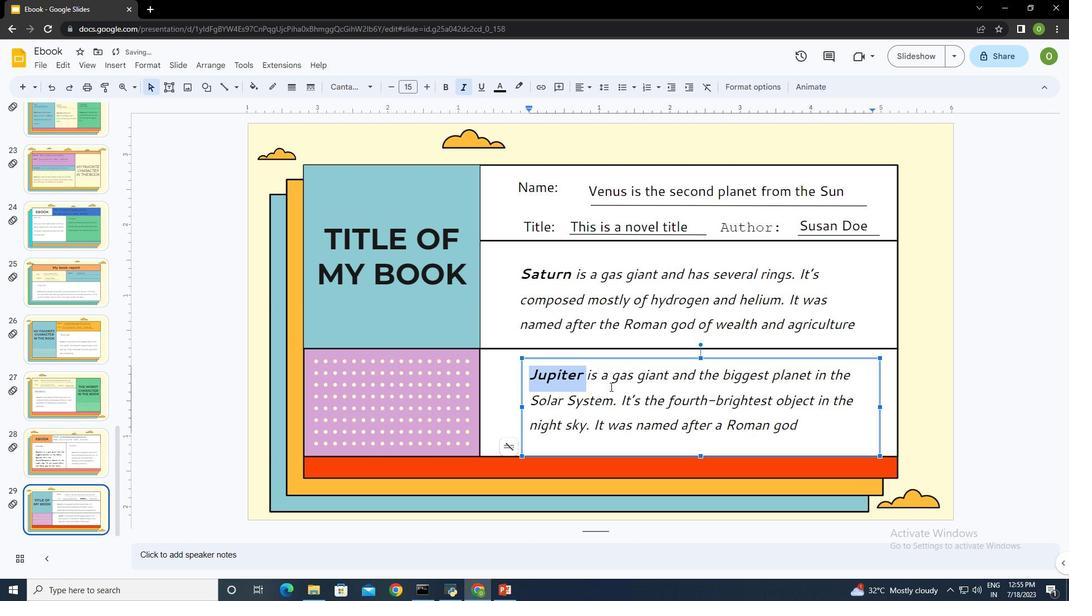 
Action: Mouse pressed left at (616, 387)
Screenshot: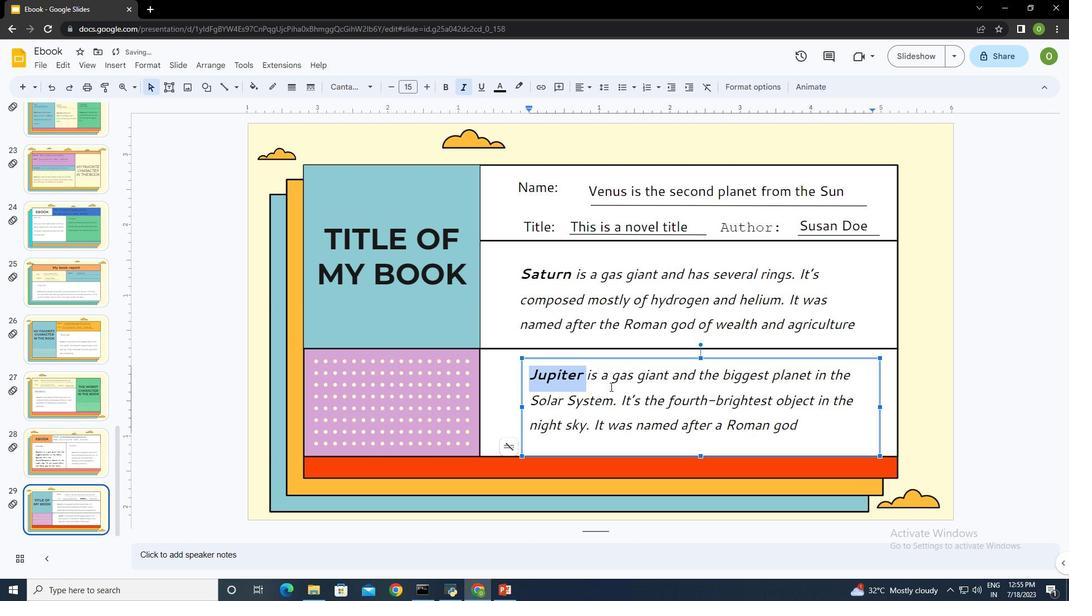 
Action: Mouse moved to (809, 432)
Screenshot: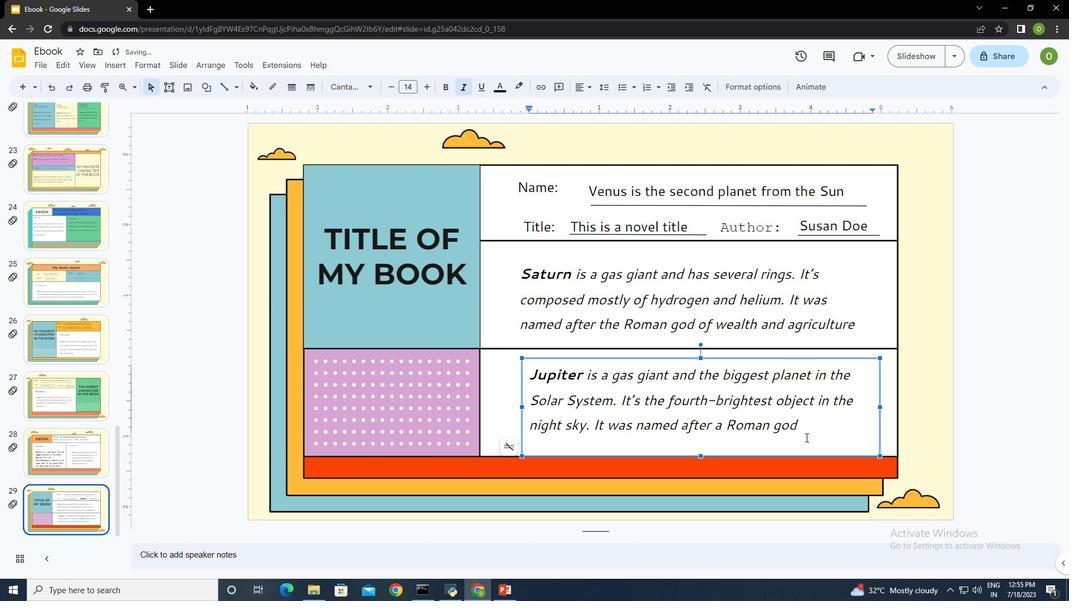 
Action: Mouse pressed left at (809, 432)
Screenshot: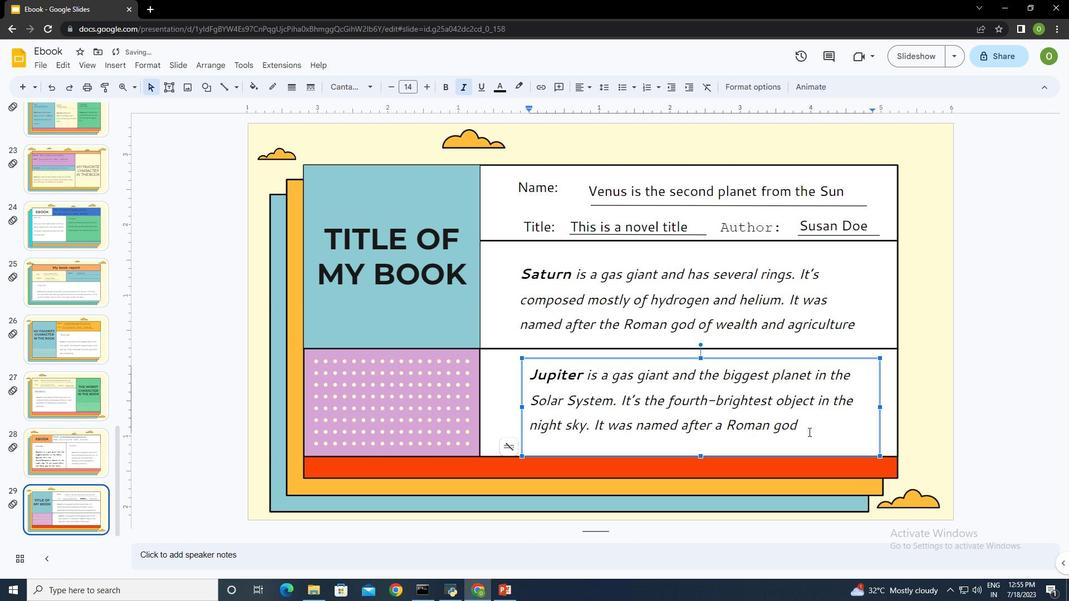 
Action: Mouse moved to (408, 302)
Screenshot: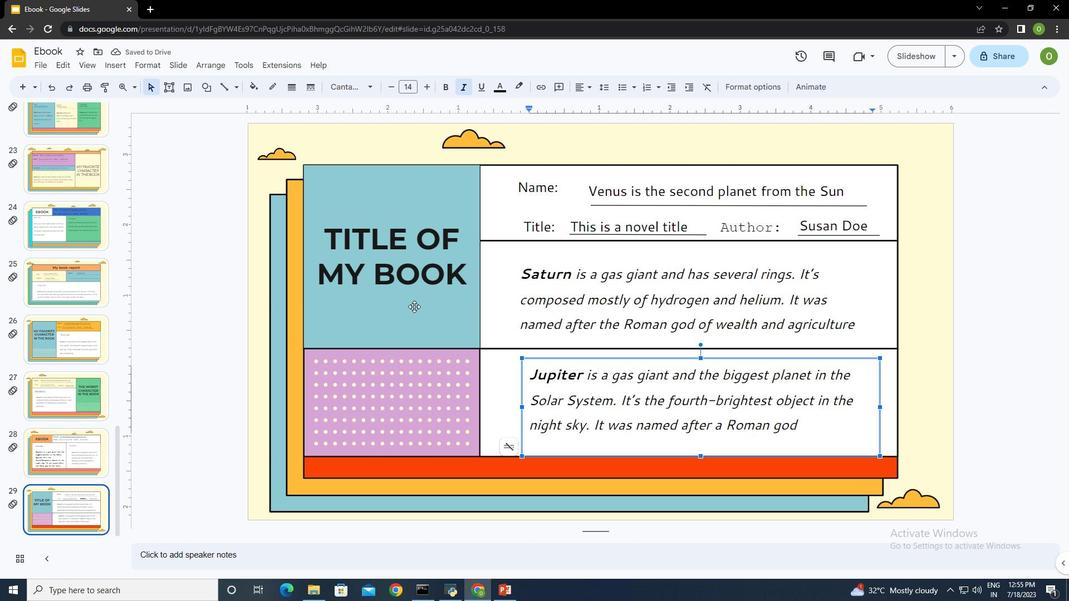 
Action: Mouse pressed left at (408, 302)
Screenshot: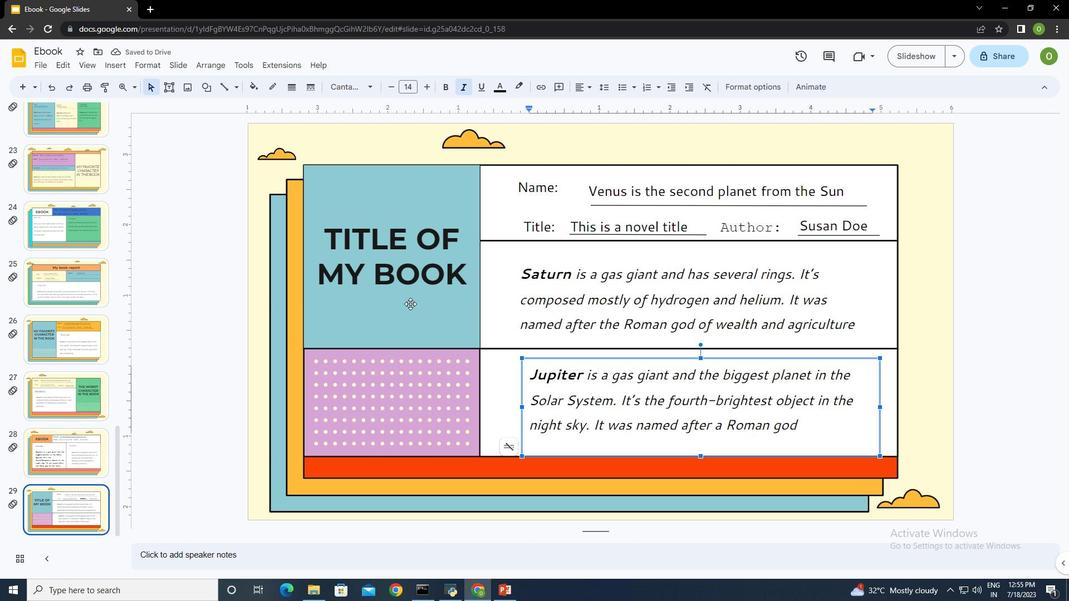 
Action: Mouse moved to (414, 237)
Screenshot: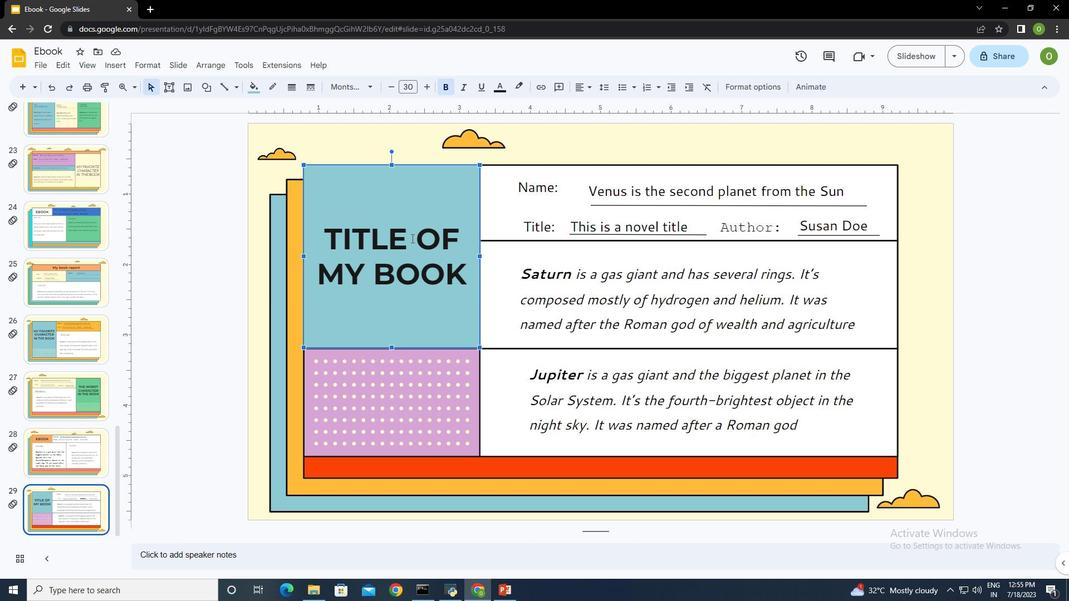 
Action: Mouse pressed left at (414, 237)
Screenshot: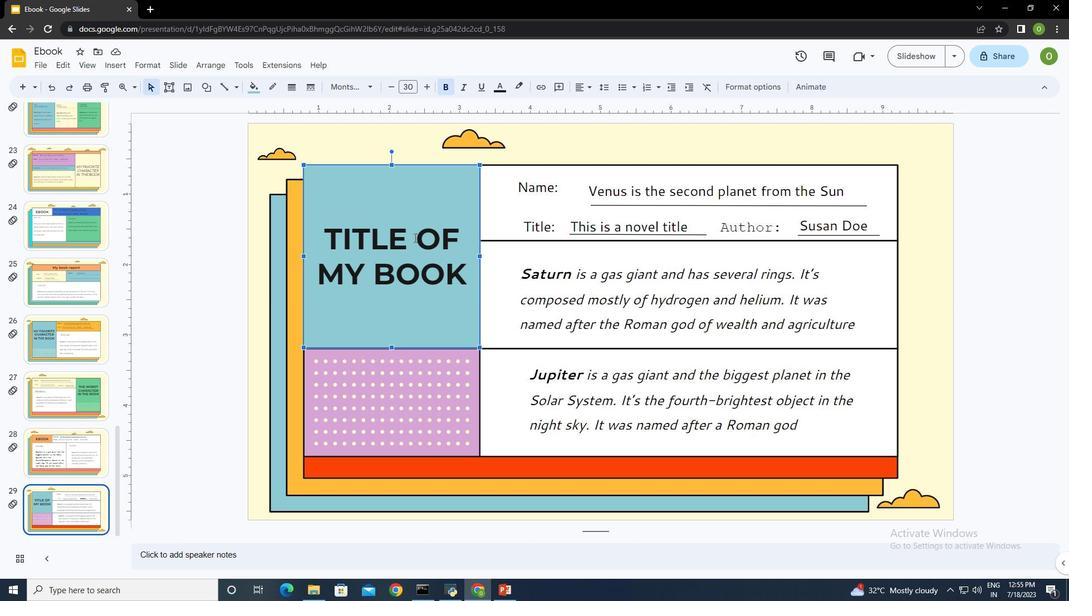 
Action: Mouse moved to (471, 247)
Screenshot: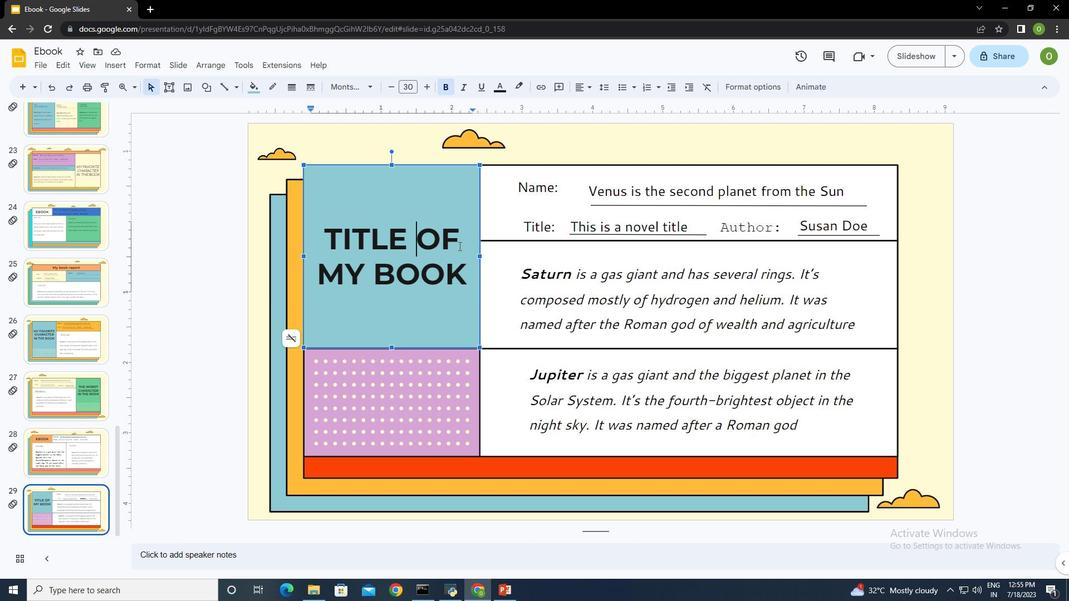 
Action: Key pressed <Key.enter>
Screenshot: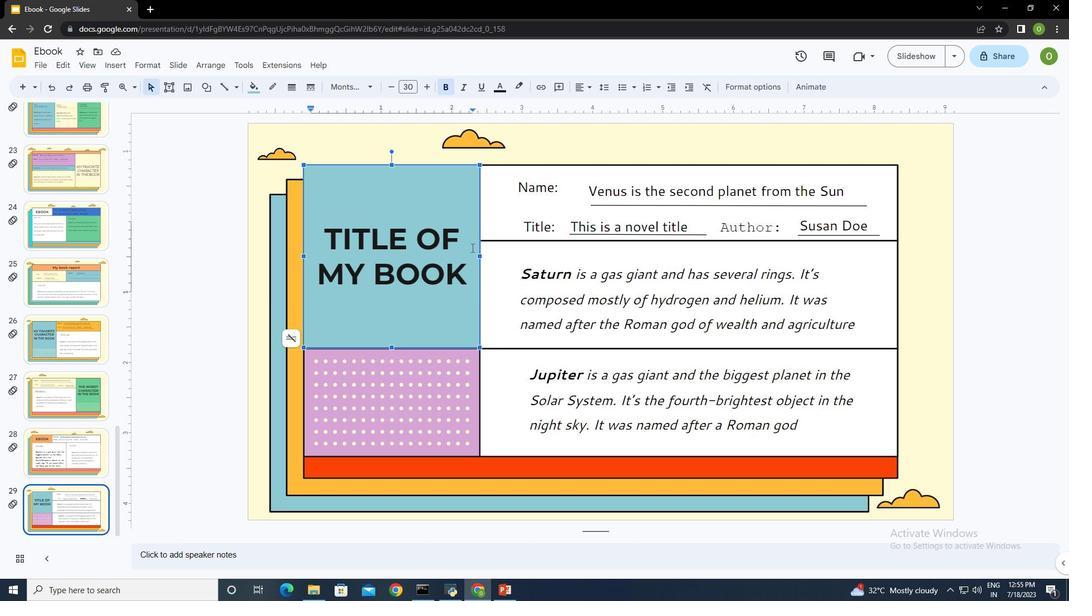 
Action: Mouse moved to (459, 290)
Screenshot: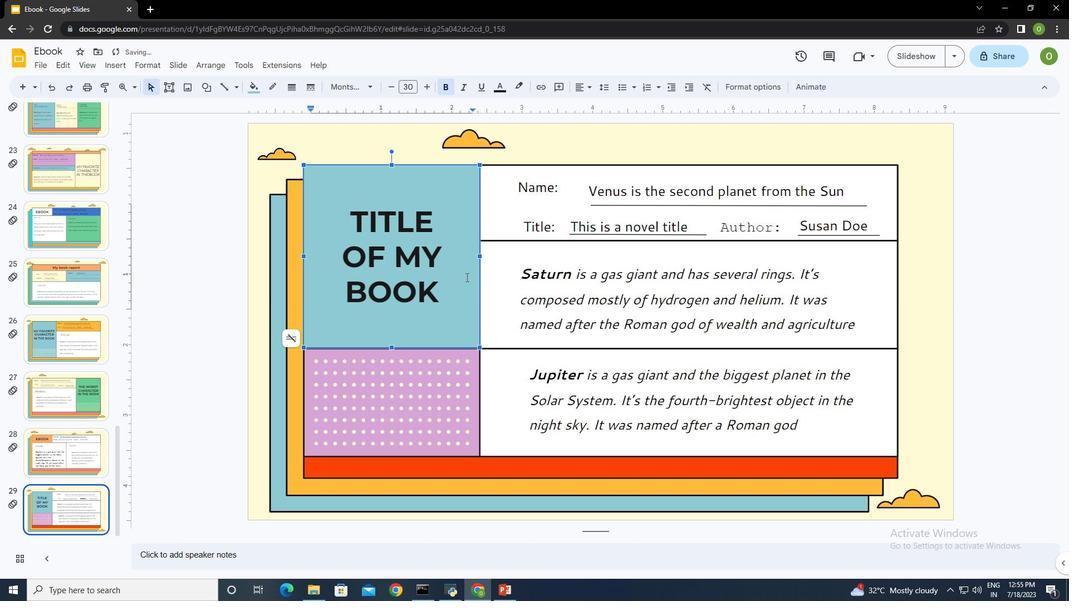 
Action: Mouse pressed left at (459, 290)
Screenshot: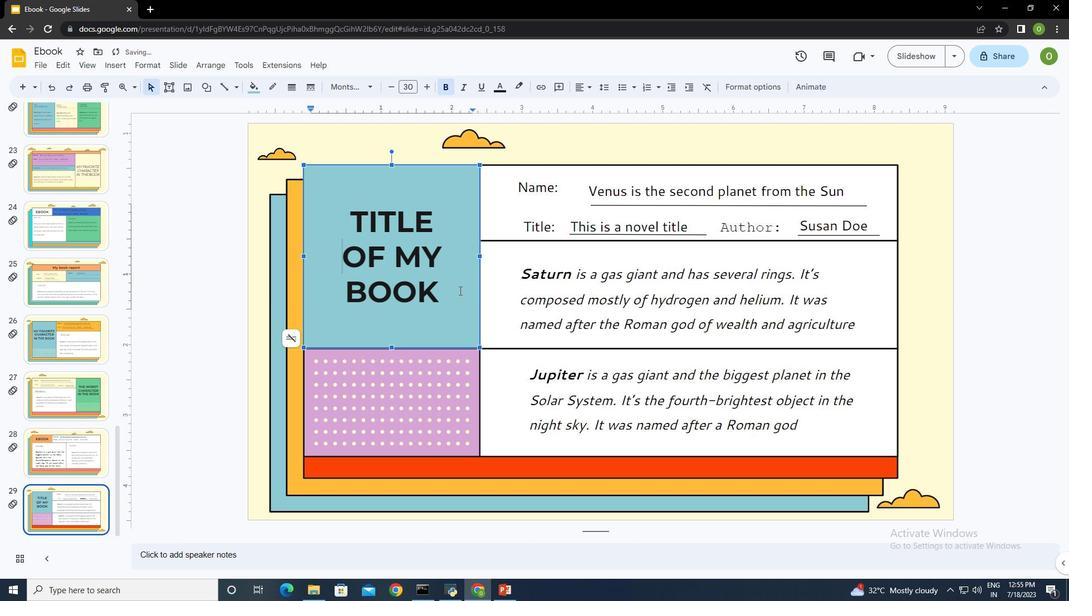 
Action: Mouse moved to (808, 87)
Screenshot: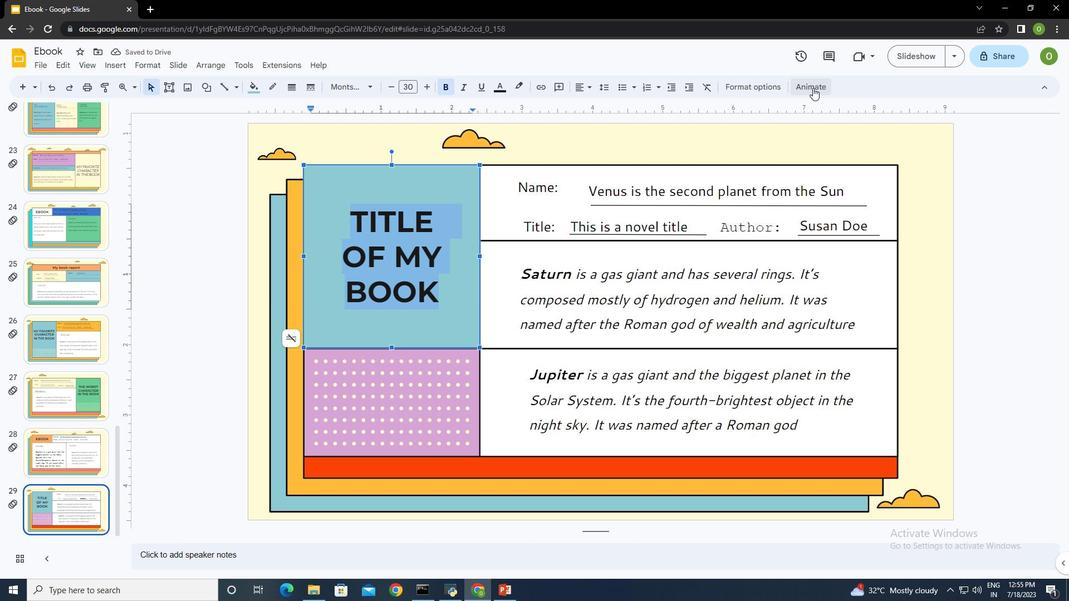 
Action: Mouse pressed left at (808, 87)
Screenshot: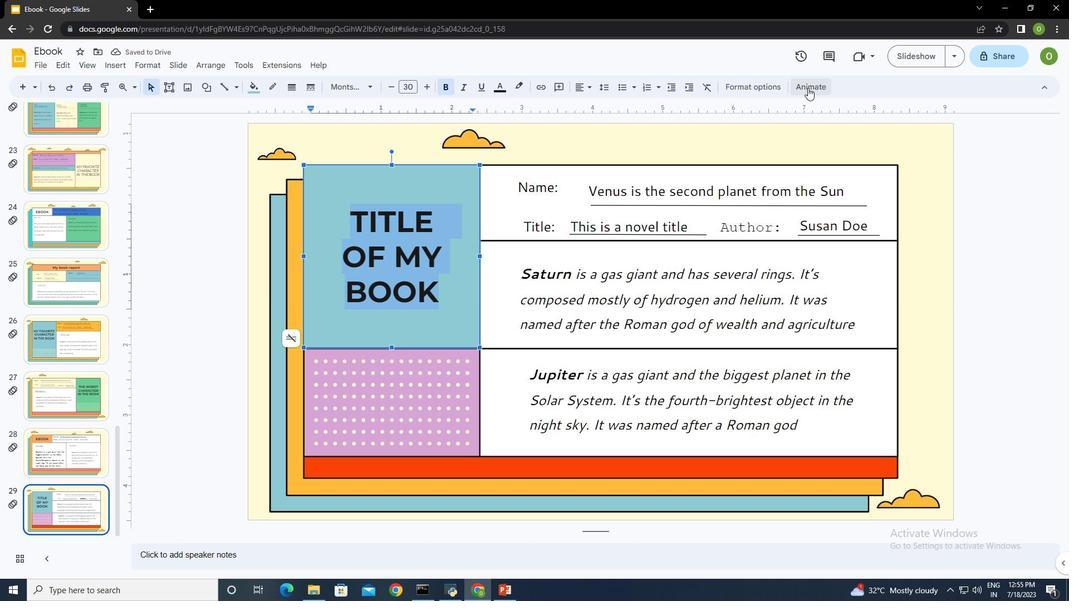 
Action: Mouse moved to (933, 256)
Screenshot: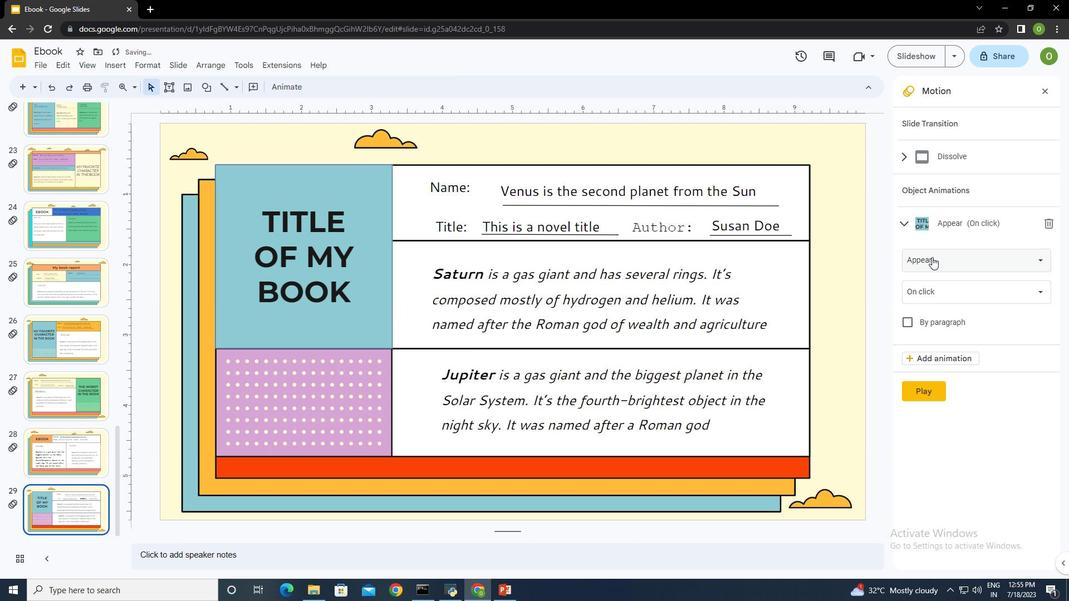 
Action: Mouse pressed left at (933, 256)
Screenshot: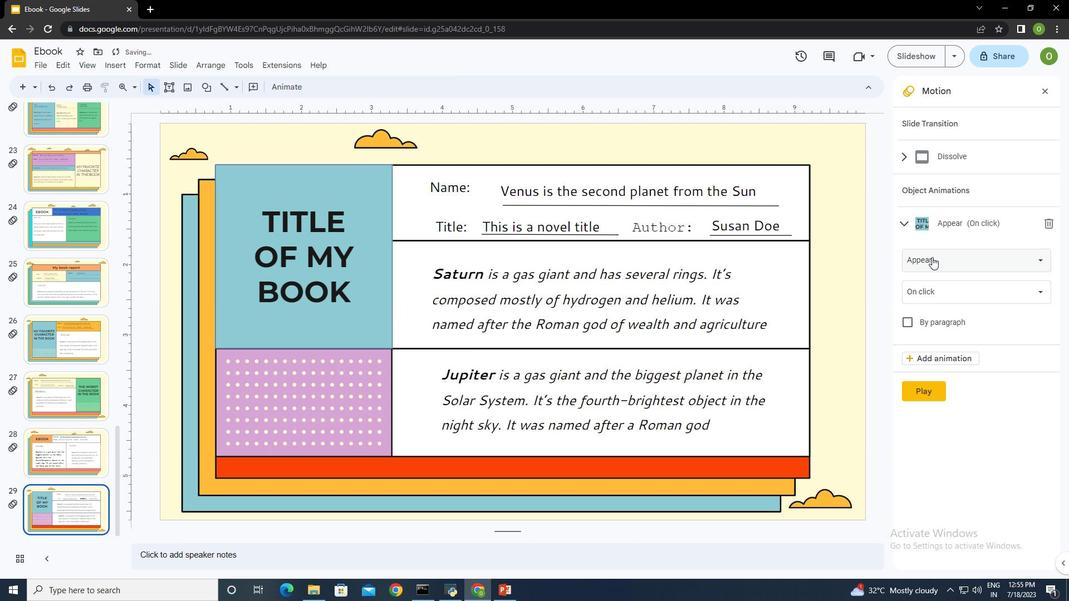 
Action: Mouse moved to (985, 500)
Screenshot: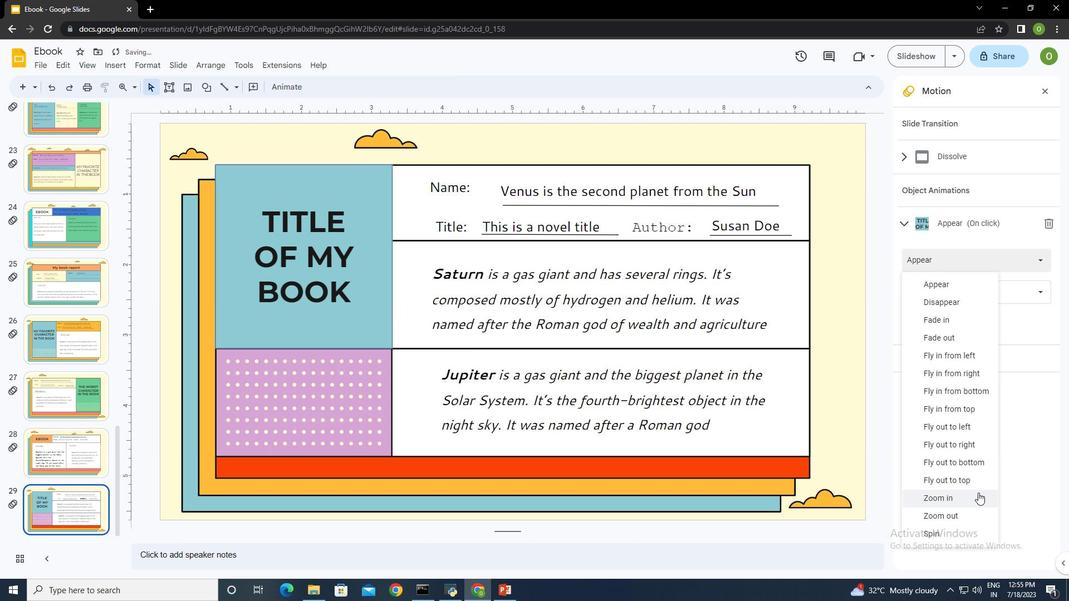 
Action: Mouse scrolled (985, 499) with delta (0, 0)
Screenshot: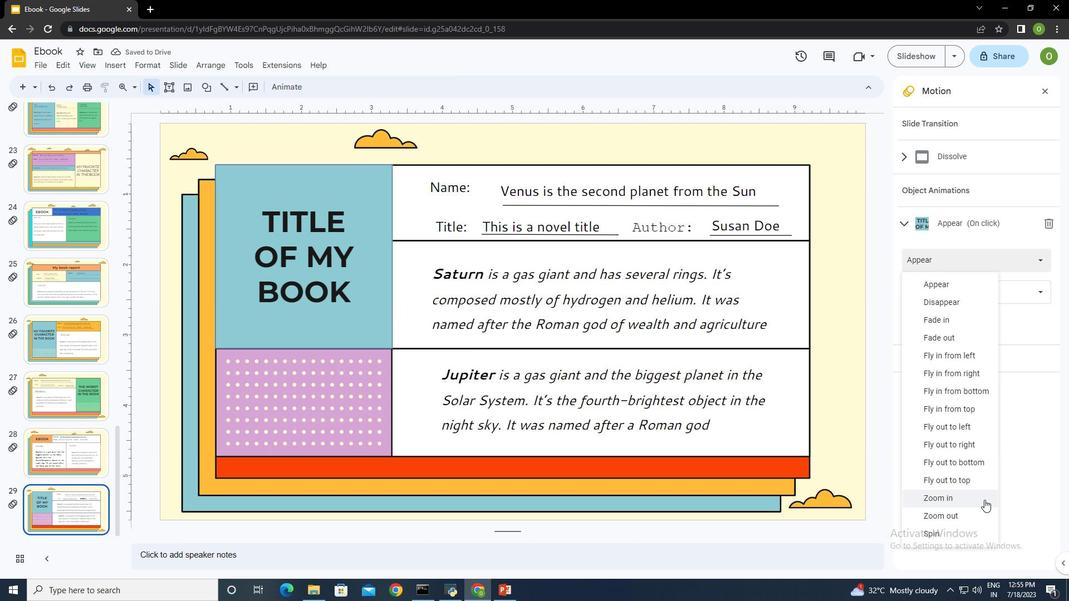 
Action: Mouse scrolled (985, 499) with delta (0, 0)
Screenshot: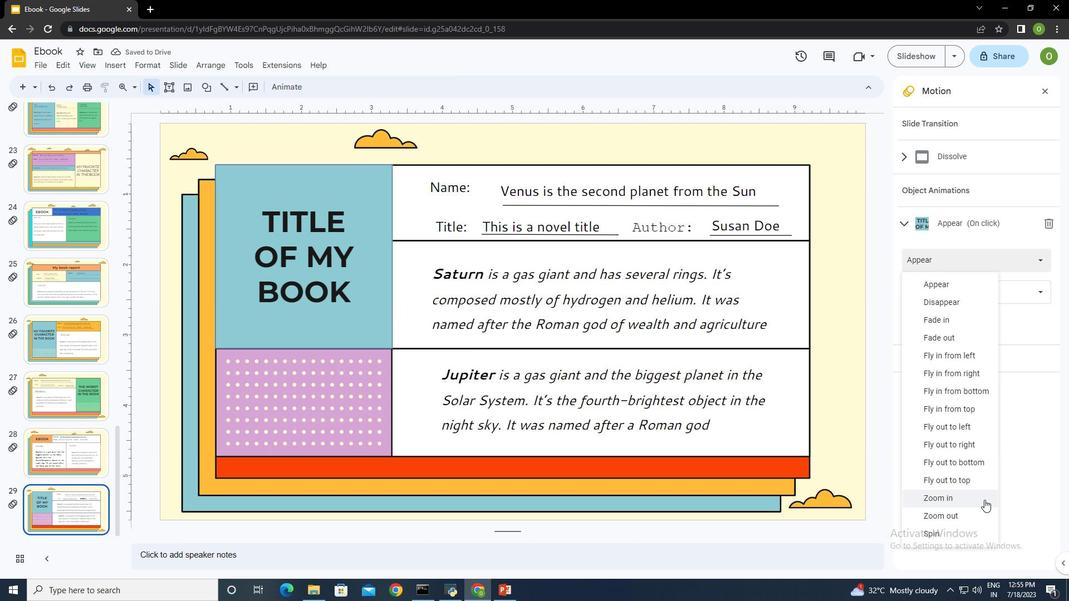 
Action: Mouse scrolled (985, 499) with delta (0, 0)
Screenshot: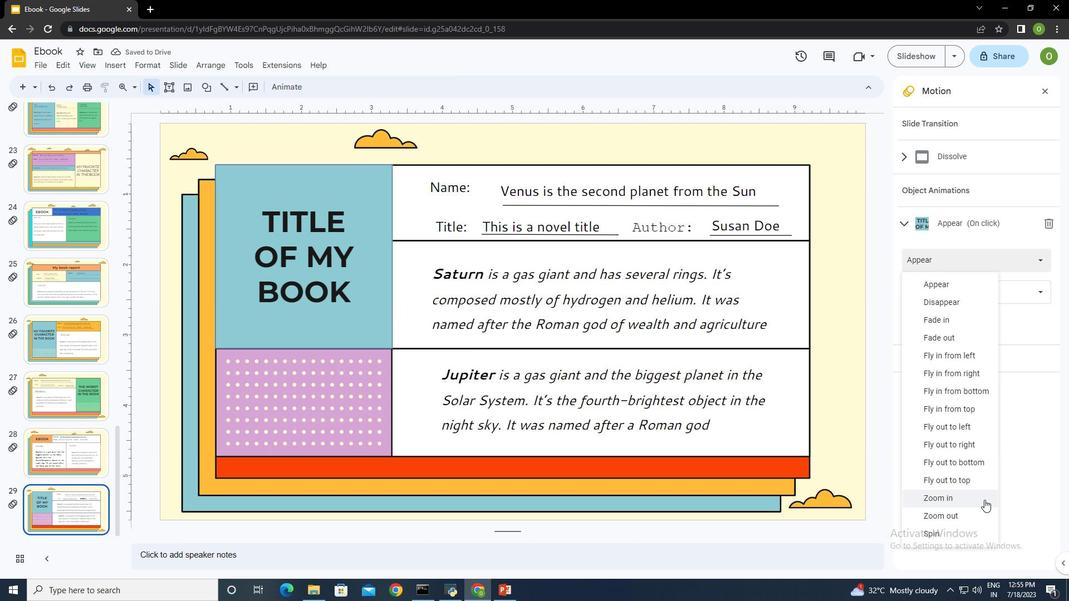
Action: Mouse moved to (949, 494)
Screenshot: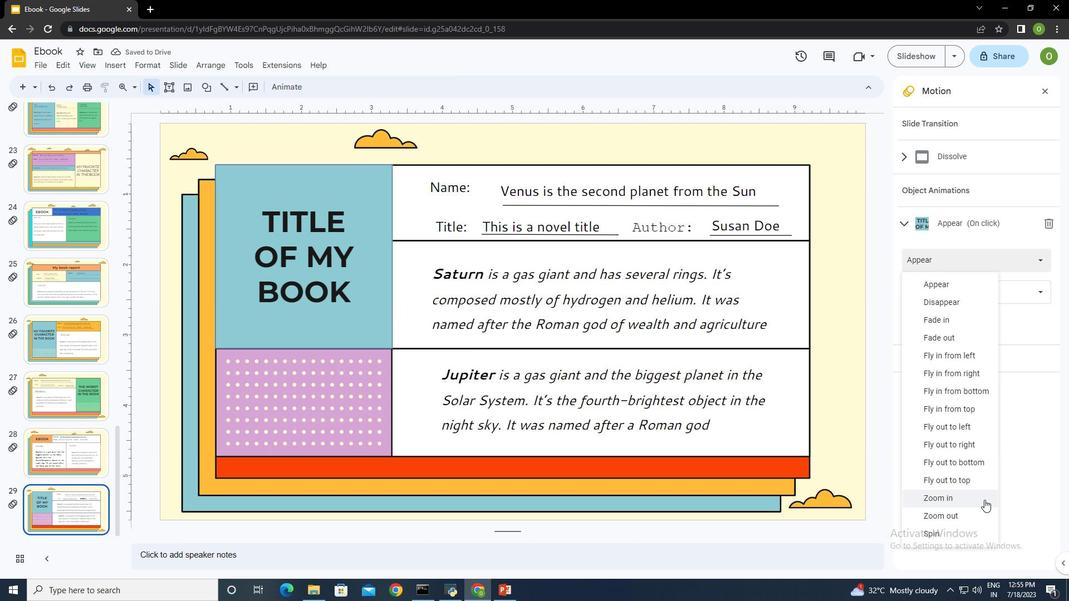 
Action: Mouse pressed left at (949, 494)
Screenshot: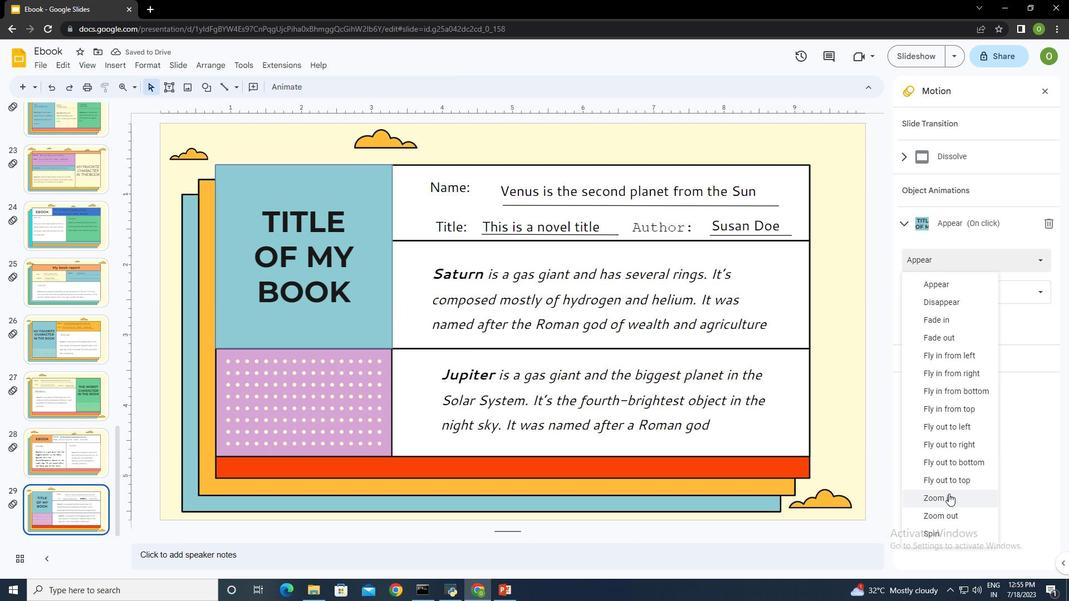 
Action: Mouse moved to (960, 261)
Screenshot: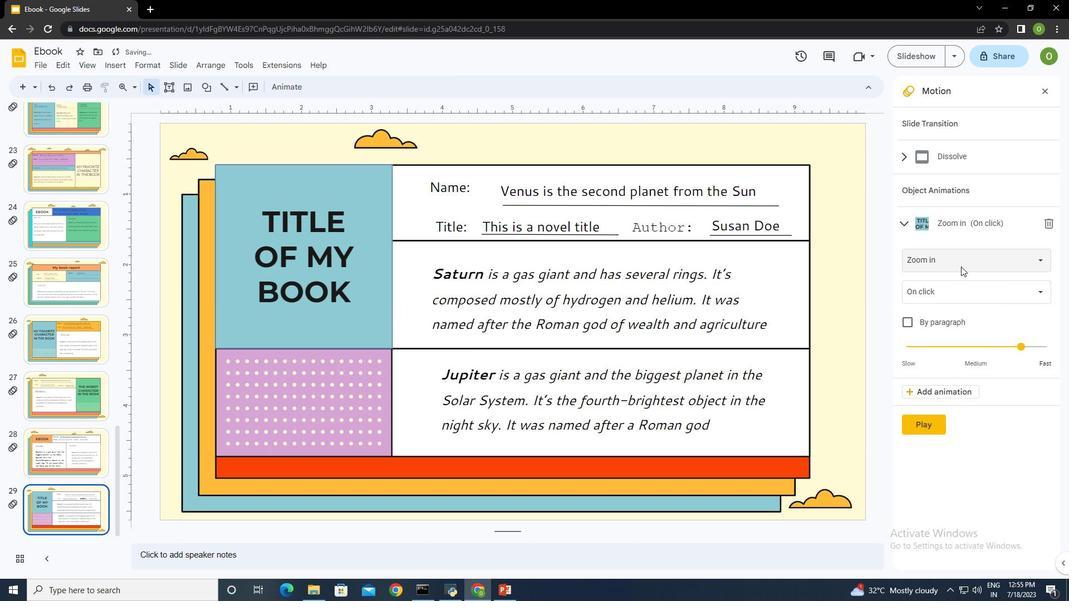 
Action: Mouse pressed left at (960, 261)
Screenshot: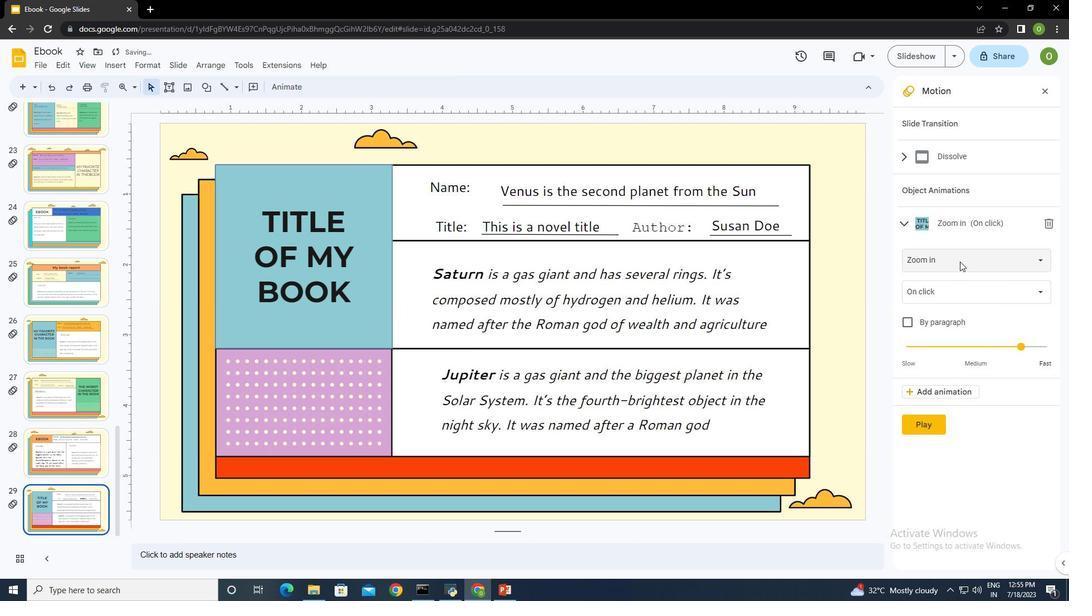 
Action: Mouse moved to (943, 262)
Screenshot: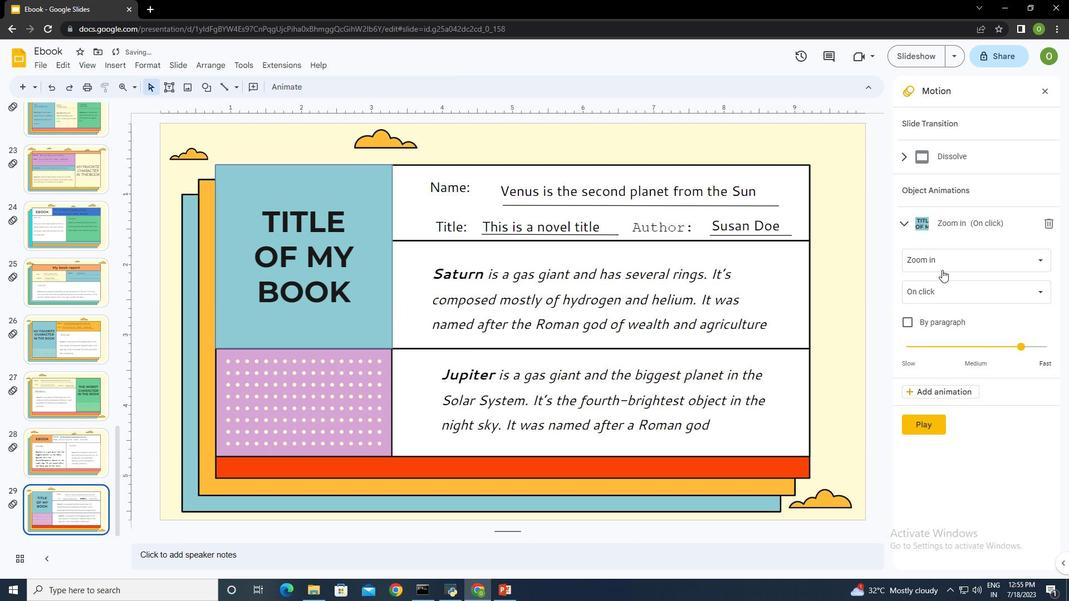 
Action: Mouse pressed left at (943, 262)
Screenshot: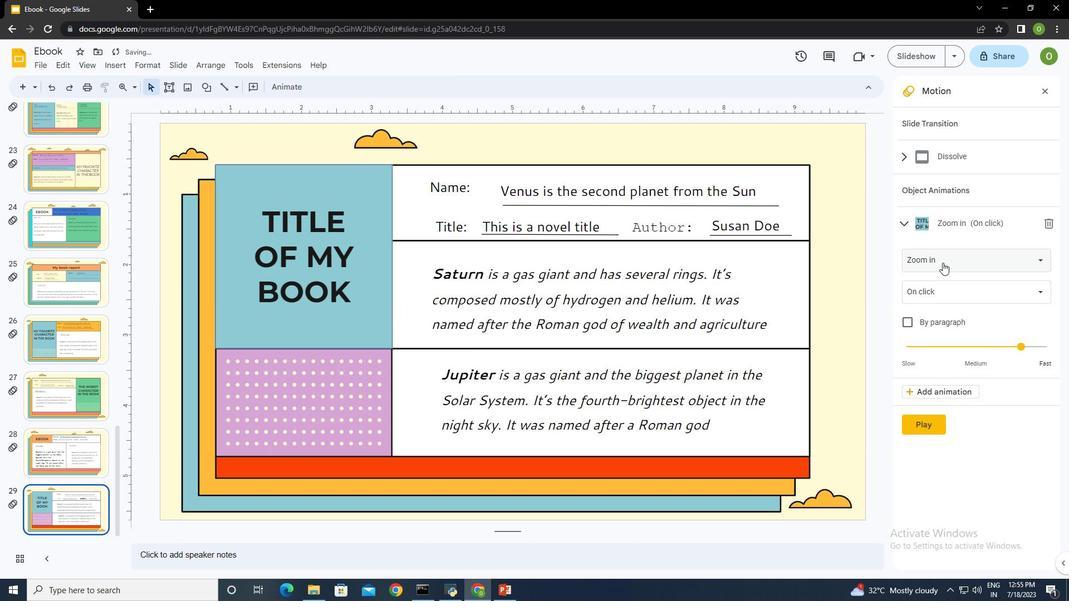 
Action: Mouse moved to (944, 527)
Screenshot: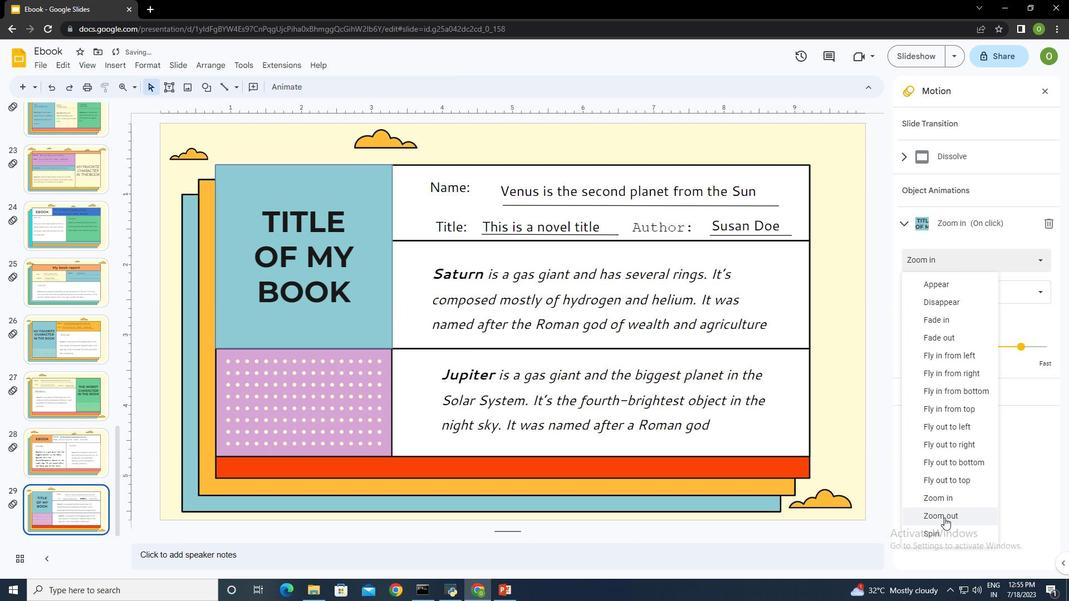 
Action: Mouse scrolled (944, 526) with delta (0, 0)
Screenshot: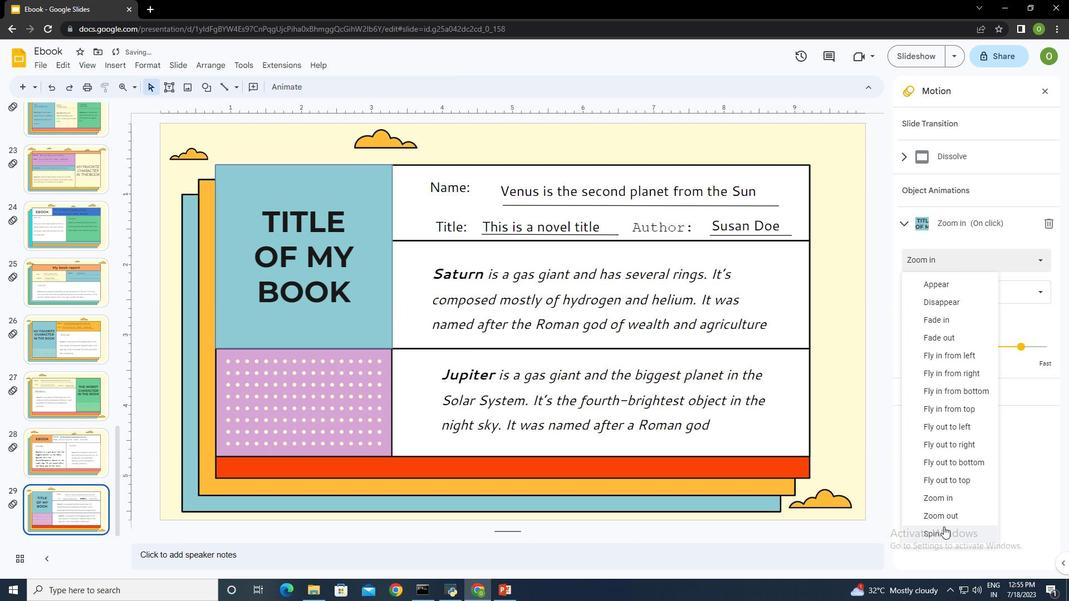 
Action: Mouse moved to (942, 529)
Screenshot: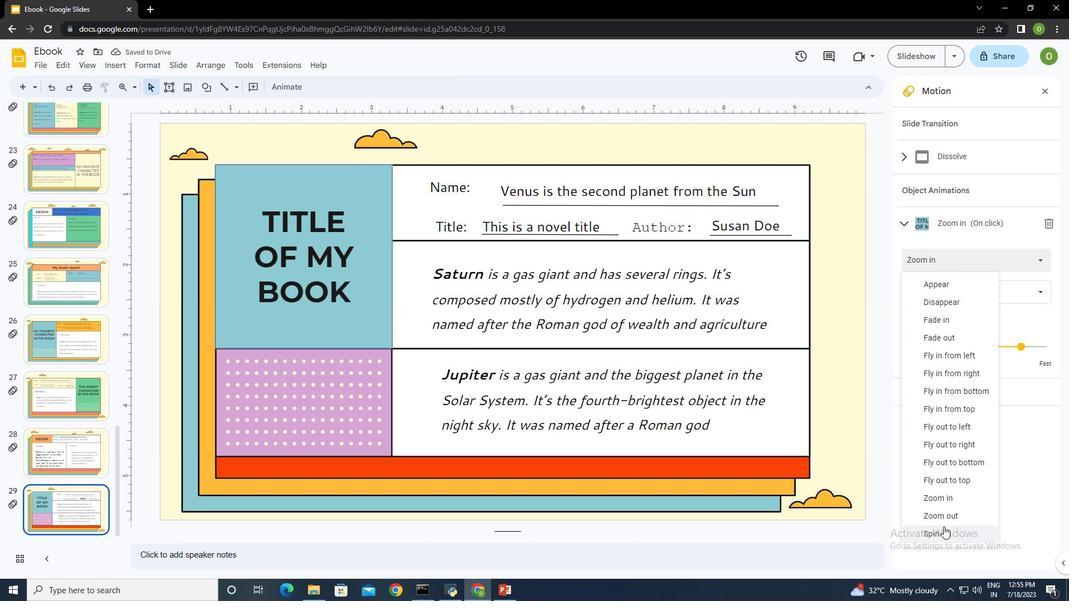 
Action: Mouse pressed left at (942, 529)
Screenshot: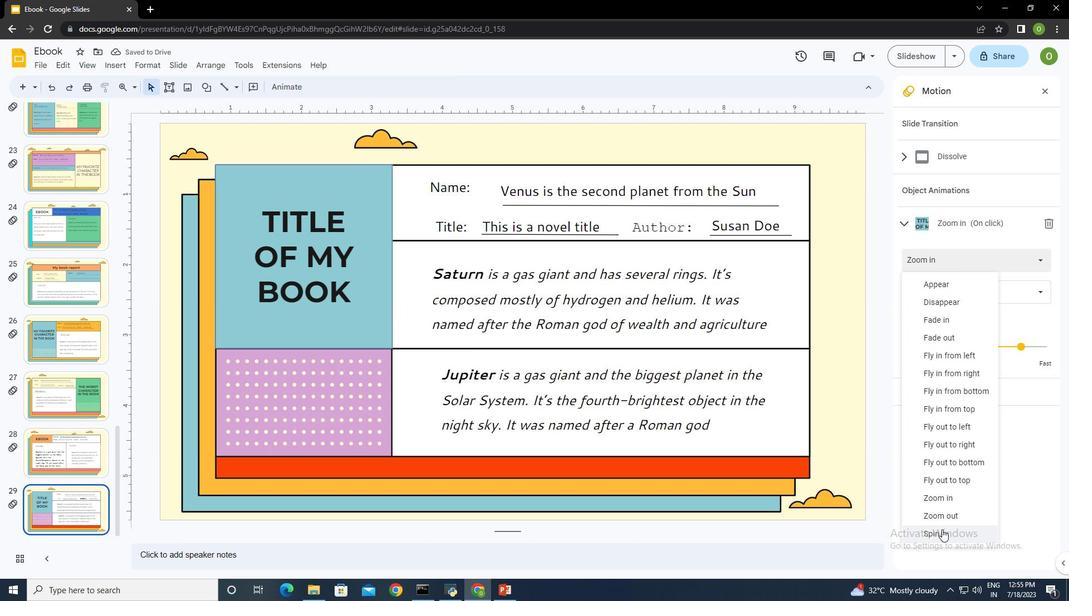 
Action: Mouse moved to (940, 296)
Screenshot: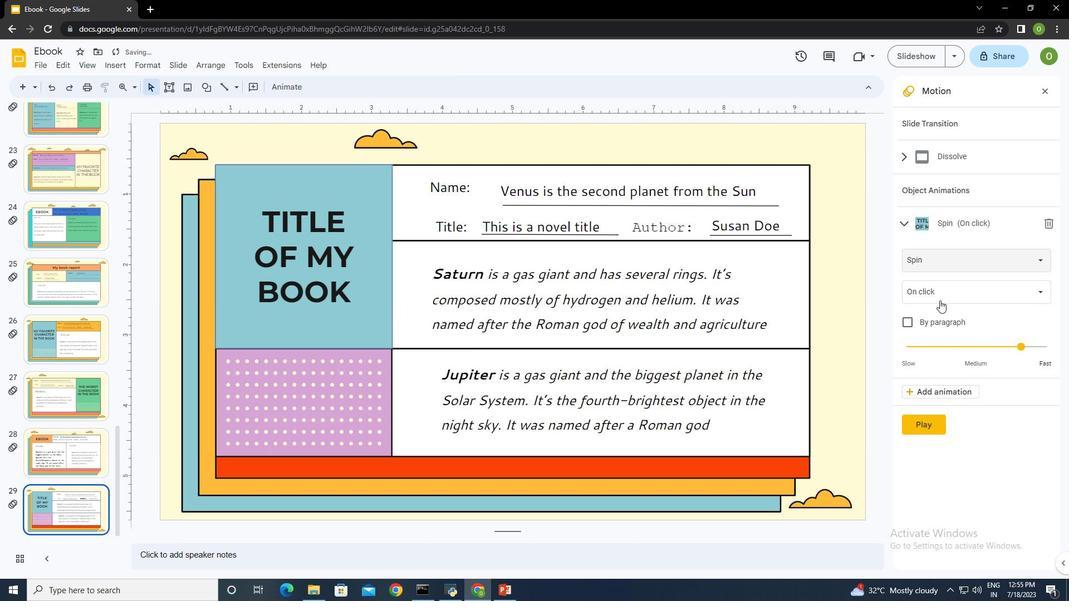 
Action: Mouse pressed left at (940, 296)
Screenshot: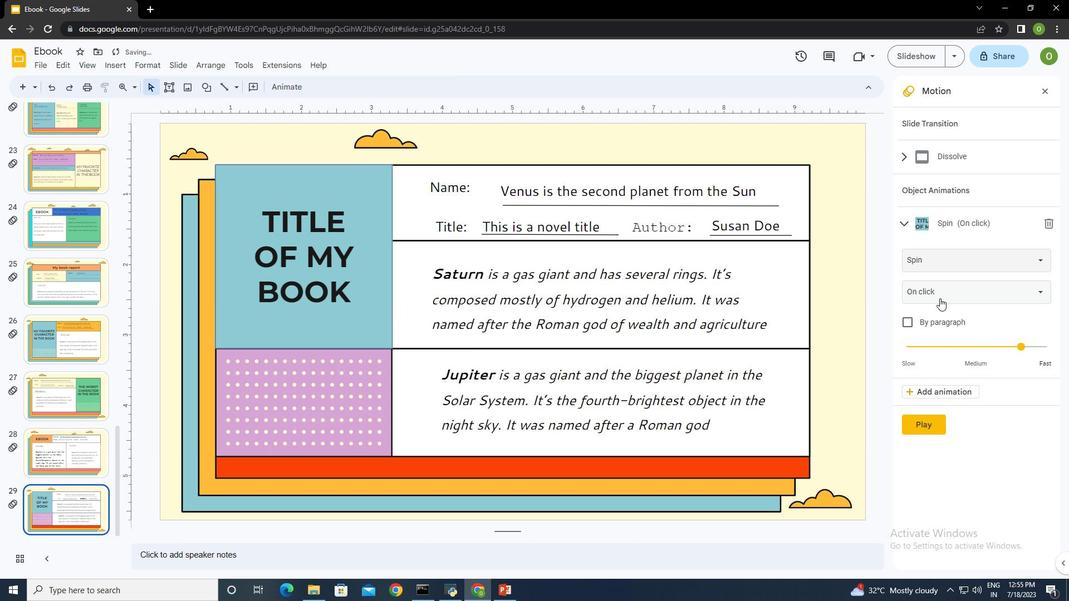 
Action: Mouse moved to (943, 337)
Screenshot: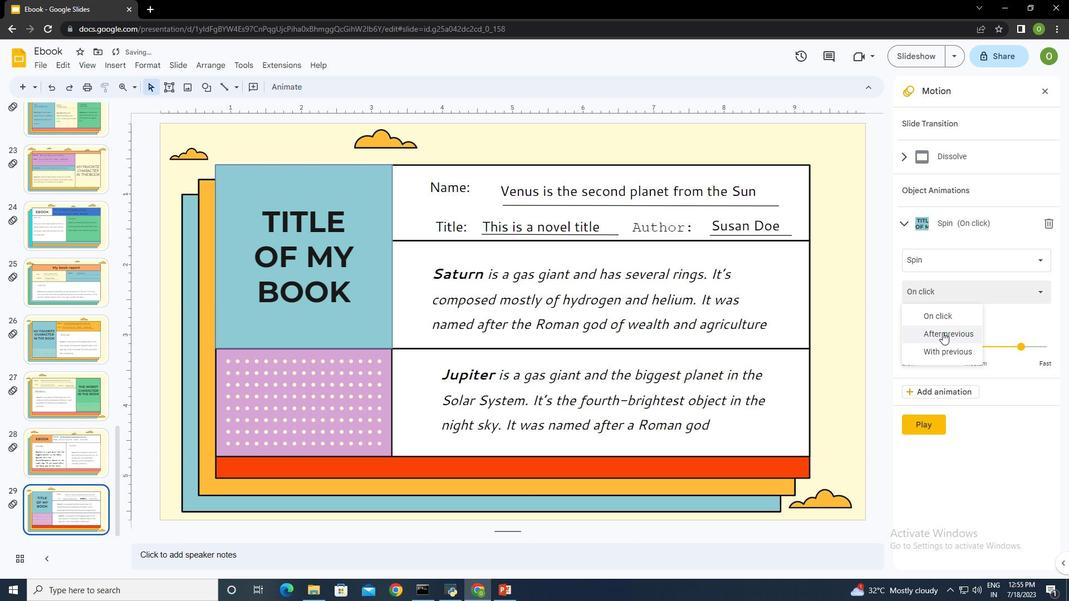 
Action: Mouse pressed left at (943, 337)
Screenshot: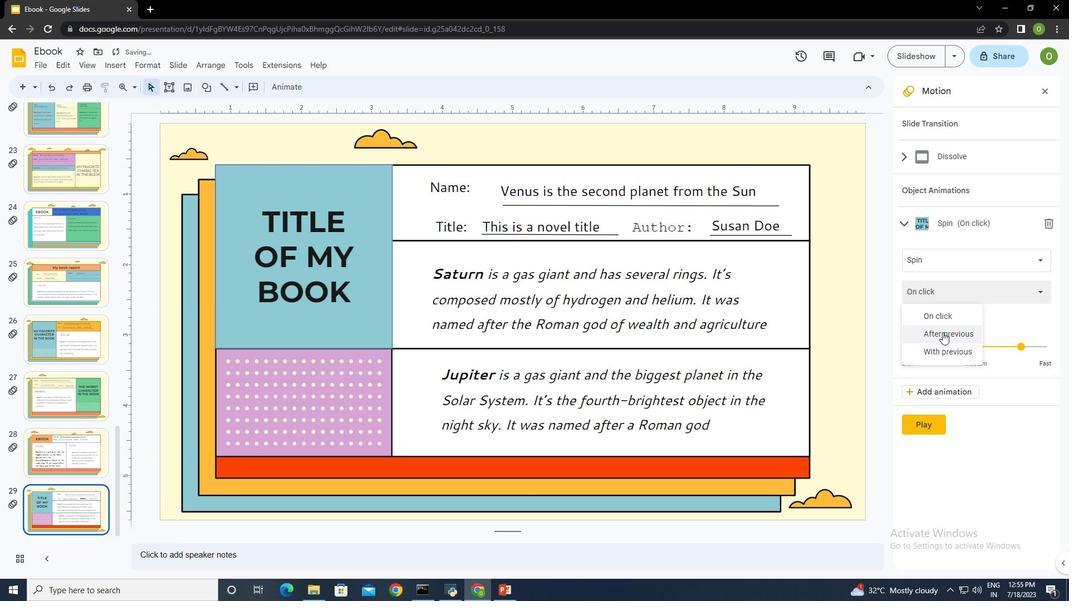 
Action: Mouse moved to (979, 347)
Screenshot: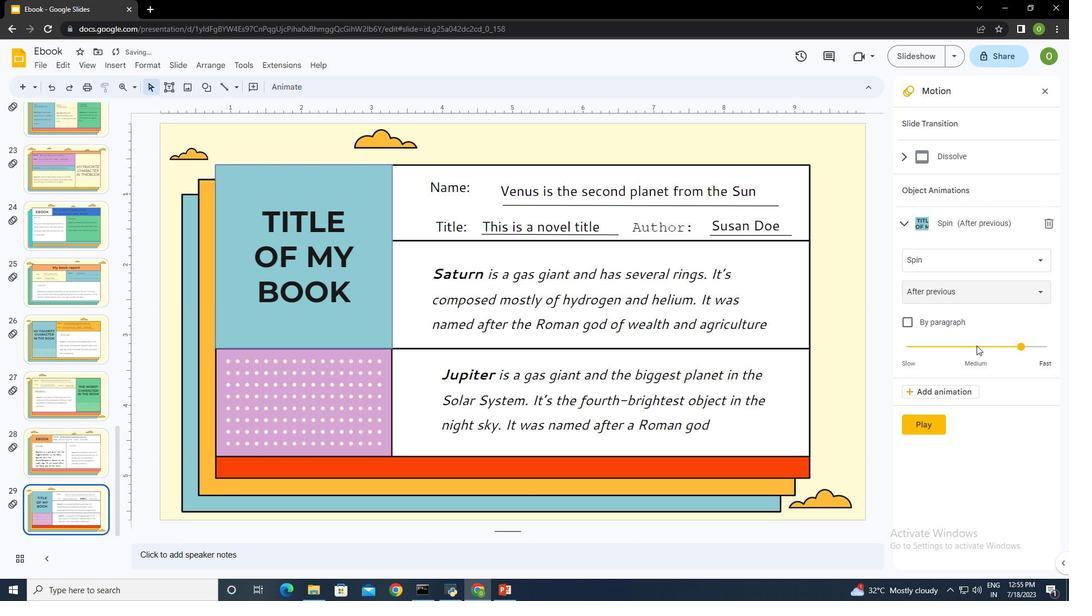
Action: Mouse pressed left at (979, 347)
Screenshot: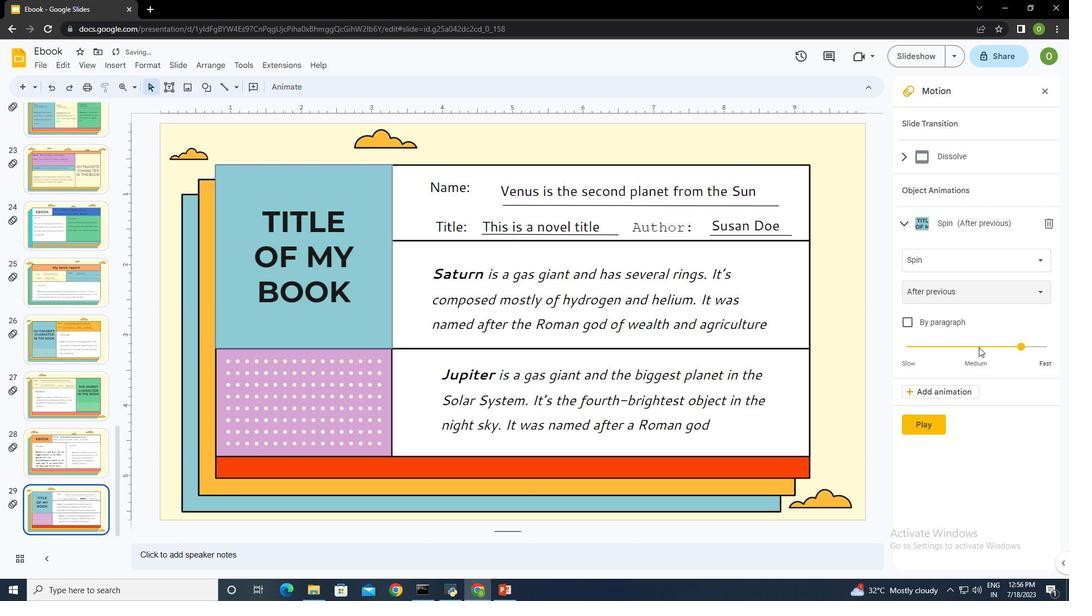 
Action: Mouse pressed left at (979, 347)
Screenshot: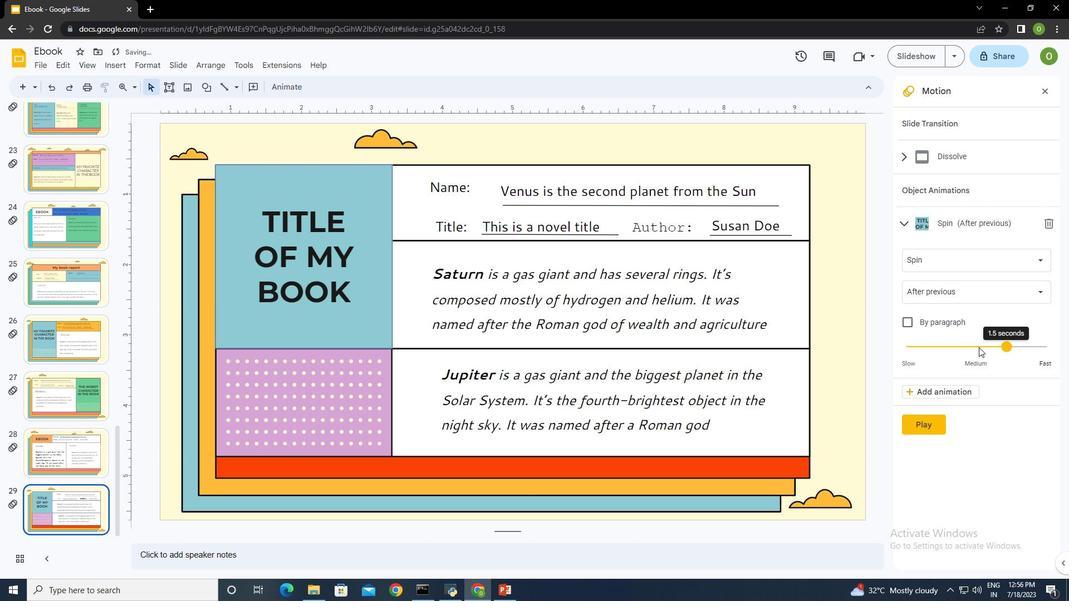 
Action: Mouse moved to (927, 427)
Screenshot: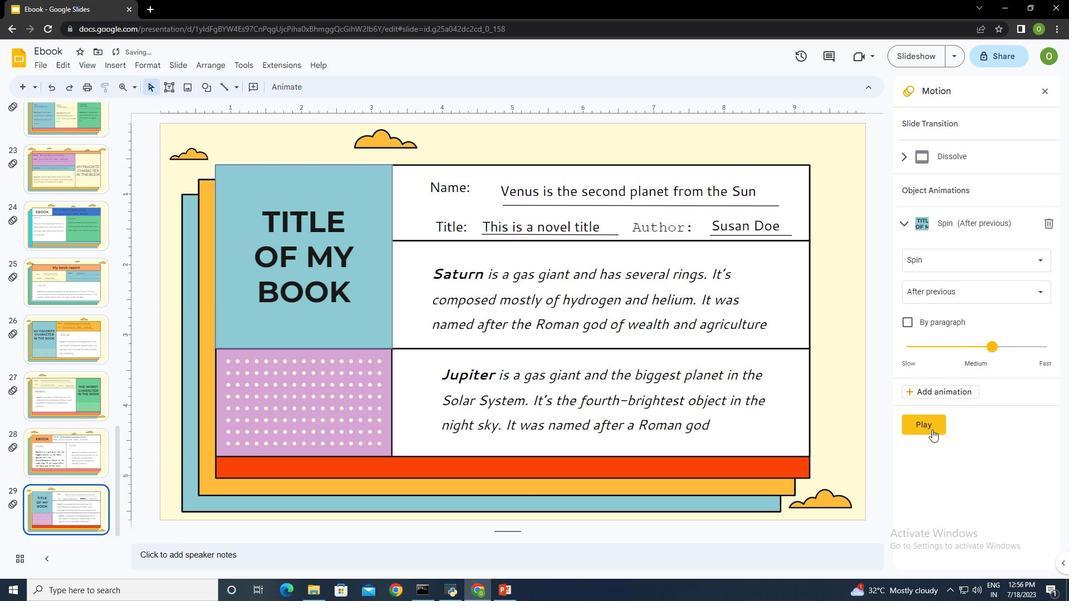 
Action: Mouse pressed left at (927, 427)
Screenshot: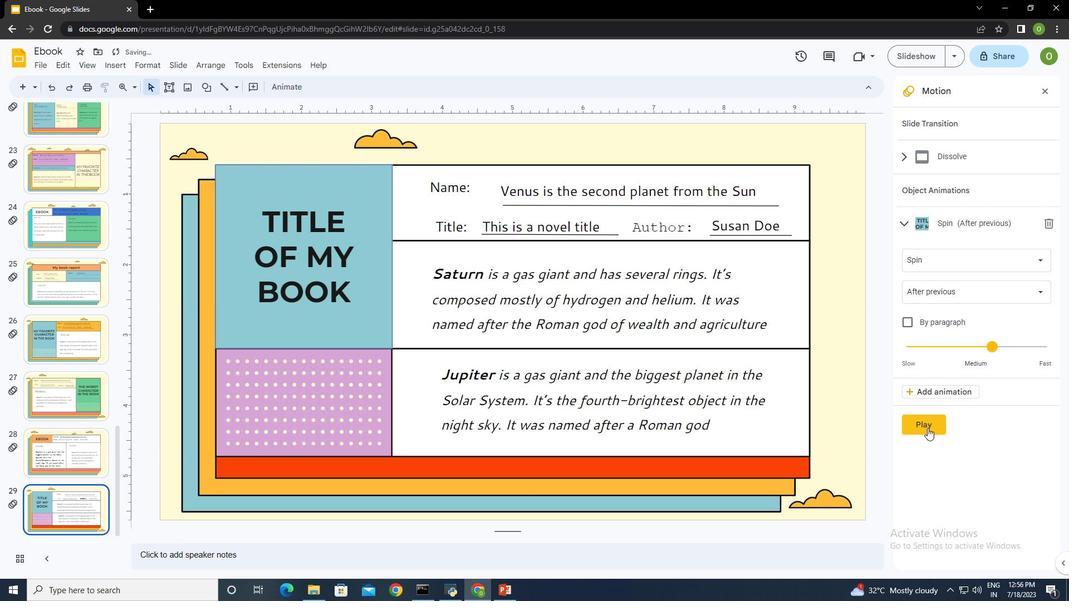 
Action: Mouse moved to (927, 425)
Screenshot: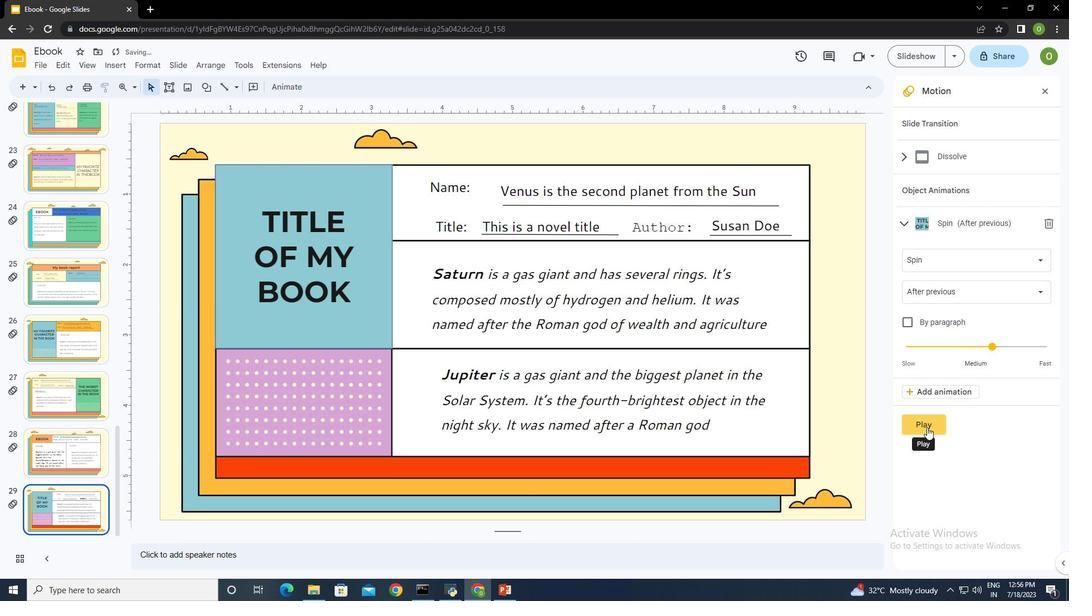 
Action: Mouse pressed left at (927, 425)
Screenshot: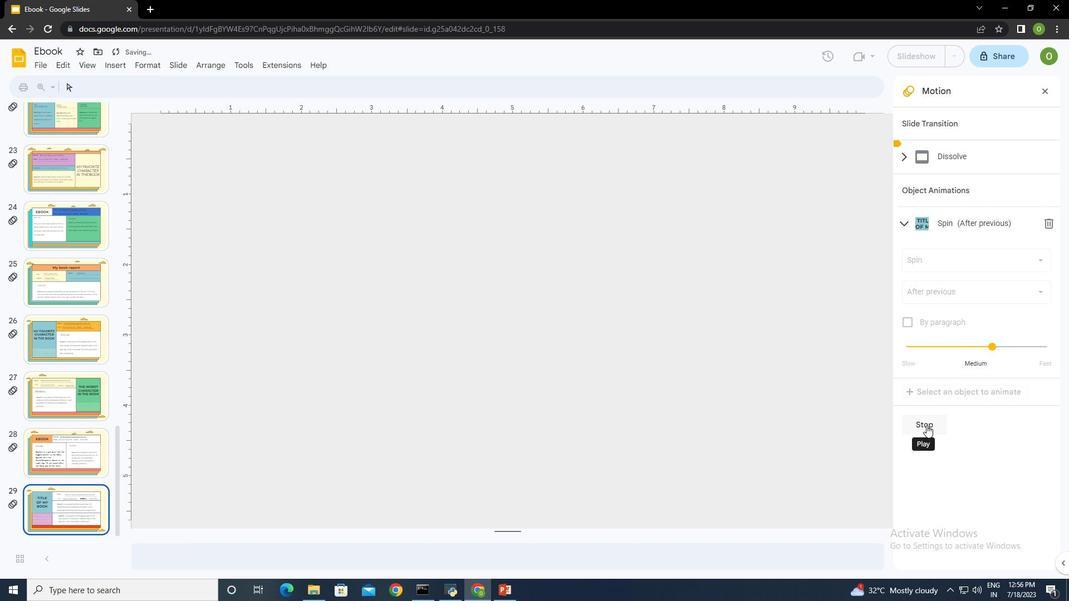 
Action: Mouse moved to (929, 426)
Screenshot: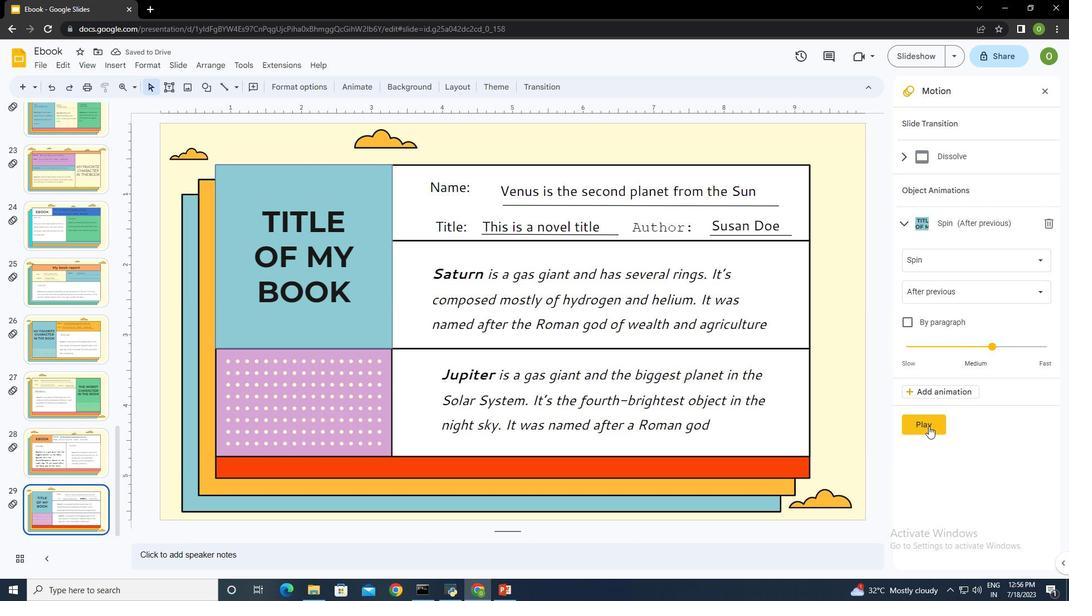 
Action: Mouse pressed left at (929, 426)
Screenshot: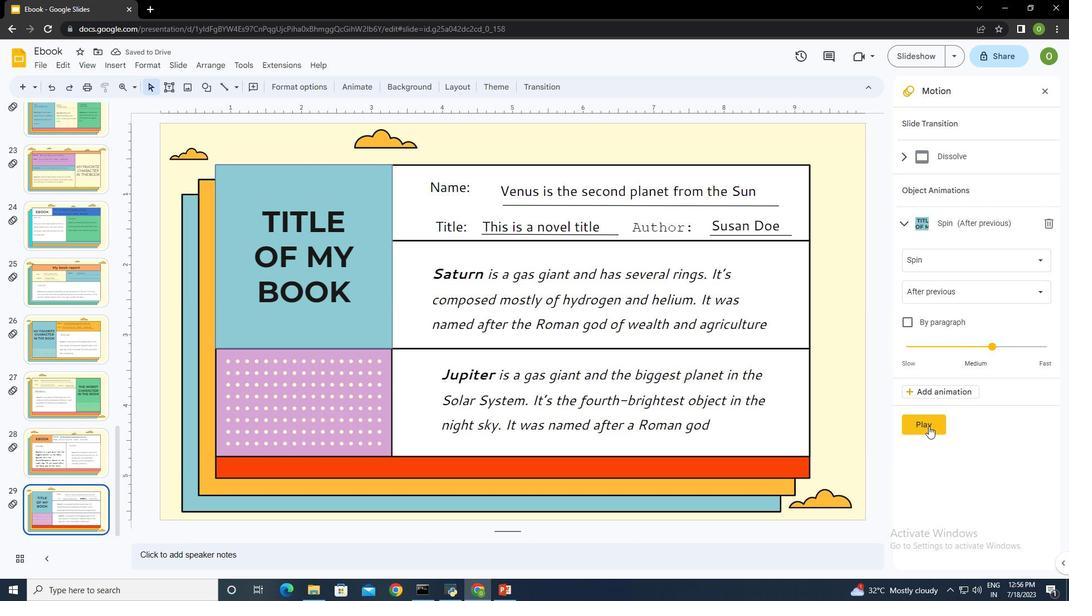 
Action: Mouse moved to (917, 424)
Screenshot: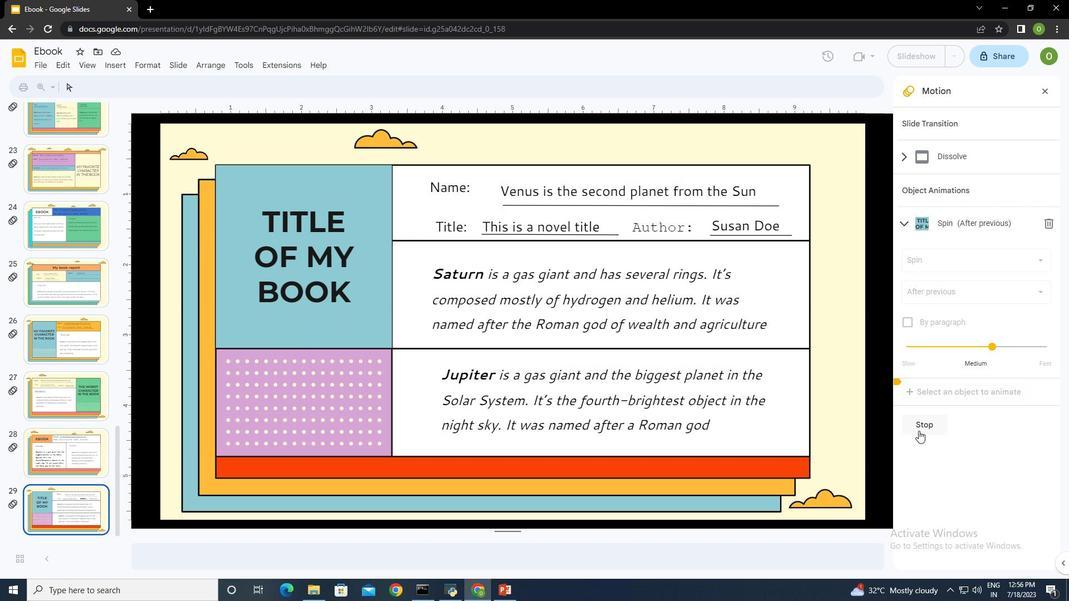 
Action: Mouse pressed left at (917, 424)
Screenshot: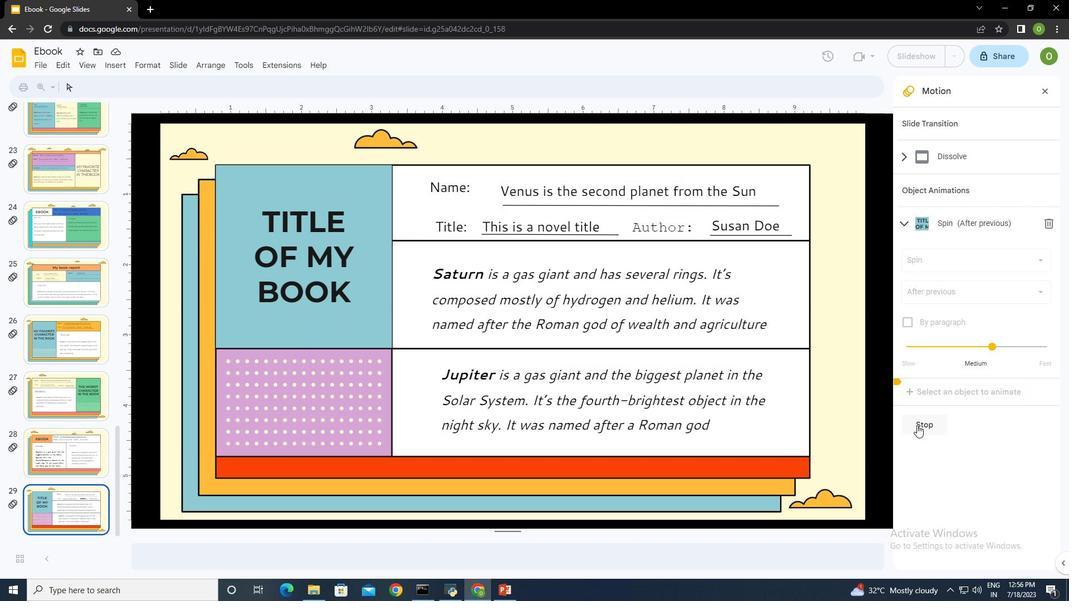 
Action: Mouse moved to (1044, 92)
Screenshot: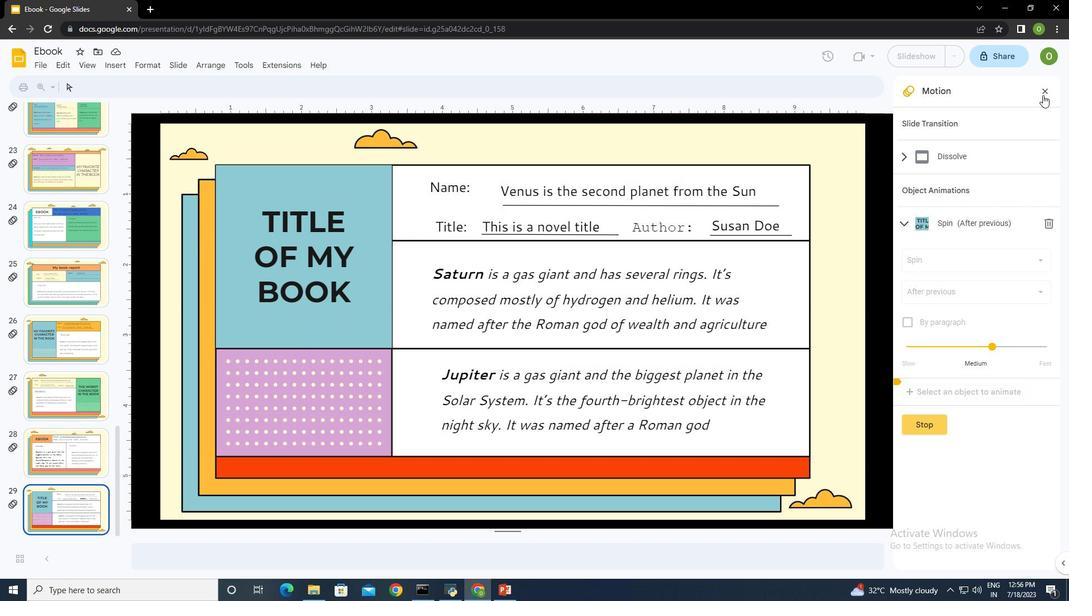 
Action: Mouse pressed left at (1044, 92)
Screenshot: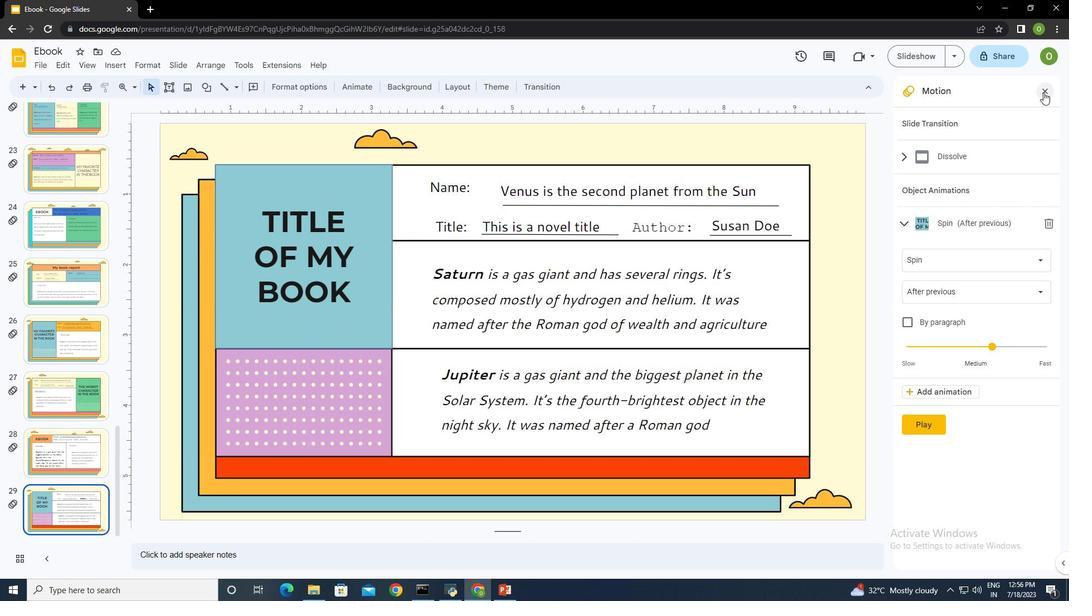 
Action: Mouse moved to (715, 291)
